 Task: Create a new classic email template for training details in Salesforce.
Action: Key pressed <Key.f11>
Screenshot: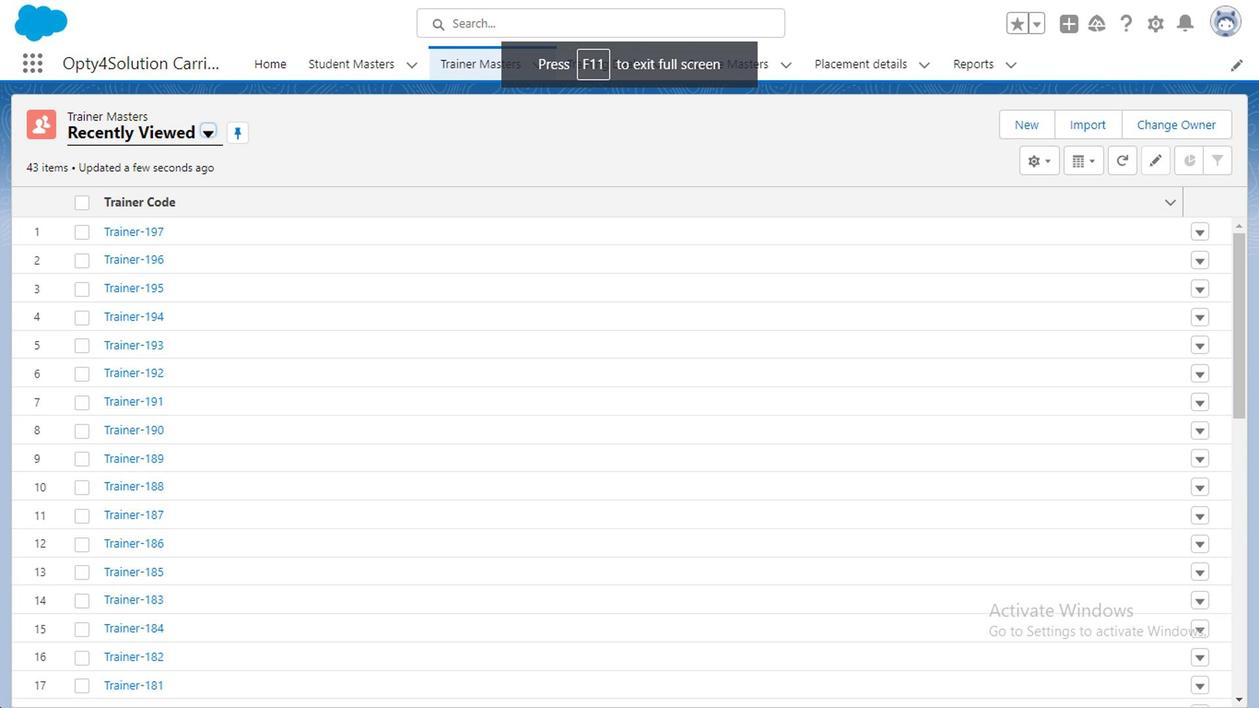 
Action: Mouse moved to (997, 188)
Screenshot: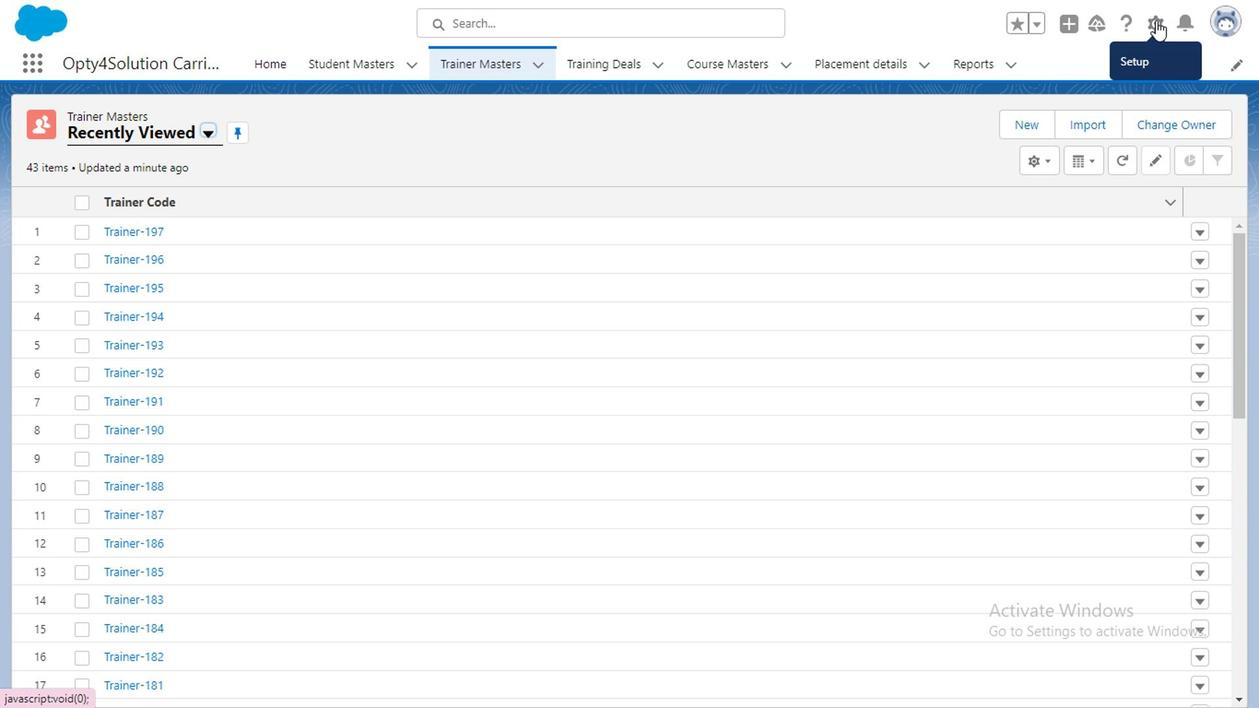 
Action: Mouse pressed left at (997, 188)
Screenshot: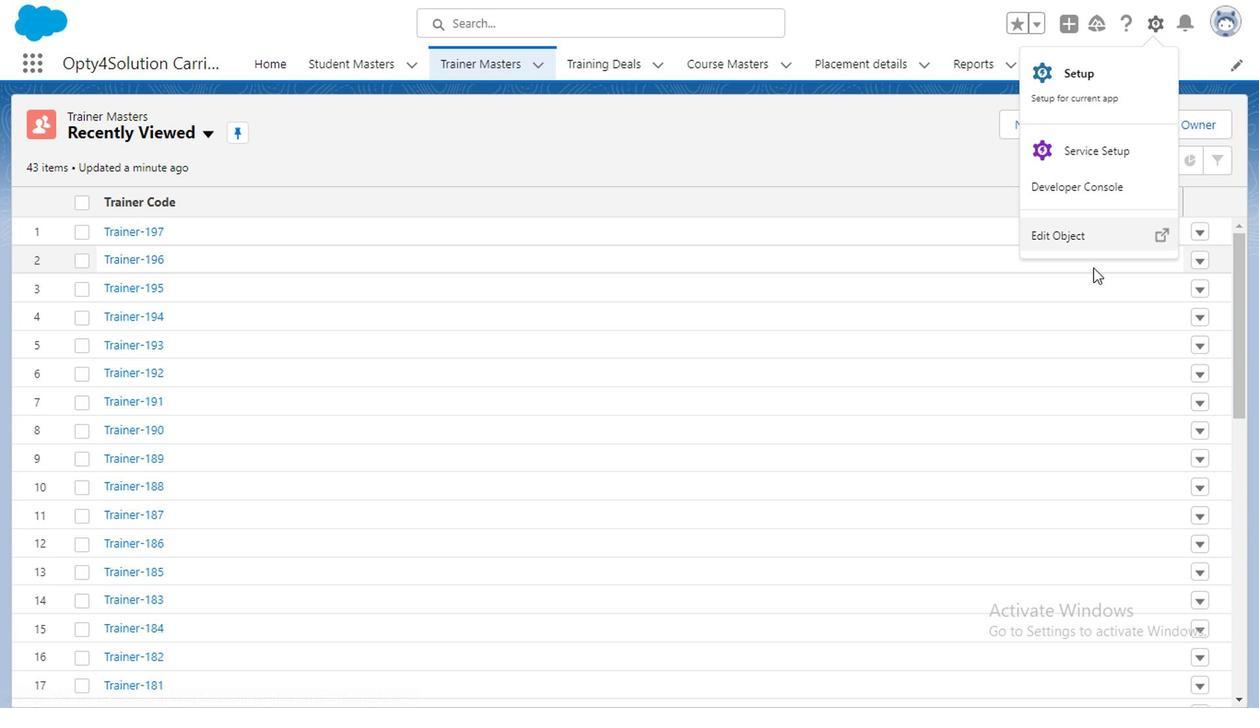 
Action: Mouse moved to (952, 364)
Screenshot: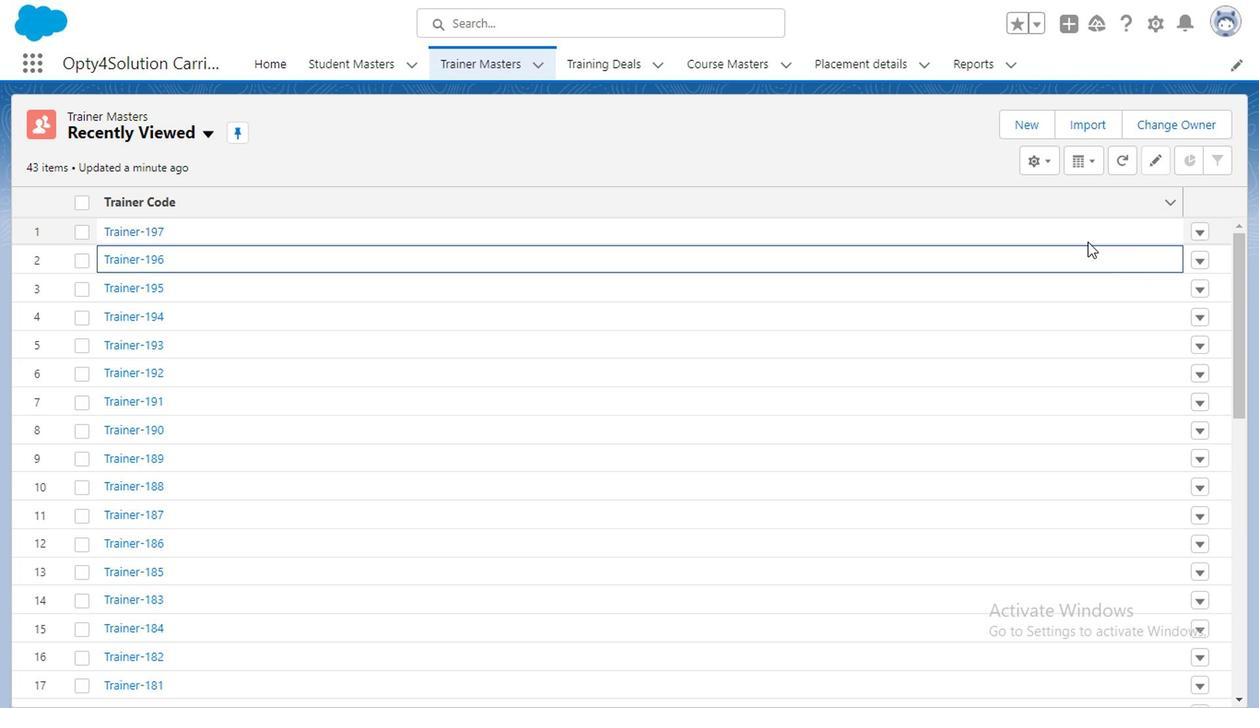 
Action: Mouse pressed left at (952, 364)
Screenshot: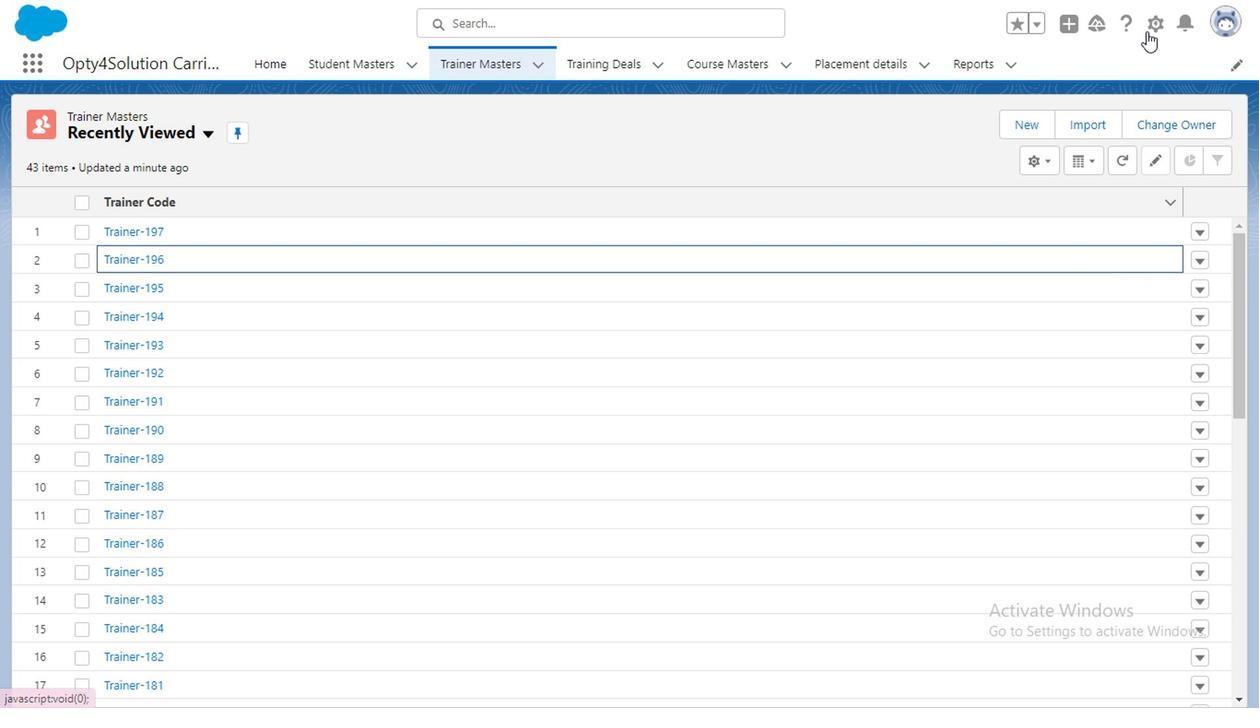 
Action: Mouse moved to (996, 194)
Screenshot: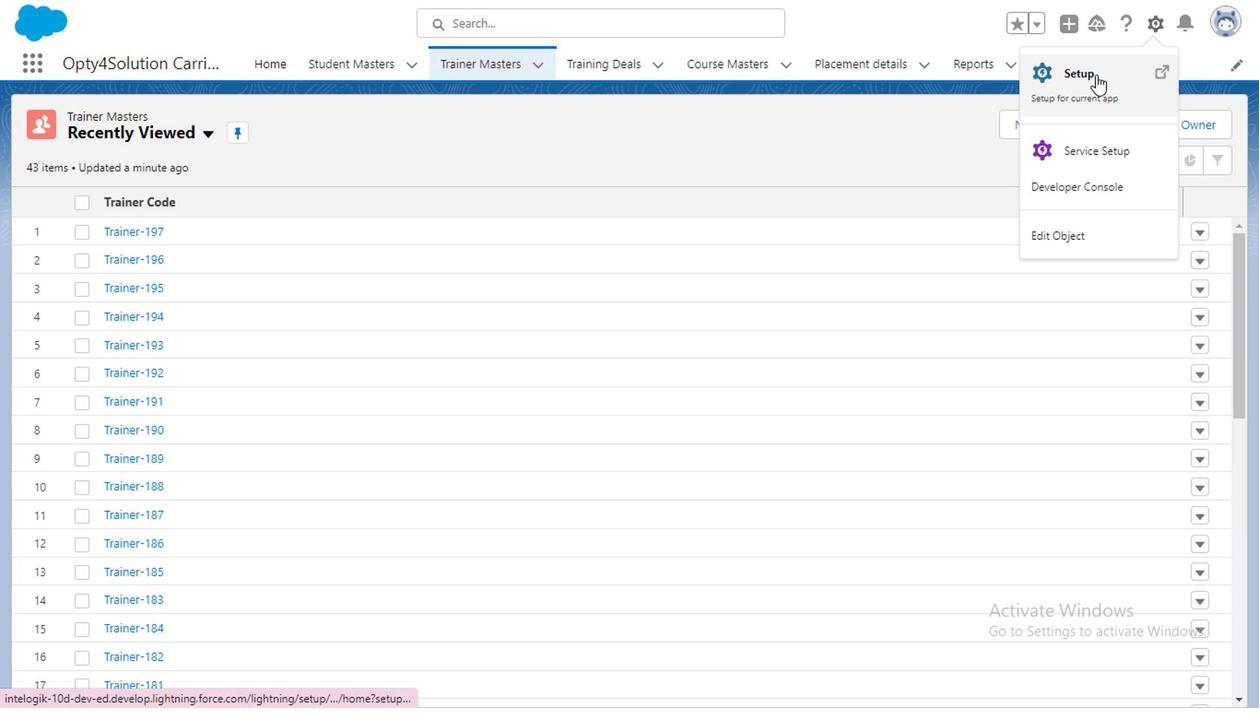 
Action: Mouse pressed left at (996, 194)
Screenshot: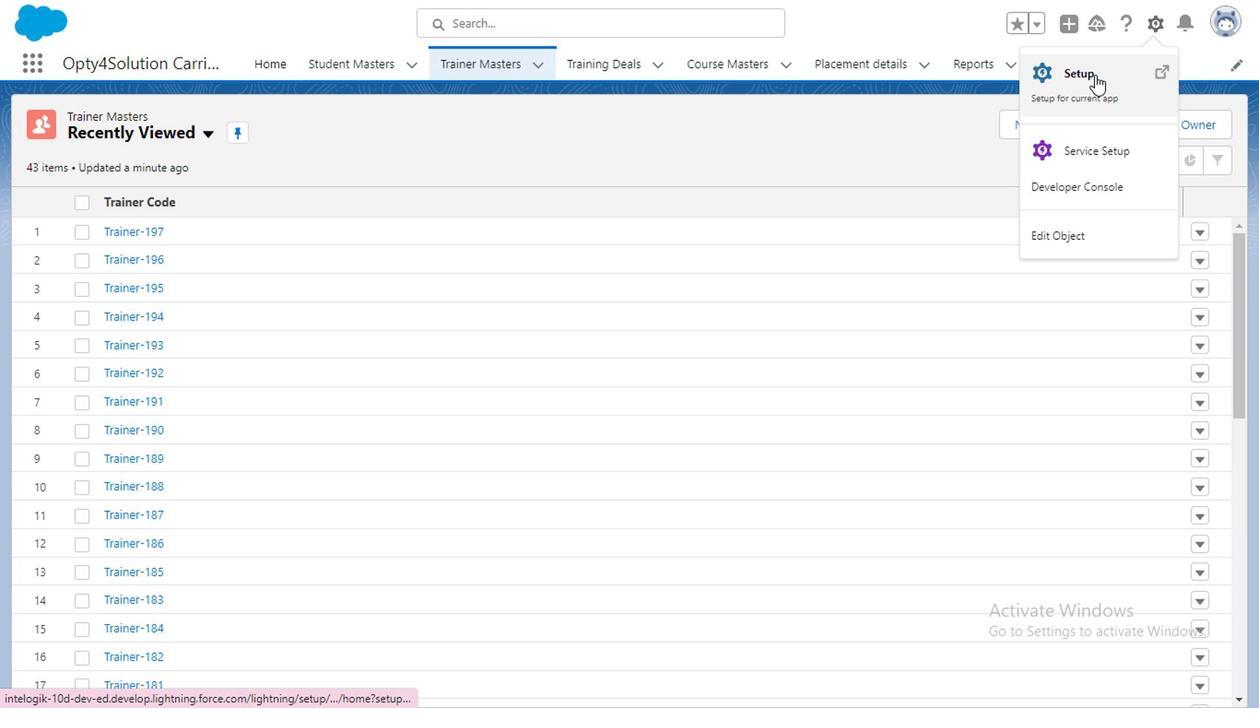 
Action: Mouse moved to (954, 227)
Screenshot: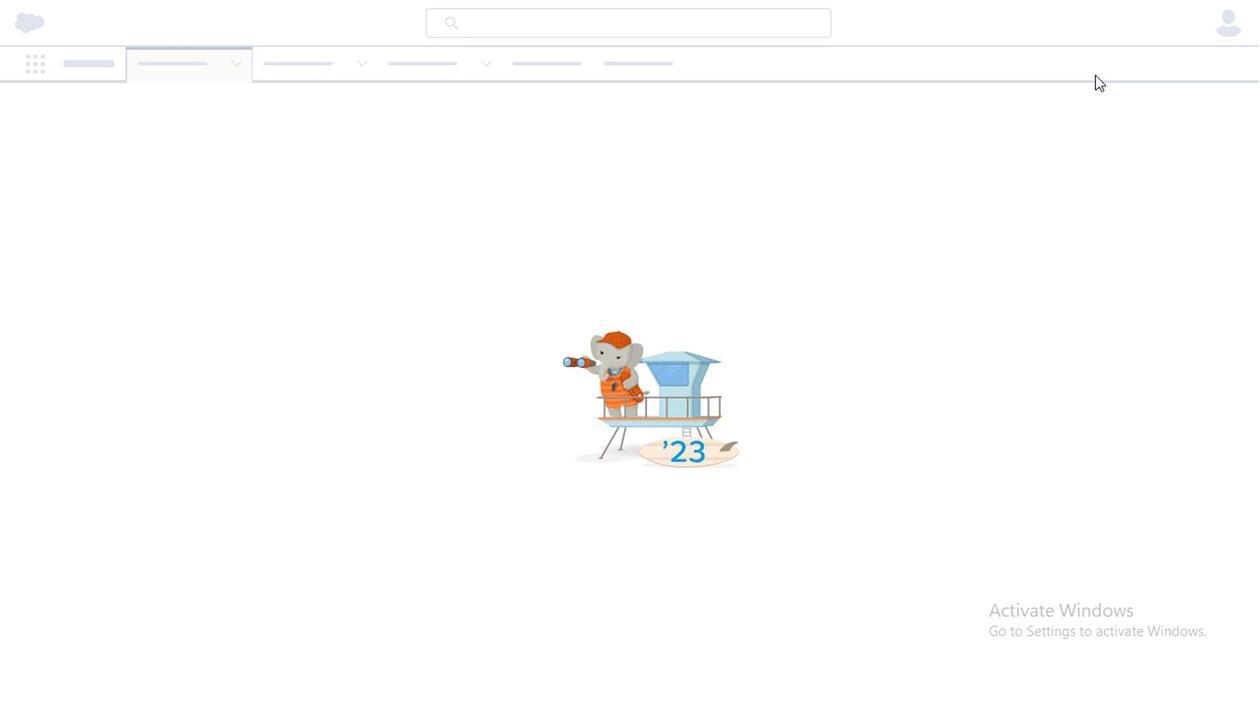 
Action: Mouse pressed left at (954, 227)
Screenshot: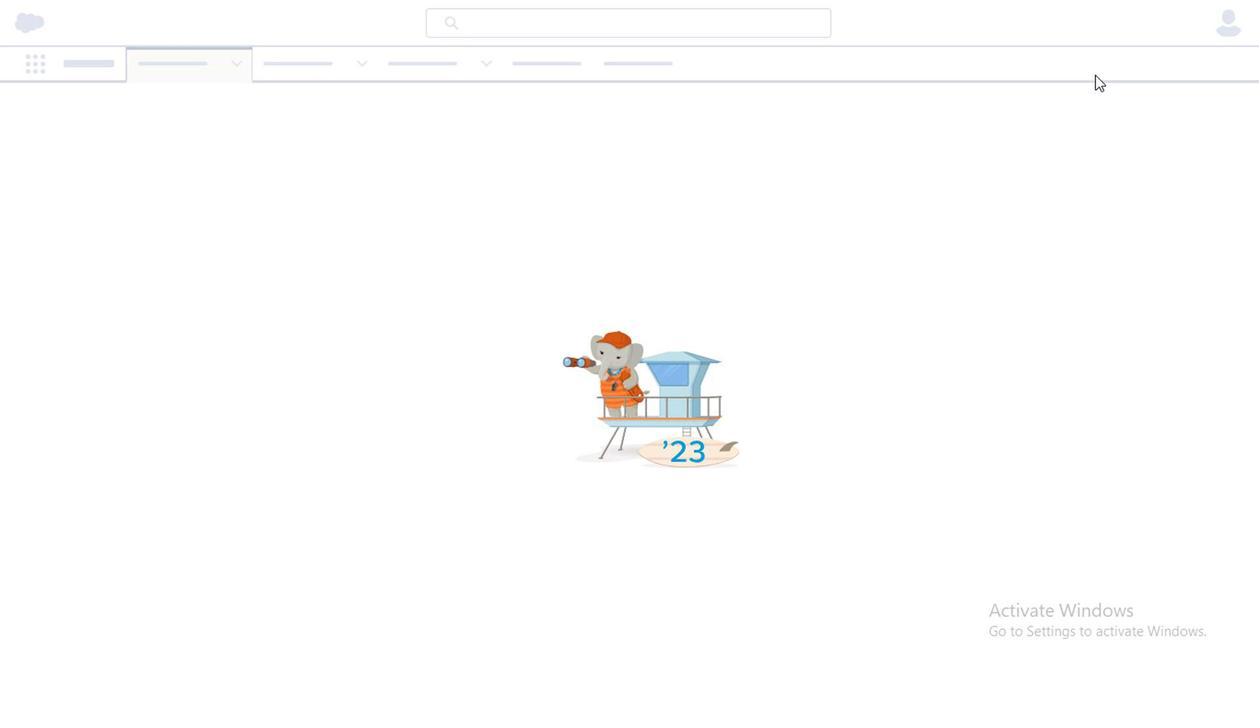 
Action: Mouse moved to (229, 259)
Screenshot: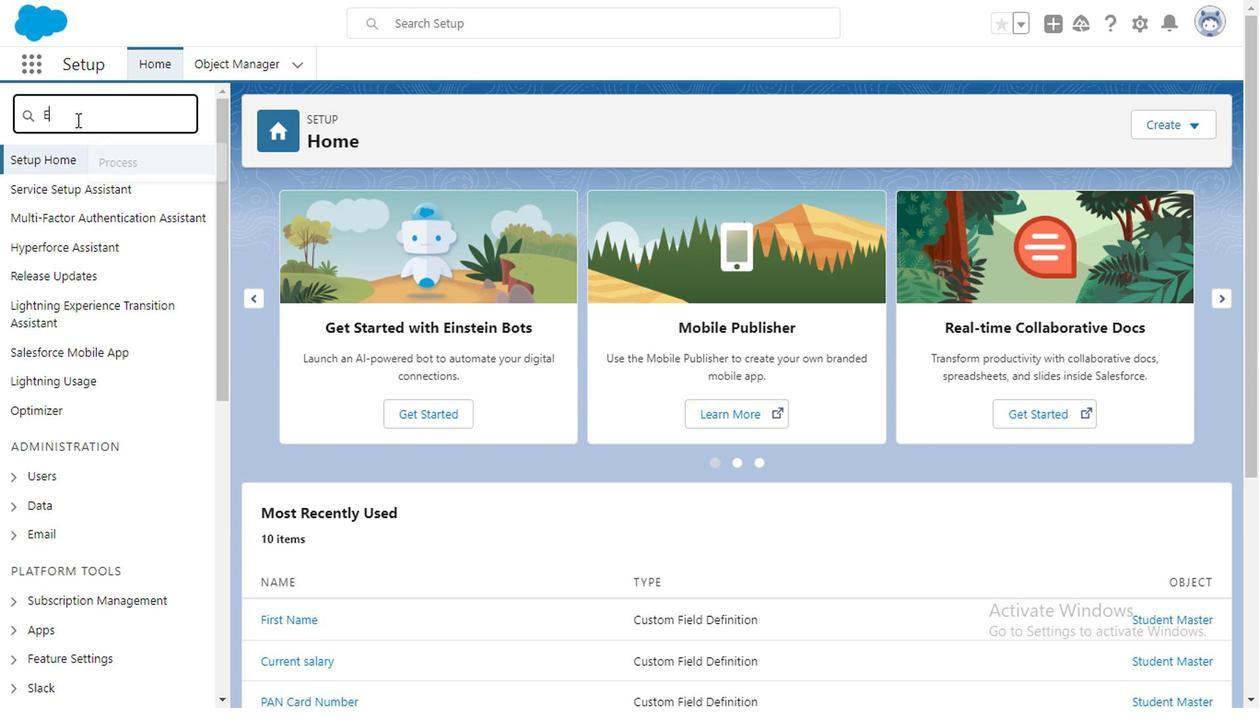 
Action: Mouse pressed left at (229, 259)
Screenshot: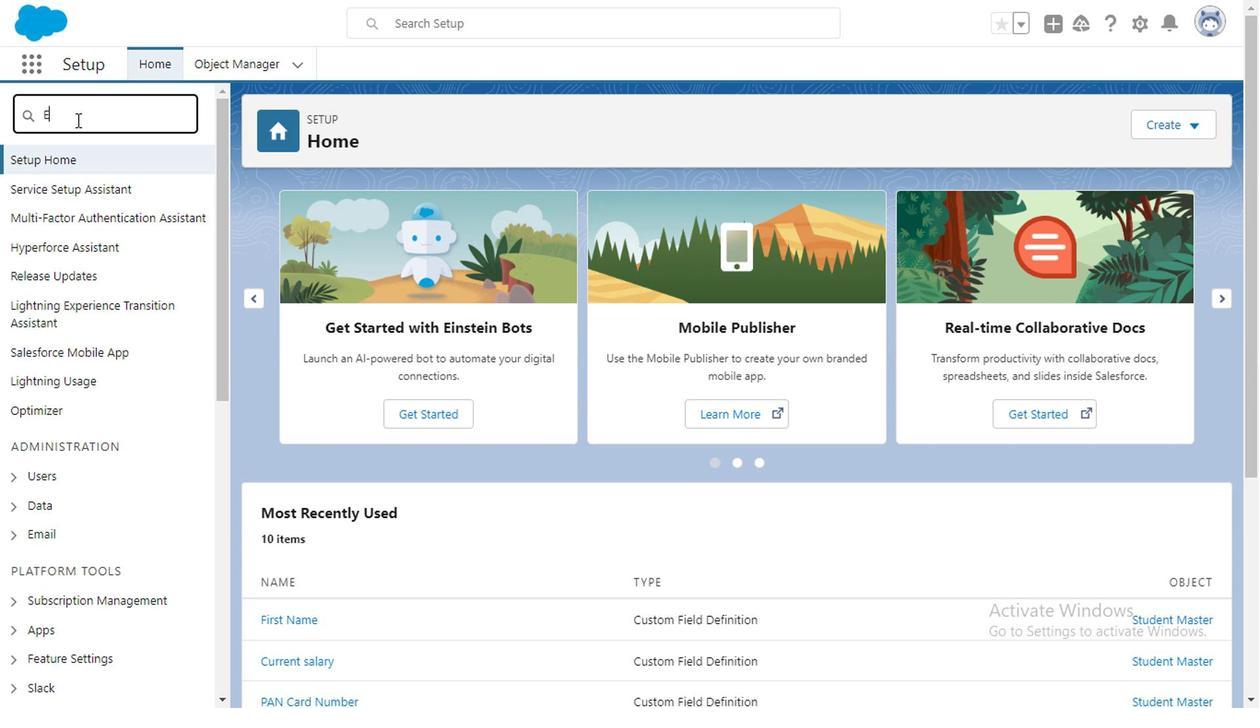 
Action: Key pressed <Key.caps_lock>E<Key.caps_lock>mail<Key.space>te
Screenshot: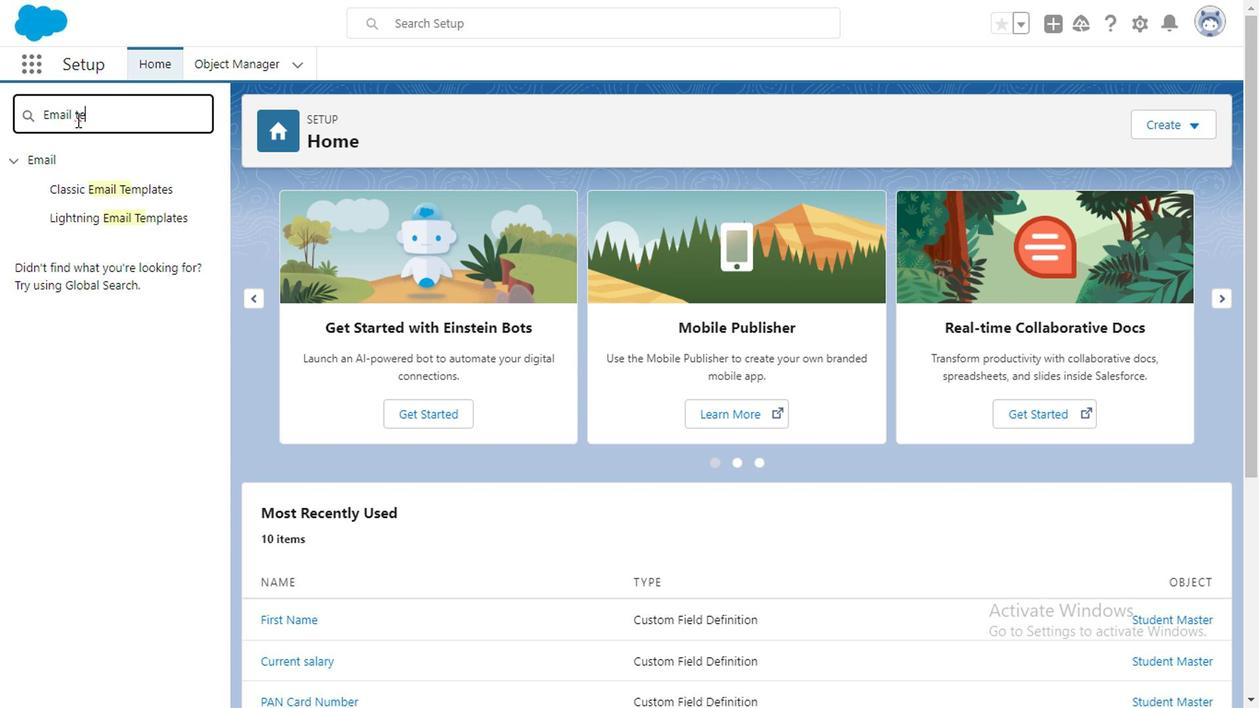 
Action: Mouse moved to (274, 330)
Screenshot: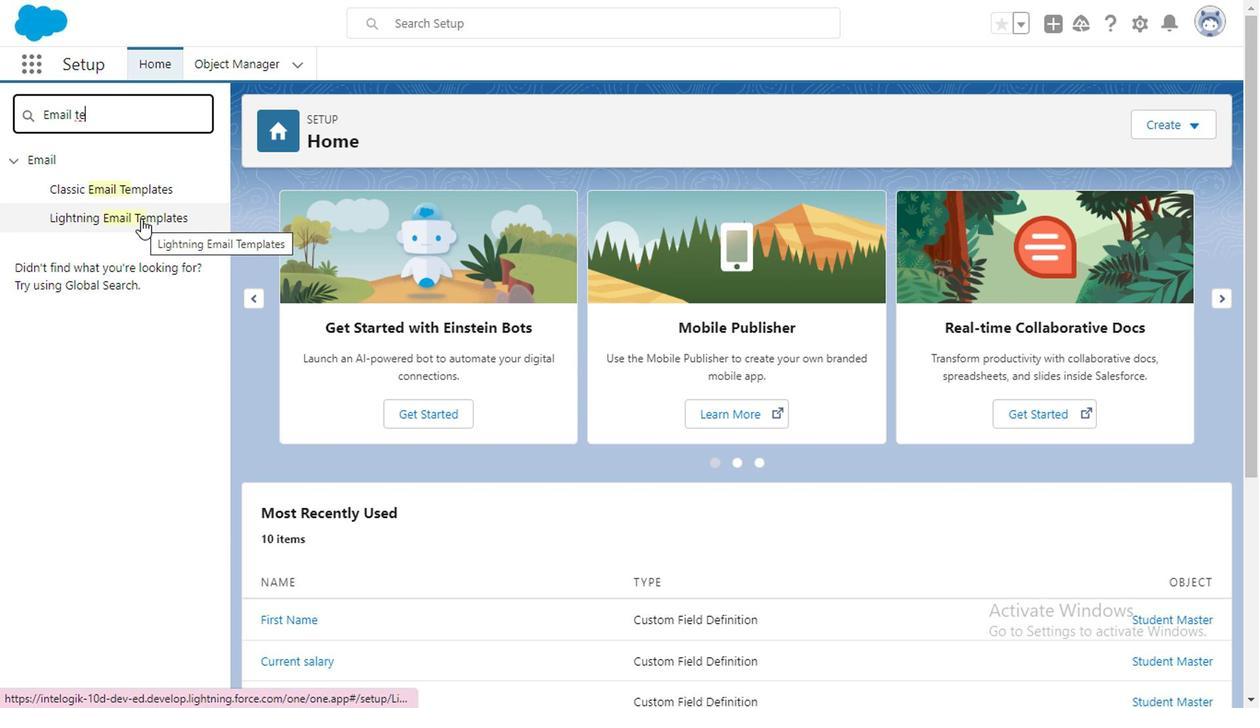 
Action: Mouse pressed left at (274, 330)
Screenshot: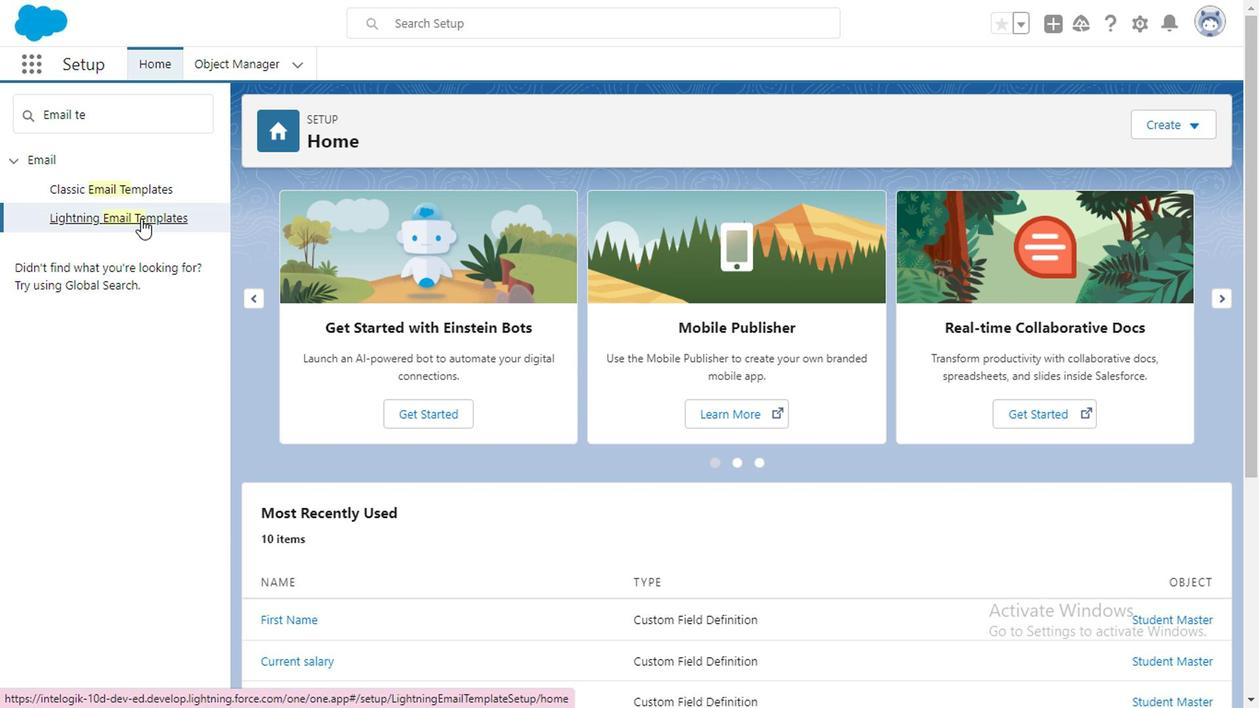 
Action: Mouse moved to (370, 367)
Screenshot: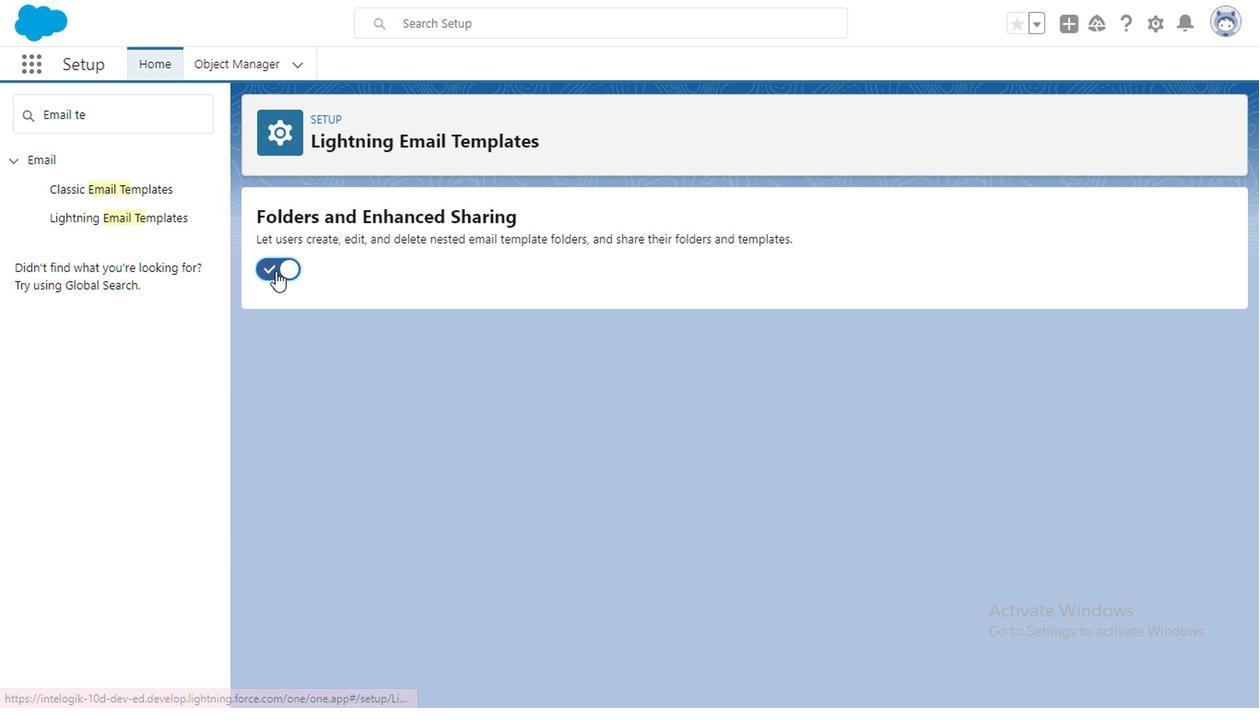 
Action: Mouse pressed left at (370, 367)
Screenshot: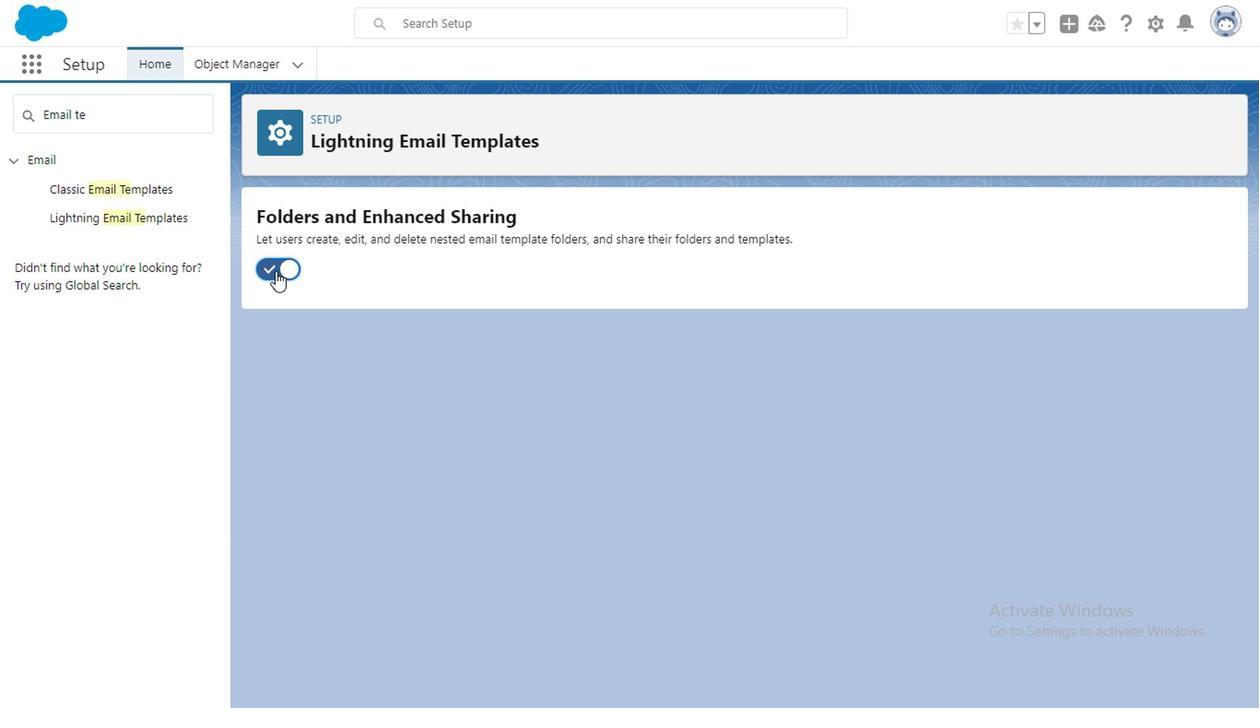 
Action: Mouse moved to (287, 330)
Screenshot: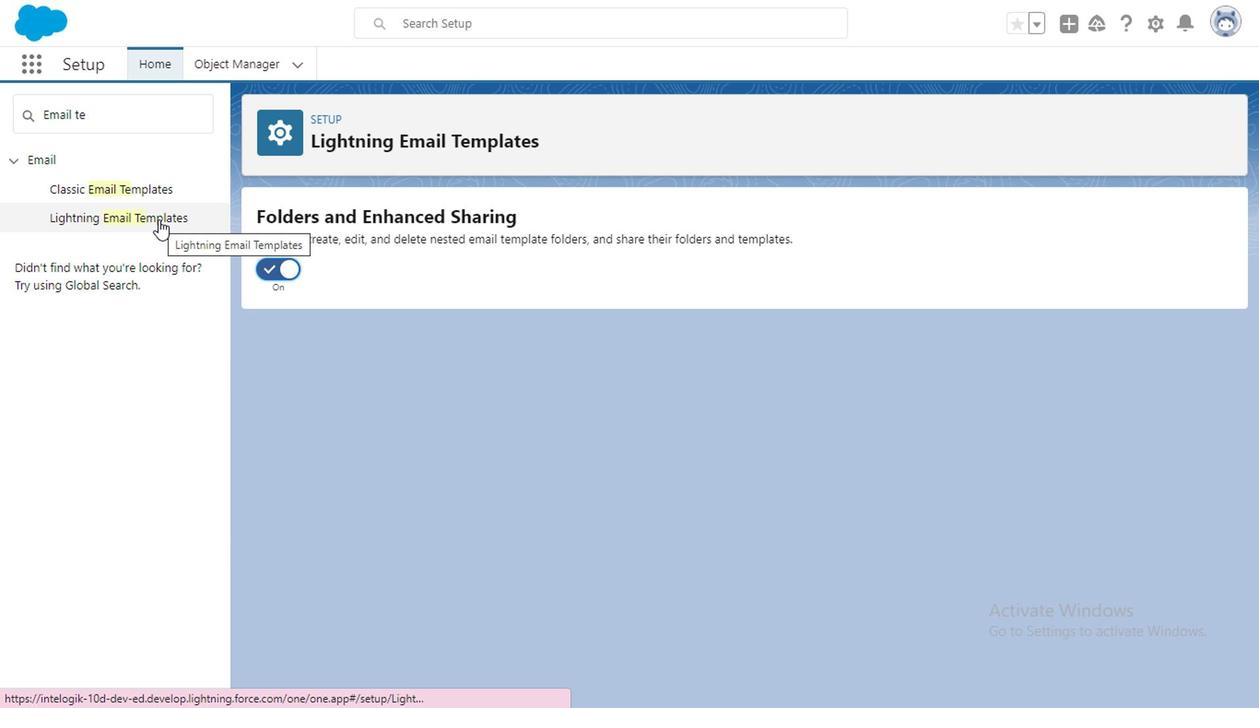 
Action: Mouse pressed left at (287, 330)
Screenshot: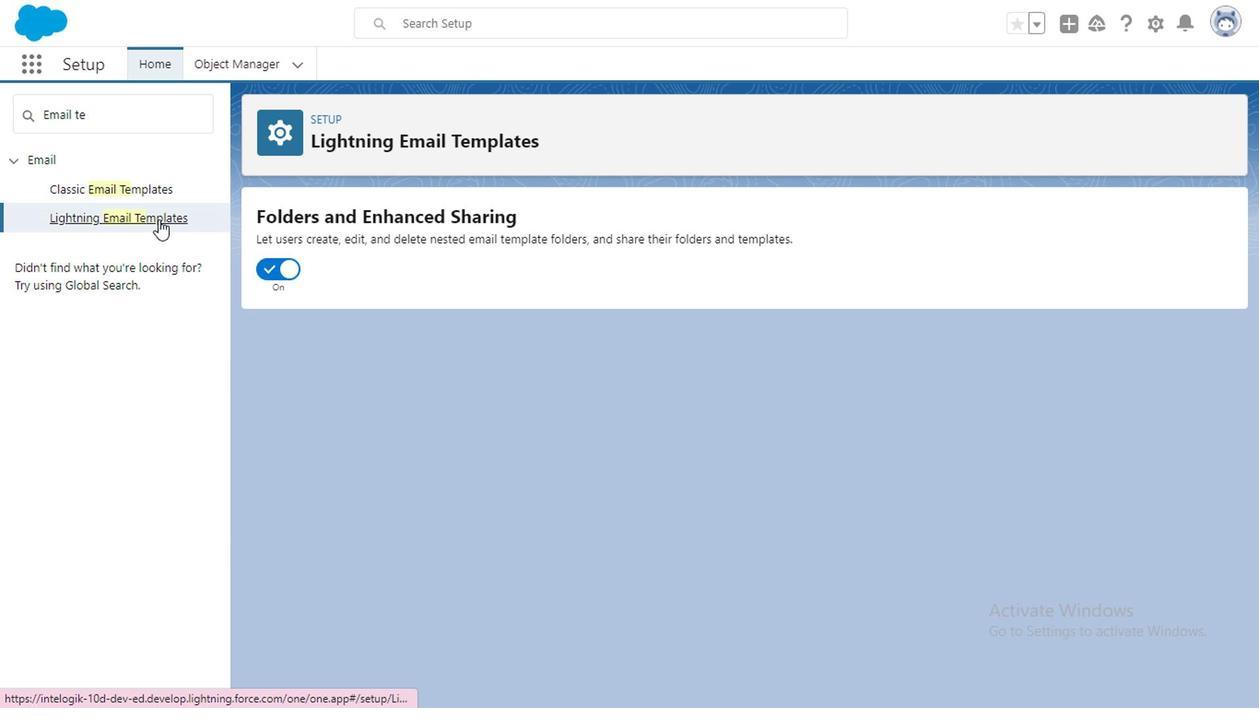 
Action: Mouse pressed left at (287, 330)
Screenshot: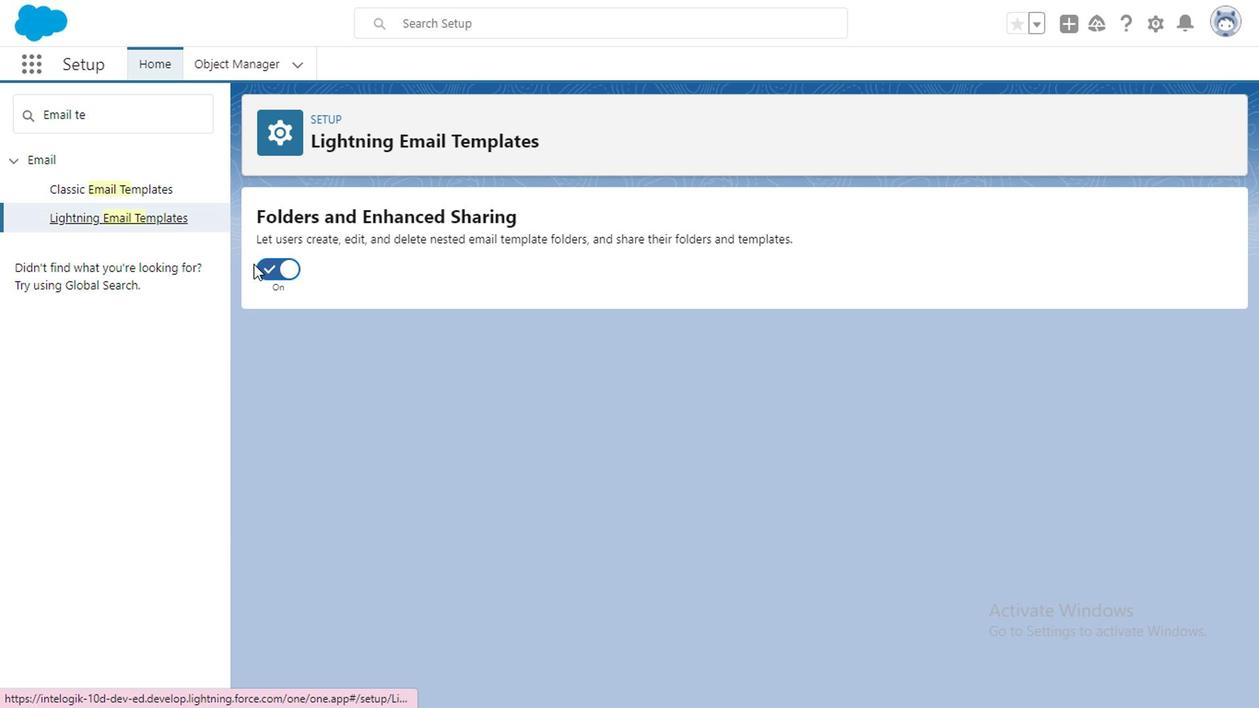 
Action: Mouse pressed left at (287, 330)
Screenshot: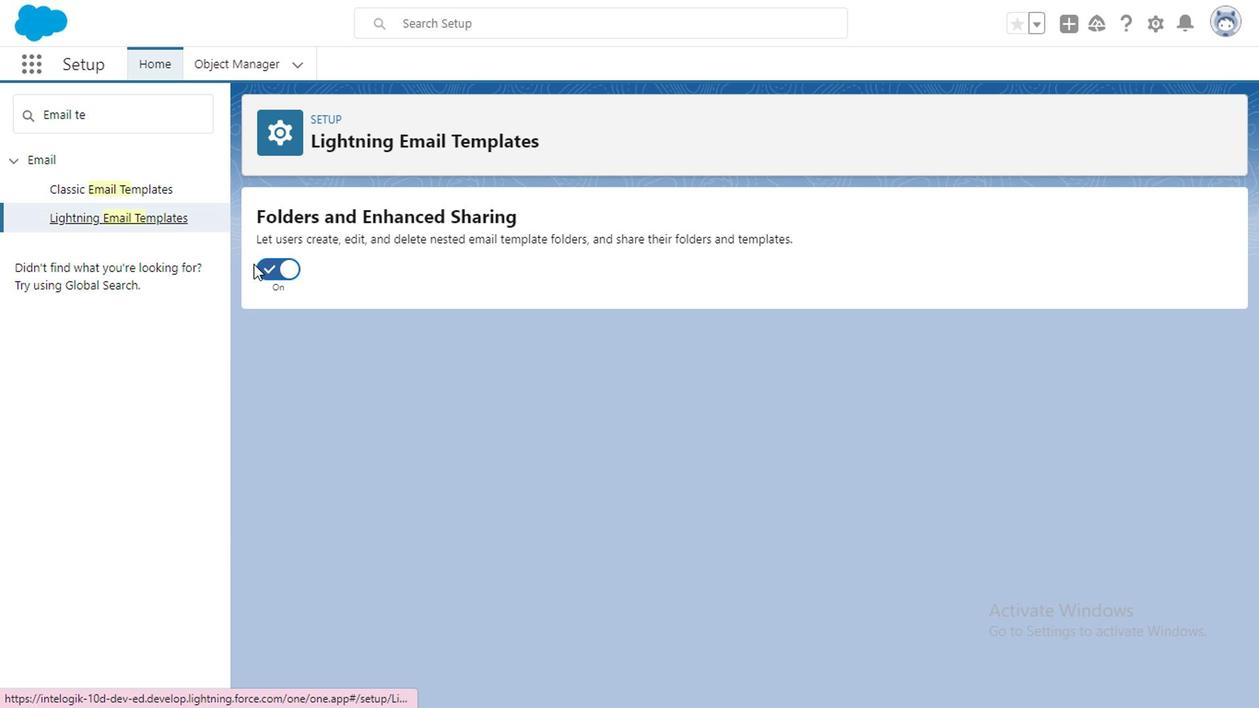 
Action: Mouse moved to (366, 363)
Screenshot: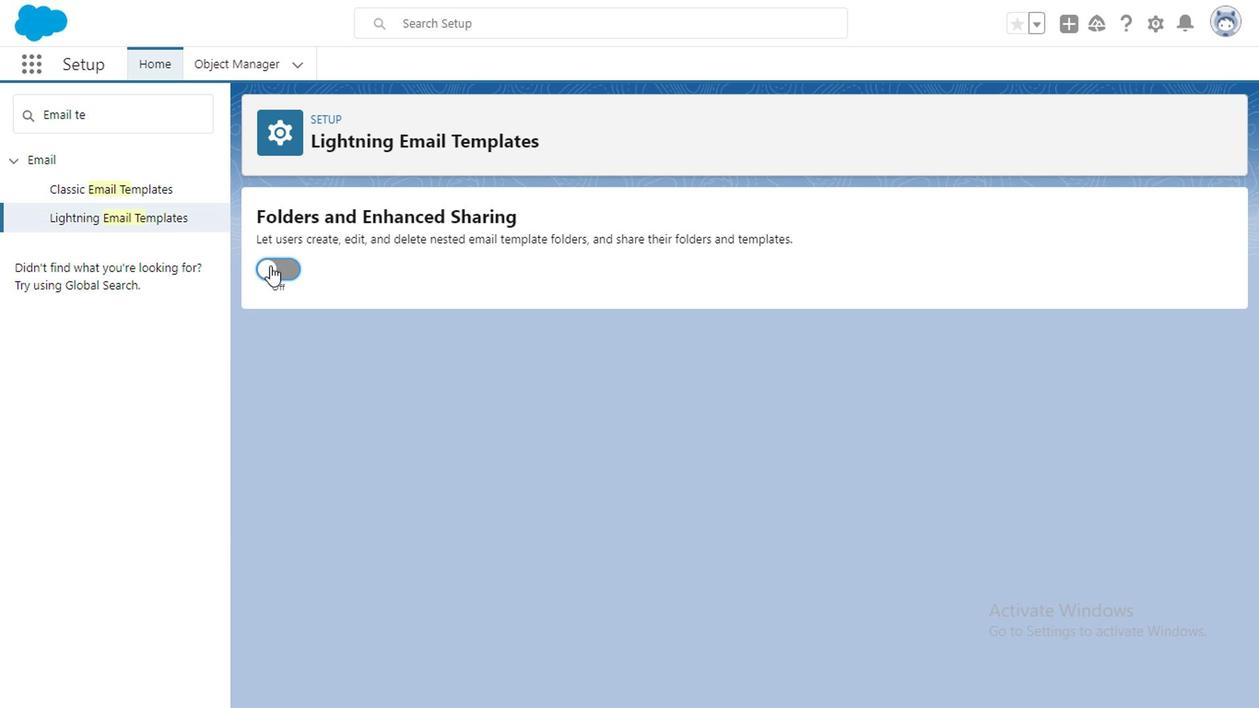 
Action: Mouse pressed left at (366, 363)
Screenshot: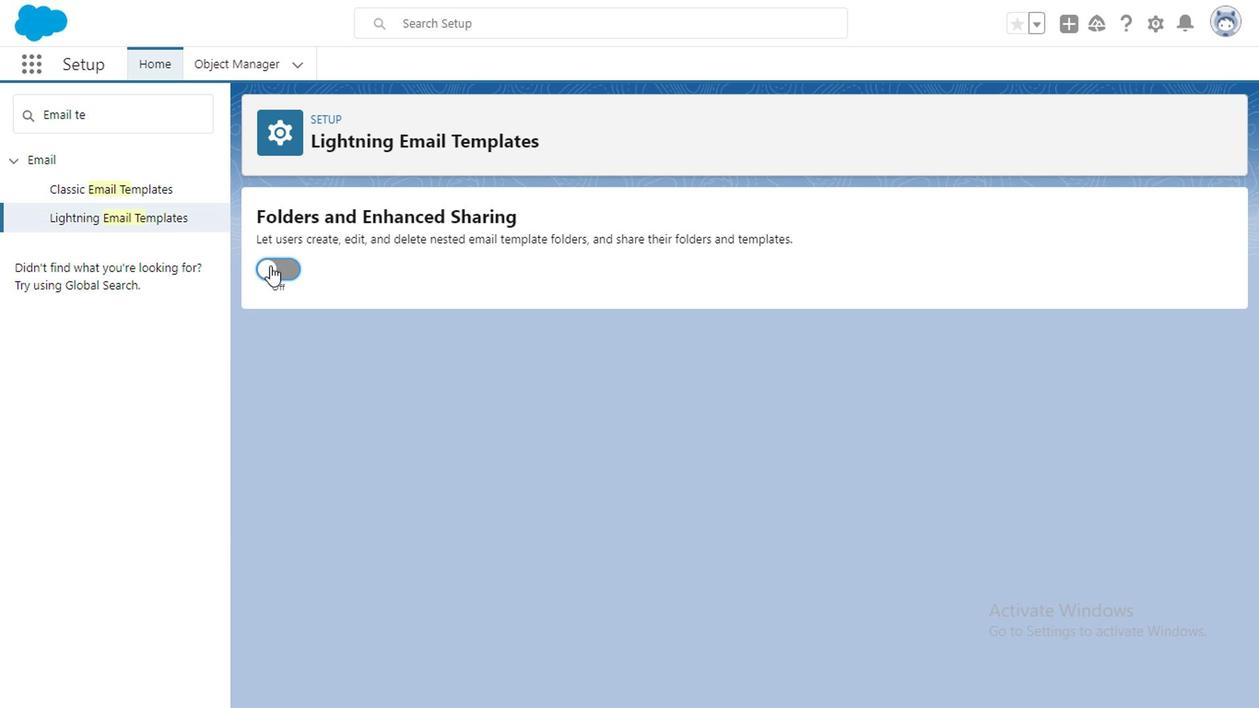 
Action: Mouse pressed left at (366, 363)
Screenshot: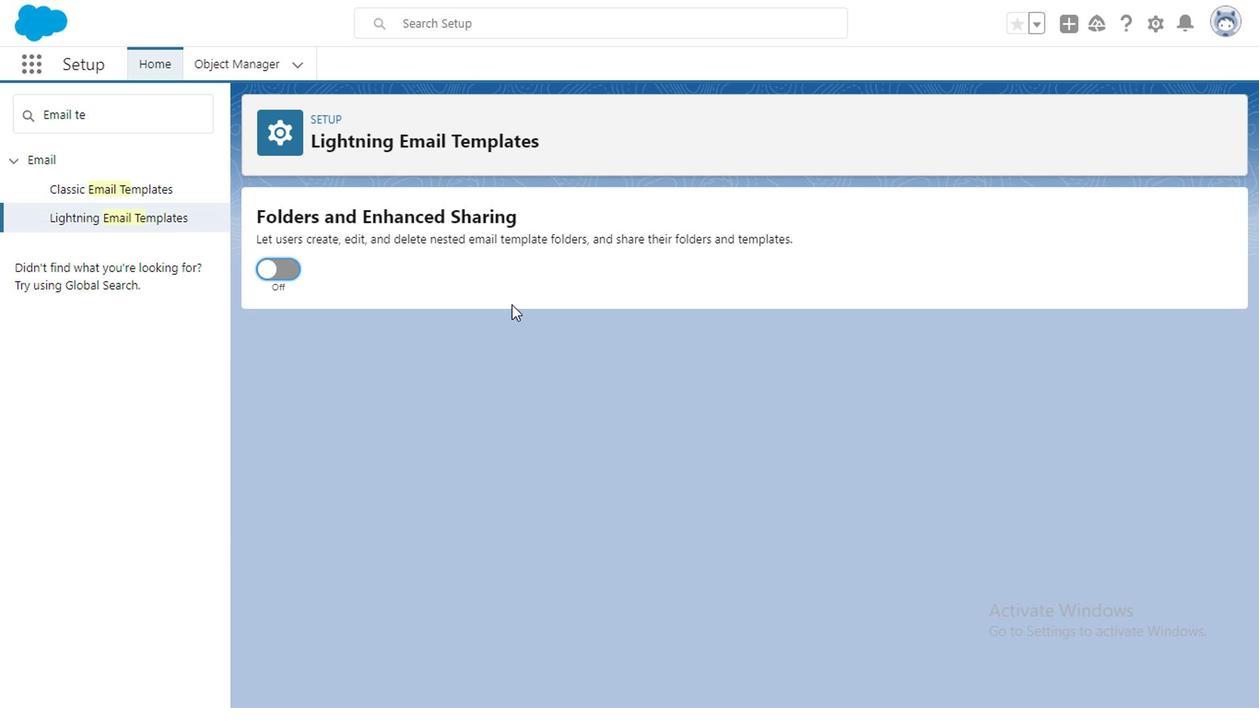 
Action: Mouse pressed left at (366, 363)
Screenshot: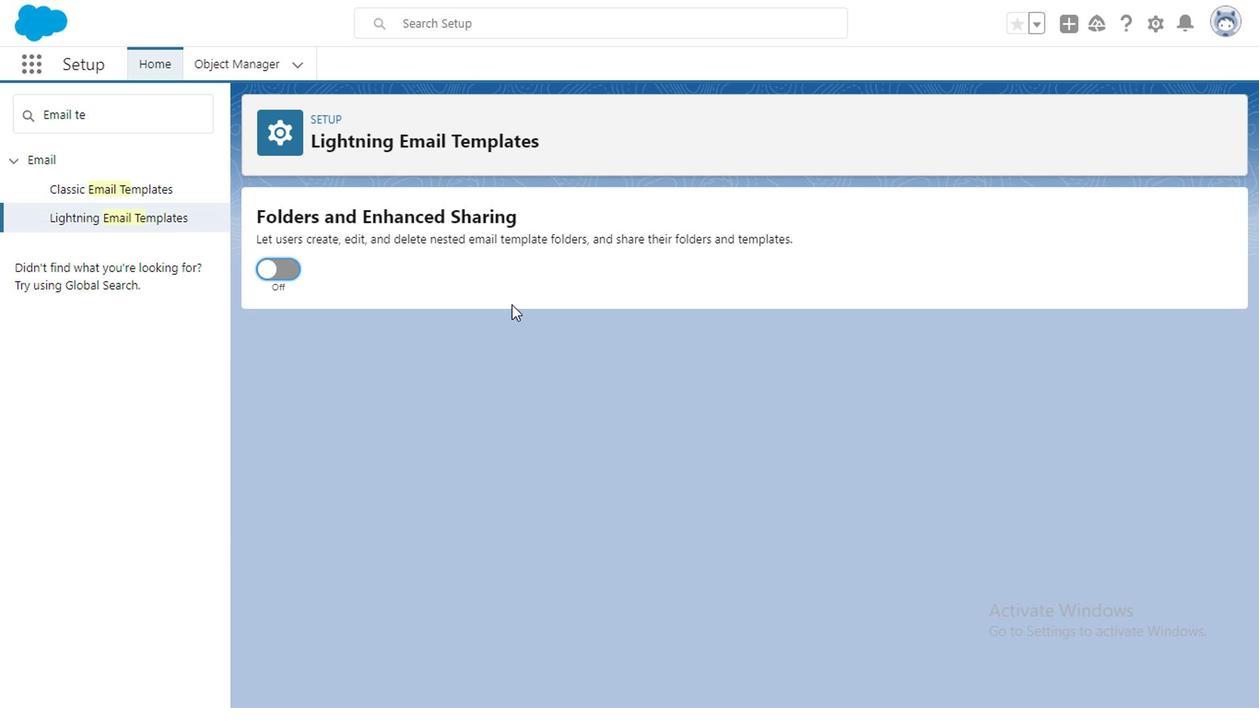
Action: Mouse moved to (284, 305)
Screenshot: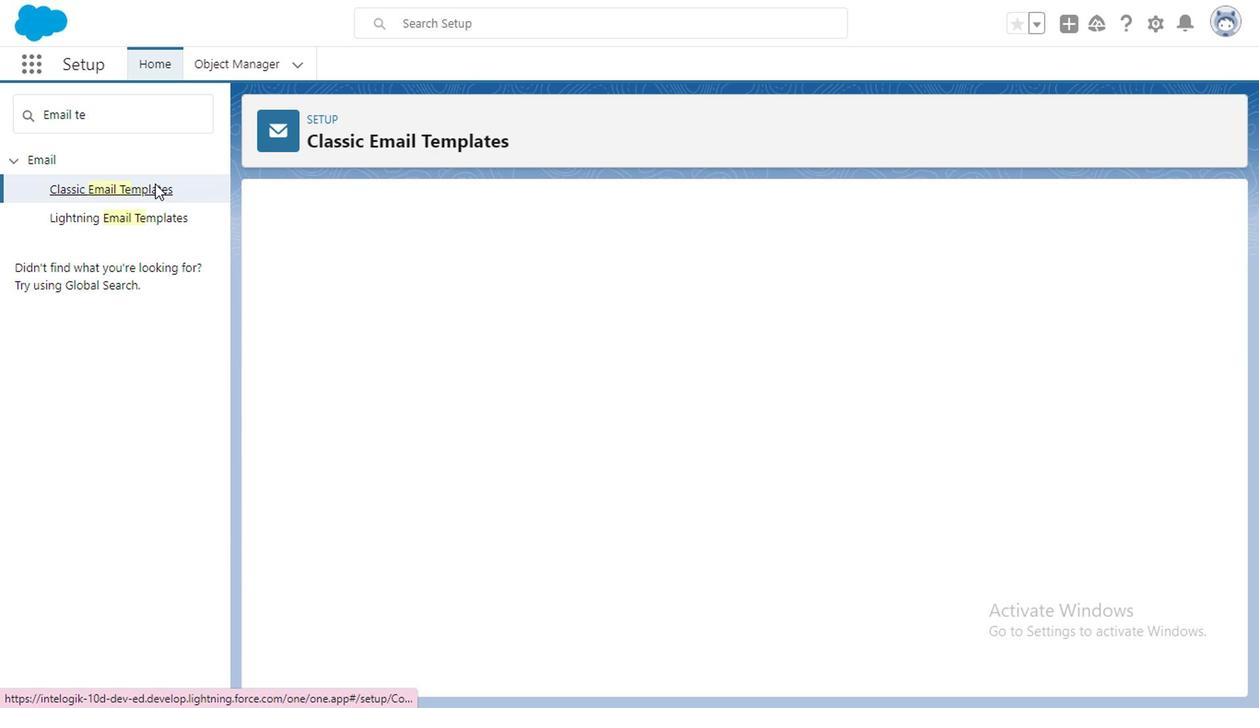 
Action: Mouse pressed left at (284, 305)
Screenshot: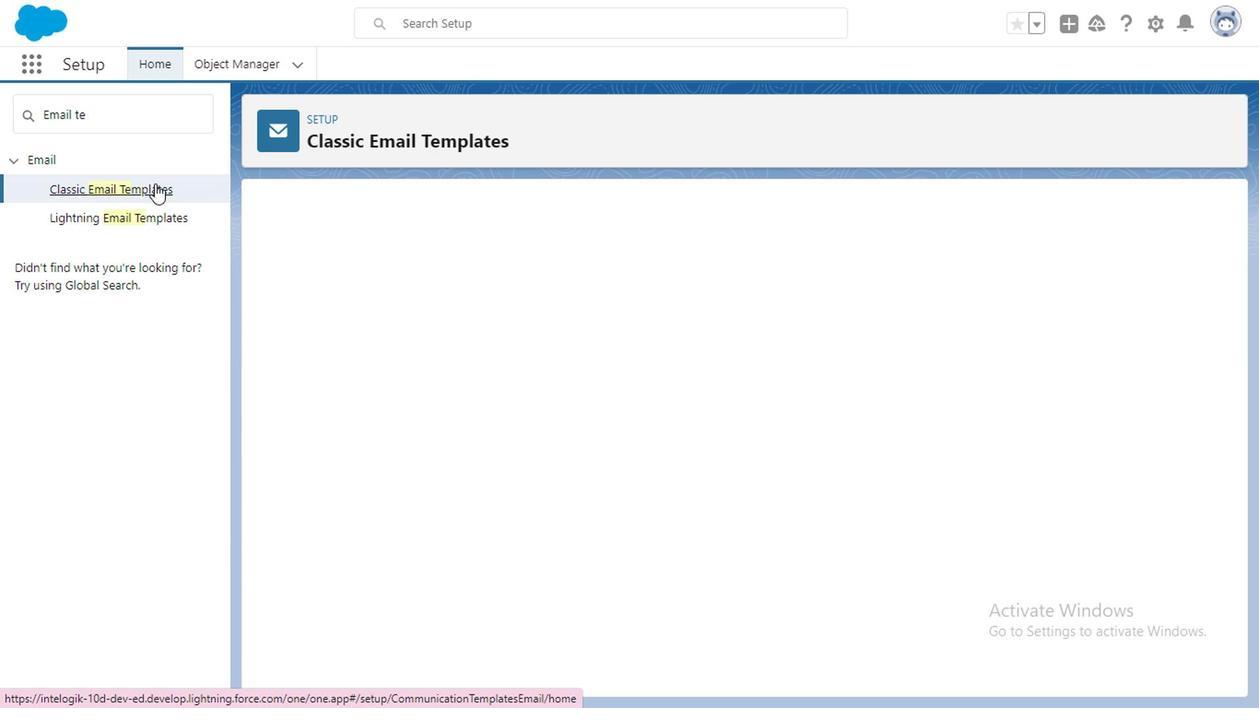 
Action: Mouse moved to (590, 420)
Screenshot: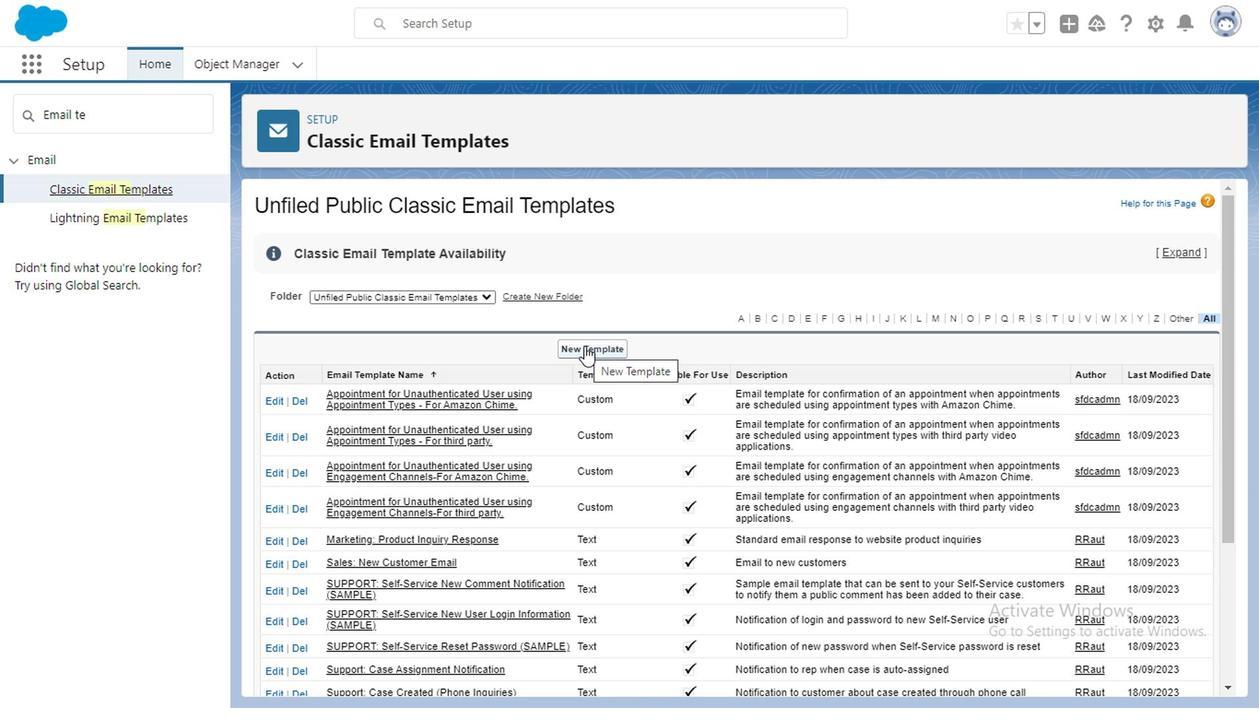 
Action: Mouse pressed left at (590, 420)
Screenshot: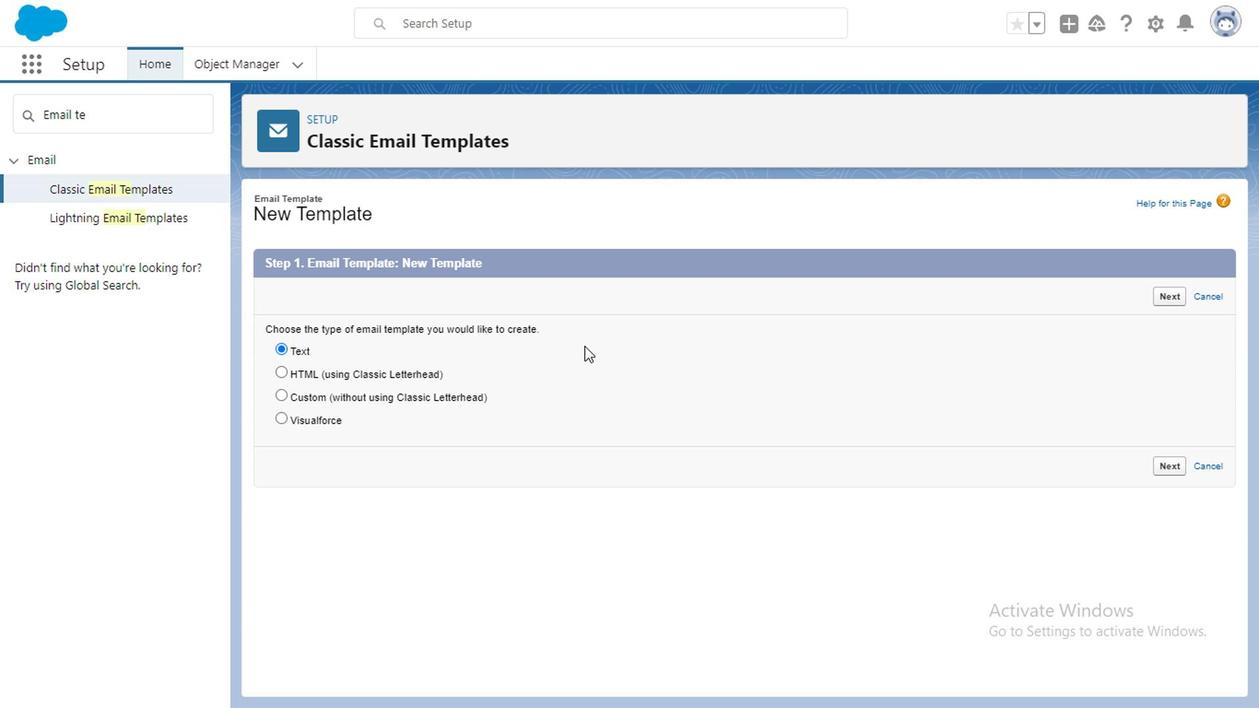
Action: Mouse moved to (1006, 505)
Screenshot: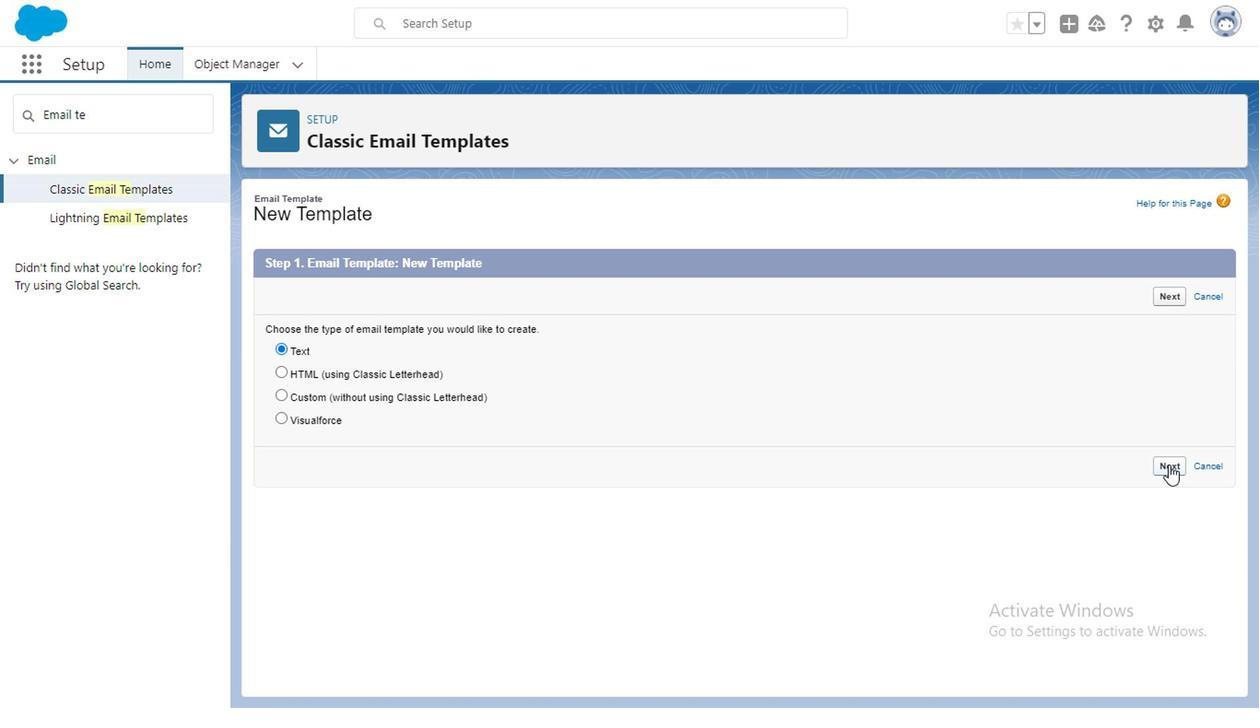 
Action: Mouse pressed left at (1006, 505)
Screenshot: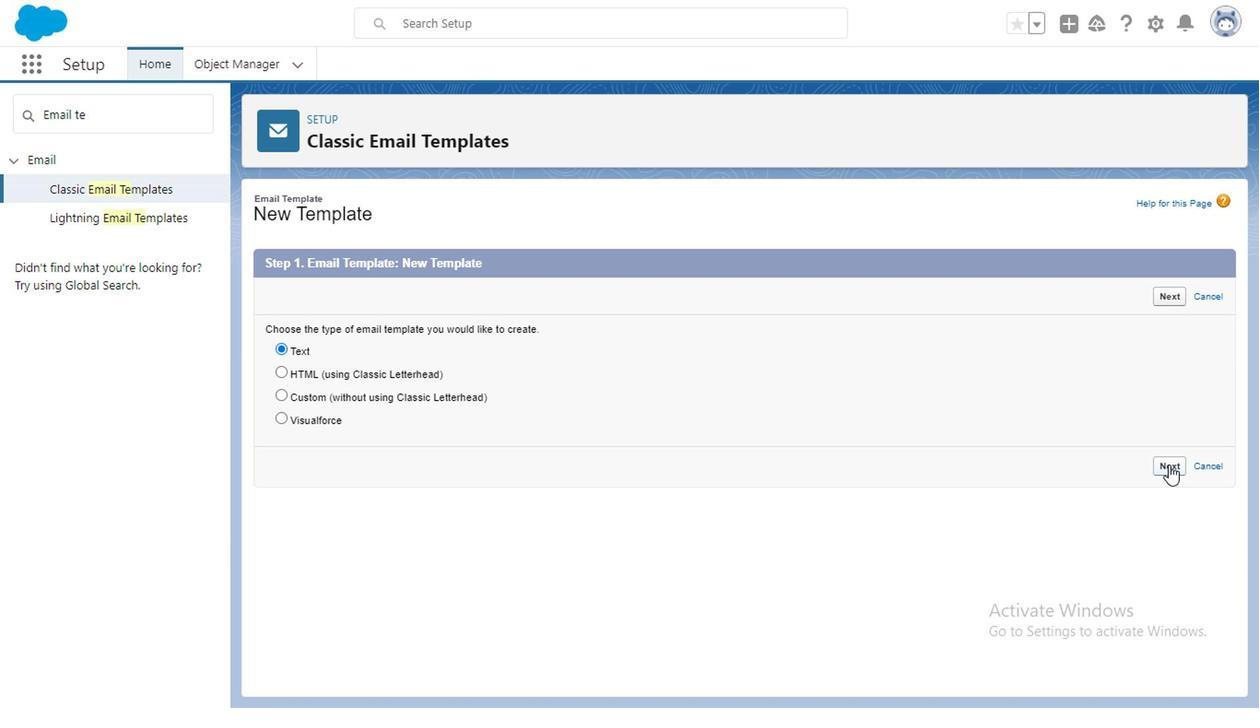 
Action: Mouse moved to (1010, 507)
Screenshot: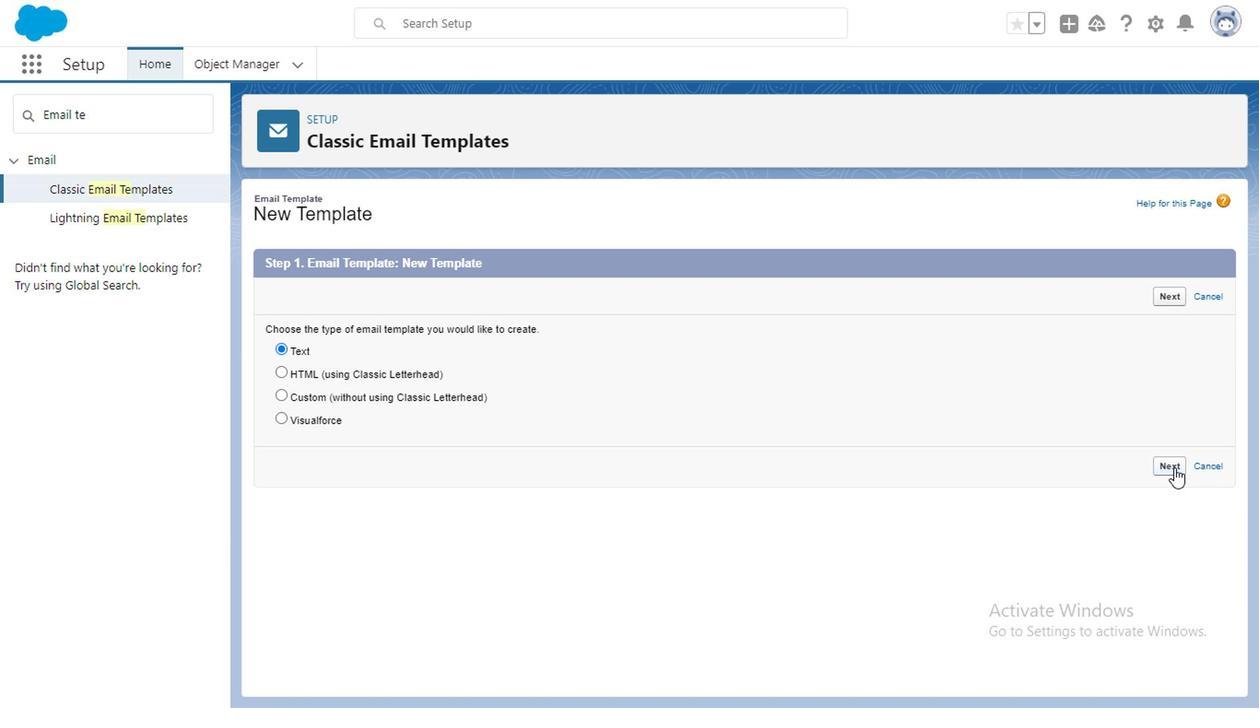 
Action: Mouse pressed left at (1010, 507)
Screenshot: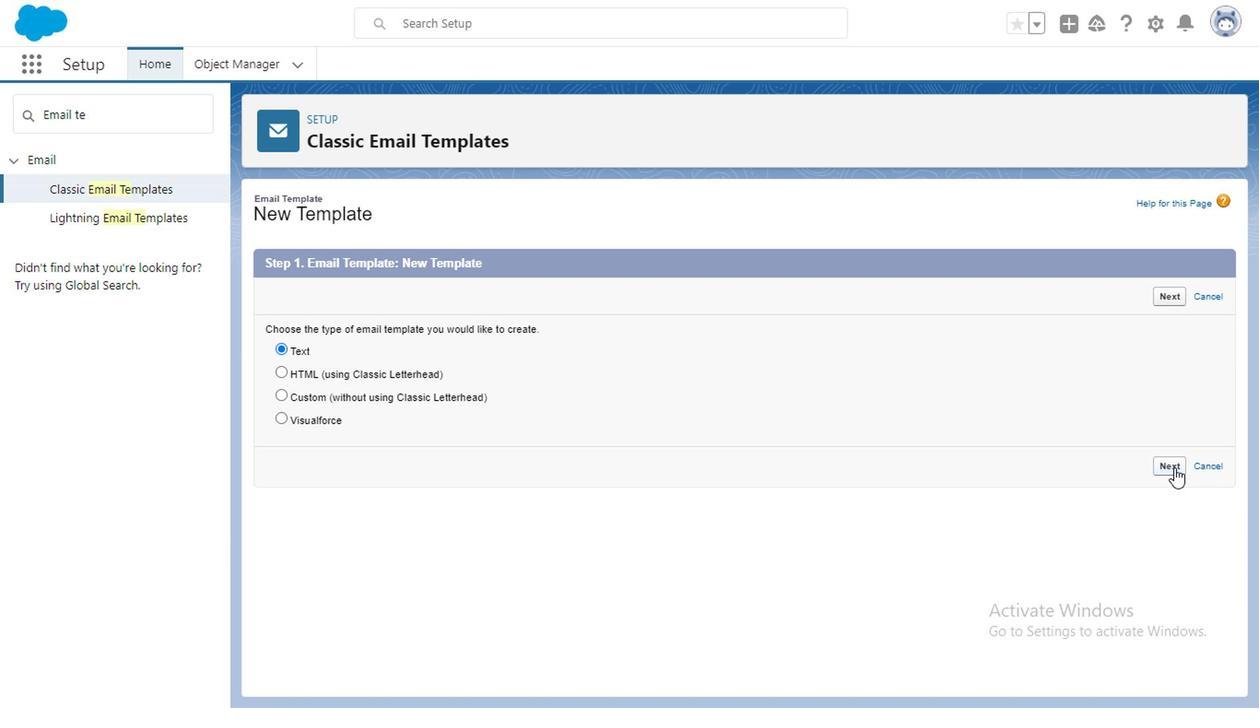 
Action: Mouse moved to (1004, 506)
Screenshot: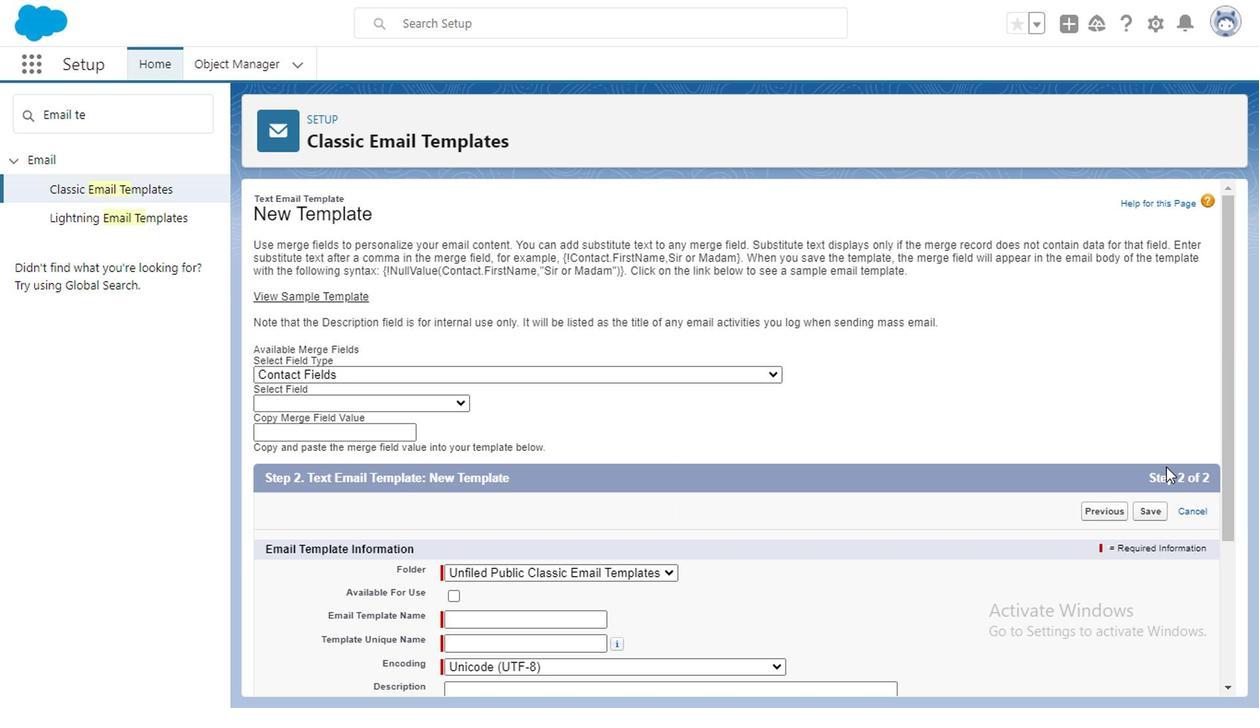 
Action: Mouse pressed left at (1004, 506)
Screenshot: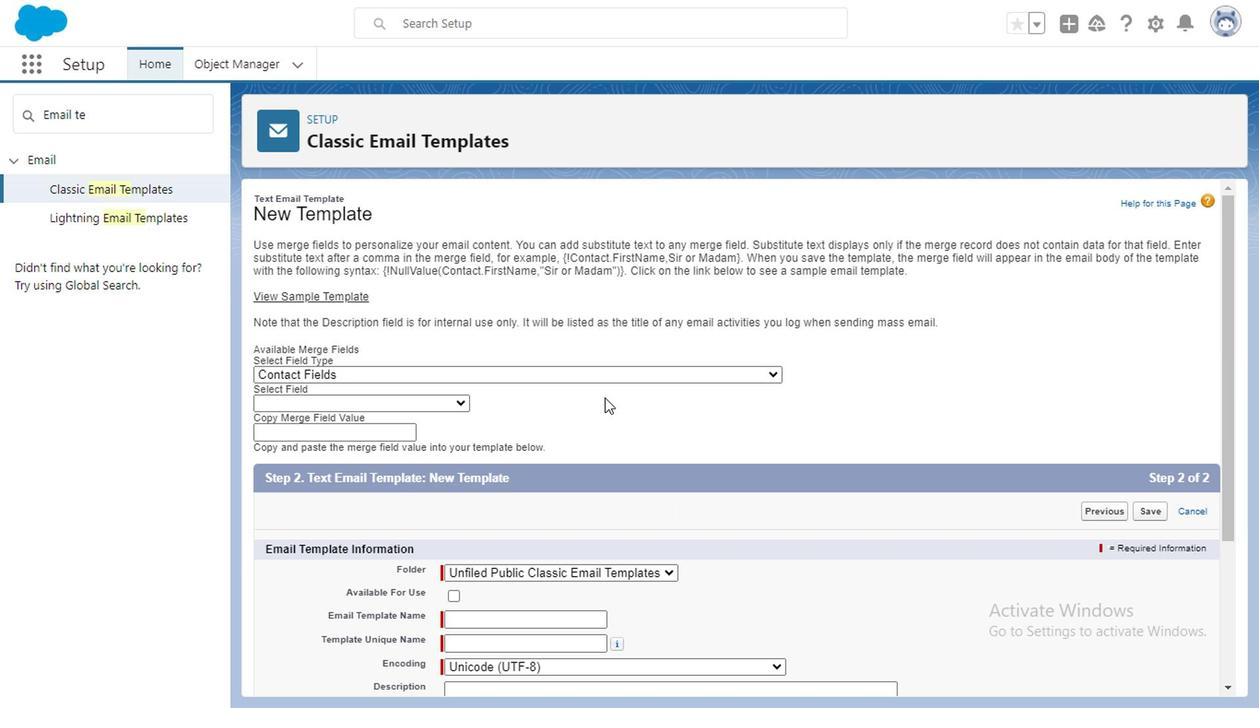 
Action: Mouse moved to (655, 439)
Screenshot: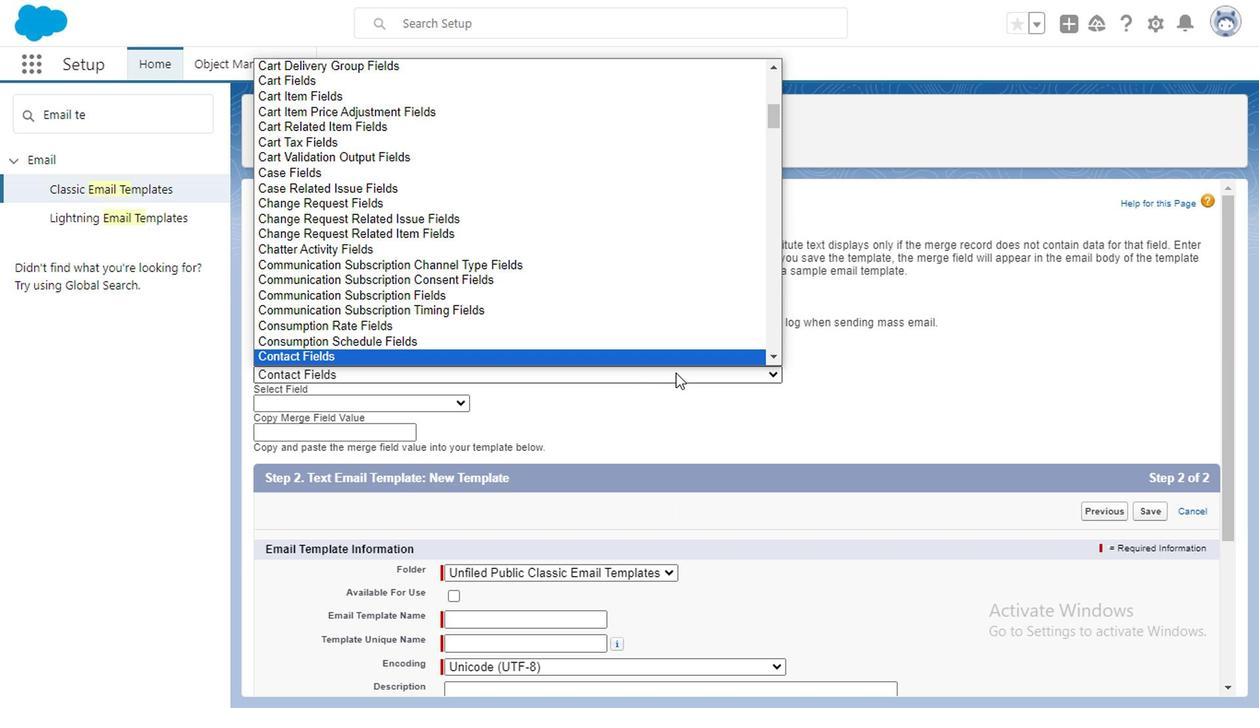 
Action: Mouse pressed left at (655, 439)
Screenshot: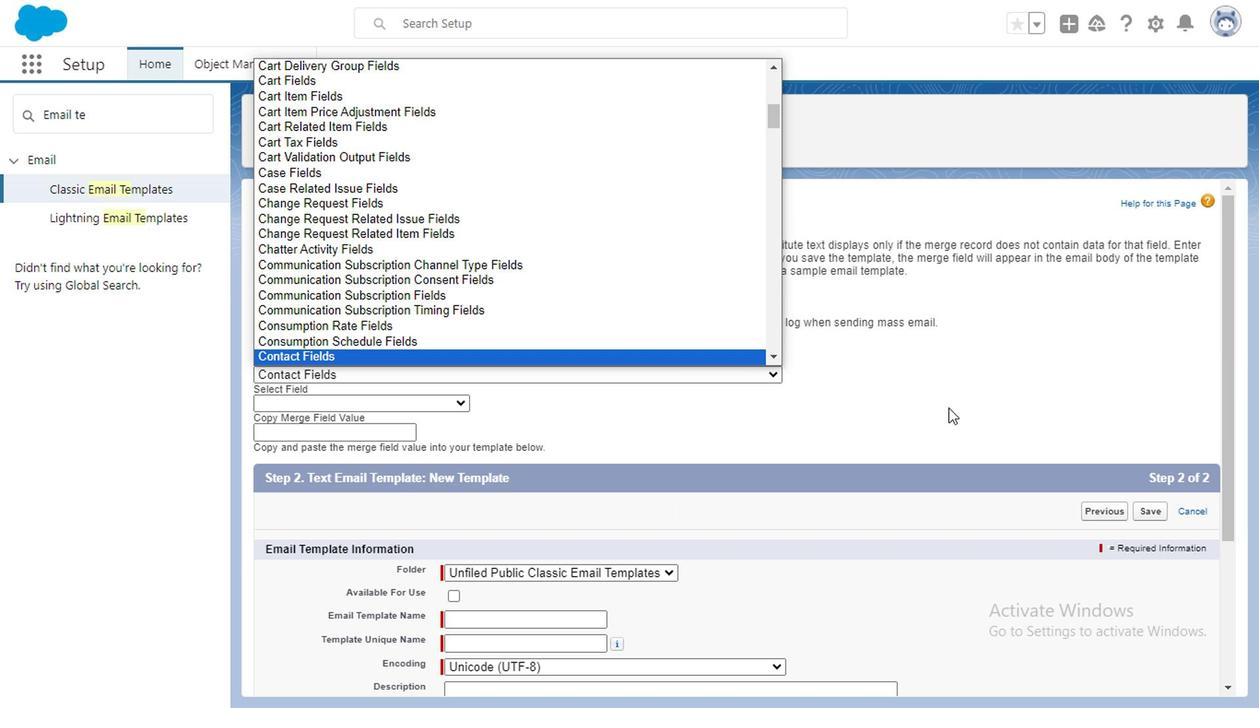 
Action: Mouse moved to (845, 458)
Screenshot: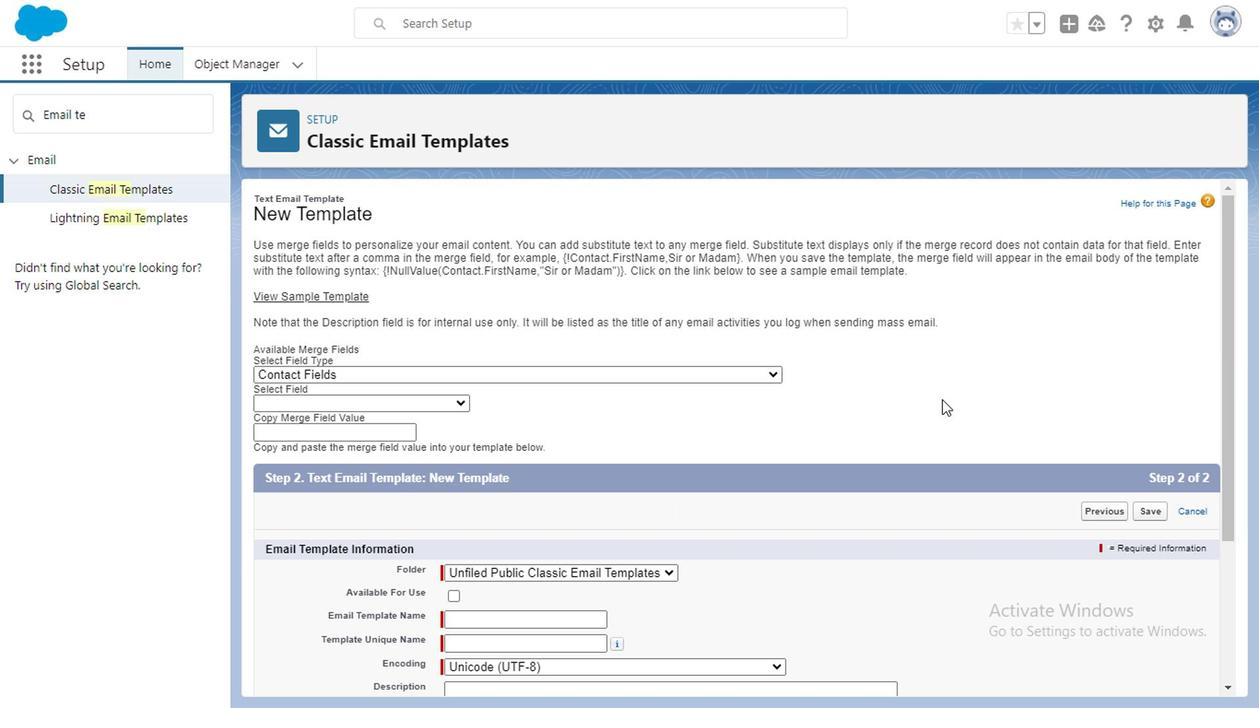 
Action: Mouse pressed left at (845, 458)
Screenshot: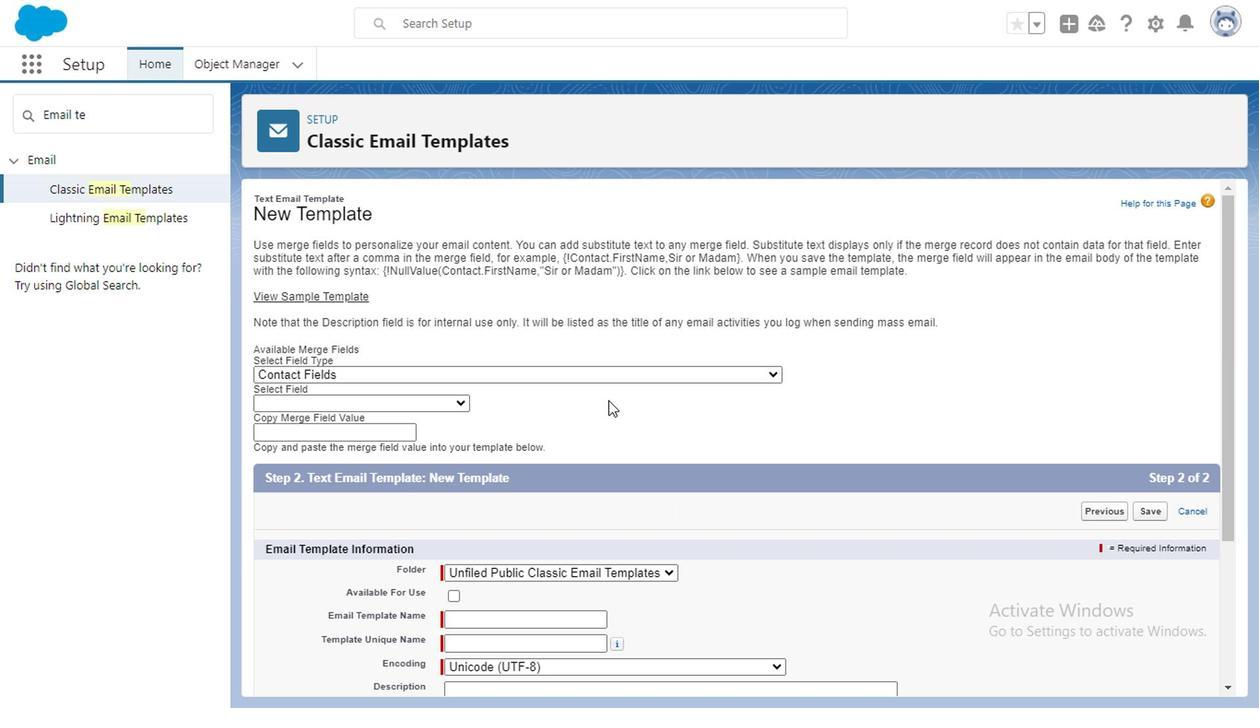 
Action: Mouse moved to (519, 477)
Screenshot: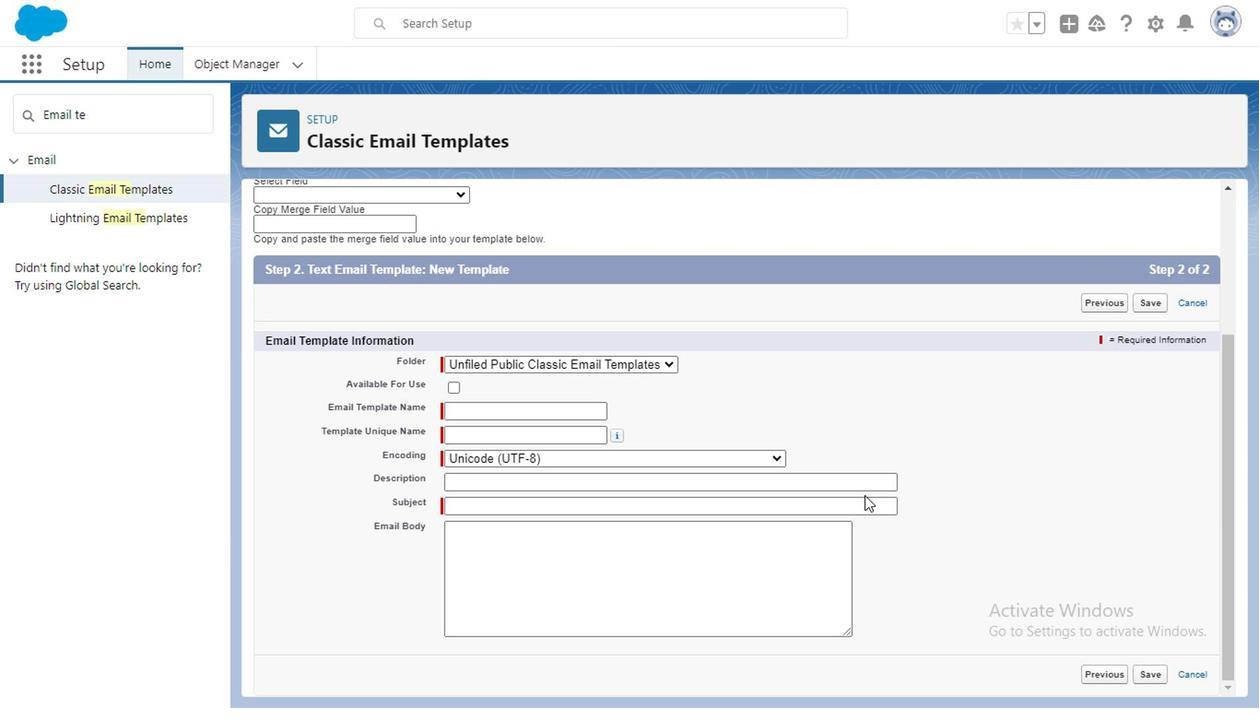 
Action: Mouse scrolled (519, 477) with delta (0, 0)
Screenshot: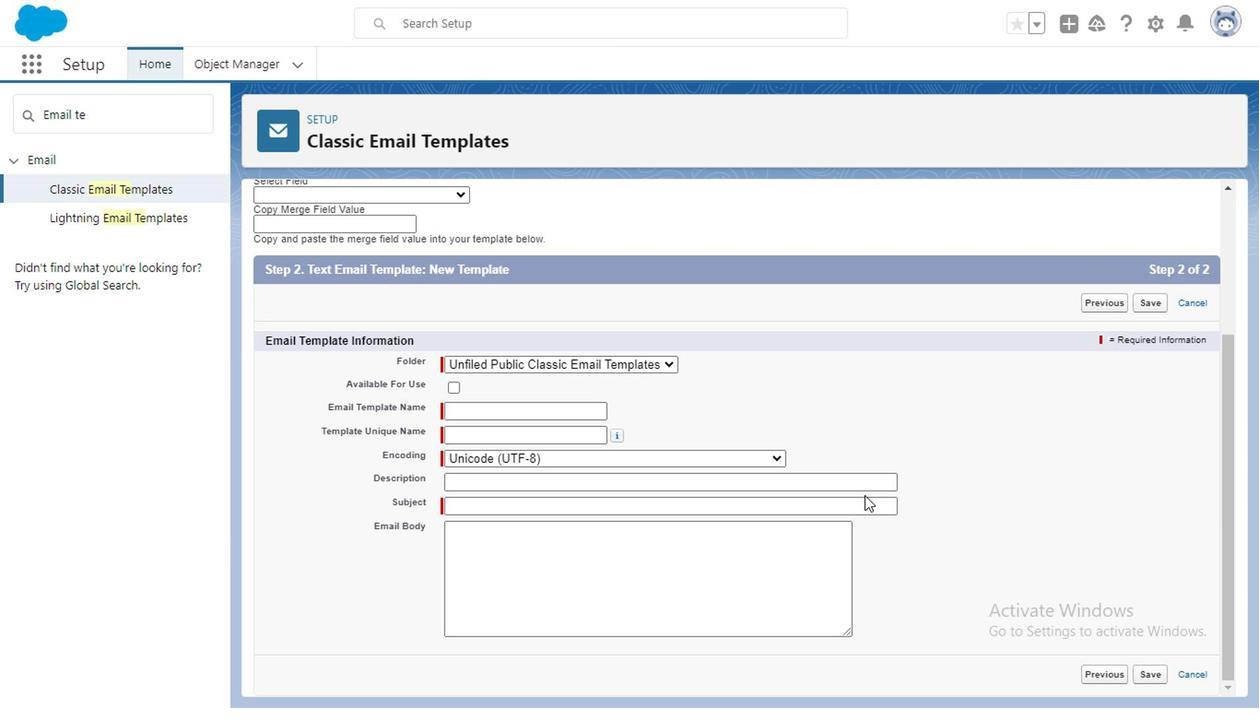 
Action: Mouse moved to (593, 432)
Screenshot: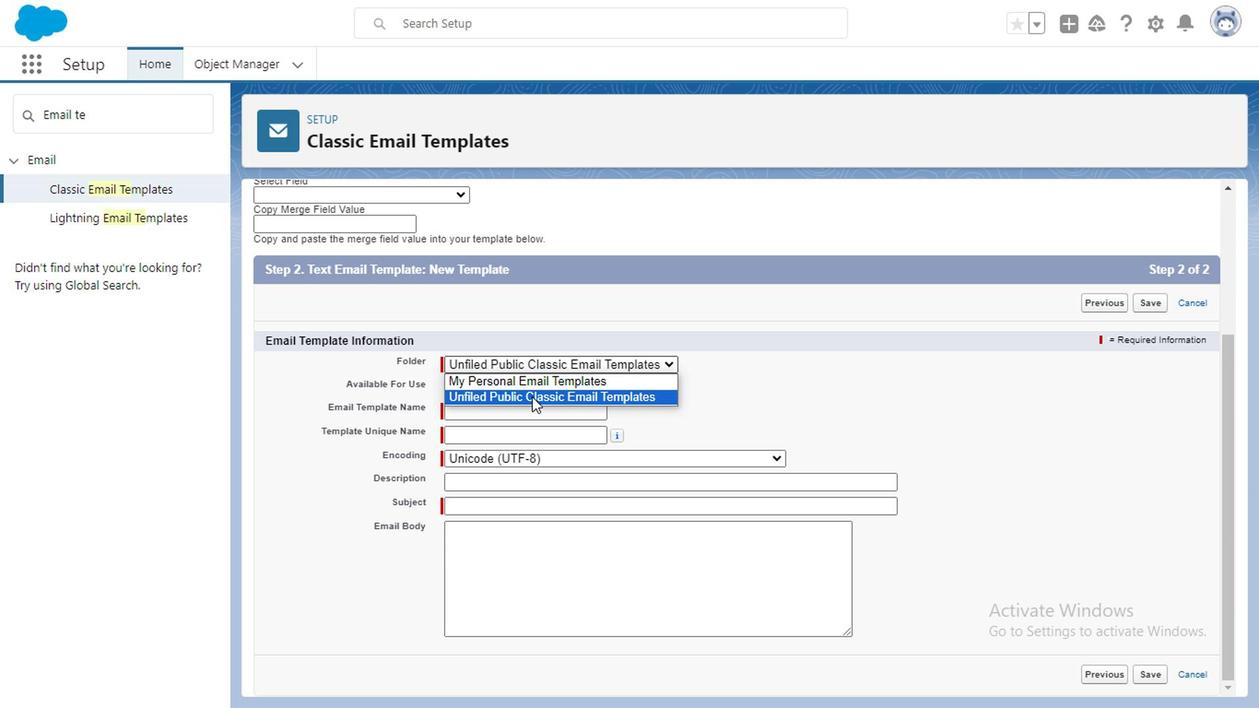 
Action: Mouse pressed left at (593, 432)
Screenshot: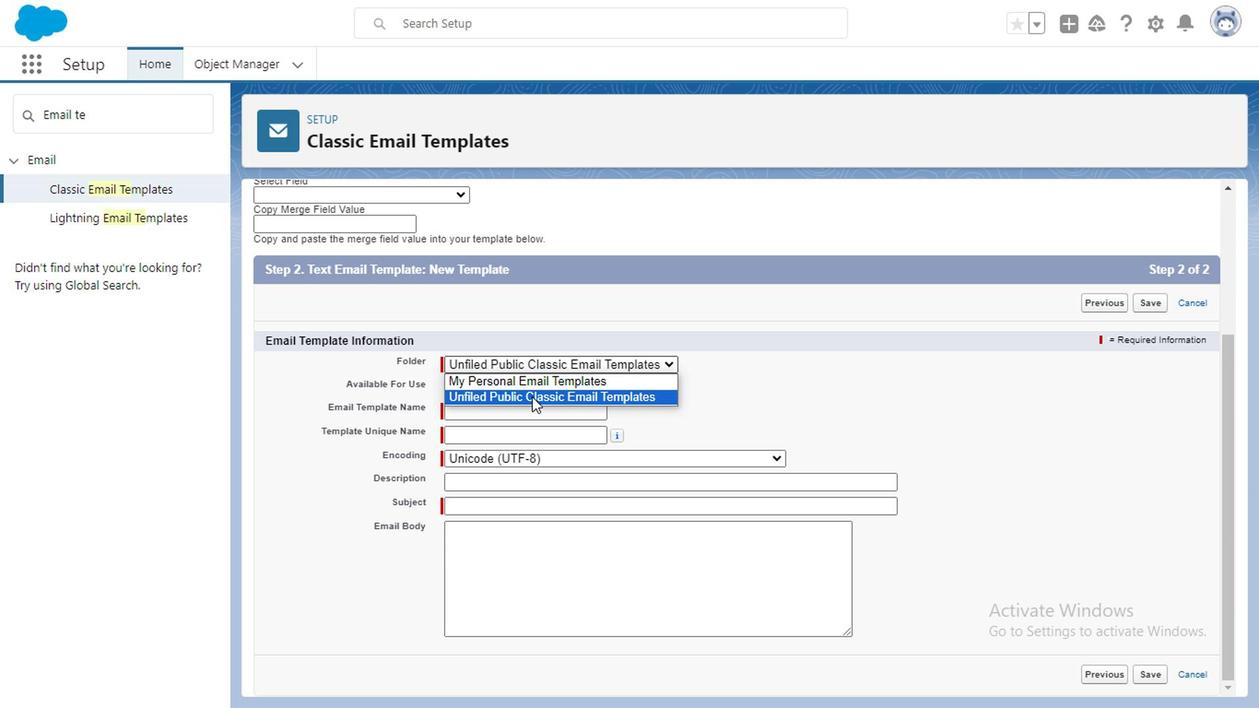 
Action: Mouse moved to (553, 456)
Screenshot: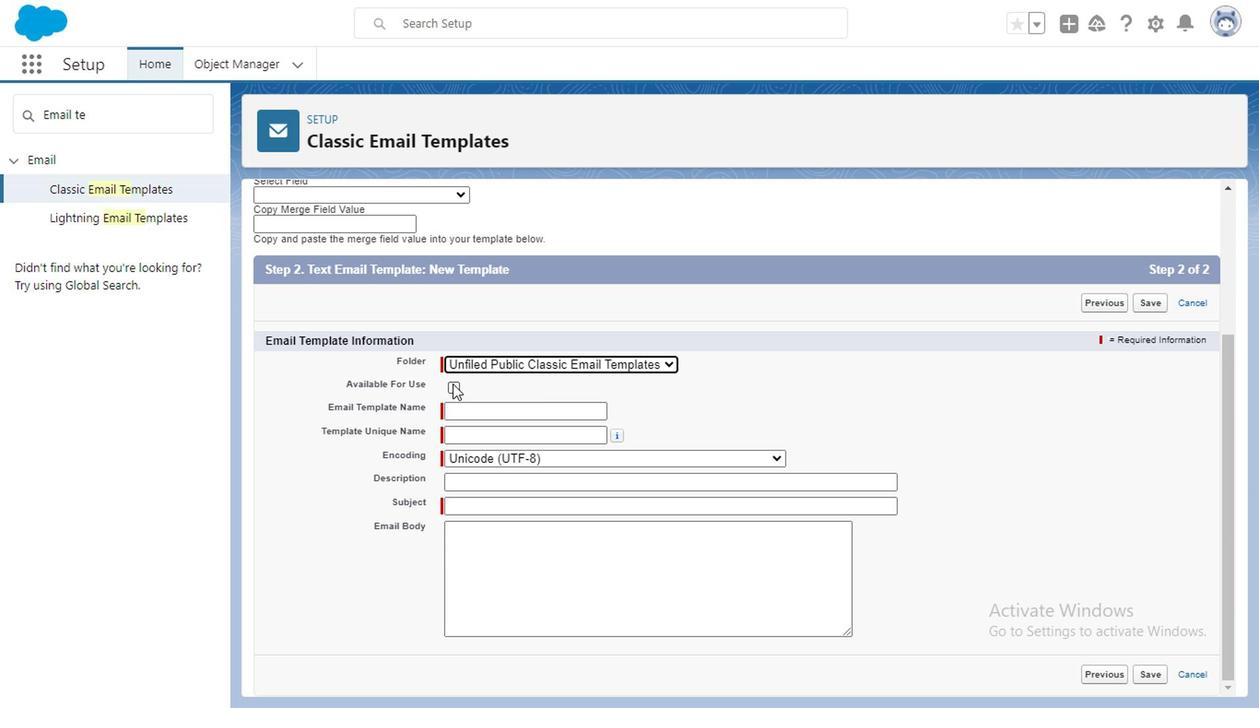 
Action: Mouse pressed left at (553, 456)
Screenshot: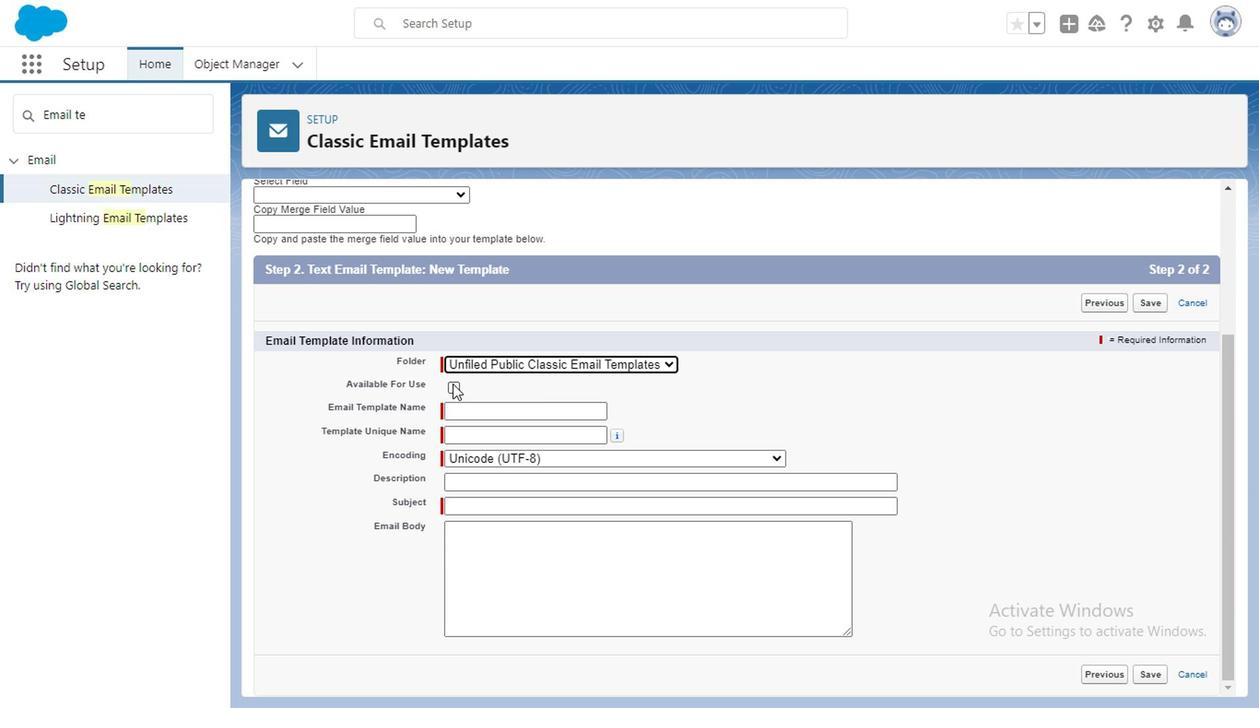 
Action: Mouse moved to (496, 447)
Screenshot: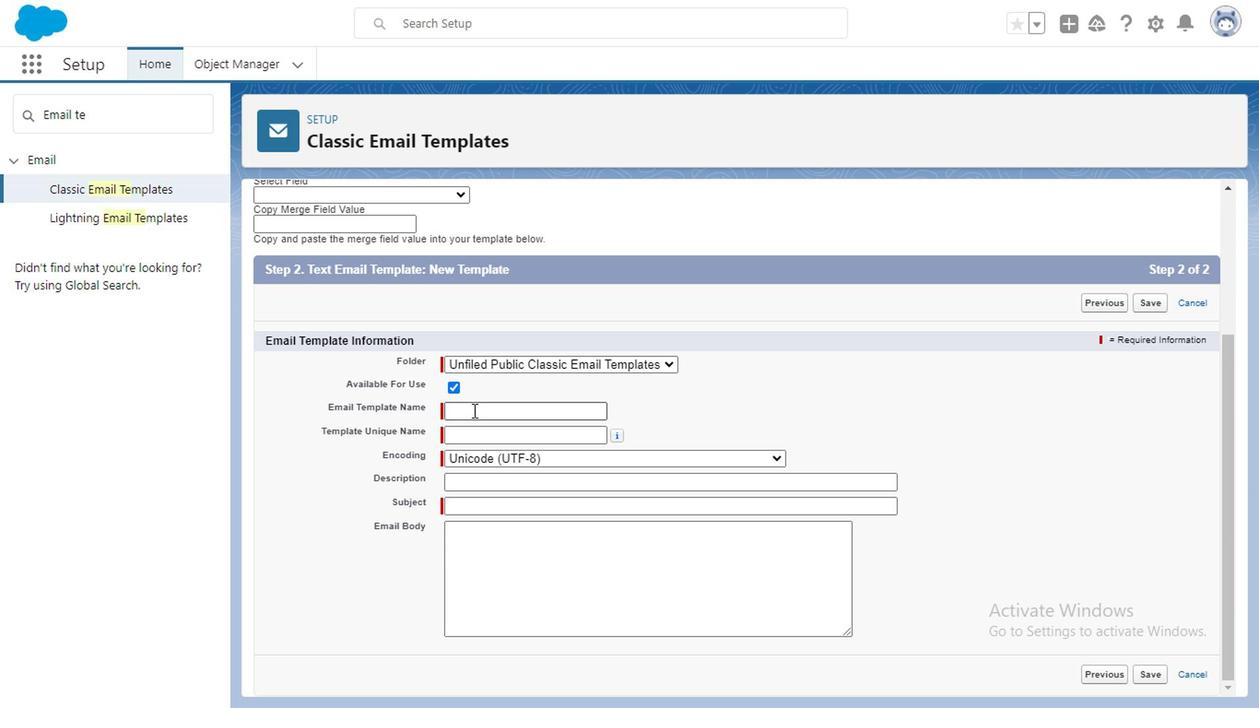 
Action: Mouse pressed left at (496, 447)
Screenshot: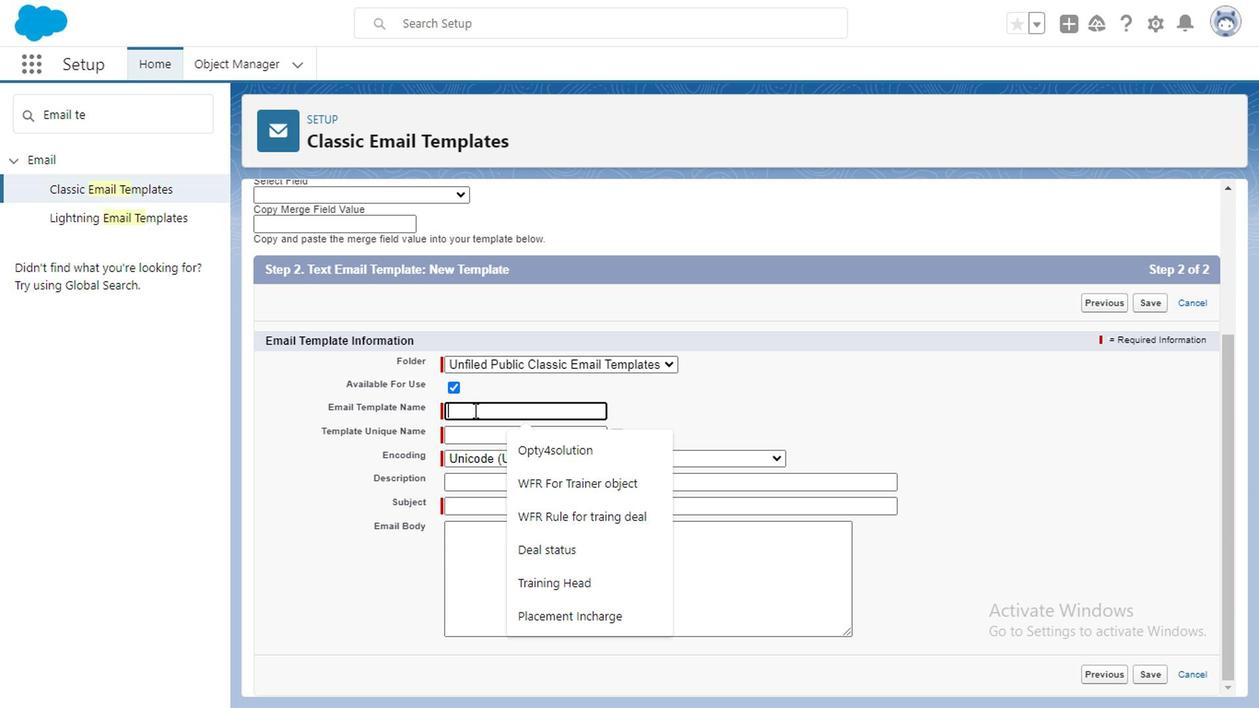 
Action: Mouse moved to (511, 466)
Screenshot: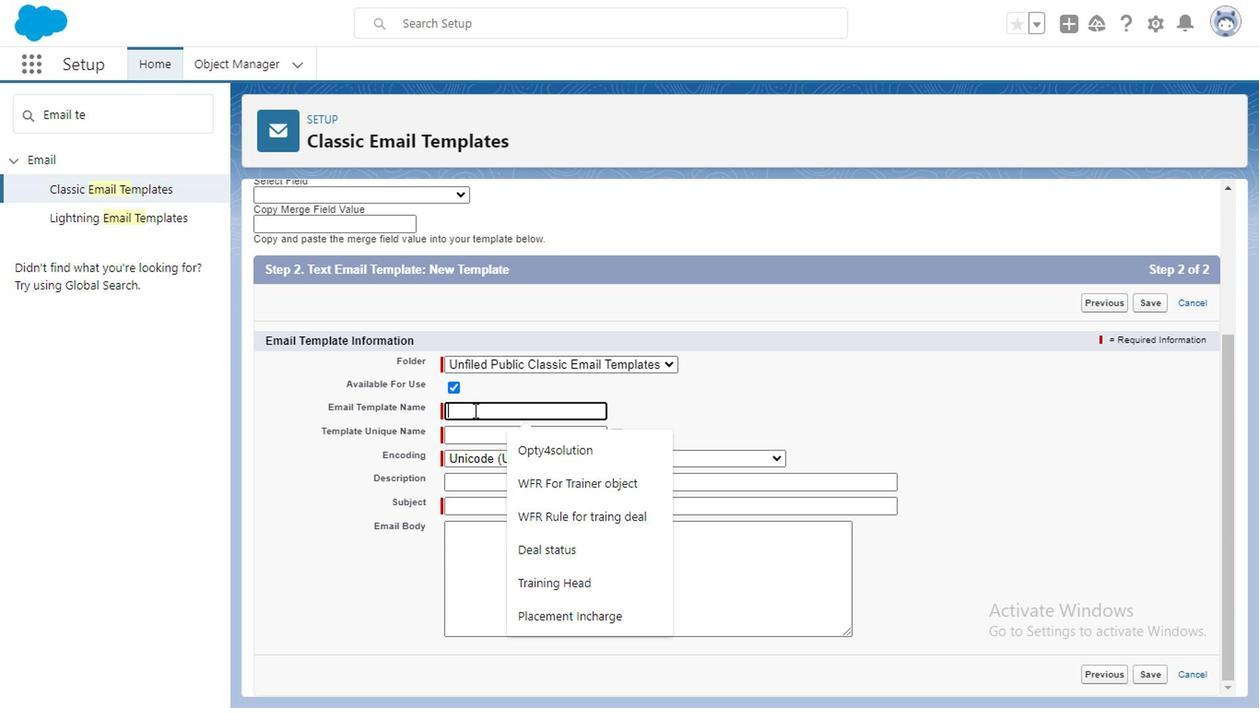 
Action: Mouse pressed left at (511, 466)
Screenshot: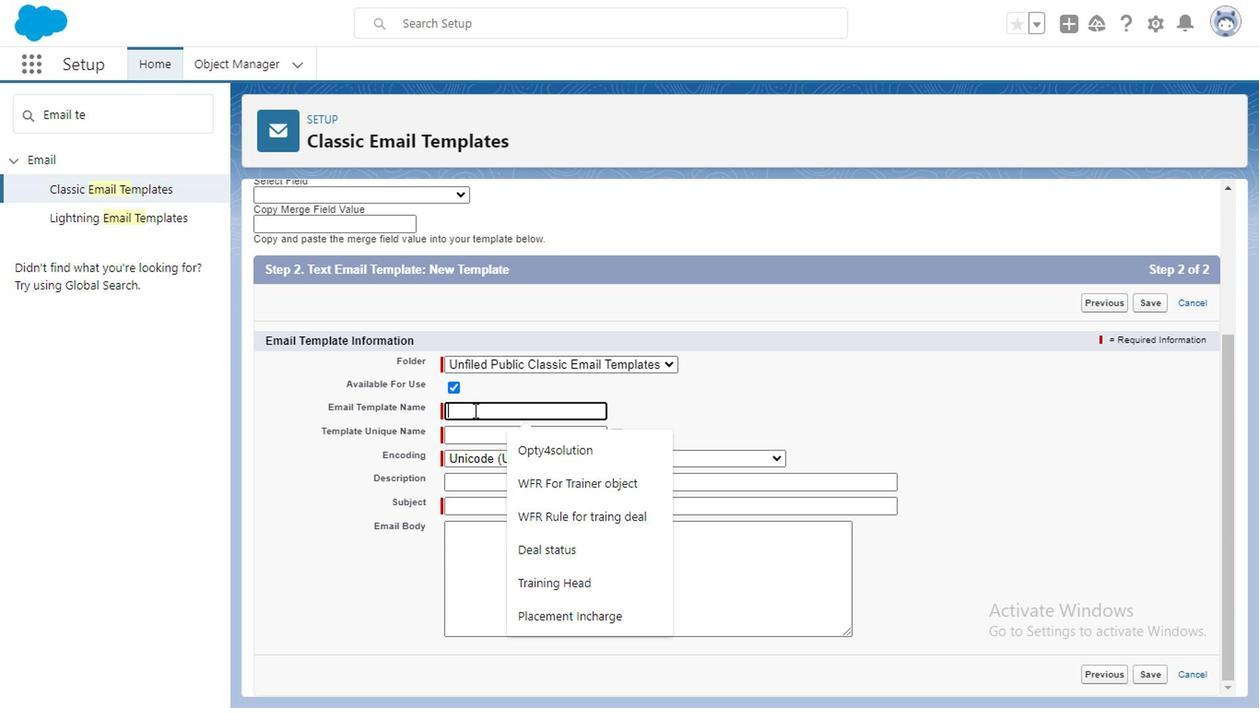 
Action: Mouse moved to (511, 466)
Screenshot: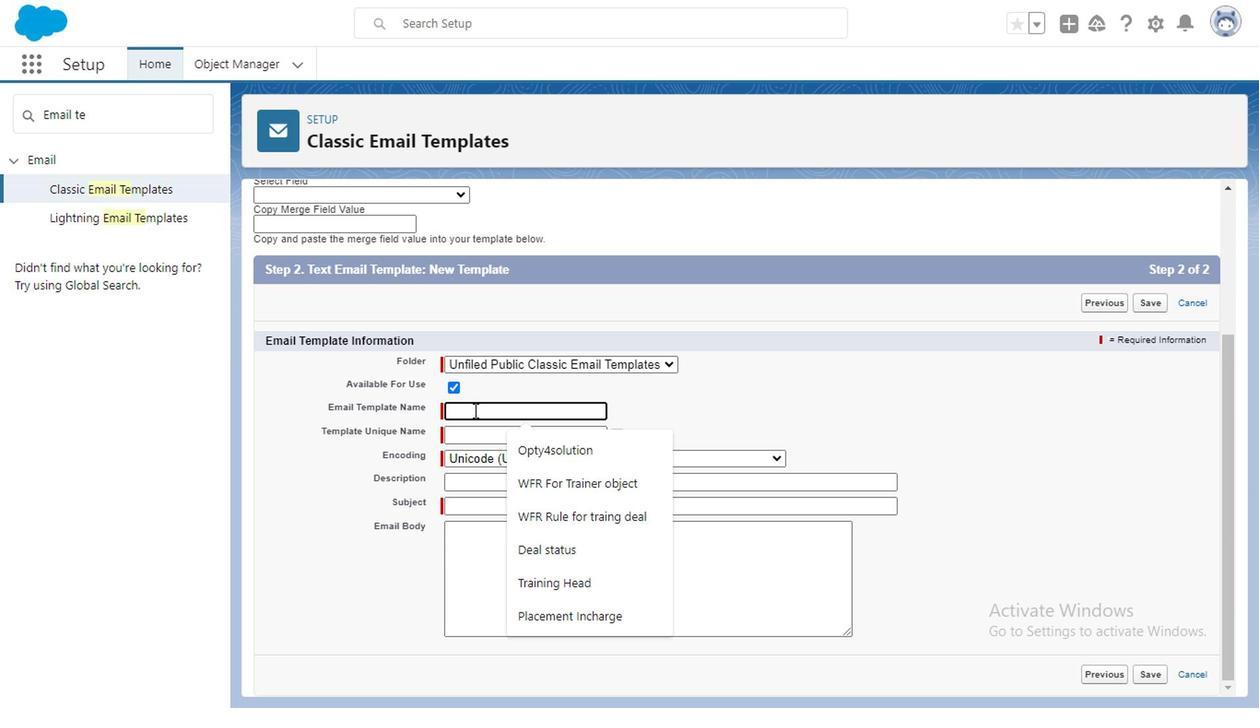 
Action: Mouse pressed left at (511, 466)
Screenshot: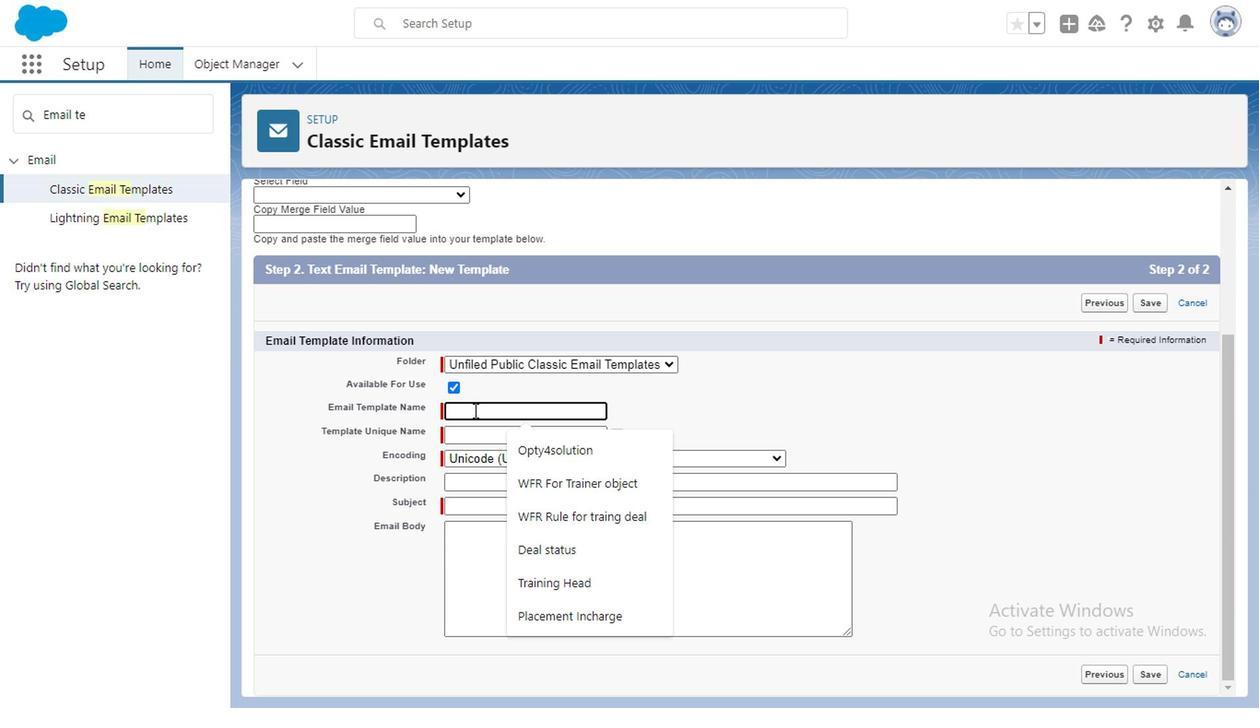 
Action: Key pressed <Key.caps_lock>T<Key.caps_lock>raining<Key.space><Key.caps_lock>D<Key.caps_lock>etails<Key.space><Key.caps_lock>T<Key.caps_lock>emplate
Screenshot: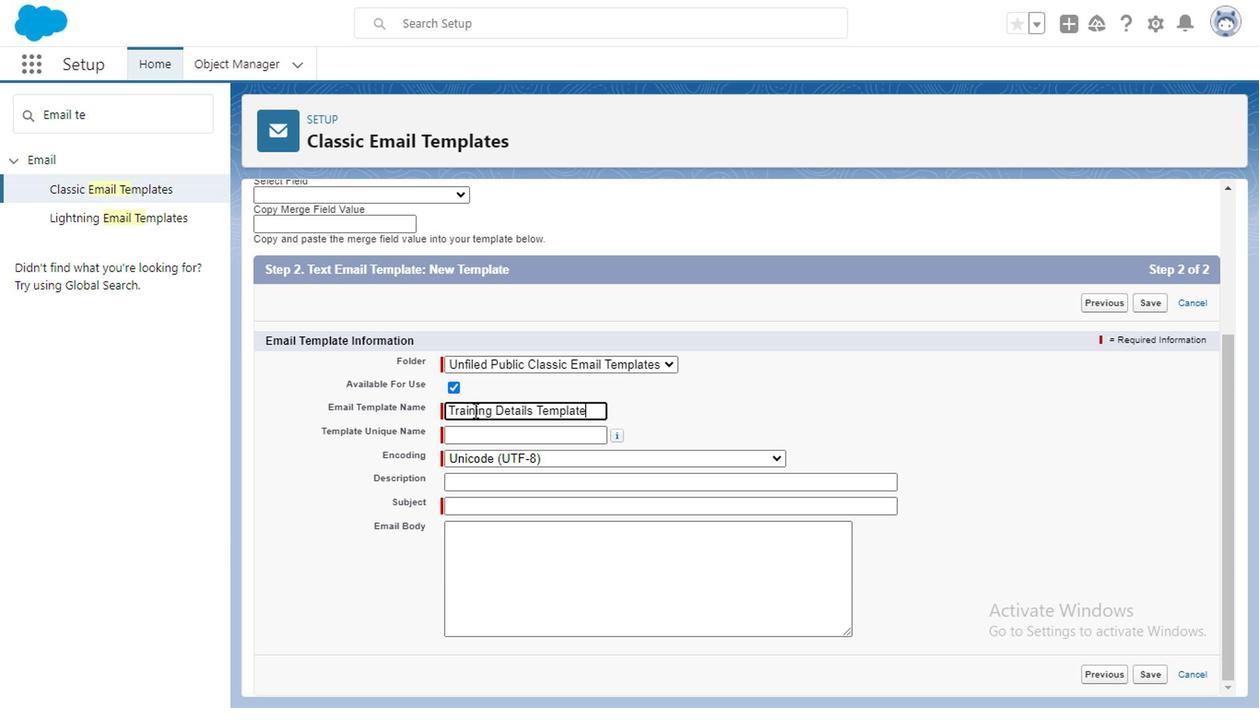 
Action: Mouse moved to (541, 482)
Screenshot: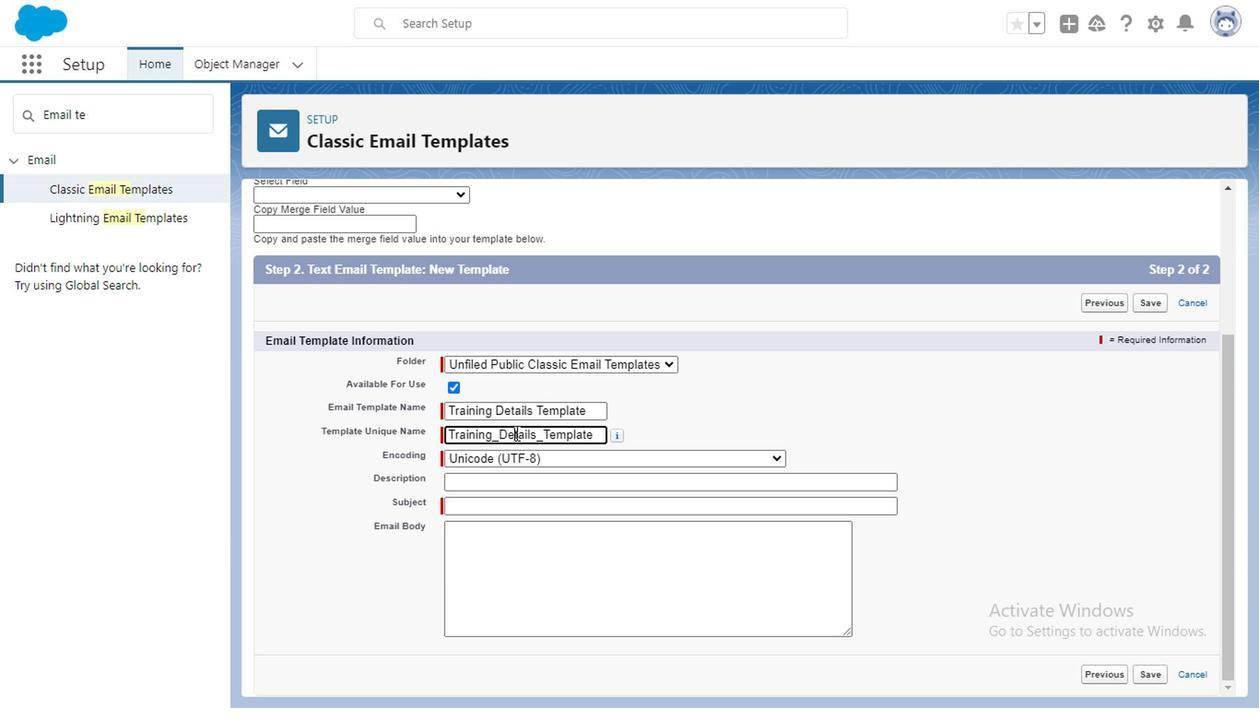 
Action: Mouse pressed left at (541, 482)
Screenshot: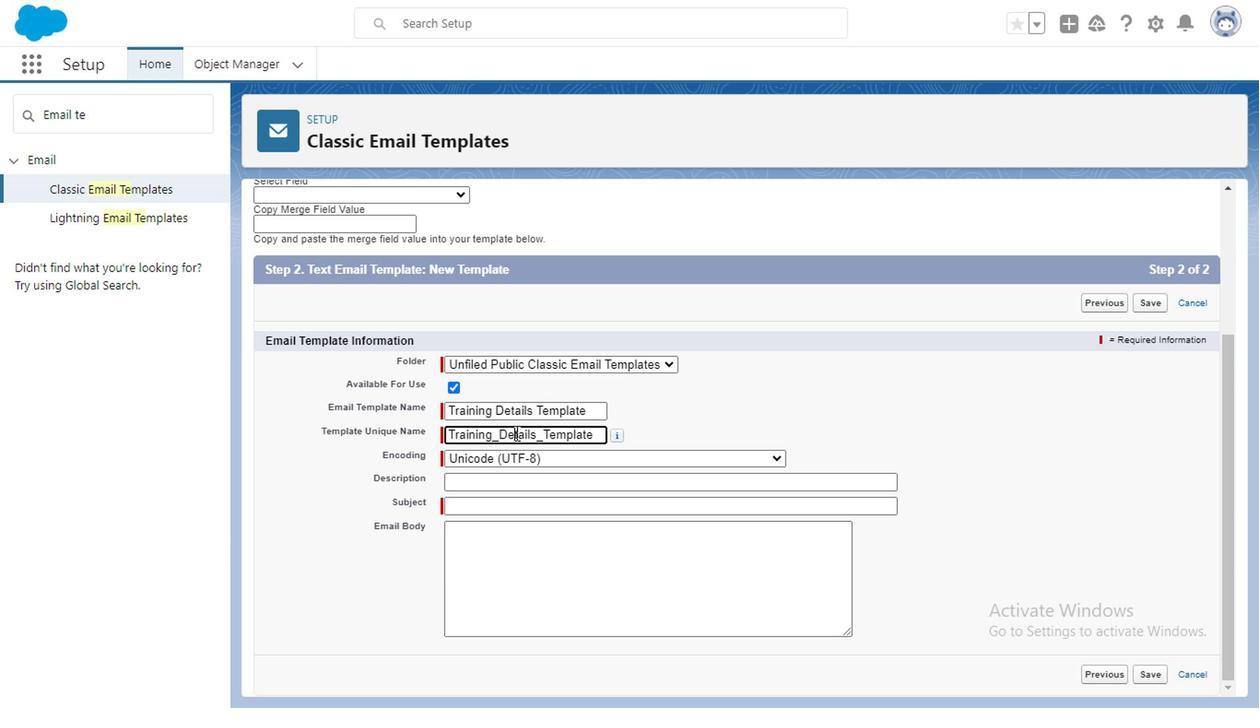 
Action: Mouse moved to (604, 518)
Screenshot: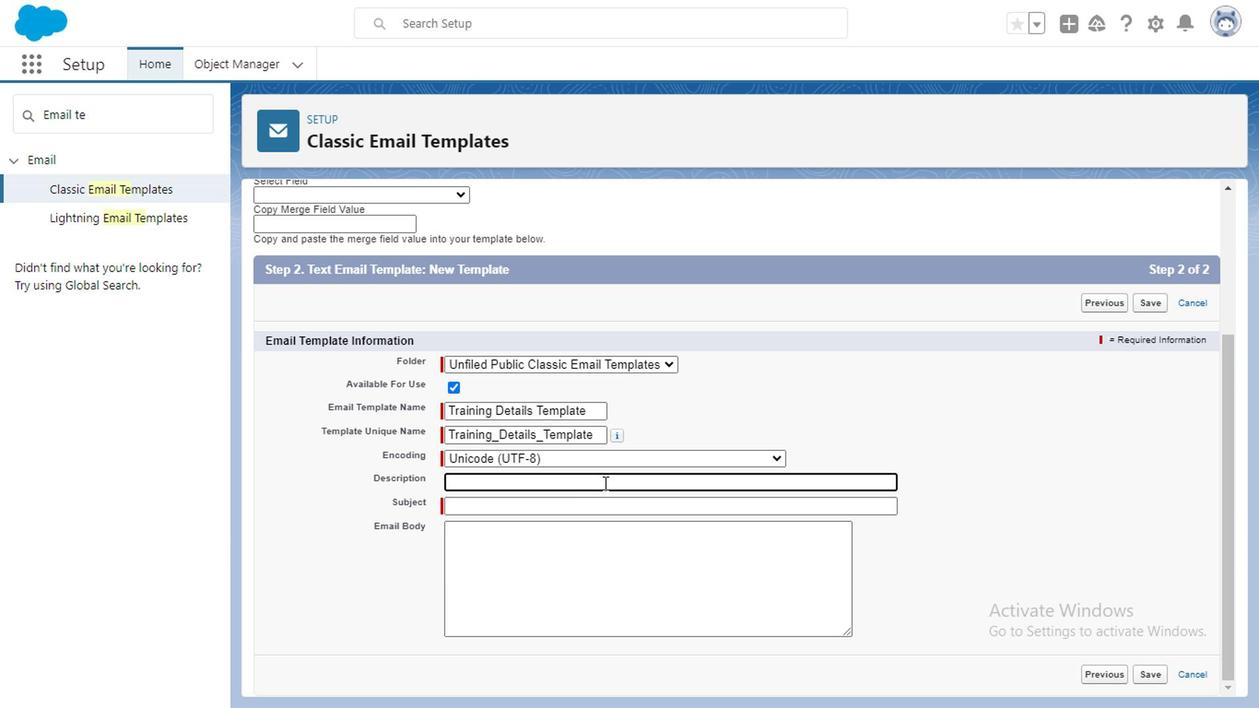 
Action: Mouse pressed left at (604, 518)
Screenshot: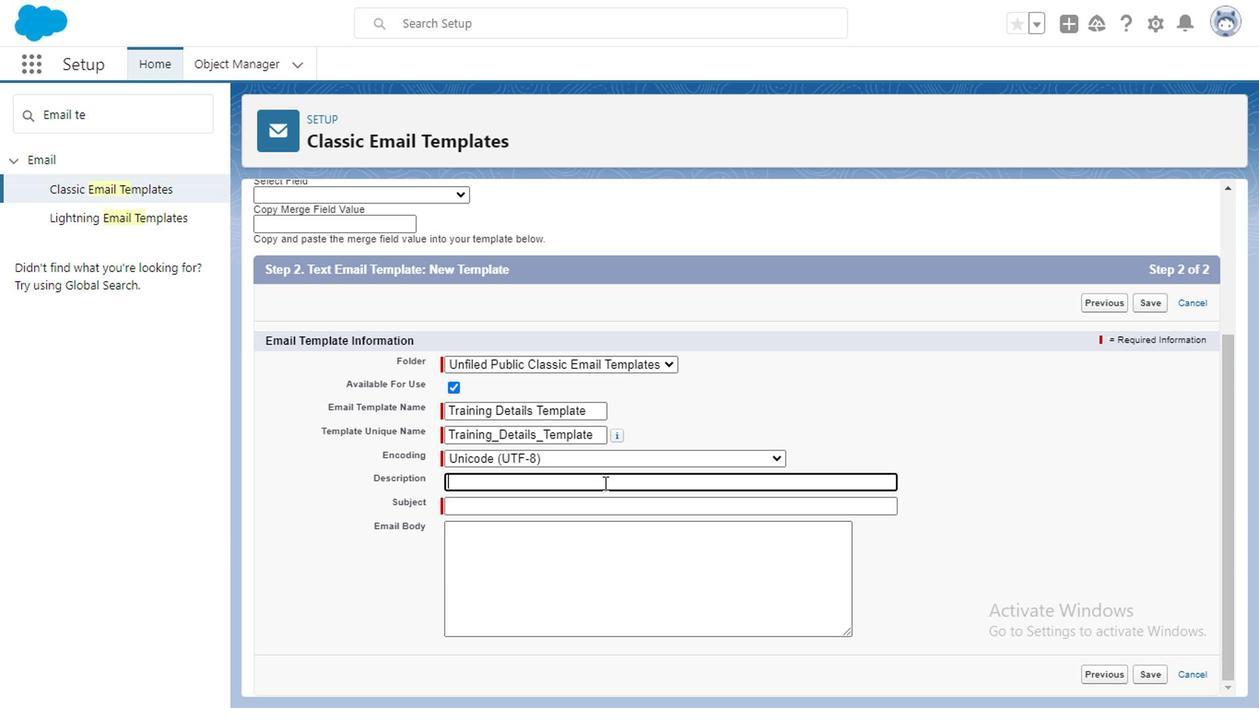 
Action: Mouse moved to (566, 519)
Screenshot: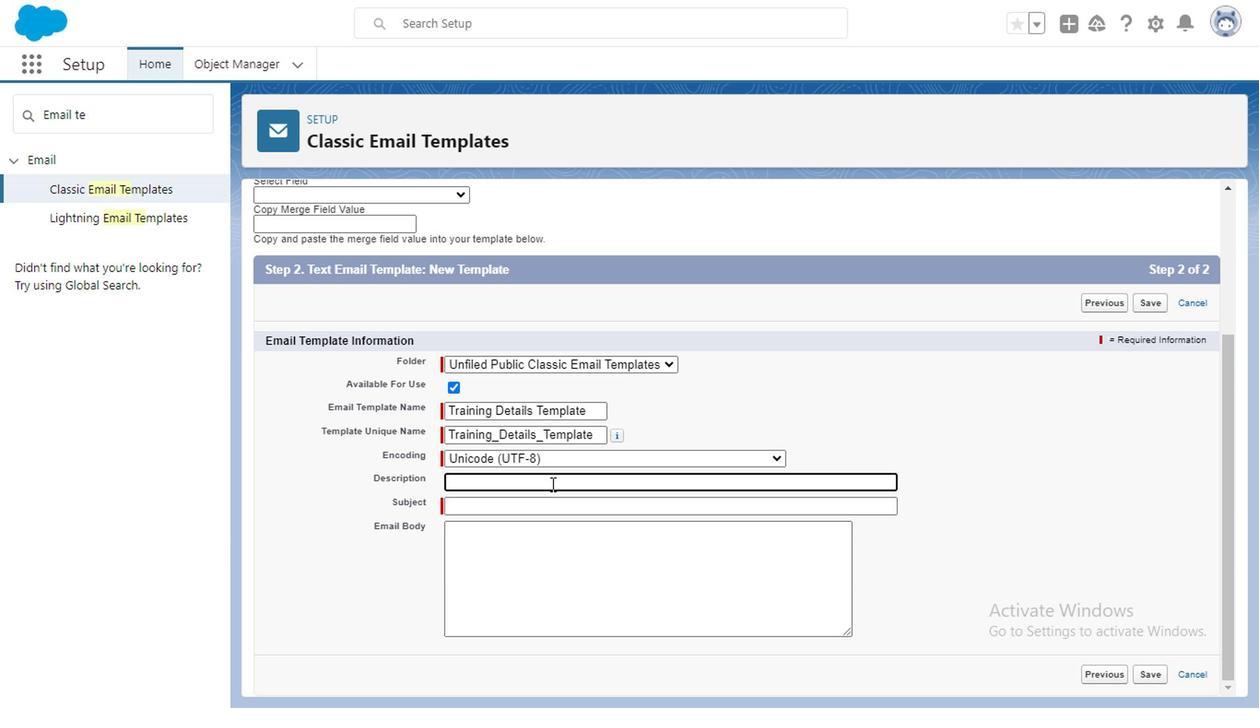 
Action: Mouse pressed left at (566, 519)
Screenshot: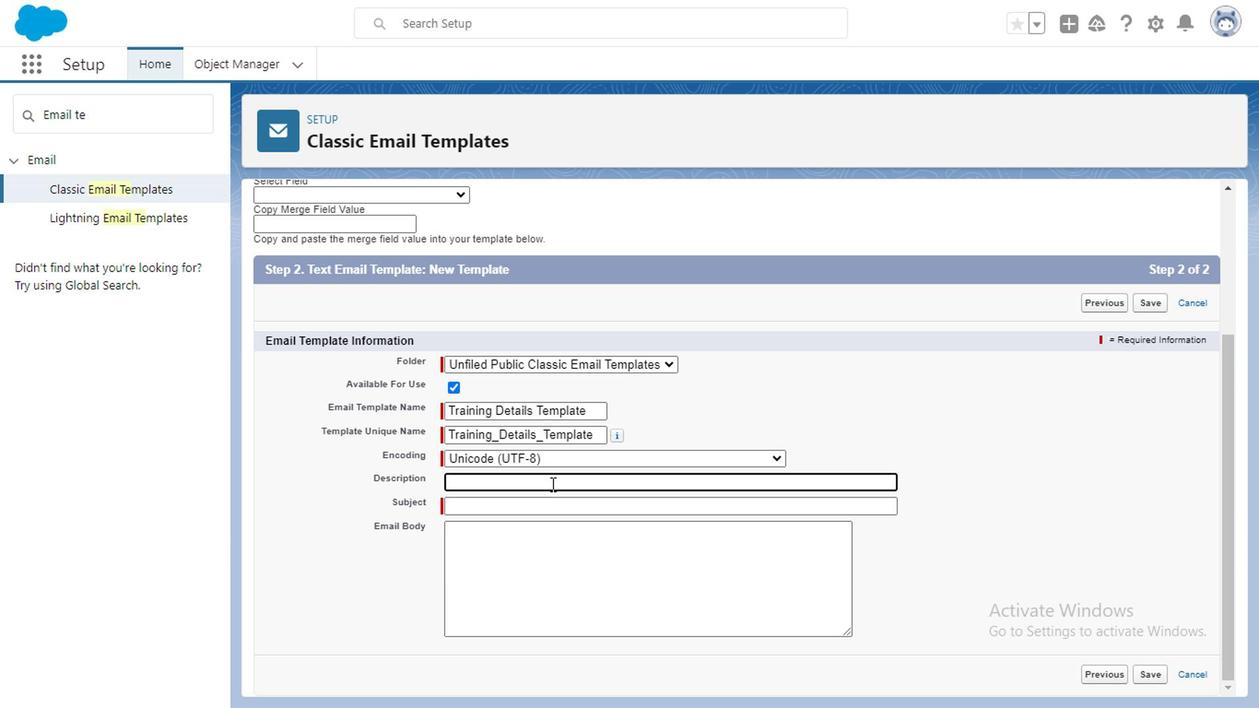 
Action: Key pressed <Key.caps_lock>O<Key.caps_lock>n<Key.backspace><Key.backspace><Key.caps_lock>I<Key.caps_lock>f<Key.space>any<Key.space>student<Key.space>done<Key.space>the<Key.space>registration
Screenshot: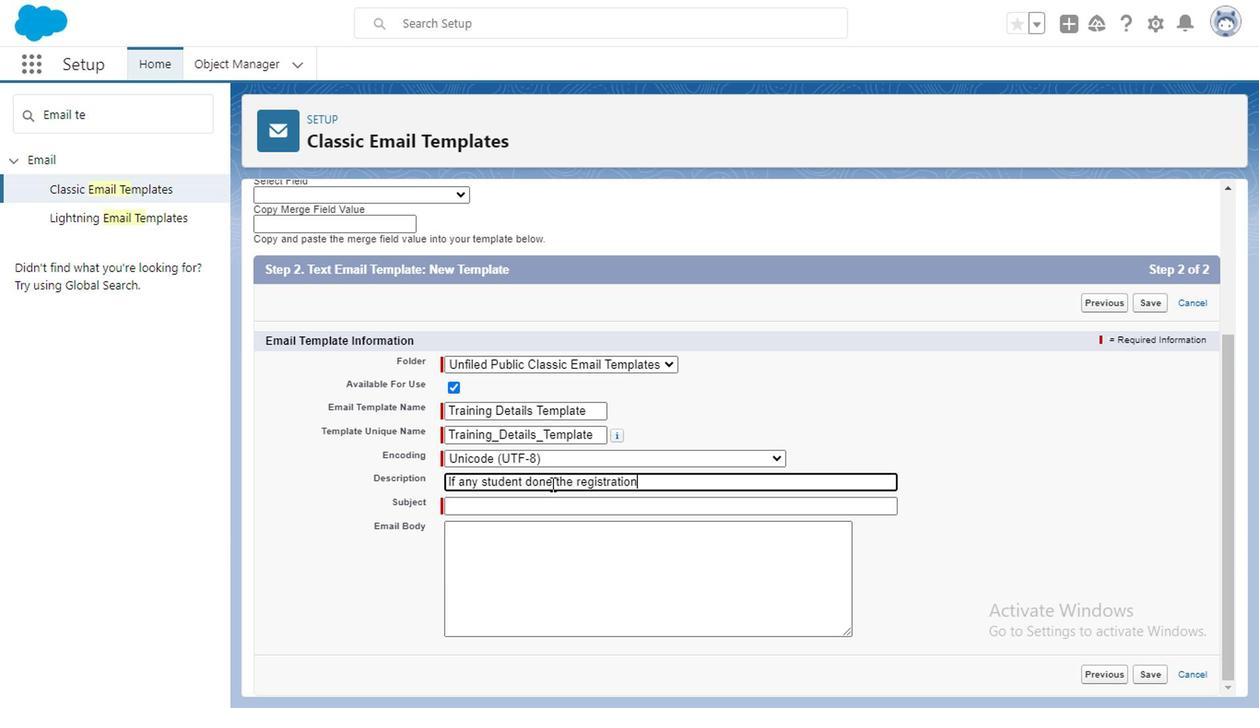 
Action: Mouse moved to (627, 515)
Screenshot: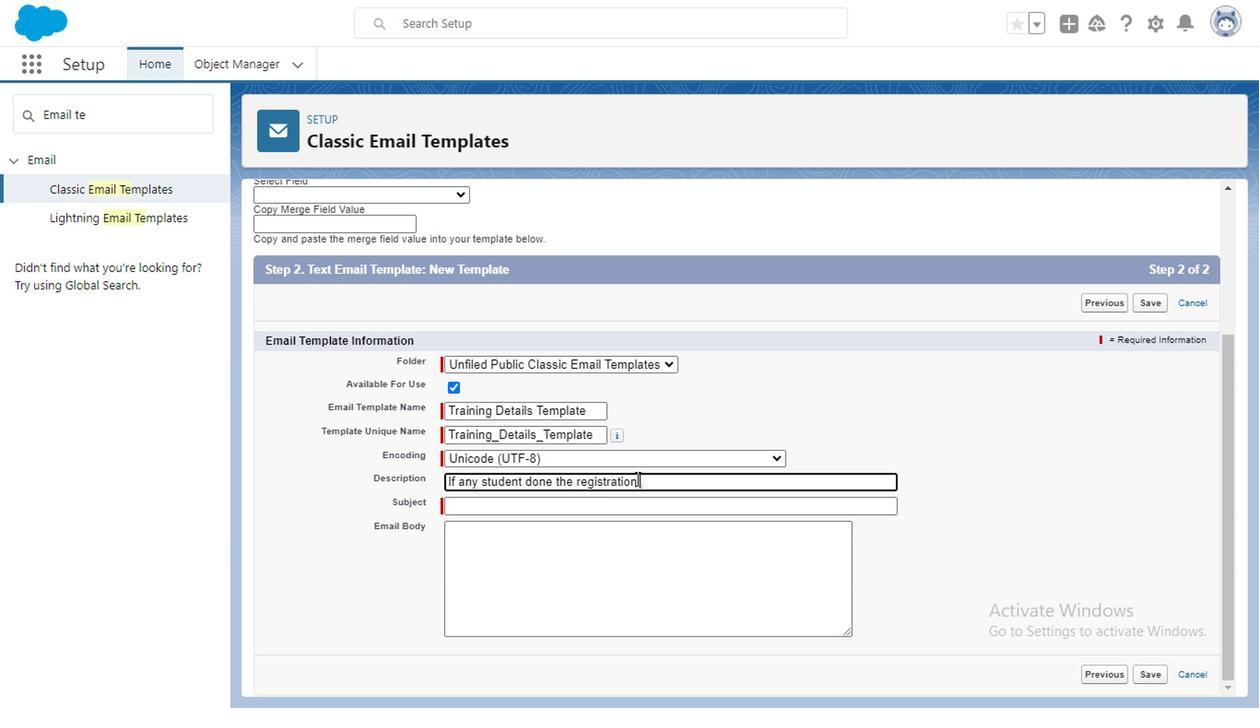
Action: Key pressed <Key.space>w<Key.backspace>this<Key.space>email<Key.space>template<Key.space>will<Key.space><Key.backspace><Key.backspace><Key.backspace><Key.backspace><Key.backspace>
Screenshot: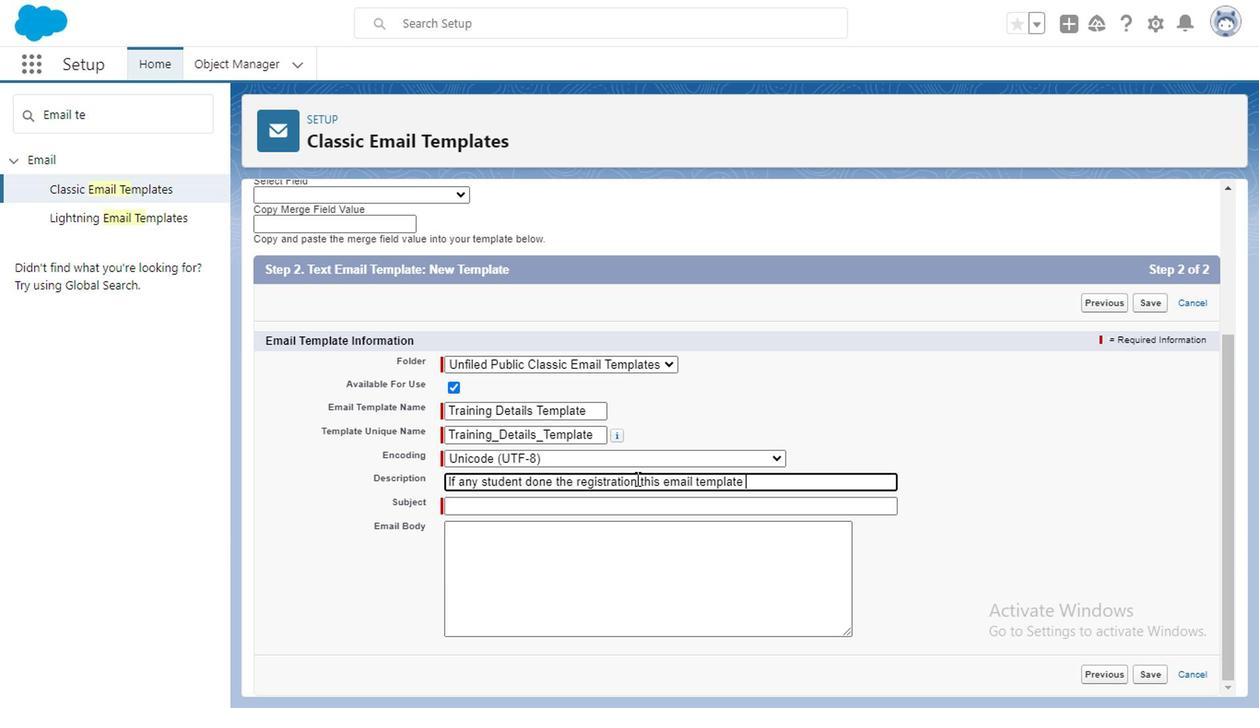 
Action: Mouse moved to (631, 515)
Screenshot: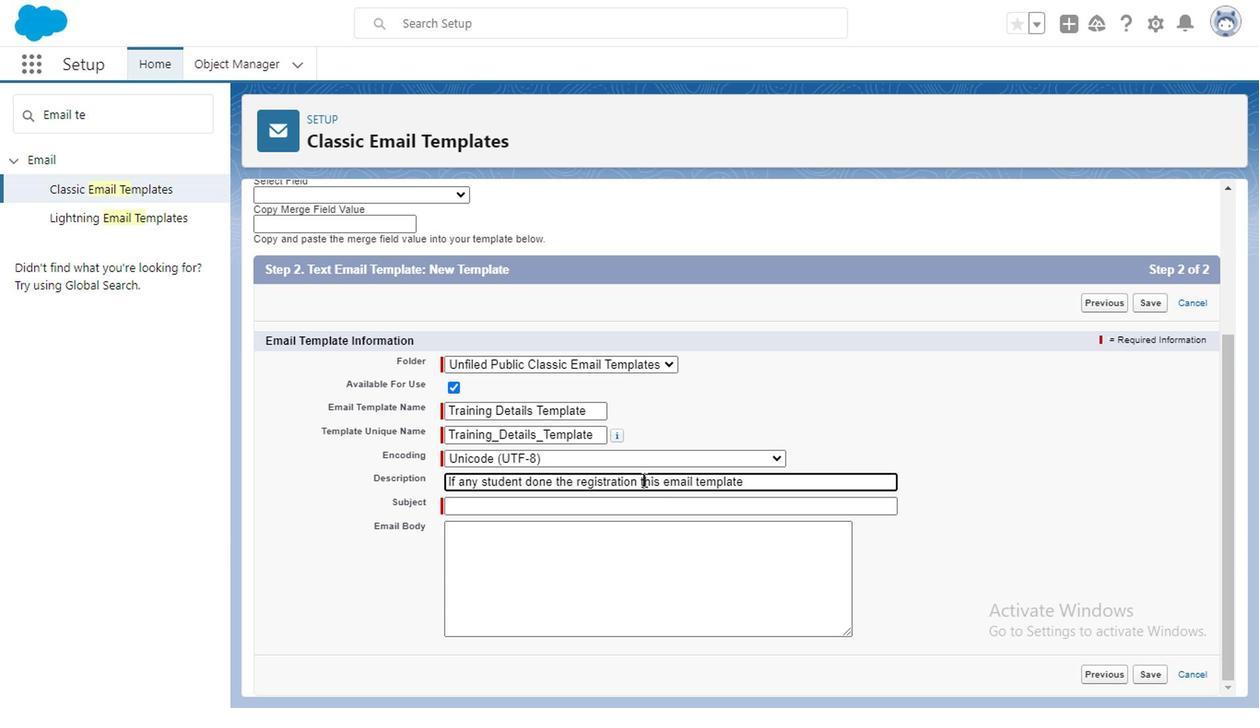 
Action: Mouse pressed left at (631, 515)
Screenshot: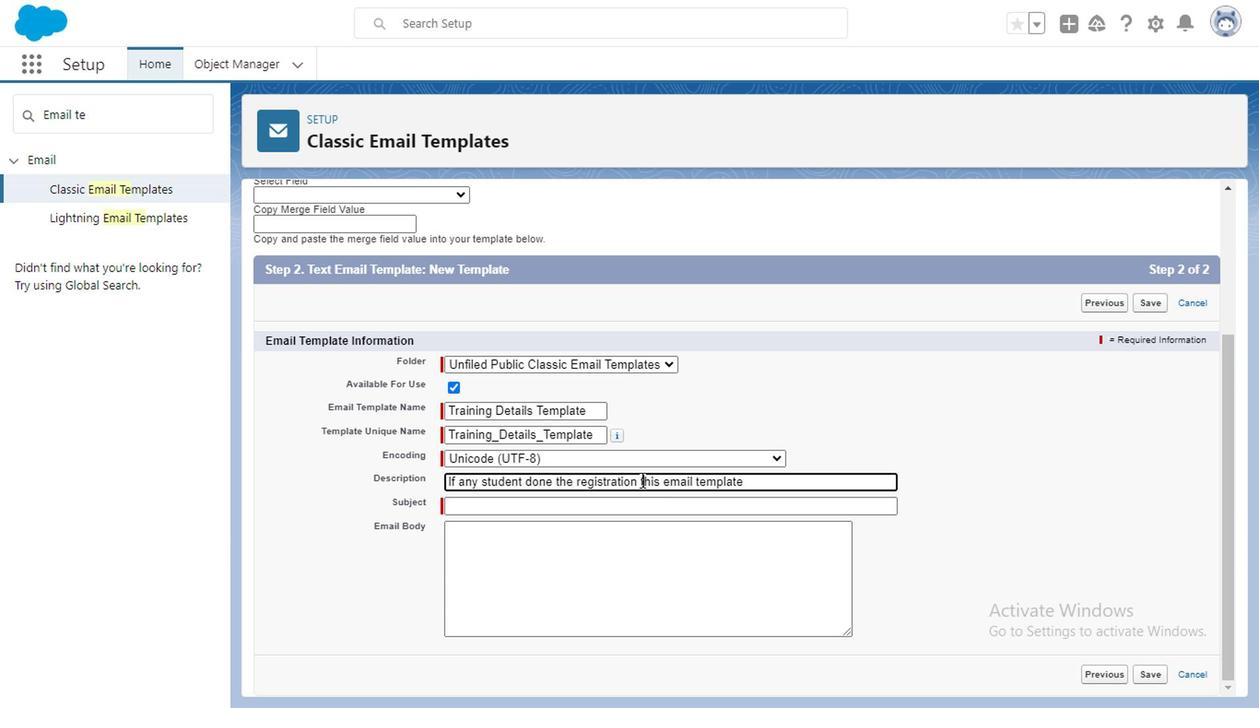 
Action: Mouse moved to (630, 516)
Screenshot: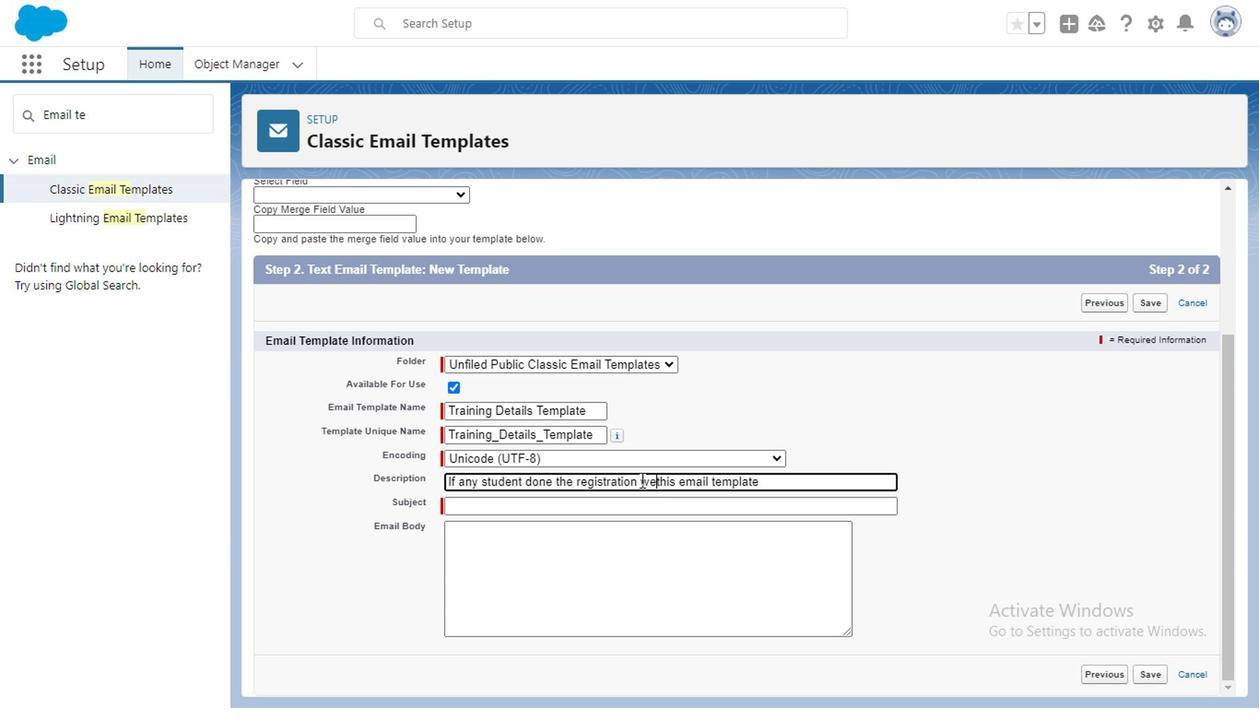 
Action: Mouse pressed left at (630, 516)
Screenshot: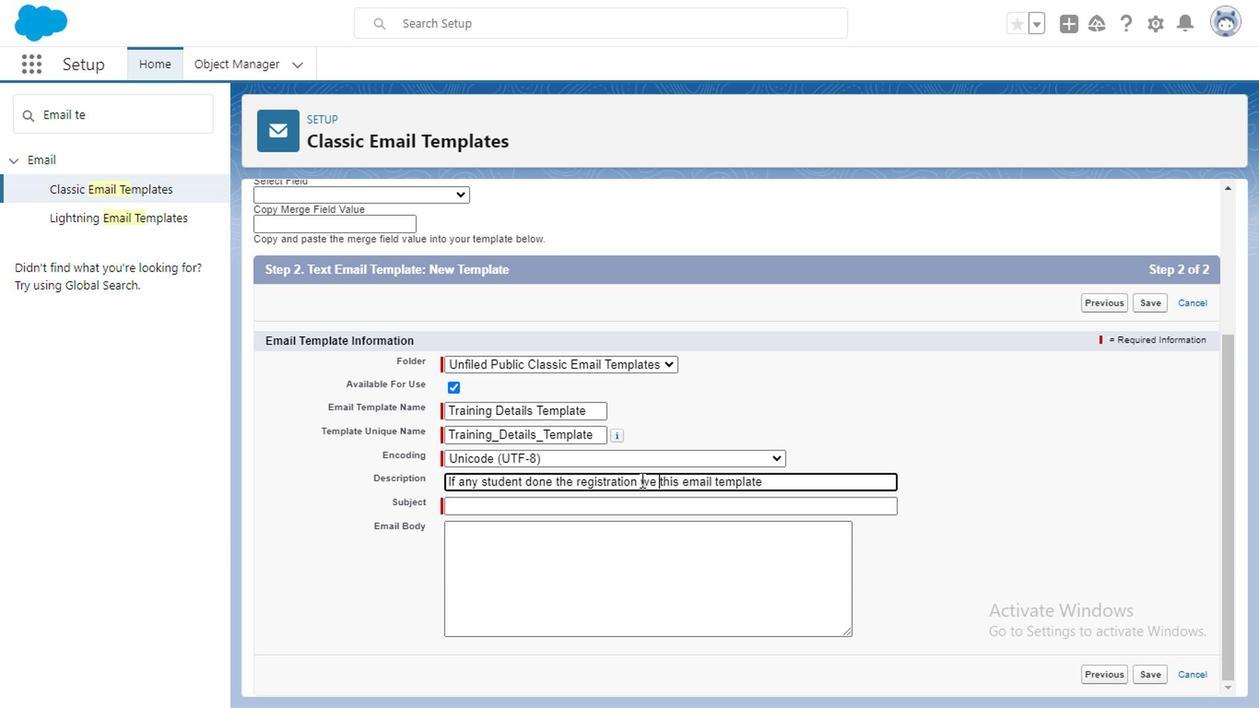 
Action: Key pressed we<Key.space>will<Key.space>use<Key.space>
Screenshot: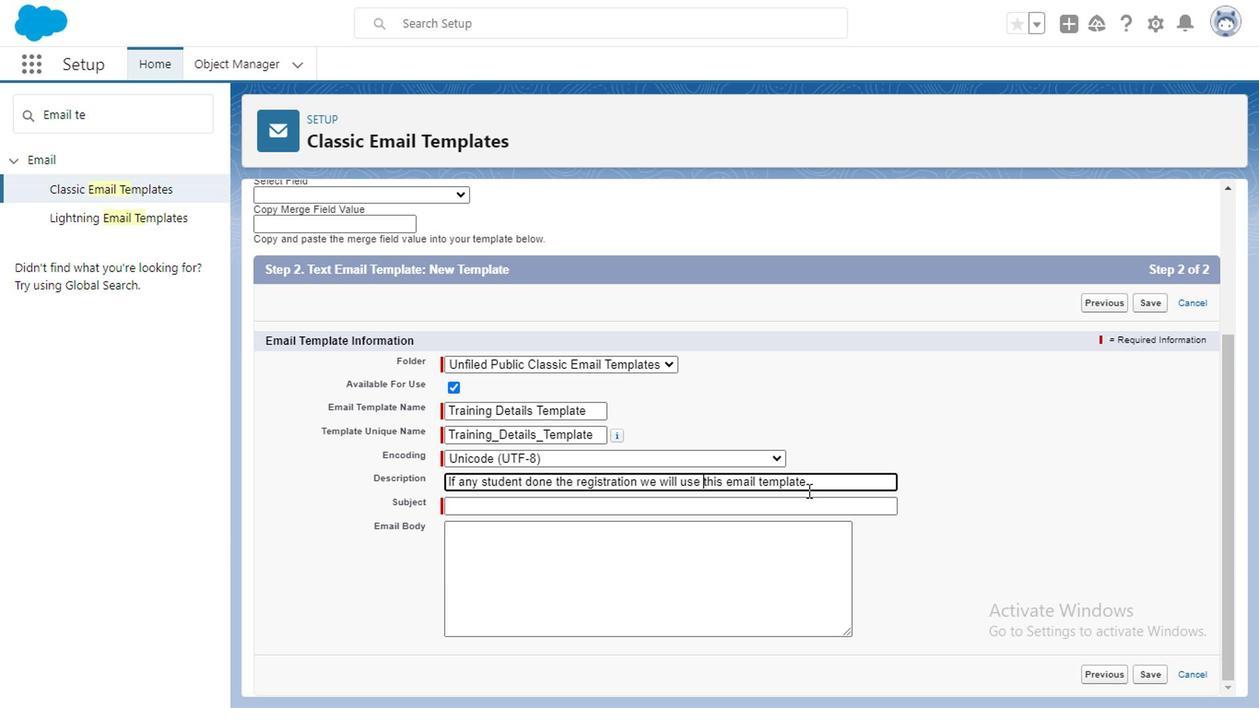 
Action: Mouse moved to (753, 519)
Screenshot: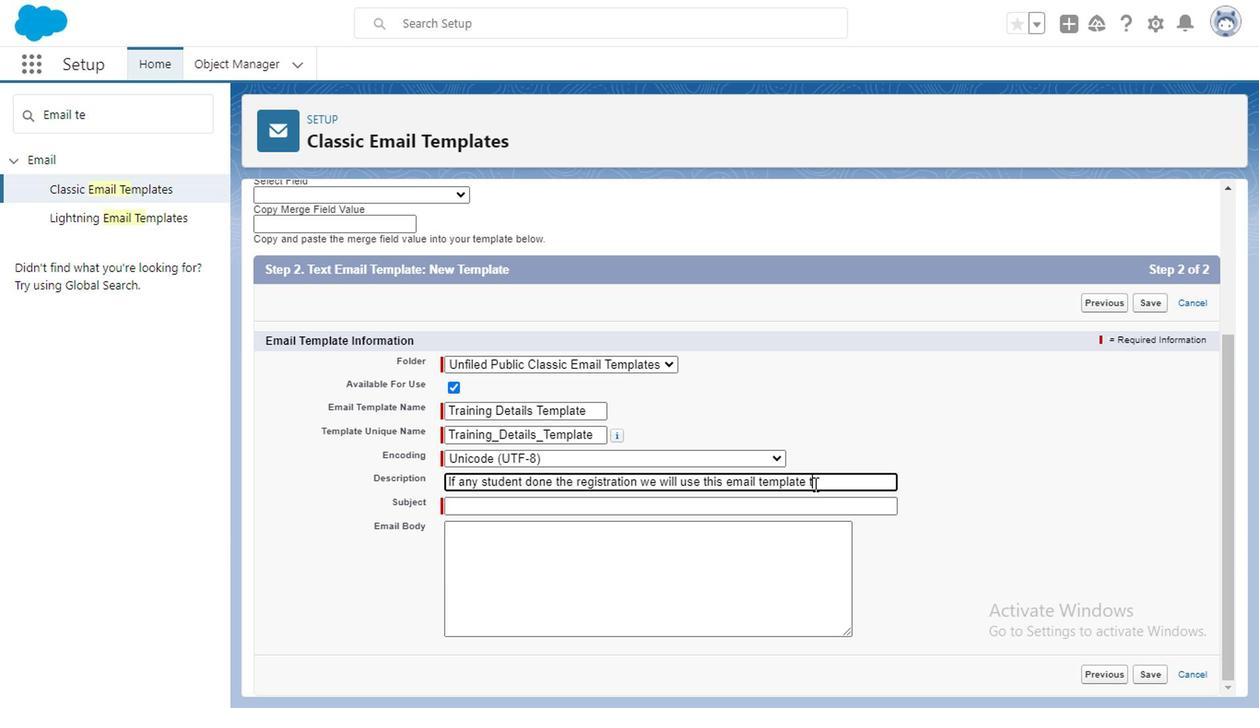 
Action: Mouse pressed left at (753, 519)
Screenshot: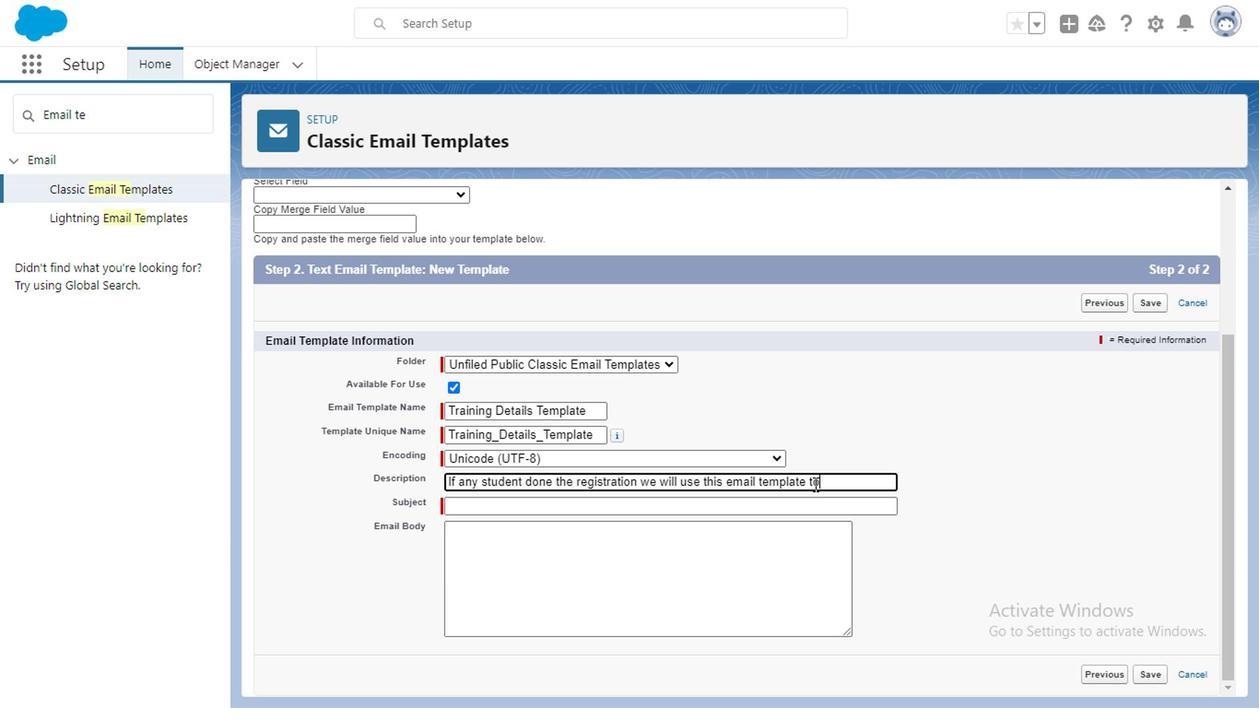 
Action: Key pressed to<Key.space>send<Key.space>
Screenshot: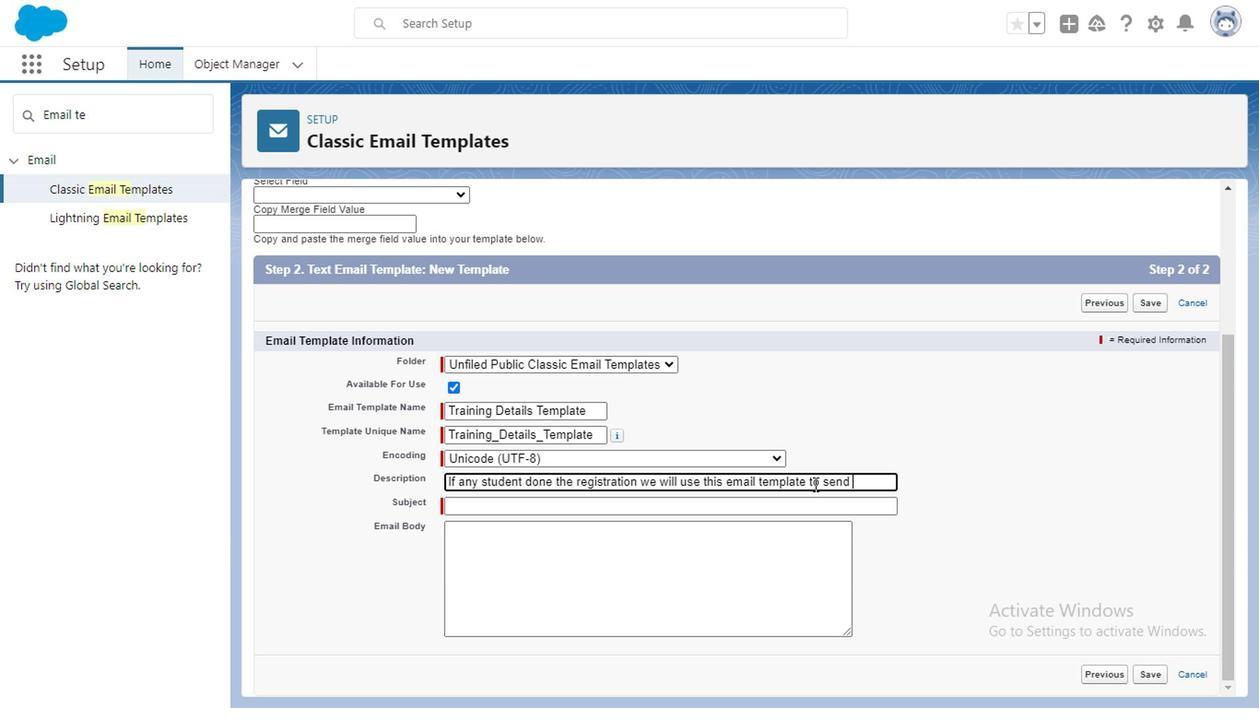 
Action: Mouse moved to (794, 529)
Screenshot: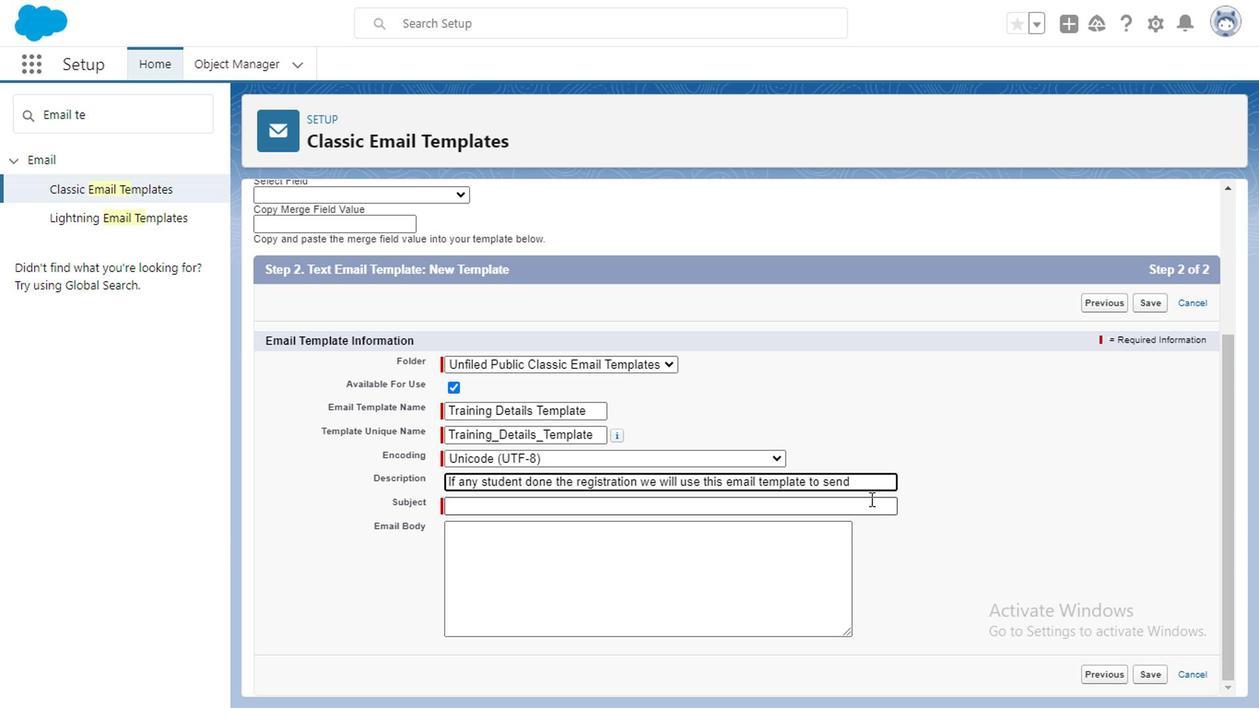
Action: Key pressed automatic<Key.space>mail
Screenshot: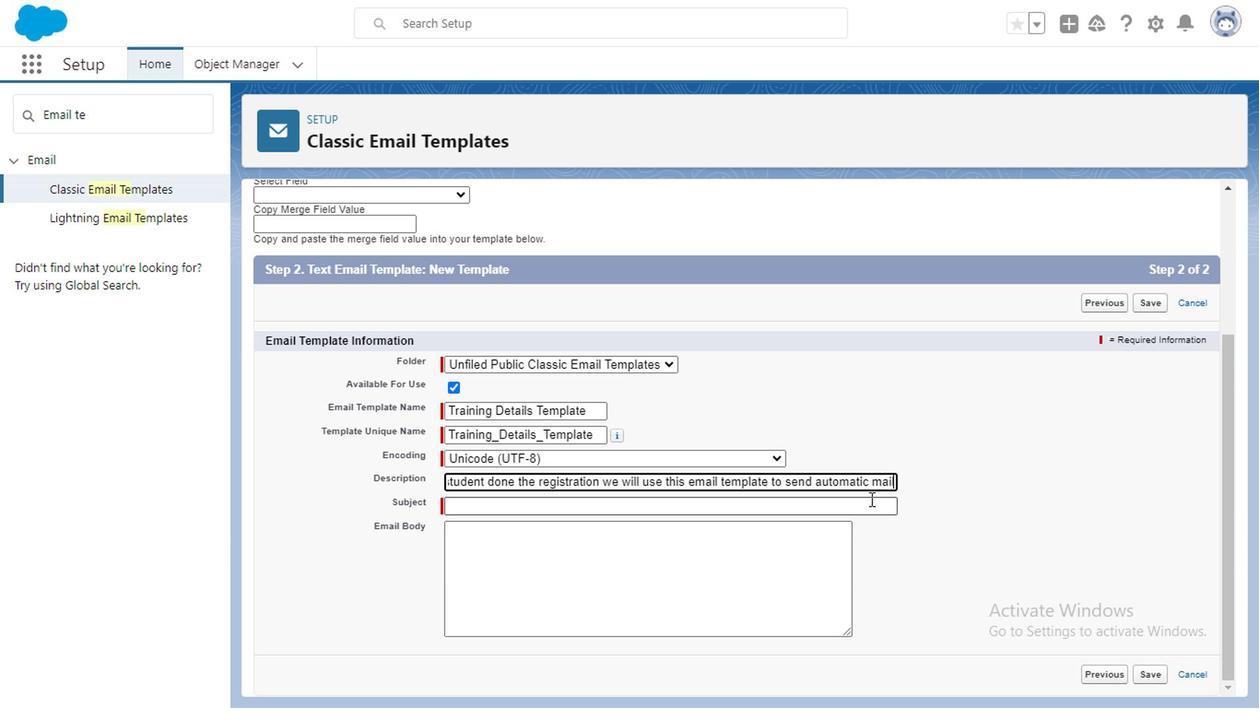 
Action: Mouse moved to (663, 534)
Screenshot: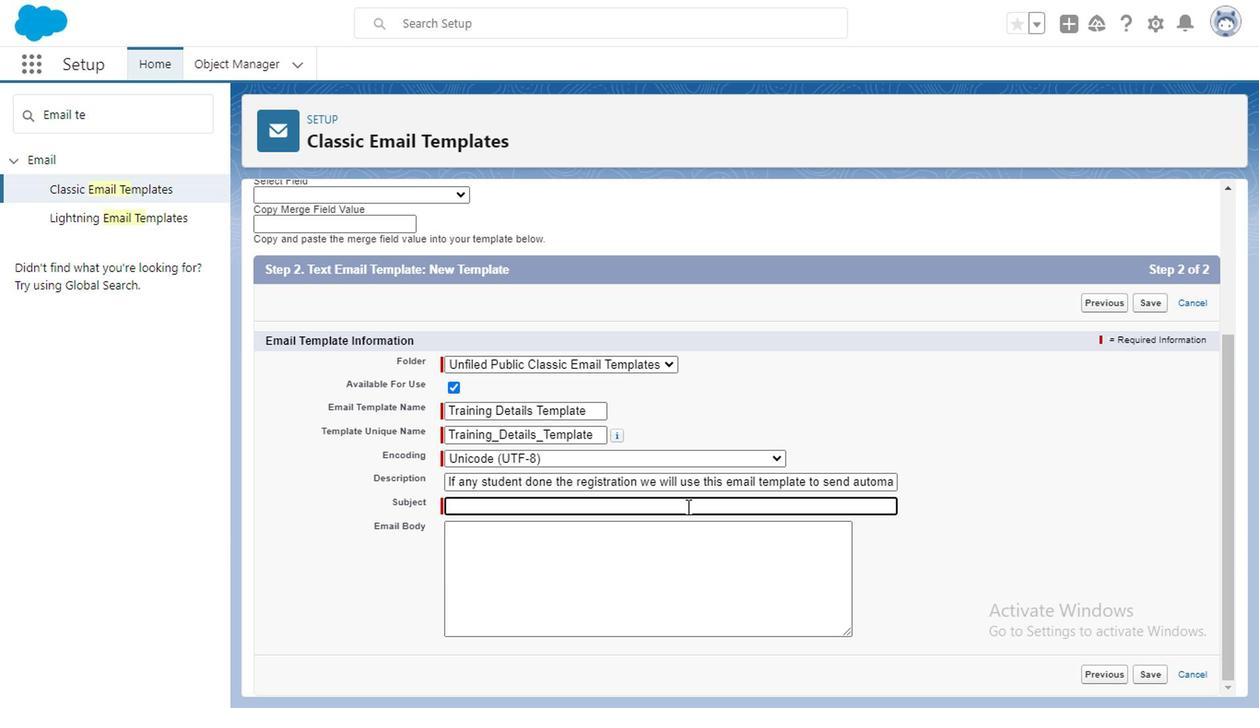 
Action: Mouse pressed left at (663, 534)
Screenshot: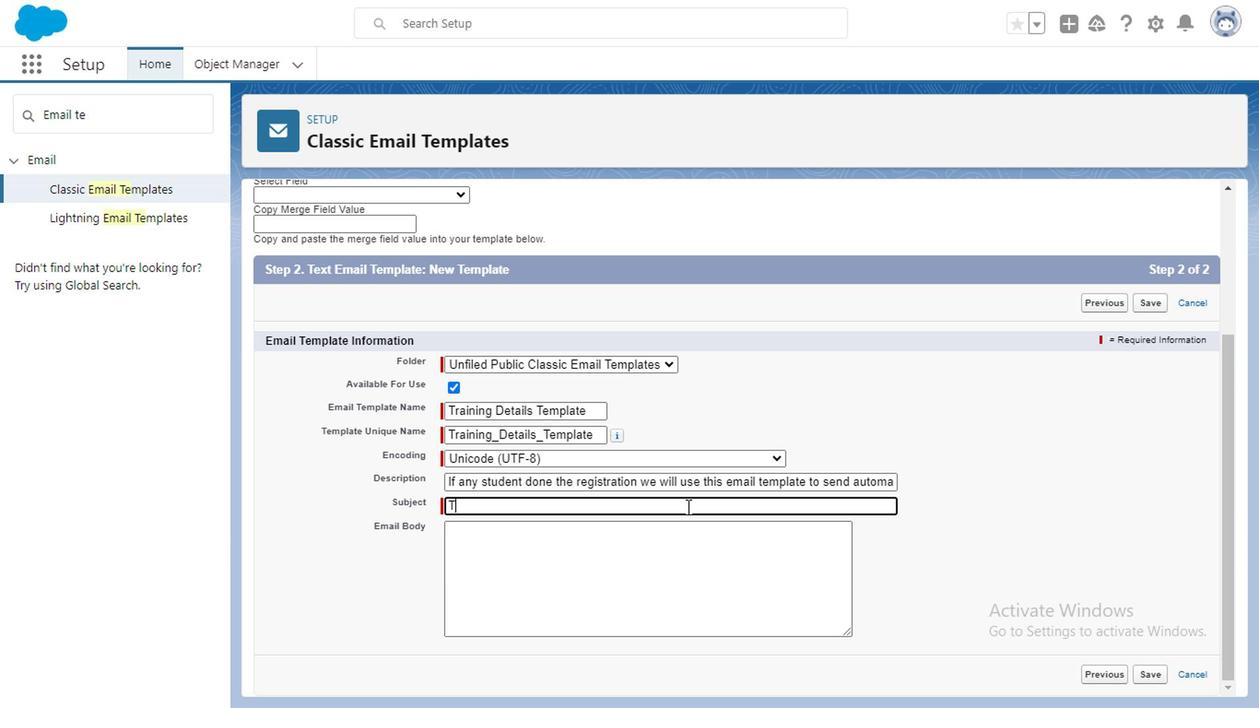 
Action: Key pressed <Key.caps_lock>T<Key.caps_lock>raining<Key.space>details
Screenshot: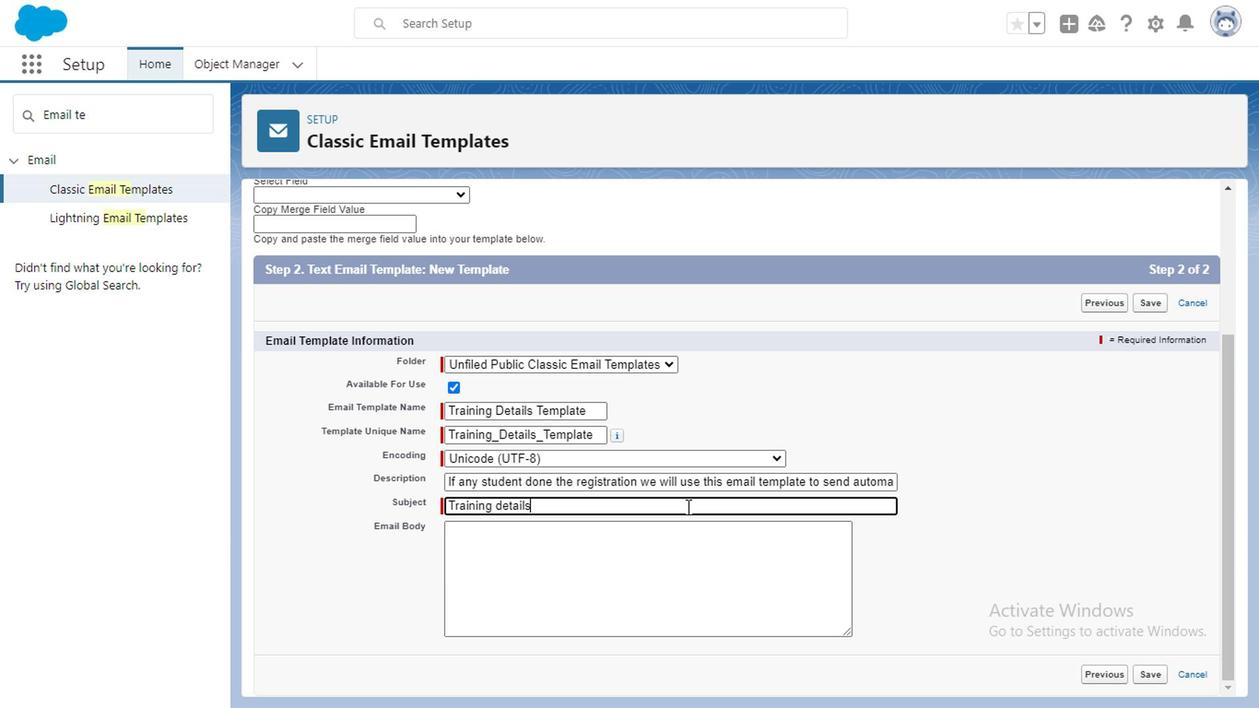 
Action: Mouse moved to (580, 570)
Screenshot: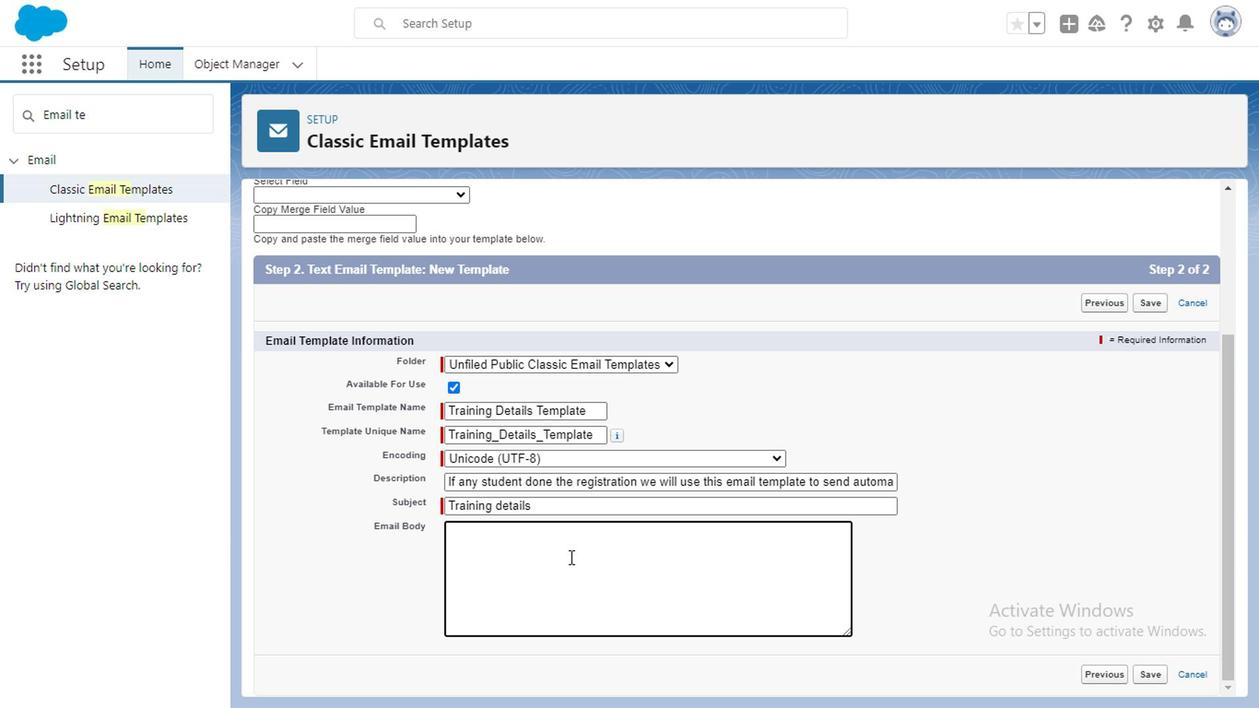 
Action: Mouse pressed left at (580, 570)
Screenshot: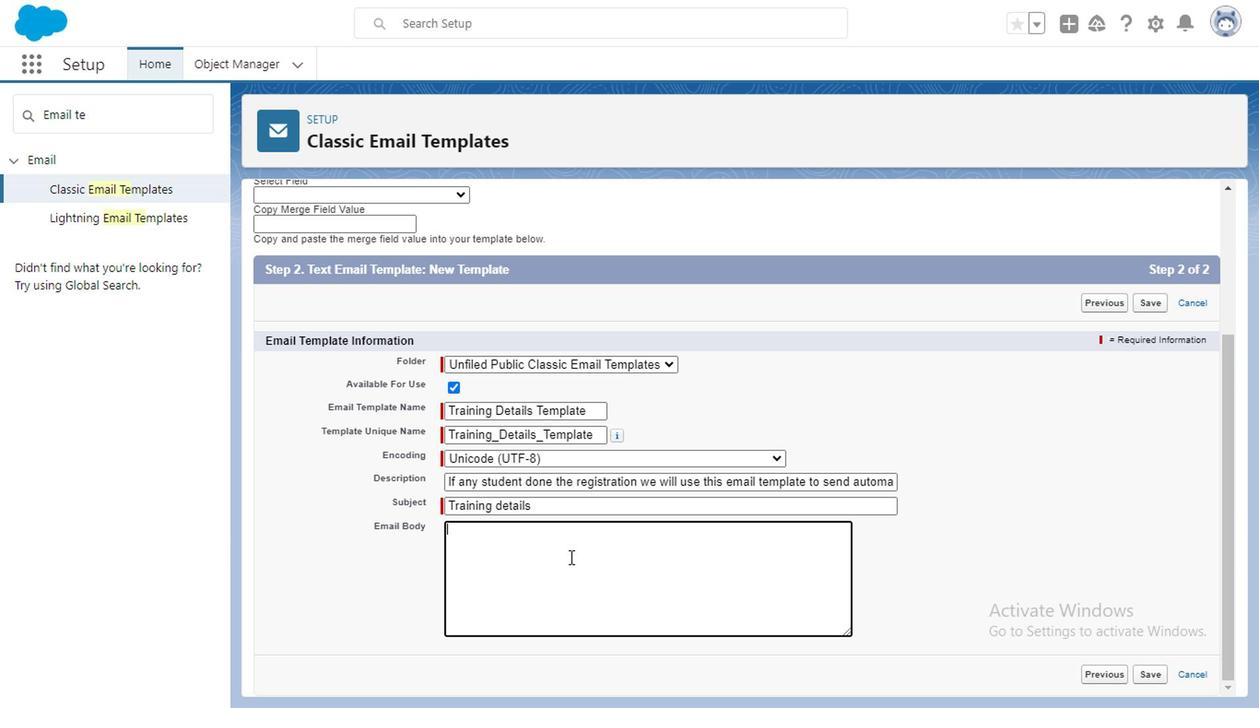 
Action: Mouse moved to (558, 566)
Screenshot: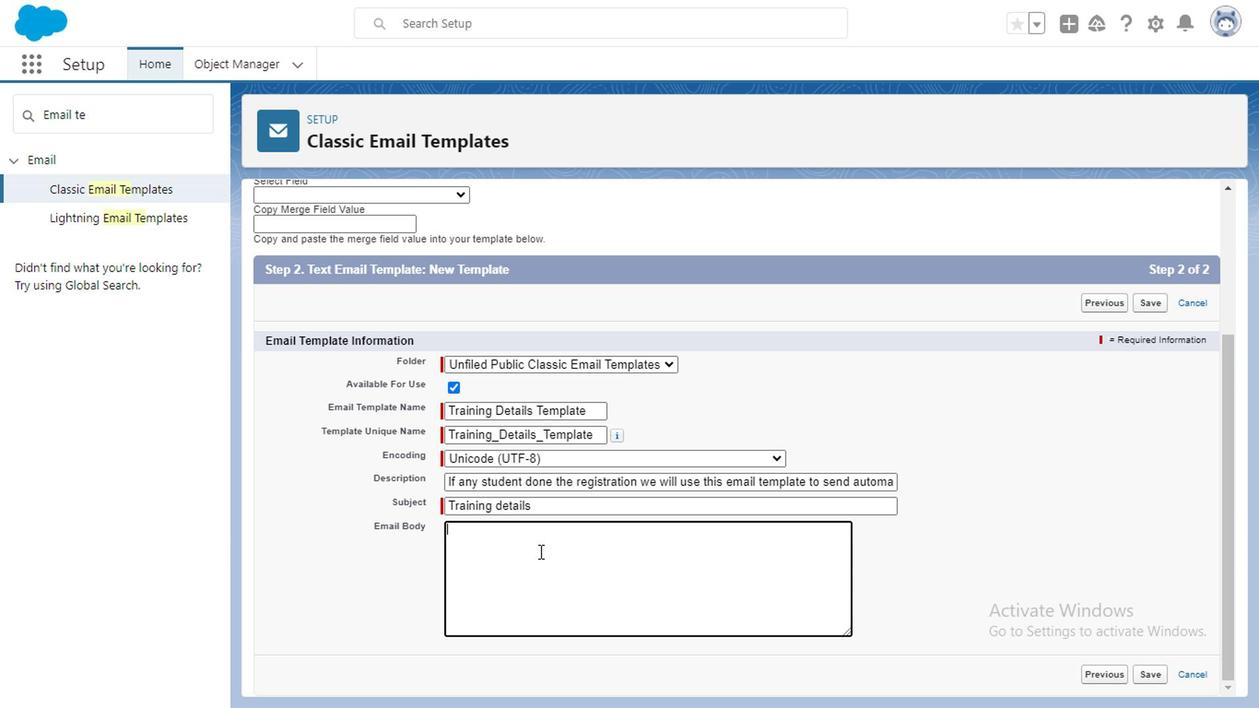 
Action: Mouse pressed left at (558, 566)
Screenshot: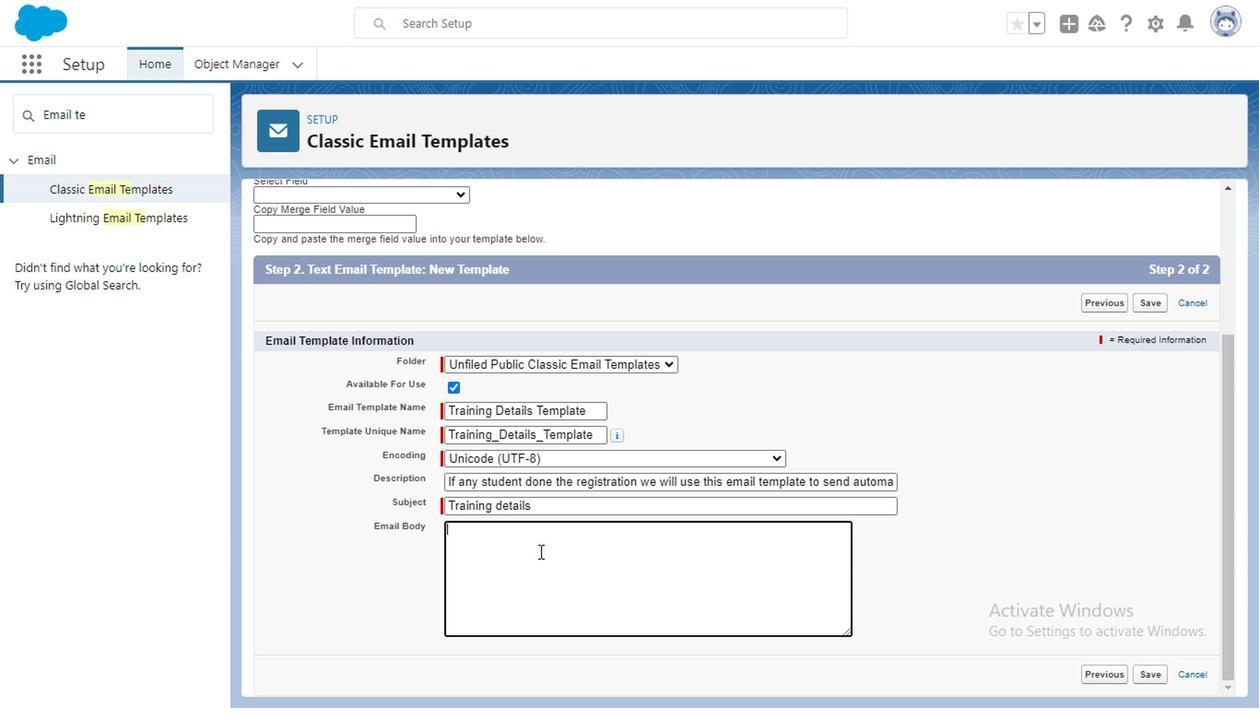 
Action: Key pressed <Key.caps_lock>HI<Key.space><Key.backspace><Key.backspace><Key.caps_lock>eloo<Key.backspace><Key.backspace><Key.backspace><Key.backspace>i<Key.space><Key.caps_lock>D<Key.caps_lock>ear<Key.space>....<Key.enter><Key.caps_lock>G<Key.caps_lock>reetjing<Key.backspace><Key.backspace><Key.backspace><Key.backspace><Key.backspace><Key.backspace>ething<Key.space>from<Key.space><Key.caps_lock>O<Key.caps_lock>pty4<Key.caps_lock>S<Key.caps_lock>olution.c<Key.backspace><Key.backspace><Key.space><Key.caps_lock>O<Key.caps_lock>nline<Key.space><Key.caps_lock>T<Key.caps_lock>raining<Key.space>
Screenshot: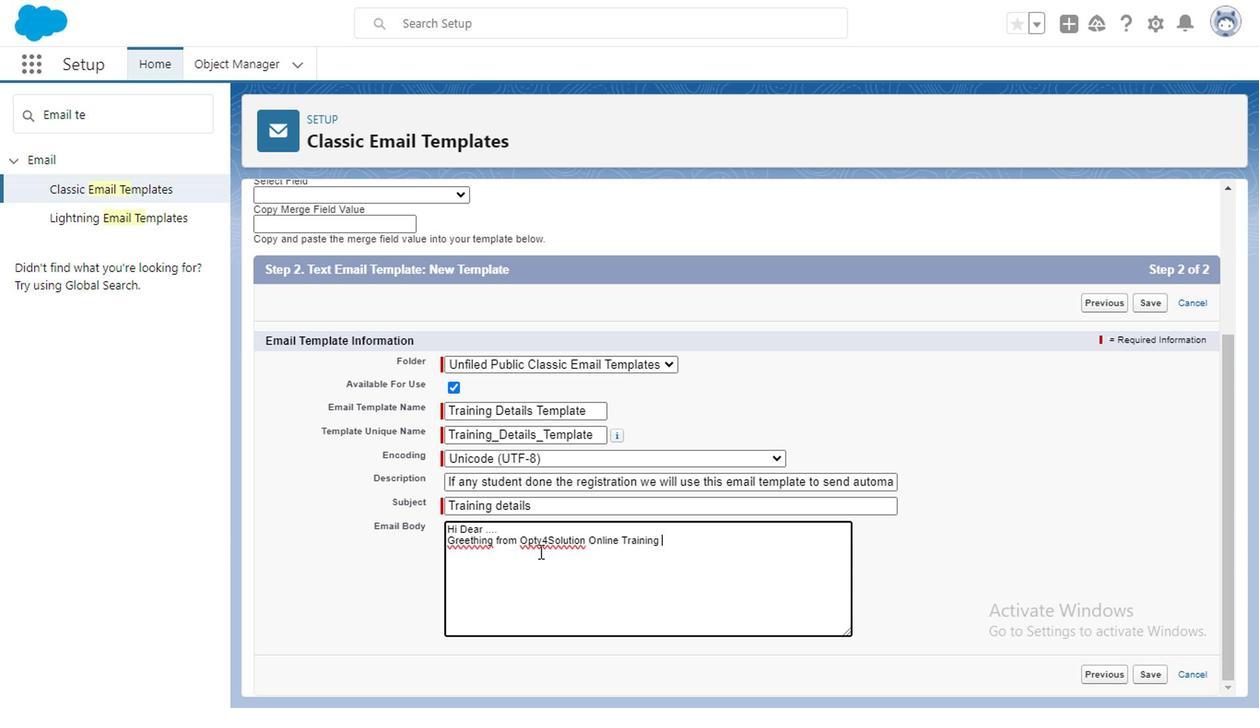 
Action: Mouse moved to (543, 559)
Screenshot: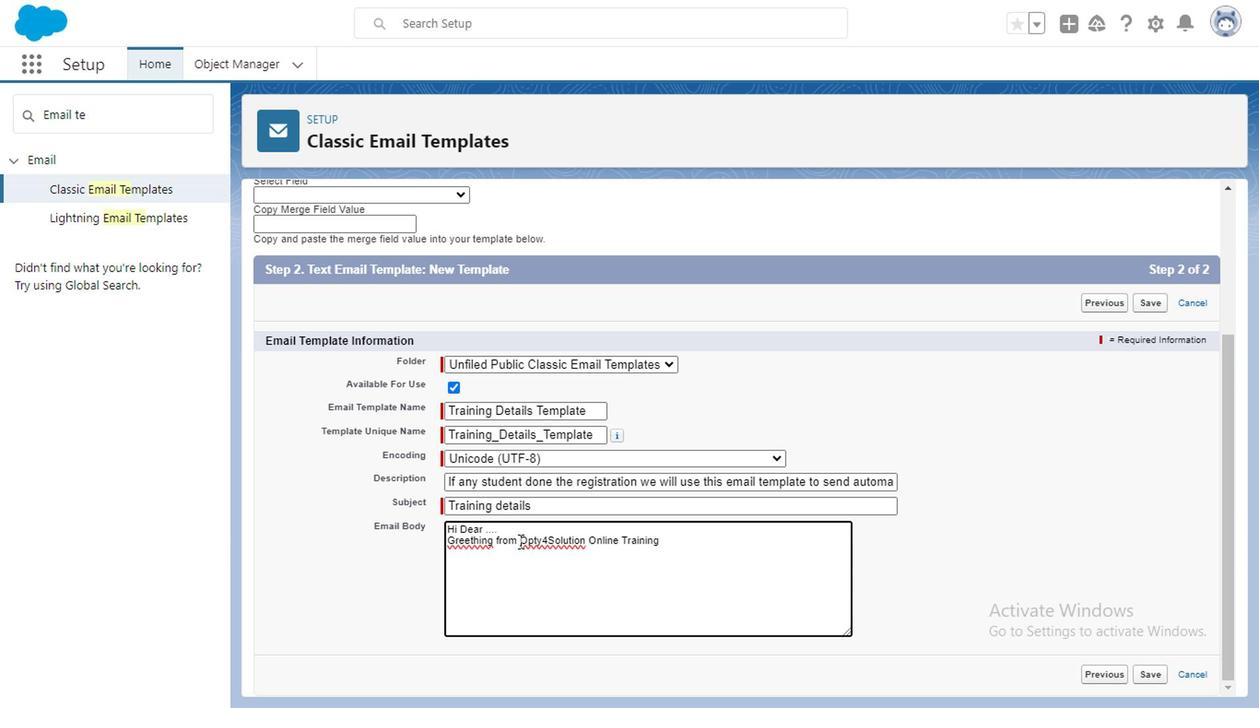 
Action: Mouse pressed left at (543, 559)
Screenshot: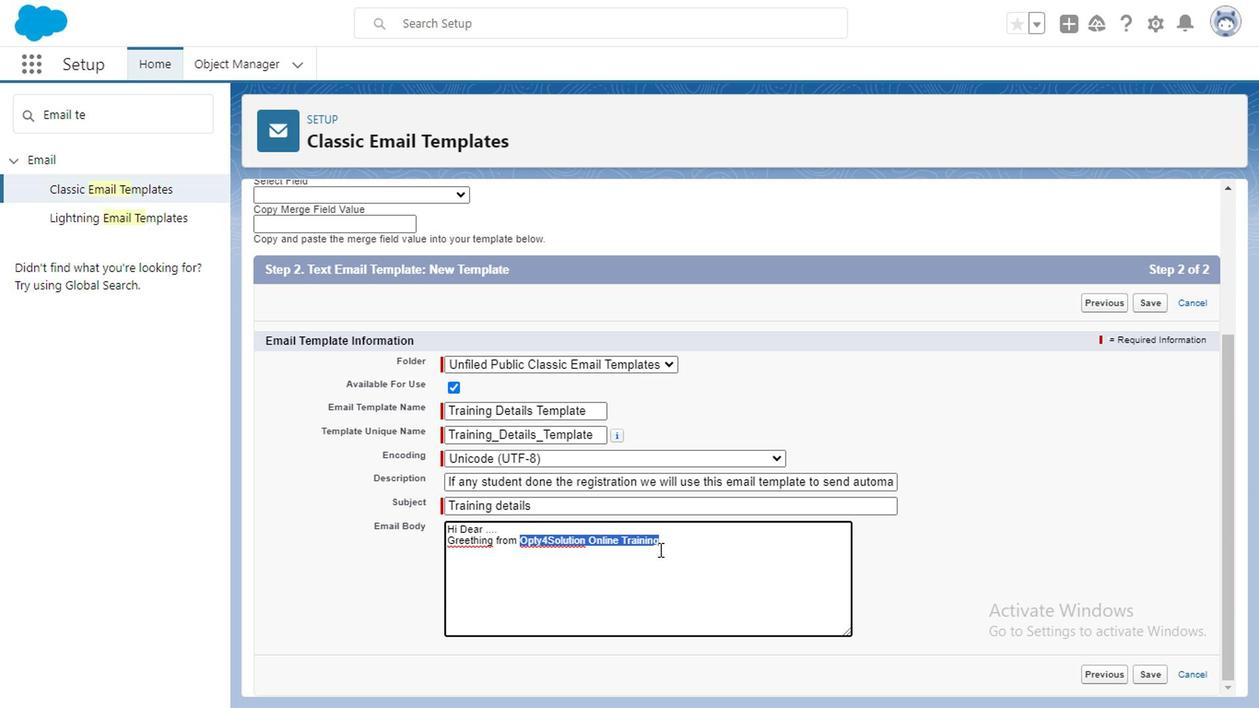 
Action: Mouse moved to (1049, 620)
Screenshot: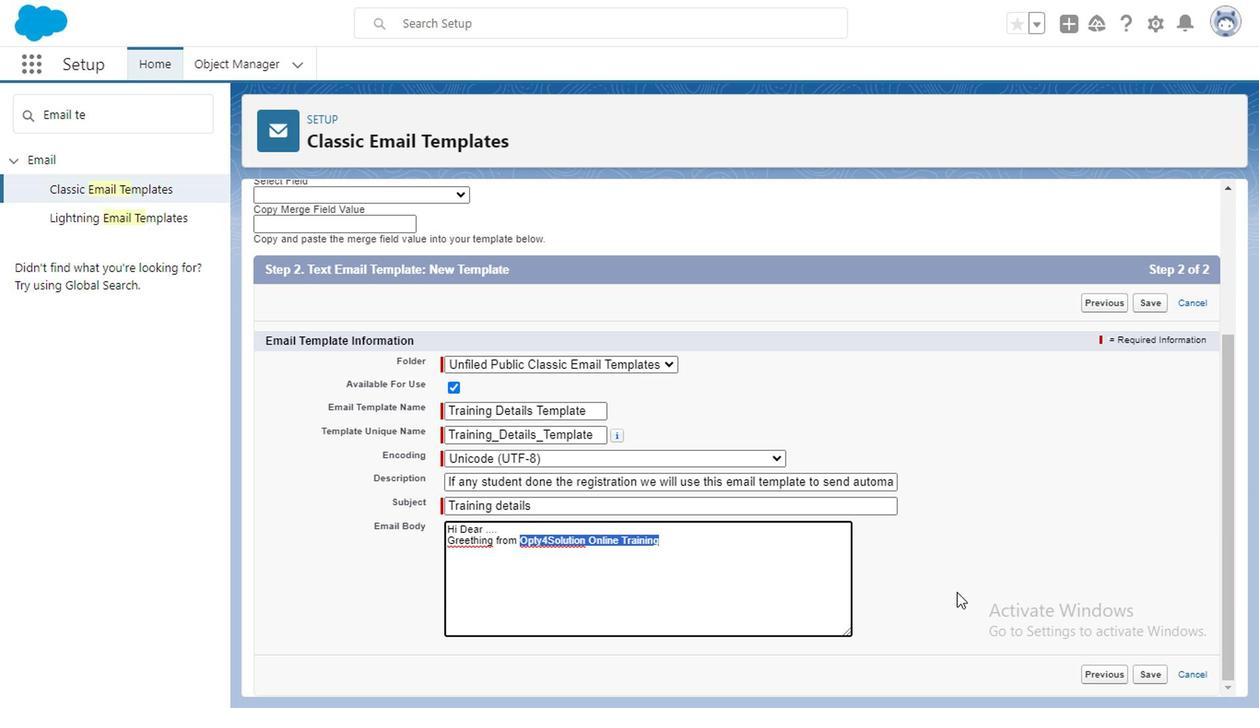 
Action: Mouse pressed left at (1049, 620)
Screenshot: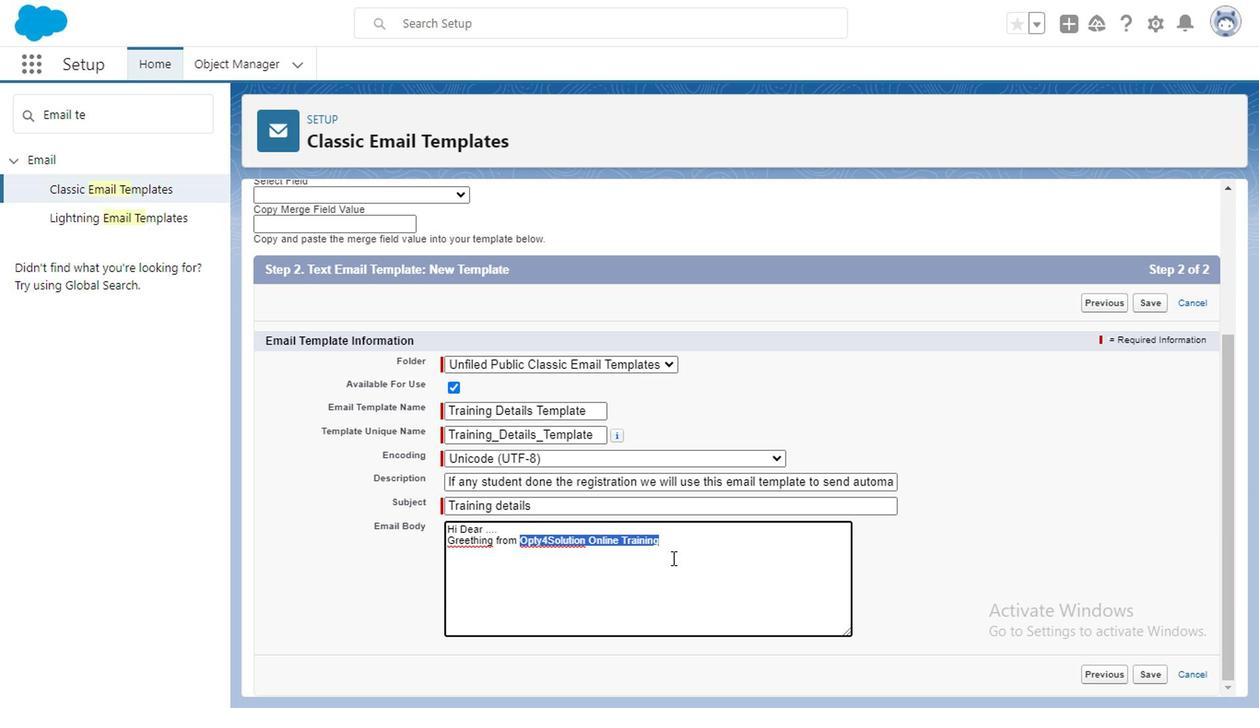 
Action: Mouse moved to (601, 556)
Screenshot: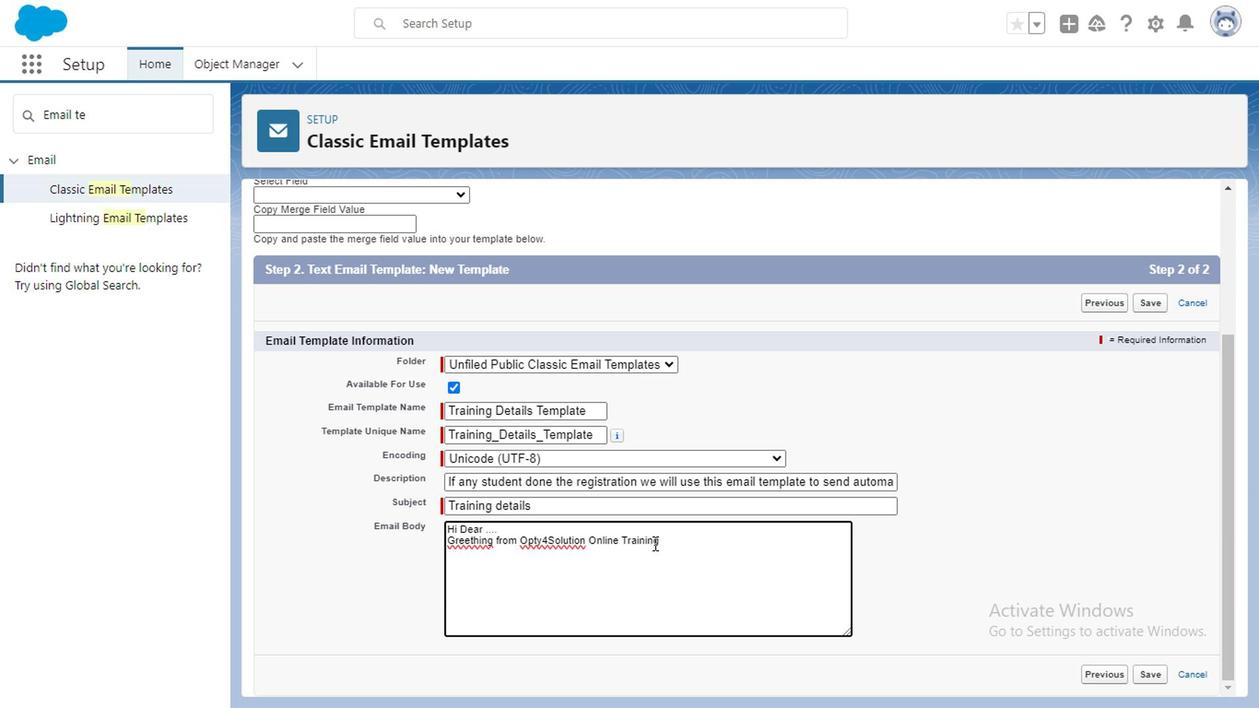 
Action: Mouse pressed left at (601, 556)
Screenshot: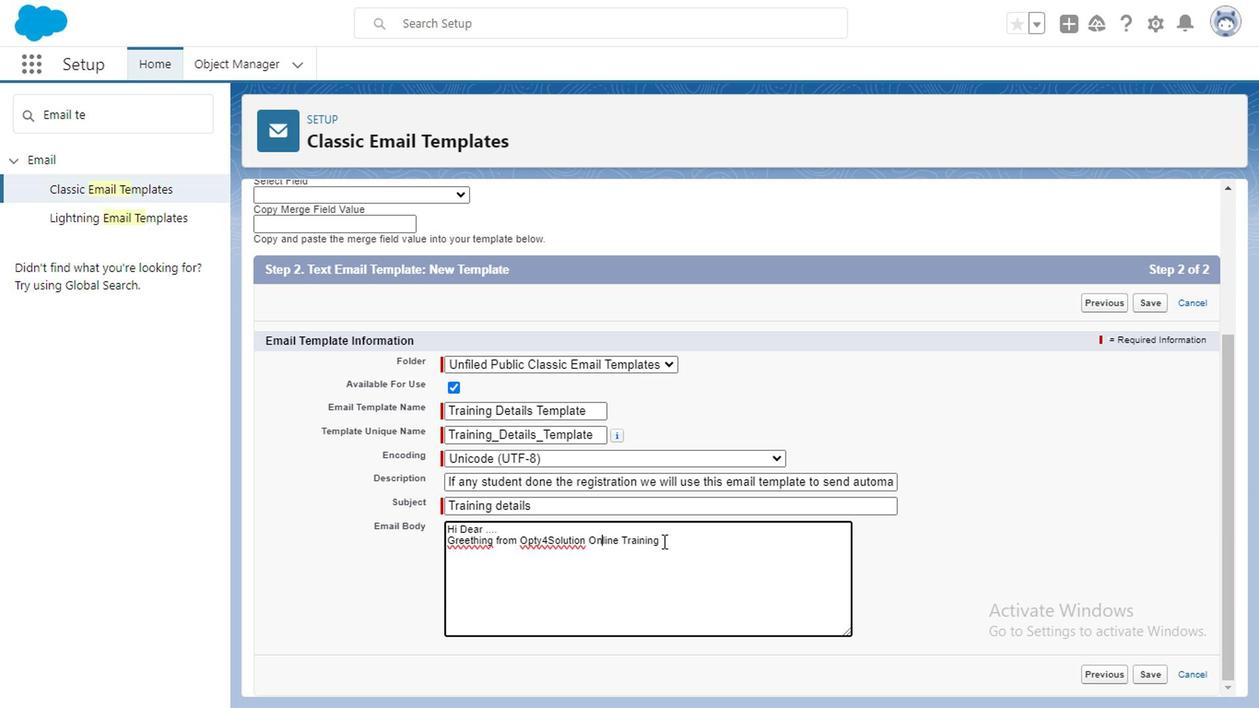 
Action: Mouse moved to (646, 559)
Screenshot: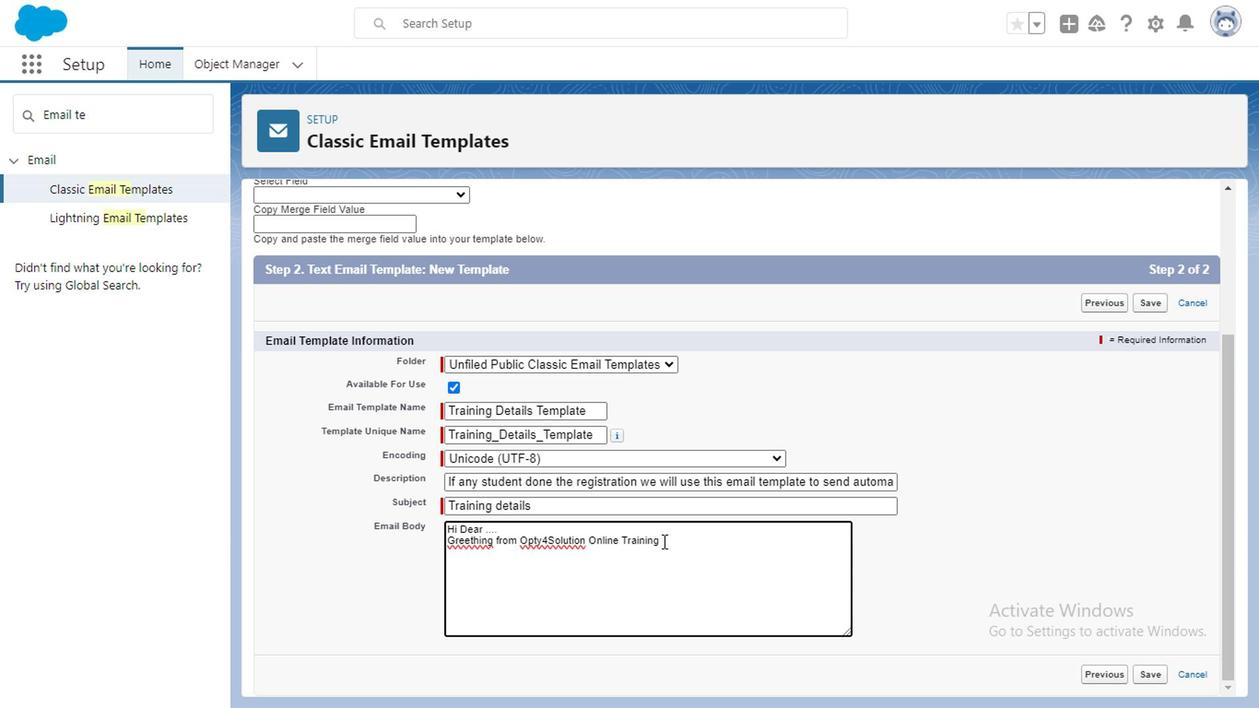 
Action: Mouse pressed left at (646, 559)
Screenshot: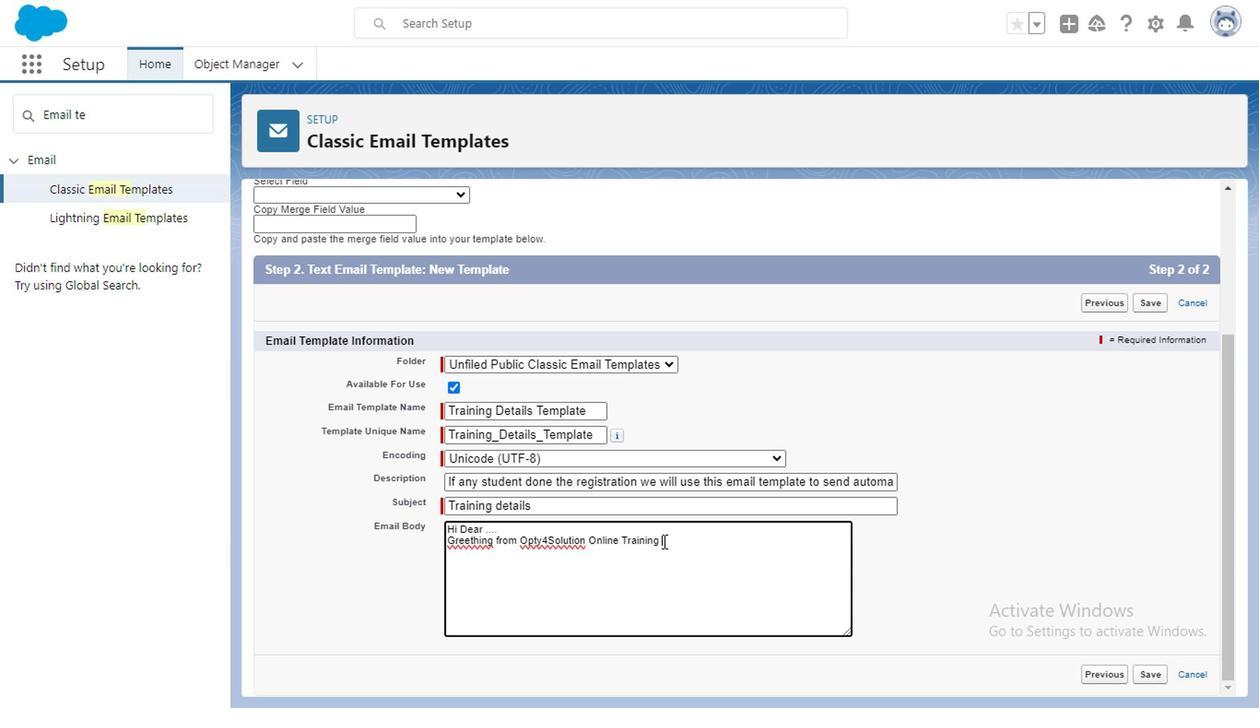 
Action: Key pressed <Key.backspace>s<Key.enter><Key.caps_lock>W<Key.caps_lock>e<Key.space>are<Key.space>starting<Key.space>a<Key.space>new<Key.space>
Screenshot: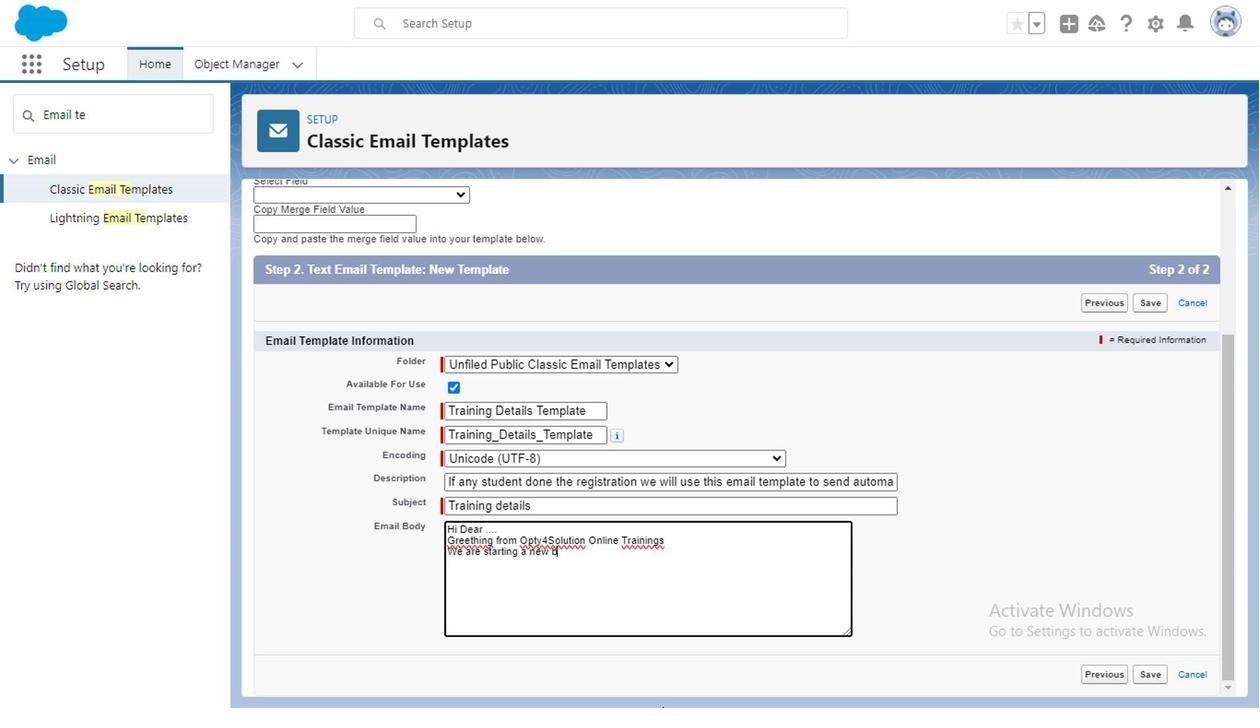 
Action: Mouse moved to (643, 567)
Screenshot: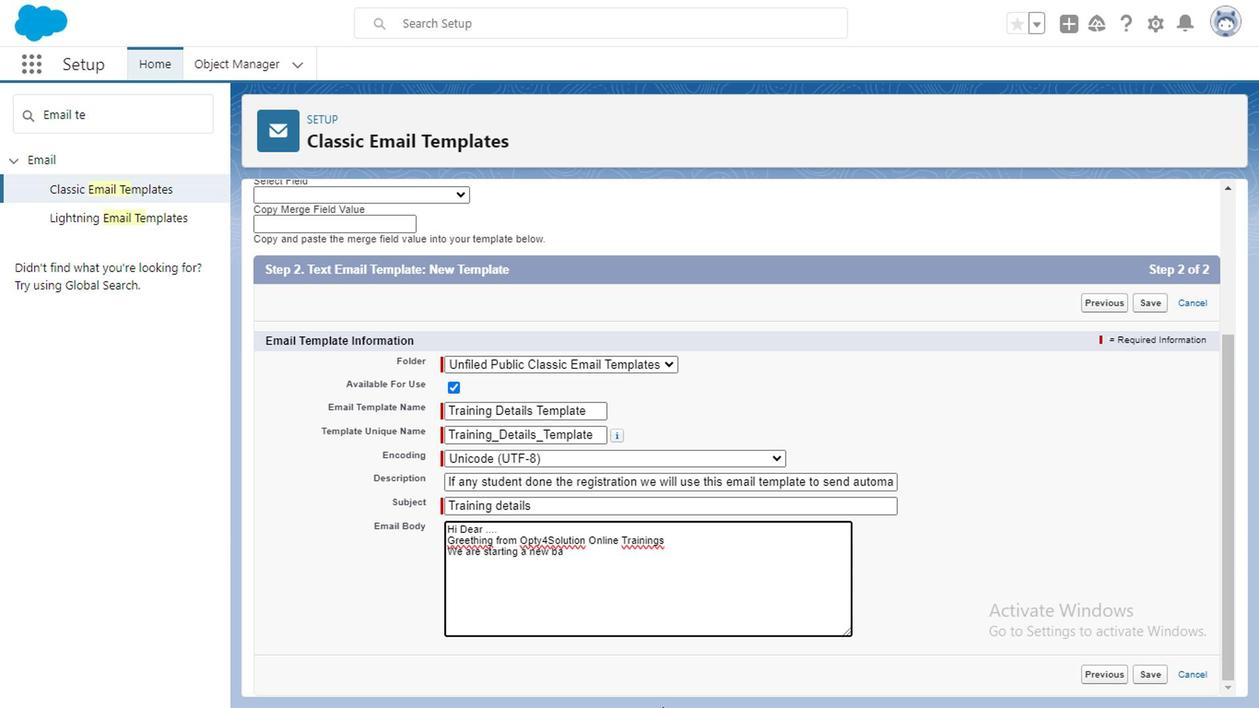 
Action: Key pressed b
Screenshot: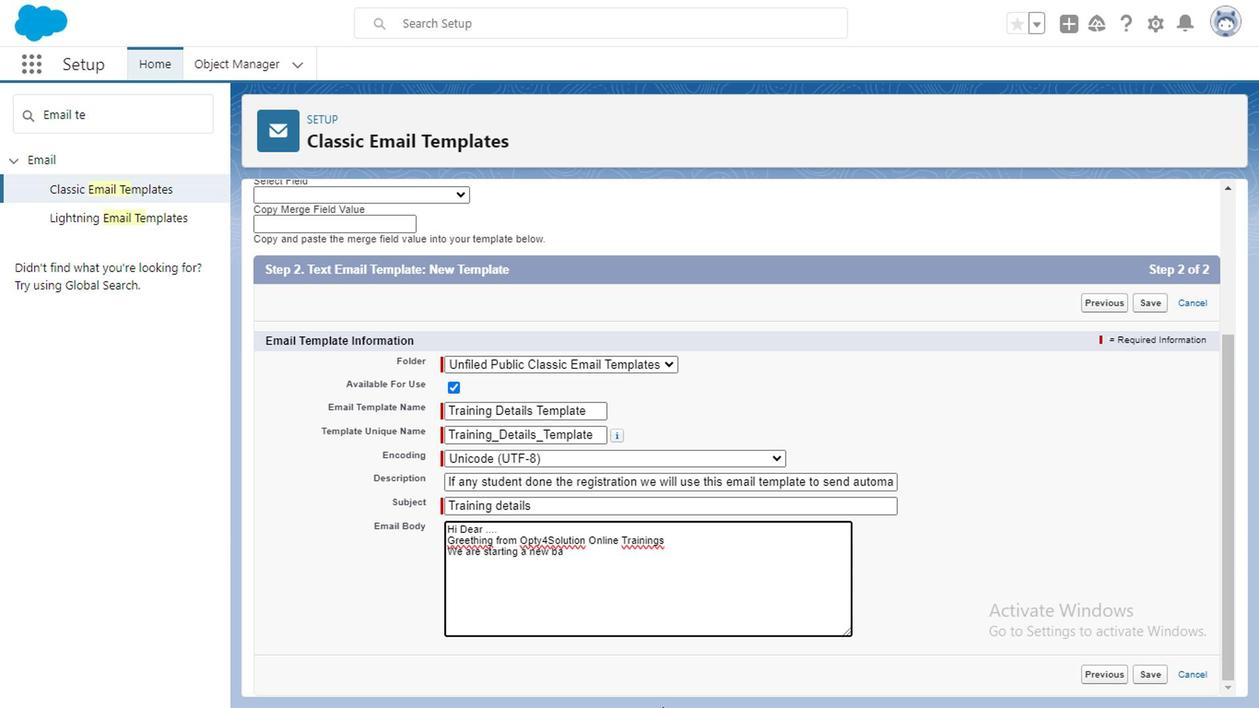 
Action: Mouse moved to (646, 678)
Screenshot: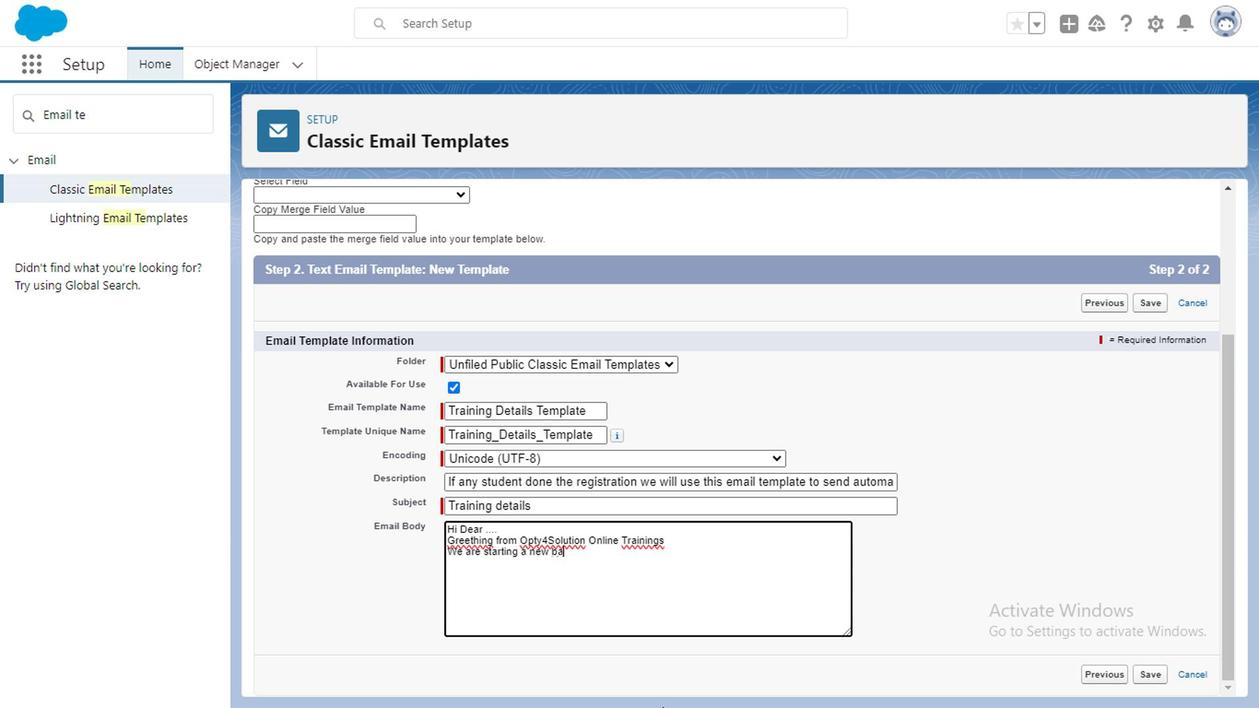 
Action: Key pressed atch<Key.space>on<Key.space><Key.shift>#<Key.space><Key.caps_lock>S<Key.caps_lock>alesforce<Key.space><Key.shift><Key.shift><Key.shift><Key.shift><Key.shift><Key.shift><Key.shift><Key.shift><Key.shift><Key.shift><Key.shift><Key.shift><Key.shift><Key.shift><Key.shift><Key.shift><Key.shift><Key.shift><Key.shift><Key.shift><Key.shift><Key.shift><Key.shift><Key.shift><Key.shift><Key.shift><Key.shift><Key.shift><Key.shift><Key.shift><Key.shift><Key.shift><Key.shift><Key.shift><Key.shift><Key.shift><Key.shift><Key.shift><Key.shift><Key.shift><Key.shift><Key.shift><Key.shift><Key.shift><Key.shift><Key.shift><Key.shift><Key.shift><Key.shift><Key.shift><Key.shift><Key.shift><Key.shift><Key.shift><Key.shift><Key.shift><Key.shift><Key.shift><Key.shift><Key.shift><Key.shift><Key.shift><Key.shift><Key.shift><Key.shift><Key.shift><Key.shift><Key.shift><Key.shift><Key.shift><Key.shift><Key.shift><Key.shift><Key.shift><Key.shift><Key.shift><Key.shift><Key.shift><Key.shift><Key.shift><Key.shift><Key.shift><Key.shift><Key.shift><Key.shift><Key.shift><Key.shift><Key.shift><Key.shift><Key.shift><Key.shift>&<Key.space><Key.caps_lock>J<Key.caps_lock>ava<Key.space><Key.caps_lock>D<Key.caps_lock>evlopment<Key.space><Key.space>in<Key.space><Key.backspace><Key.backspace><Key.backspace>training<Key.space>in<Key.space>online<Key.space>mode<Key.space><Key.enter><Key.enter><Key.caps_lock>NEW<Key.space>BATCH<Key.space>START<Key.space>FROM<Key.enter>25-10-2023<Key.enter><Key.space>TIME<Key.shift_r>:<Key.space><Key.shift>@9<Key.space><Key.backspace><Key.backspace><Key.space>9<Key.space>AMIST
Screenshot: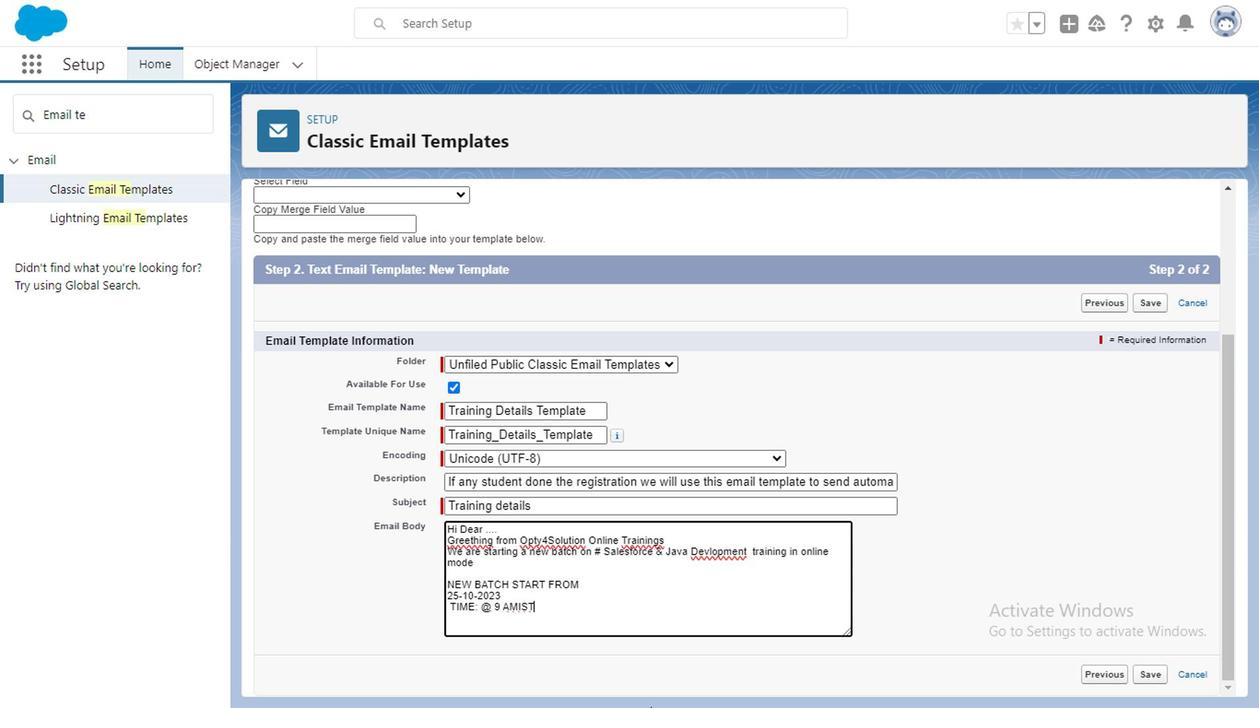 
Action: Mouse moved to (606, 664)
Screenshot: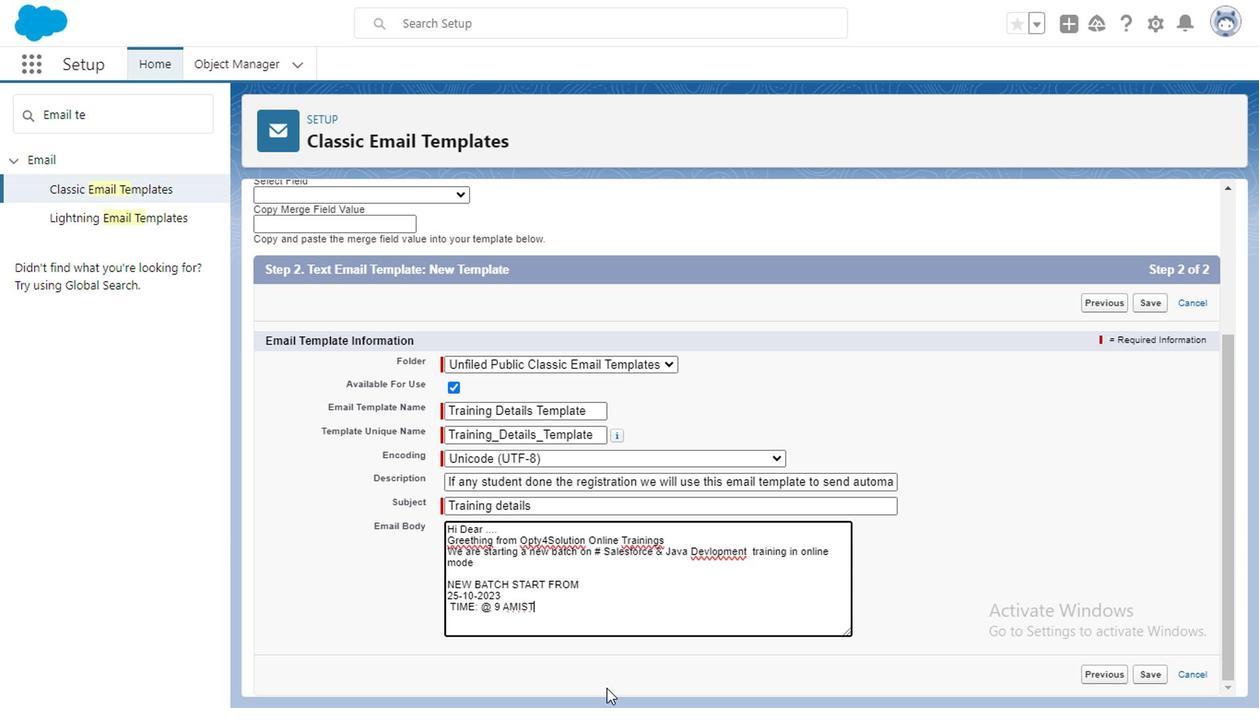 
Action: Key pressed <Key.backspace><Key.backspace><Key.backspace><Key.space>TIME<Key.enter>R<Key.caps_lock>eal<Key.space><Key.caps_lock>T<Key.caps_lock>ime<Key.space><Key.caps_lock>O<Key.caps_lock>riented<Key.space><Key.caps_lock>T<Key.caps_lock>raining<Key.space><Key.caps_lock>L<Key.caps_lock>ive<Key.space><Key.caps_lock>T<Key.caps_lock>raining<Key.space><Key.caps_lock>S<Key.caps_lock>ession<Key.enter><Key.enter><Key.caps_lock>R<Key.caps_lock>ecorded<Key.space><Key.caps_lock>S<Key.caps_lock>ession<Key.space>provided<Key.enter><Key.enter><Key.caps_lock>F<Key.caps_lock>or<Key.space>m<Key.backspace><Key.caps_lock>M<Key.caps_lock>ore<Key.space>details<Key.space><Key.caps_lock>C<Key.caps_lock>ontact<Key.space>us<Key.space><Key.shift_r>+917972337023
Screenshot: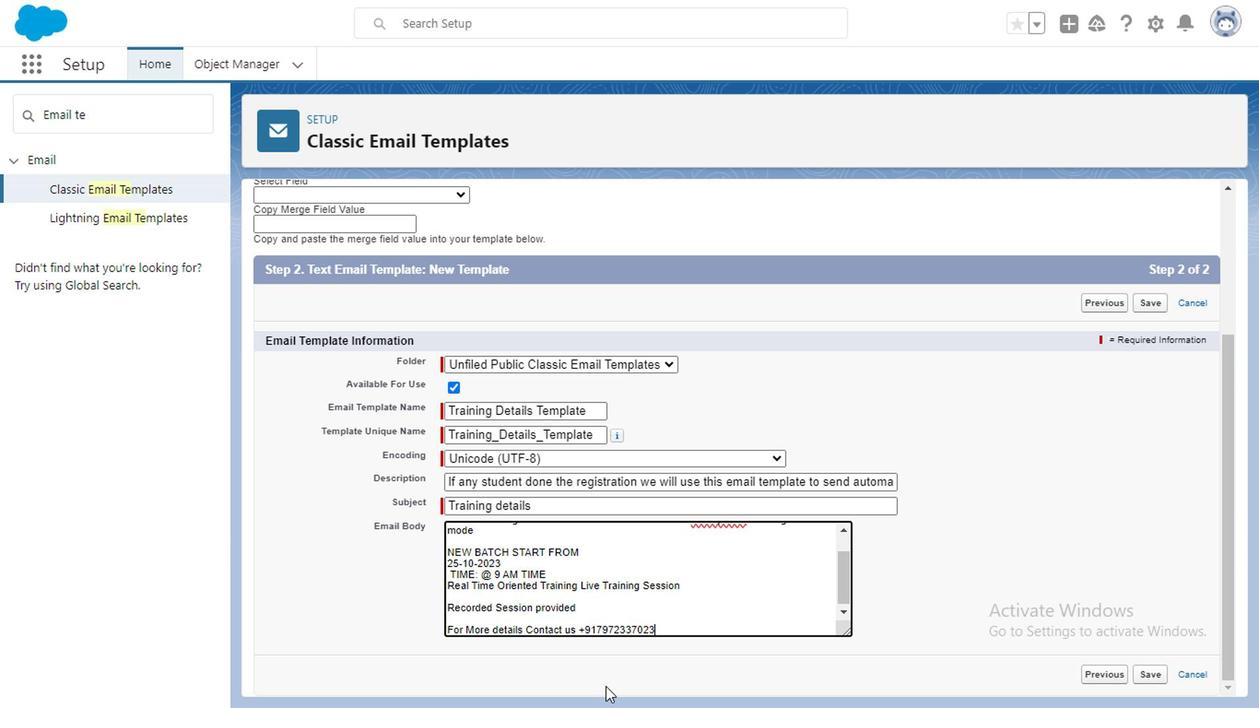 
Action: Mouse moved to (664, 592)
Screenshot: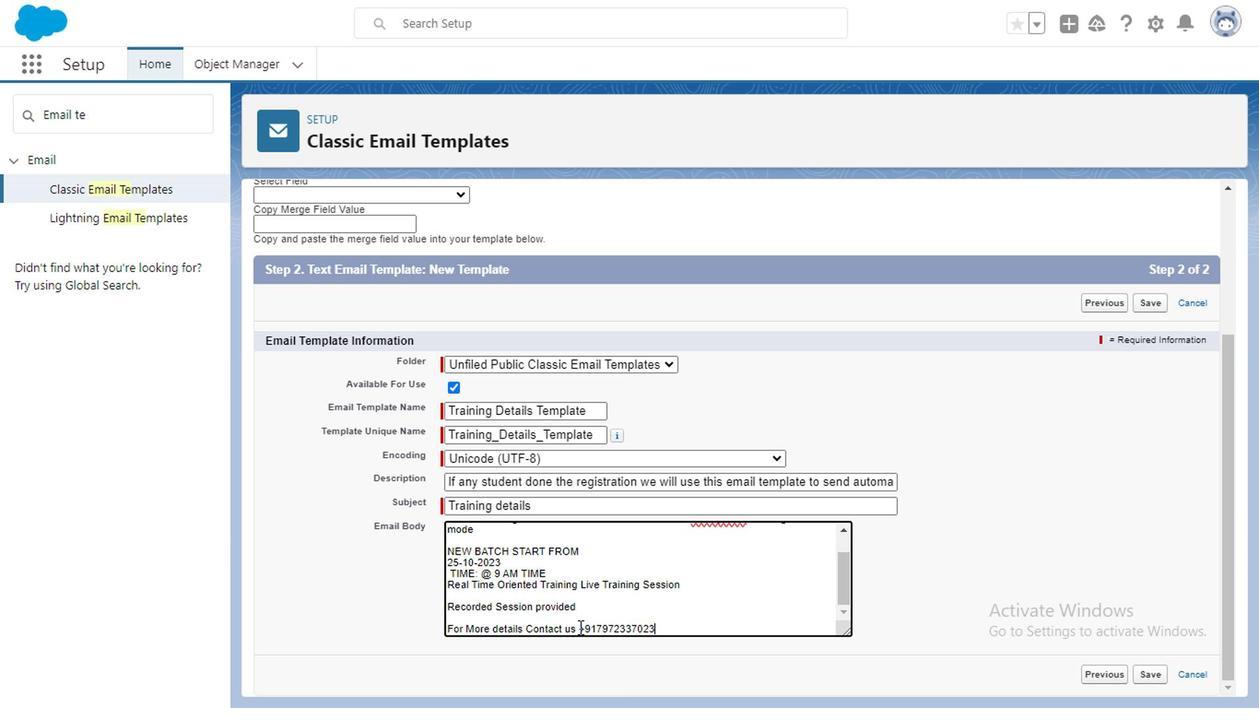 
Action: Mouse scrolled (664, 591) with delta (0, 0)
Screenshot: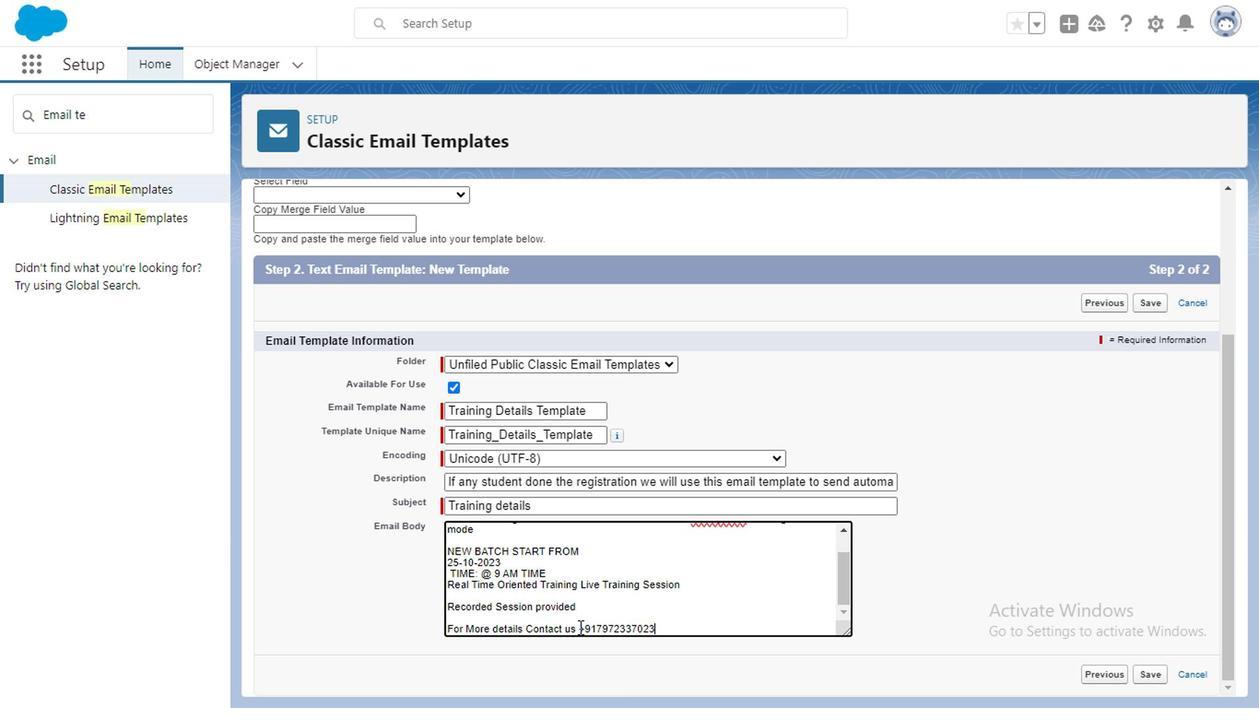 
Action: Mouse moved to (585, 622)
Screenshot: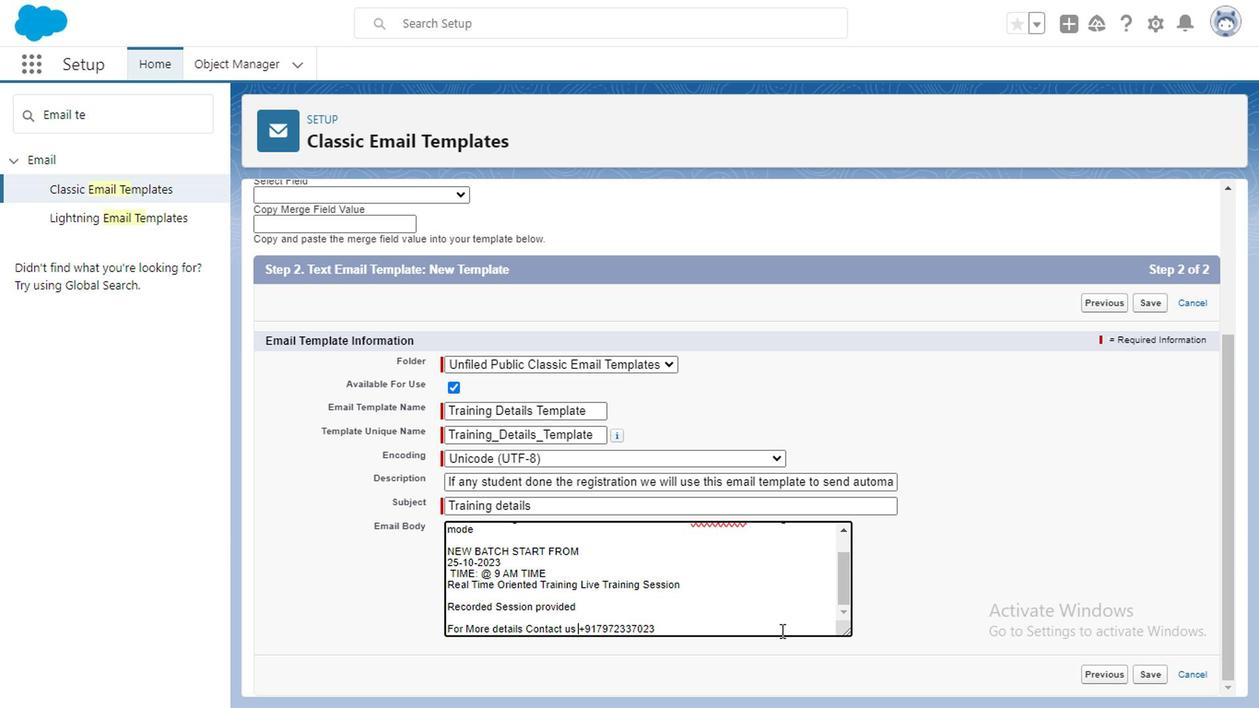 
Action: Mouse pressed left at (585, 622)
Screenshot: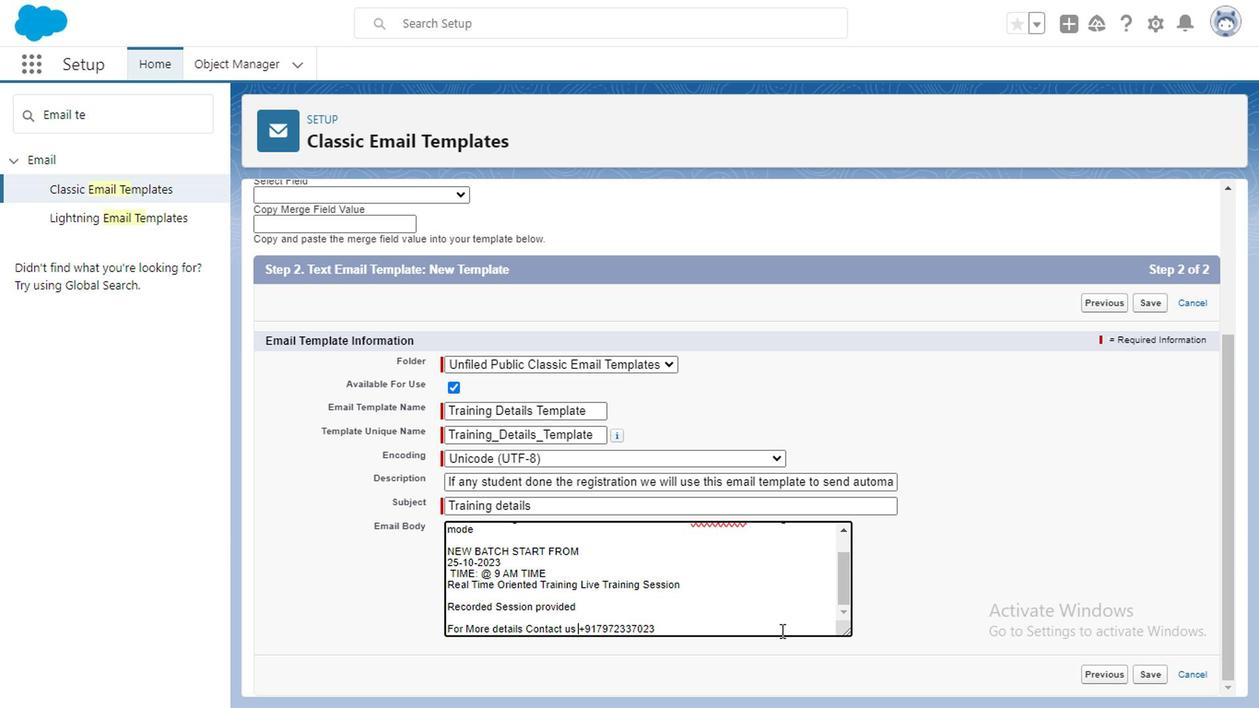 
Action: Mouse moved to (730, 623)
Screenshot: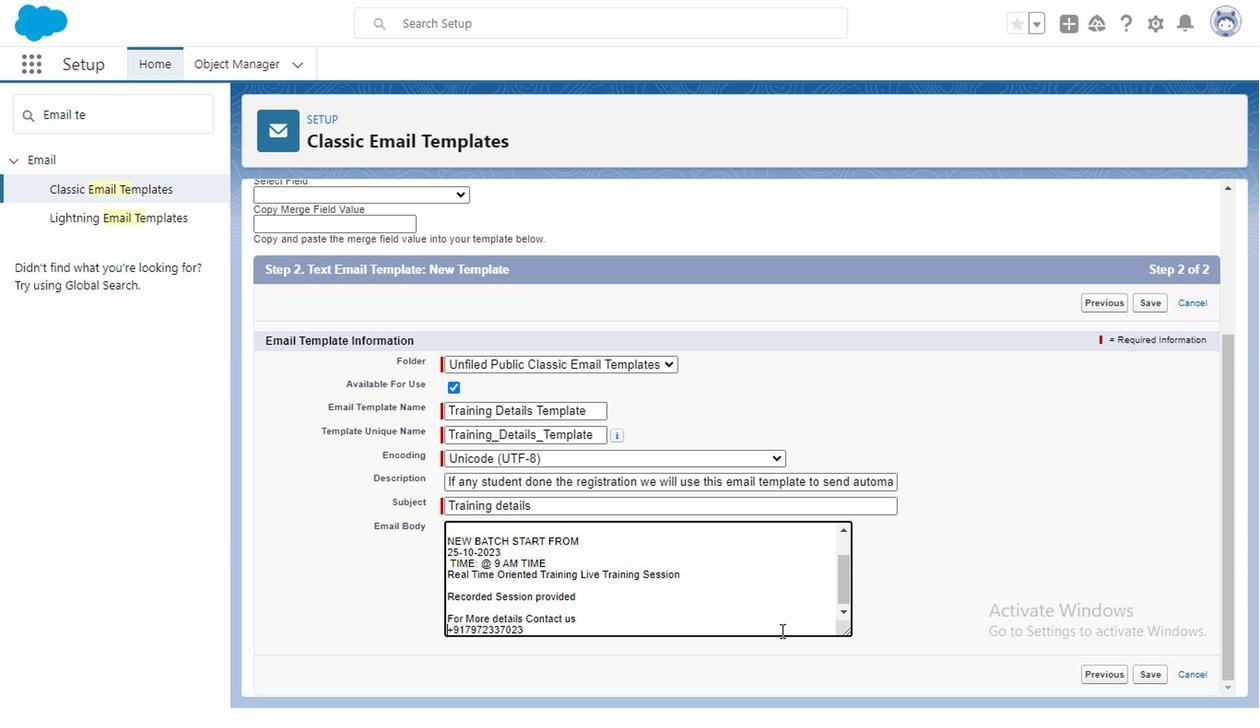 
Action: Key pressed <Key.enter>
Screenshot: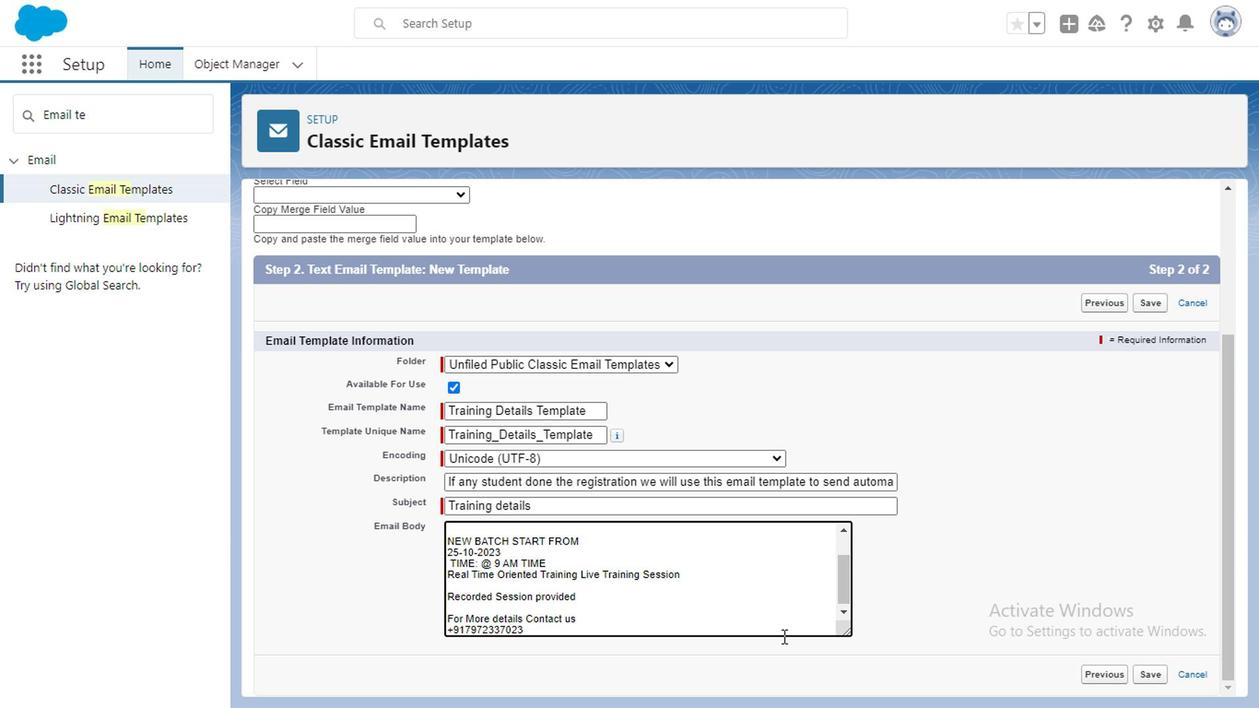 
Action: Mouse moved to (593, 614)
Screenshot: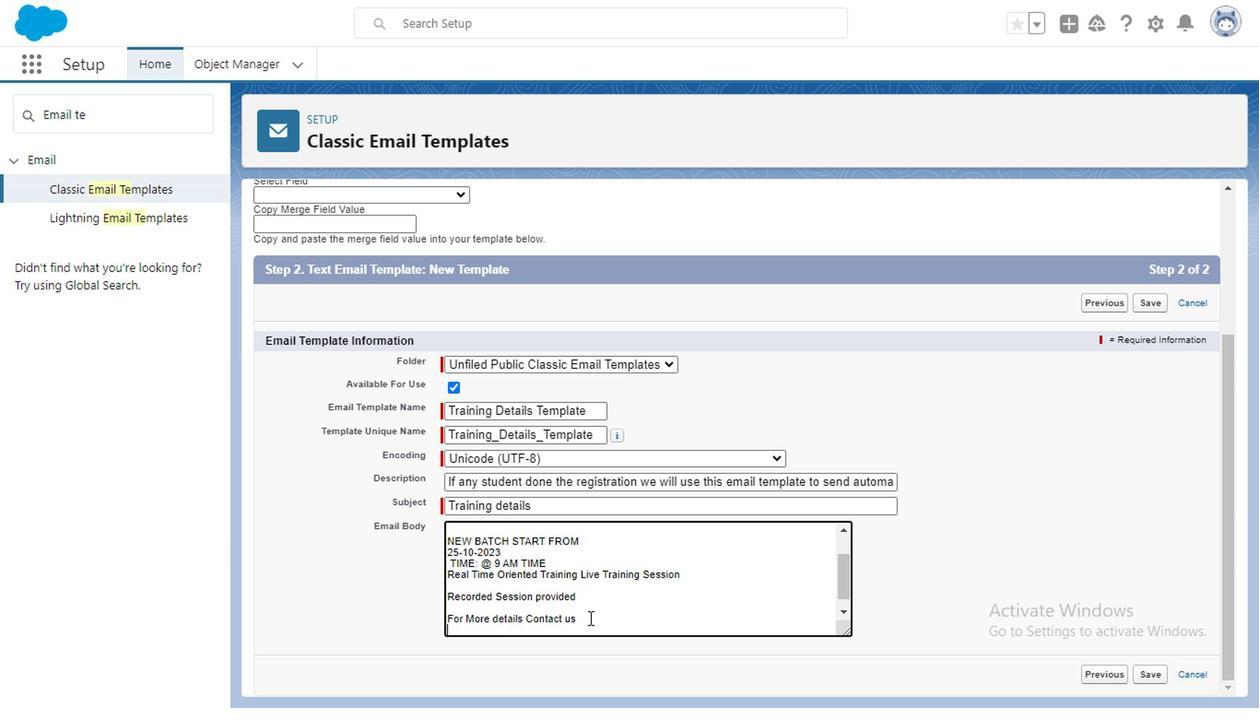 
Action: Mouse pressed left at (593, 614)
Screenshot: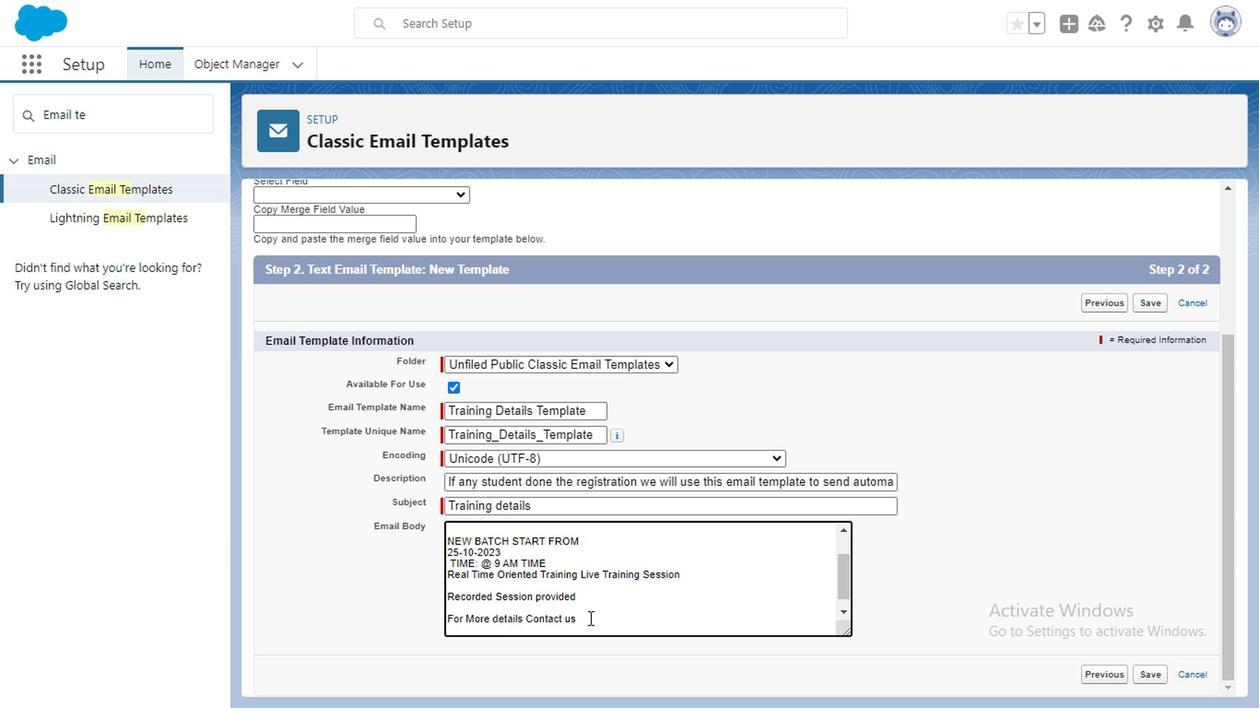 
Action: Key pressed <Key.enter>
Screenshot: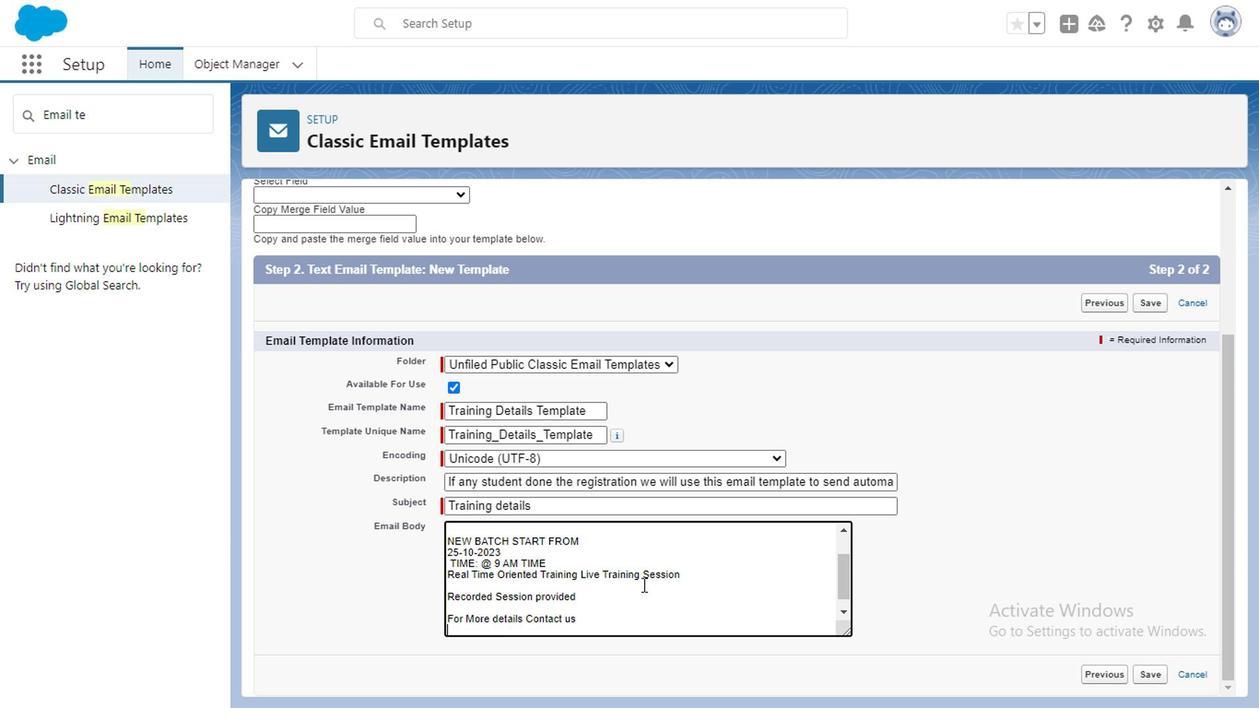 
Action: Mouse moved to (773, 584)
Screenshot: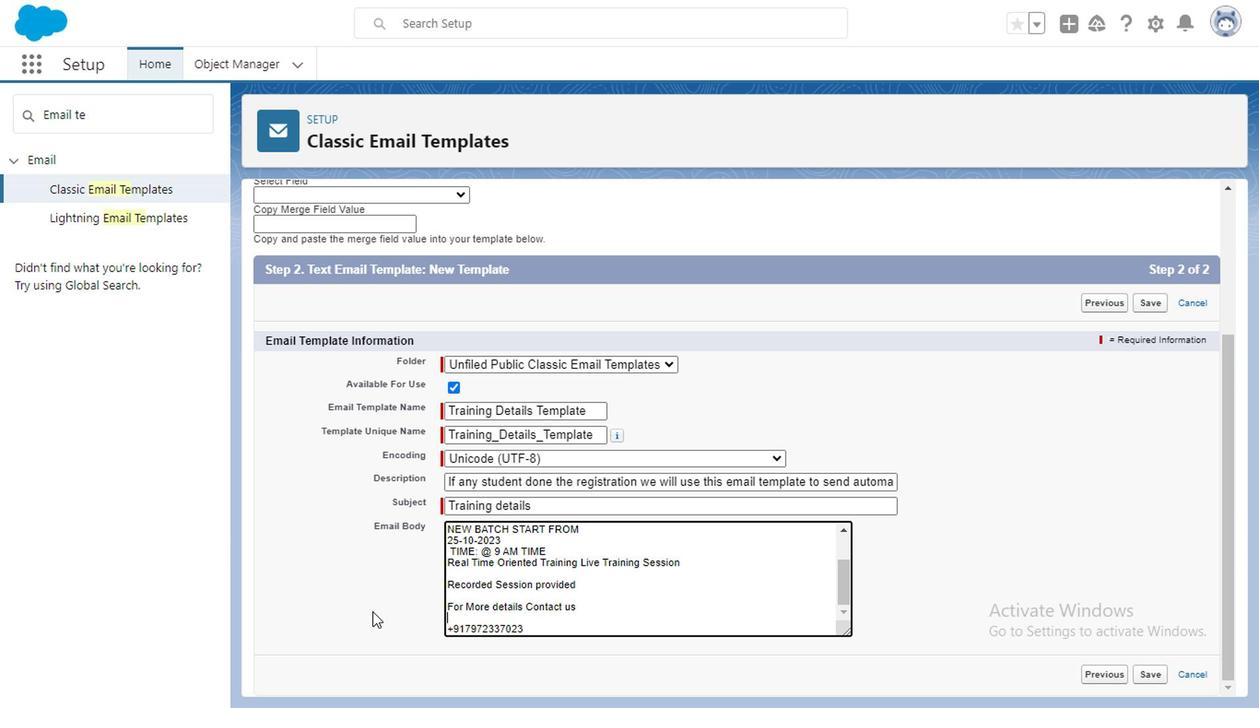 
Action: Mouse pressed left at (773, 584)
Screenshot: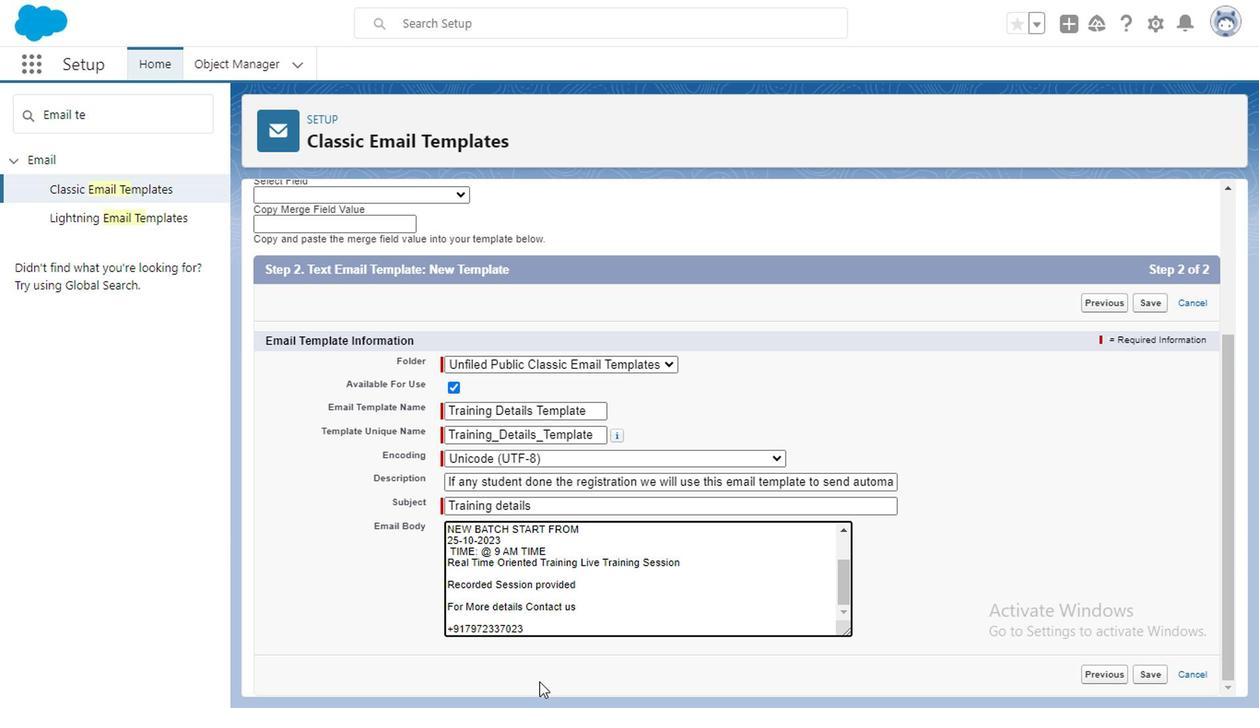 
Action: Mouse moved to (558, 659)
Screenshot: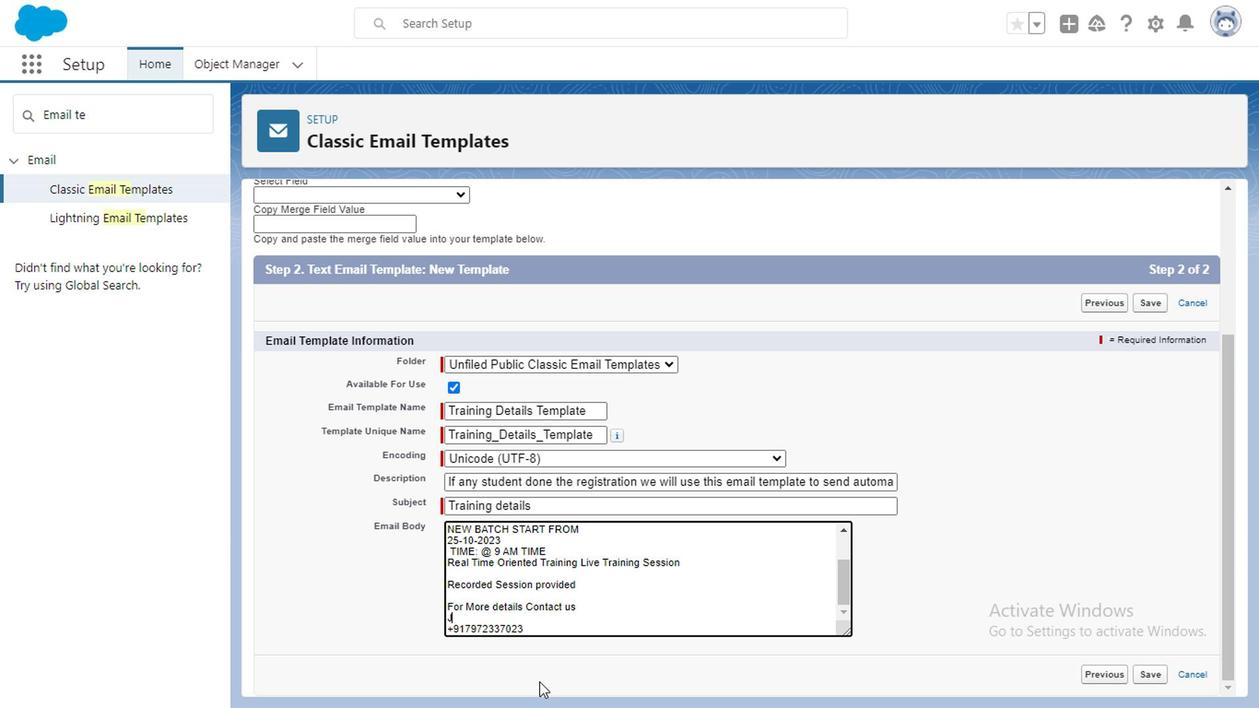 
Action: Key pressed <Key.caps_lock>J<Key.caps_lock>ohn<Key.backspace><Key.backspace><Key.backspace><Key.backspace><Key.caps_lock>JOHN
Screenshot: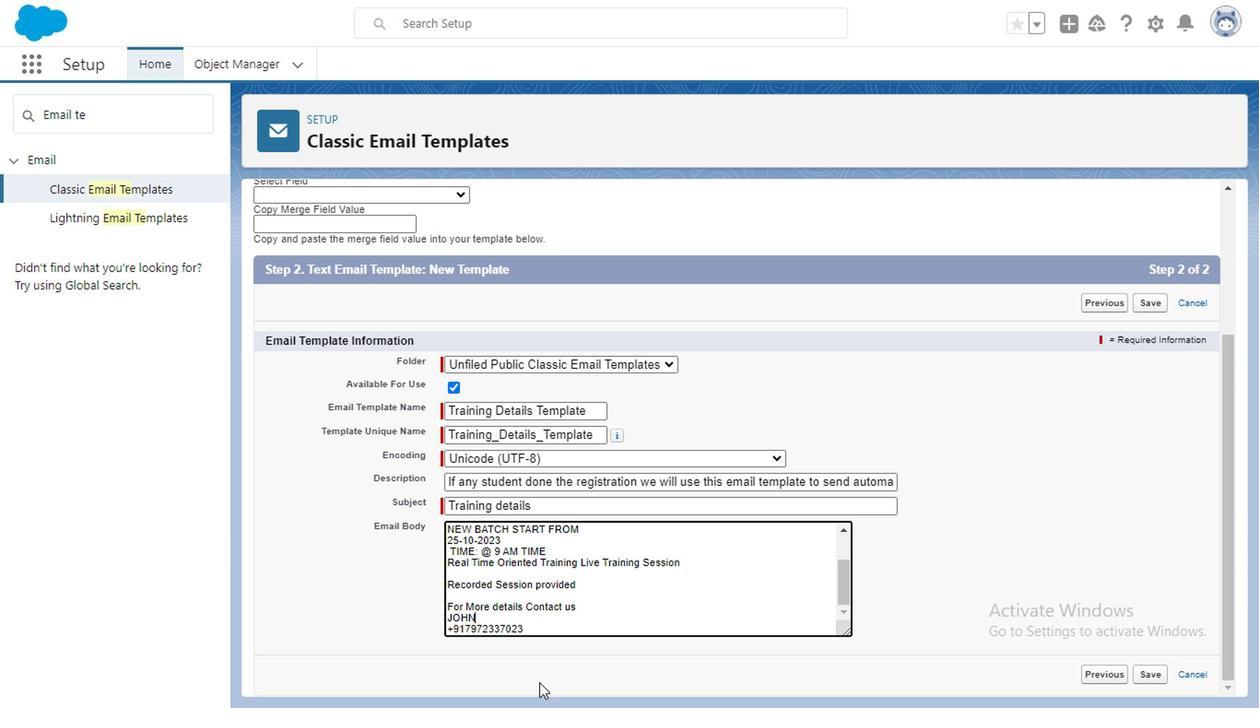 
Action: Mouse moved to (778, 585)
Screenshot: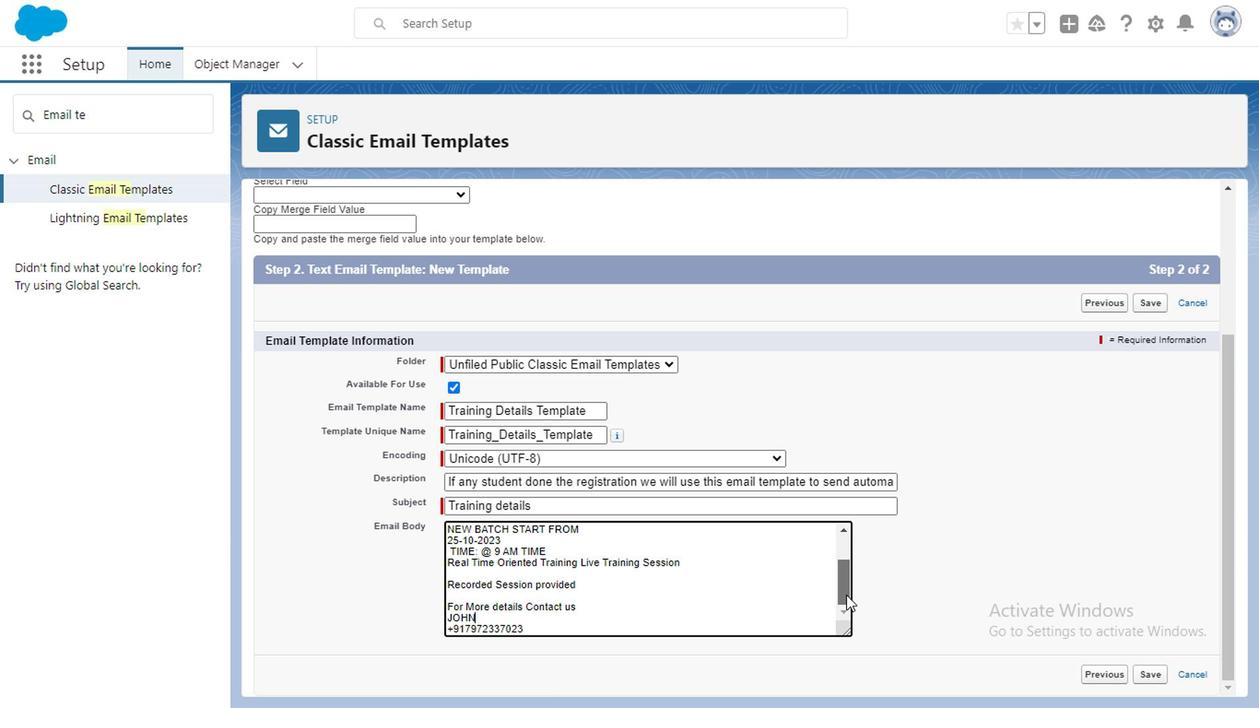 
Action: Mouse pressed left at (778, 585)
Screenshot: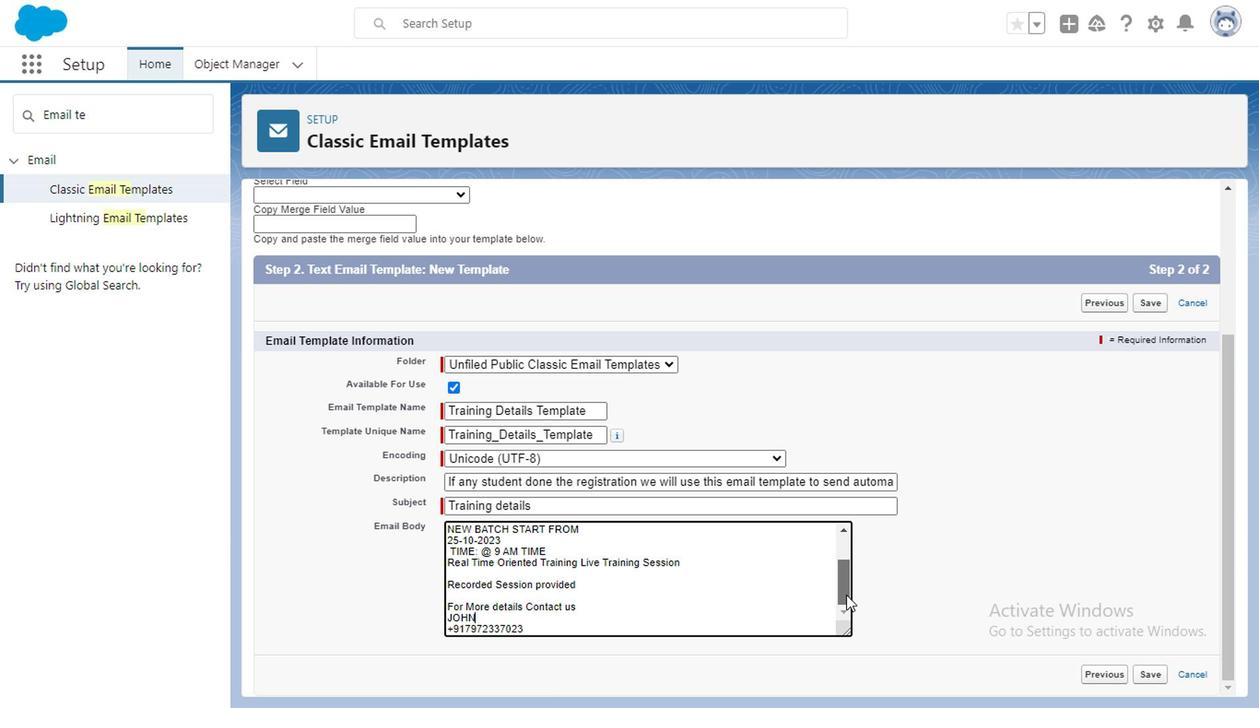 
Action: Mouse moved to (776, 597)
Screenshot: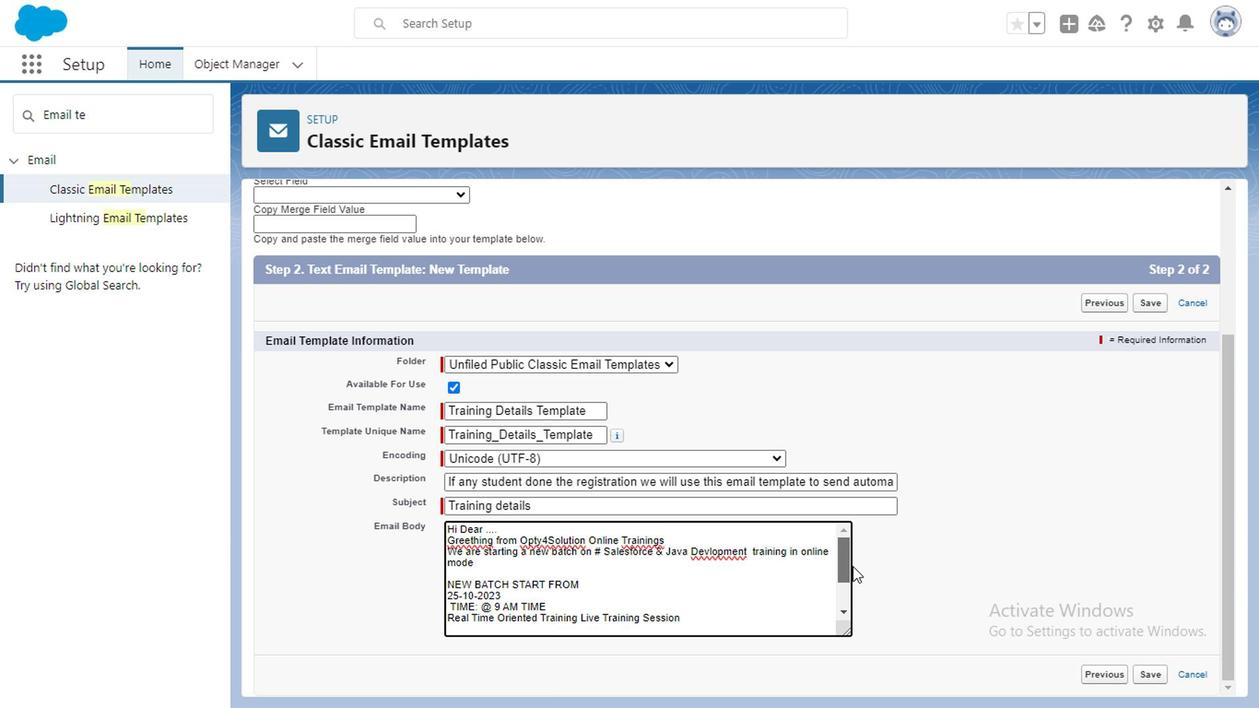 
Action: Mouse pressed left at (776, 597)
Screenshot: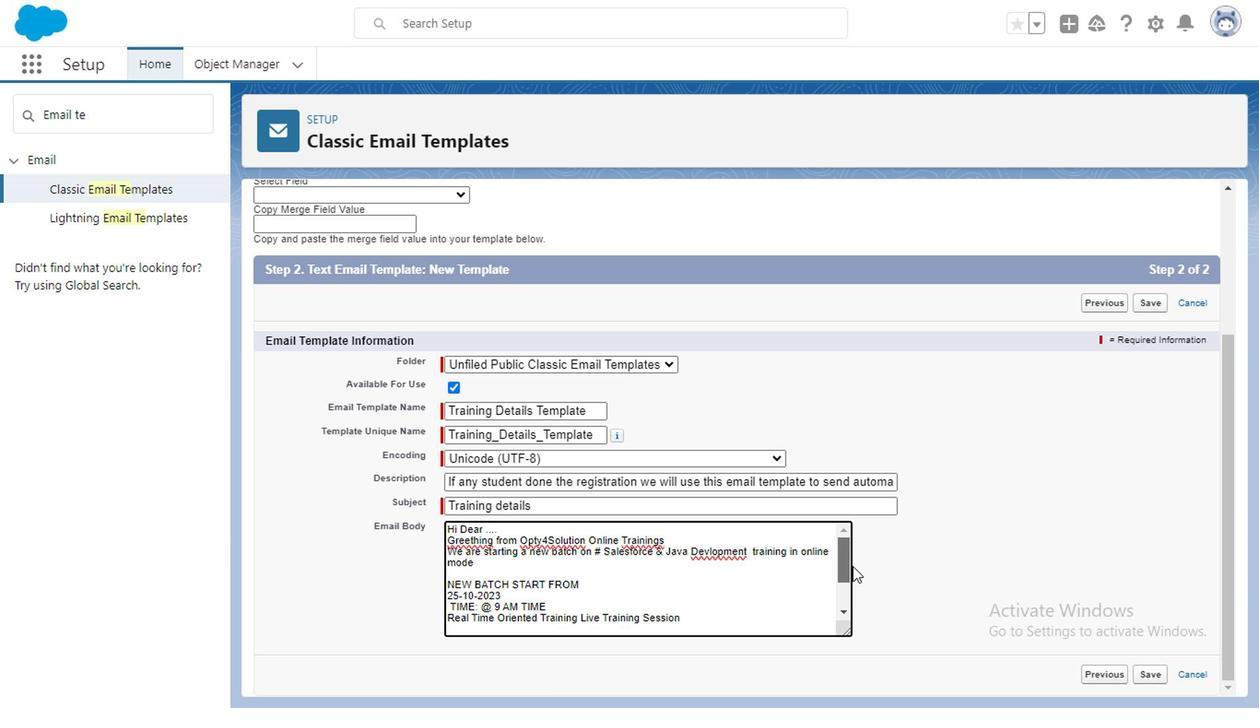 
Action: Mouse moved to (770, 581)
Screenshot: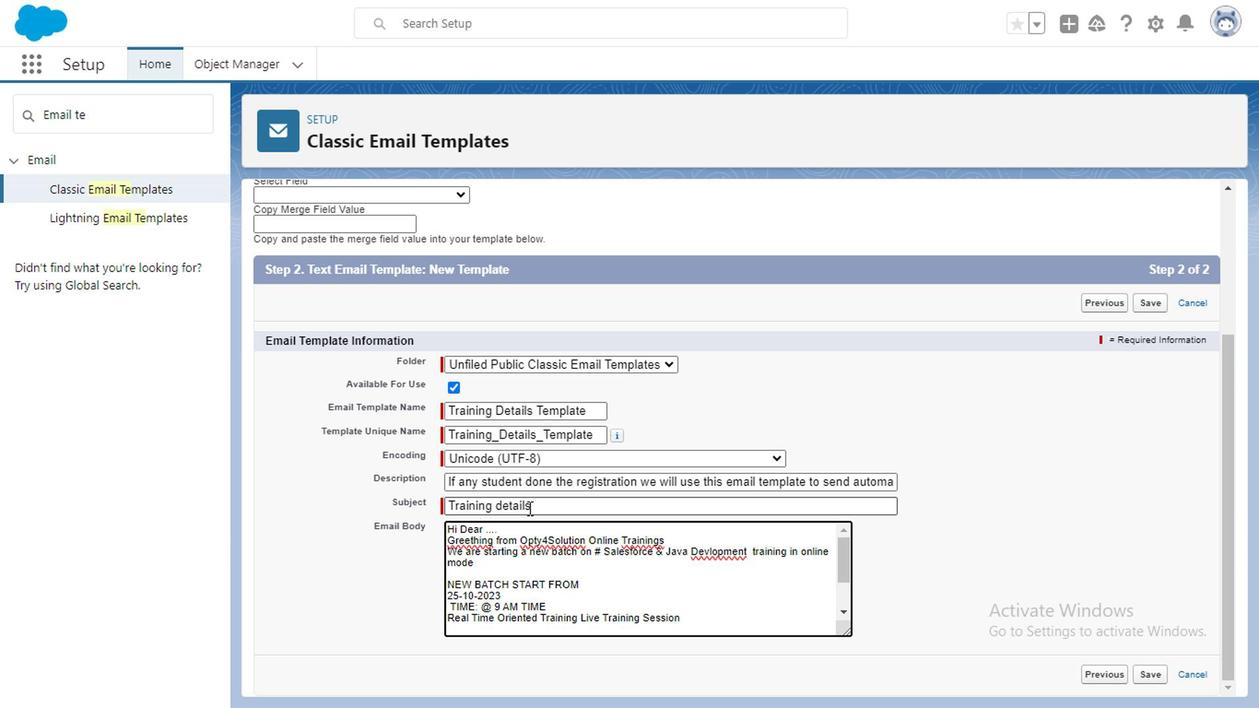 
Action: Mouse pressed left at (770, 581)
Screenshot: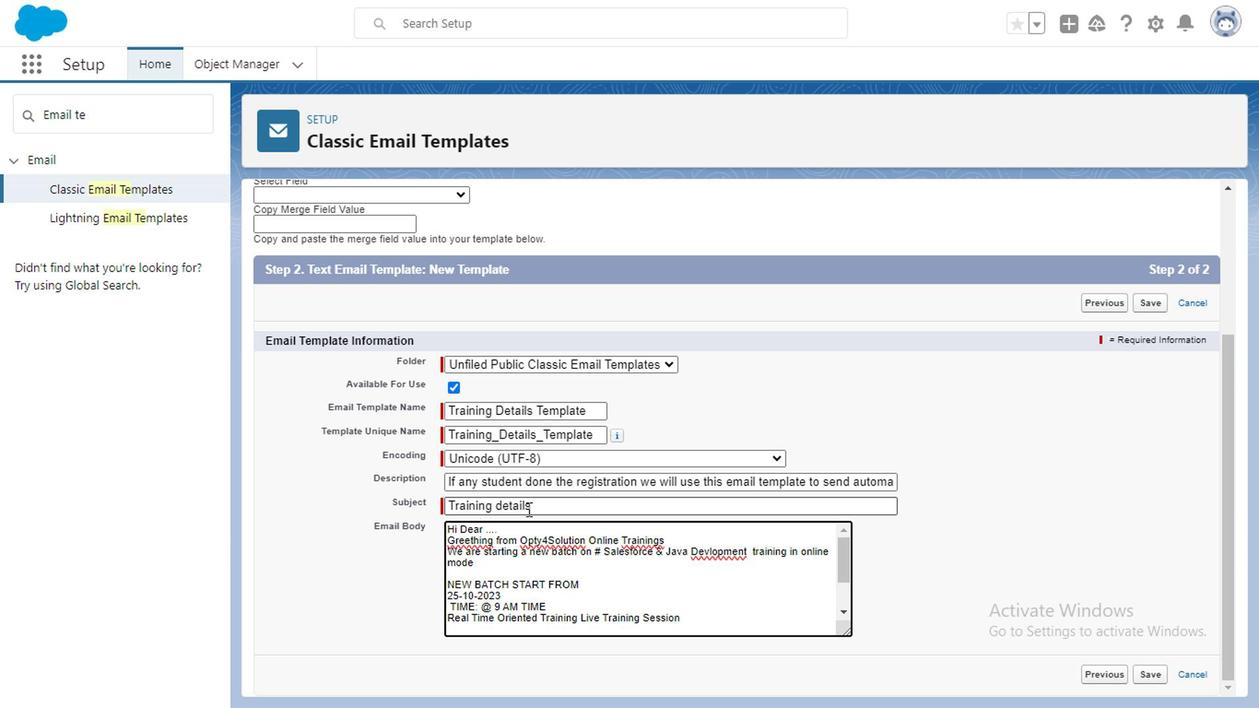 
Action: Mouse moved to (530, 551)
Screenshot: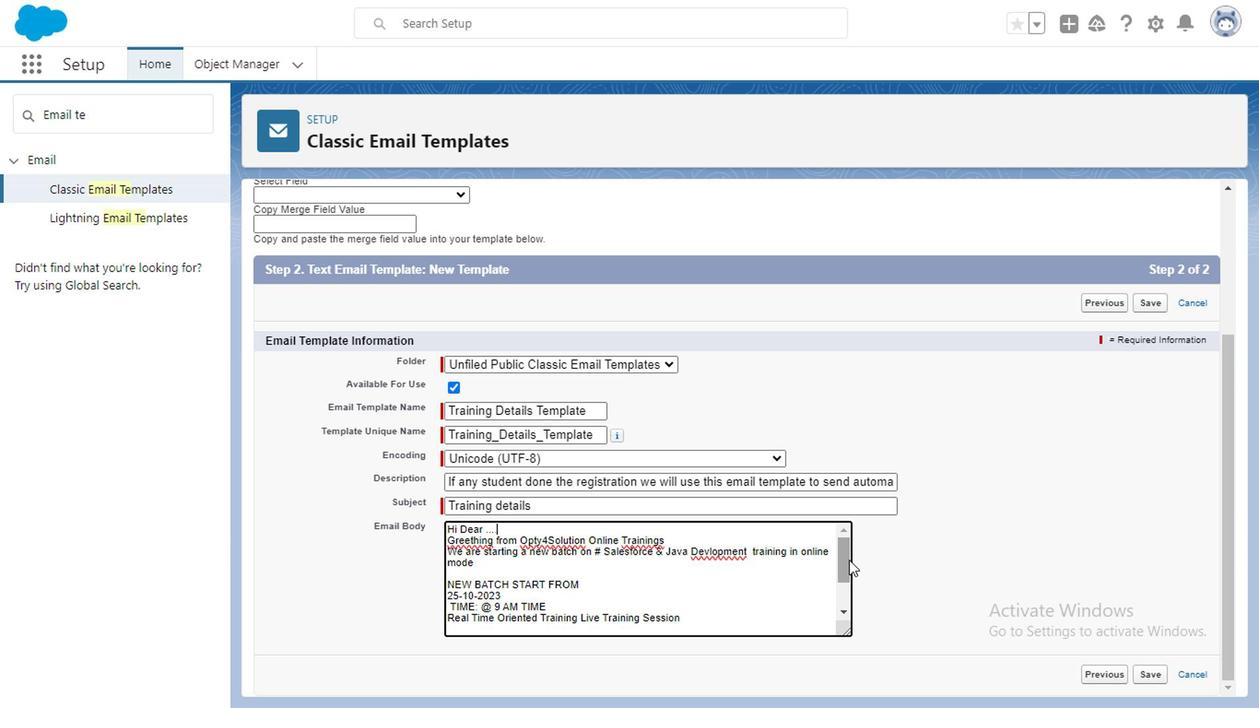 
Action: Mouse pressed left at (530, 551)
Screenshot: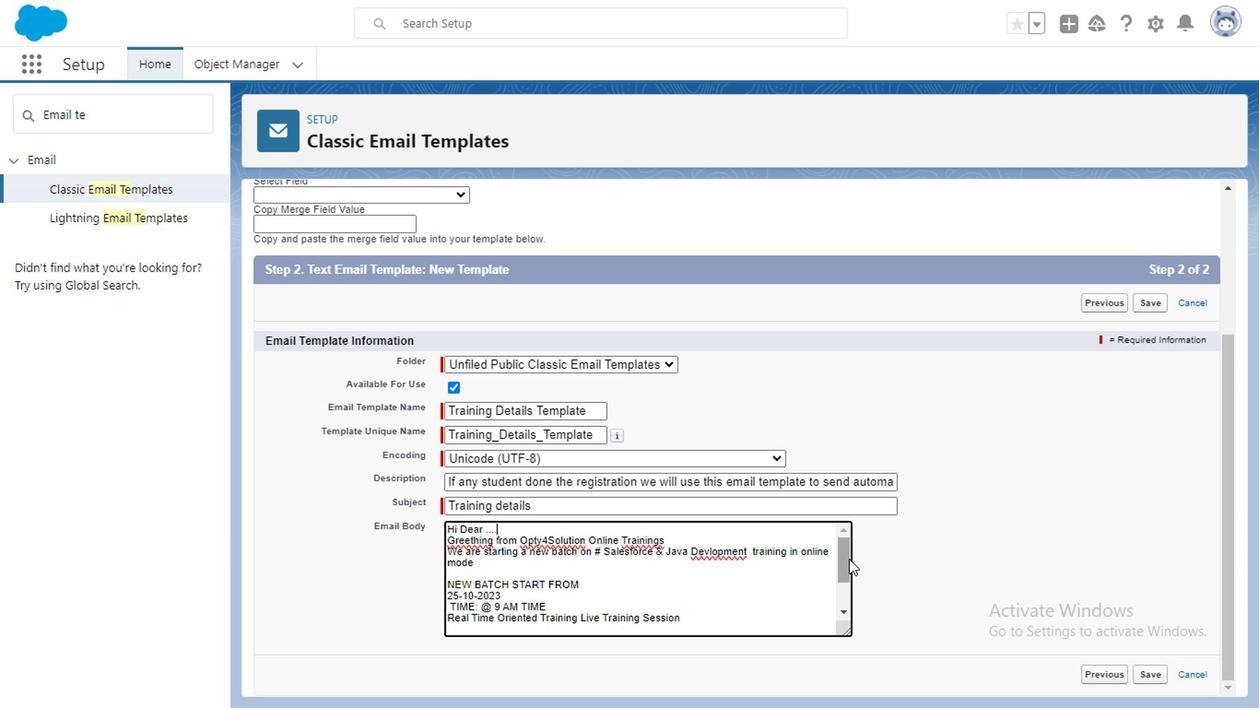 
Action: Mouse moved to (778, 572)
Screenshot: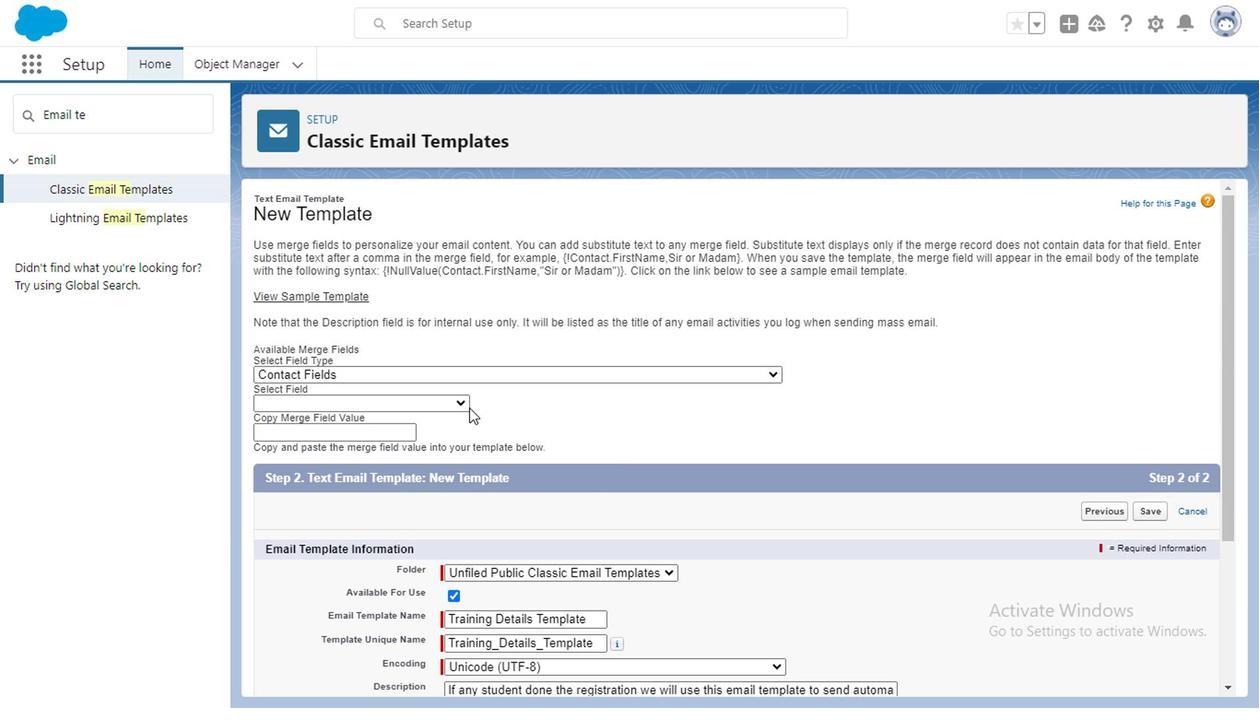 
Action: Mouse pressed left at (778, 572)
Screenshot: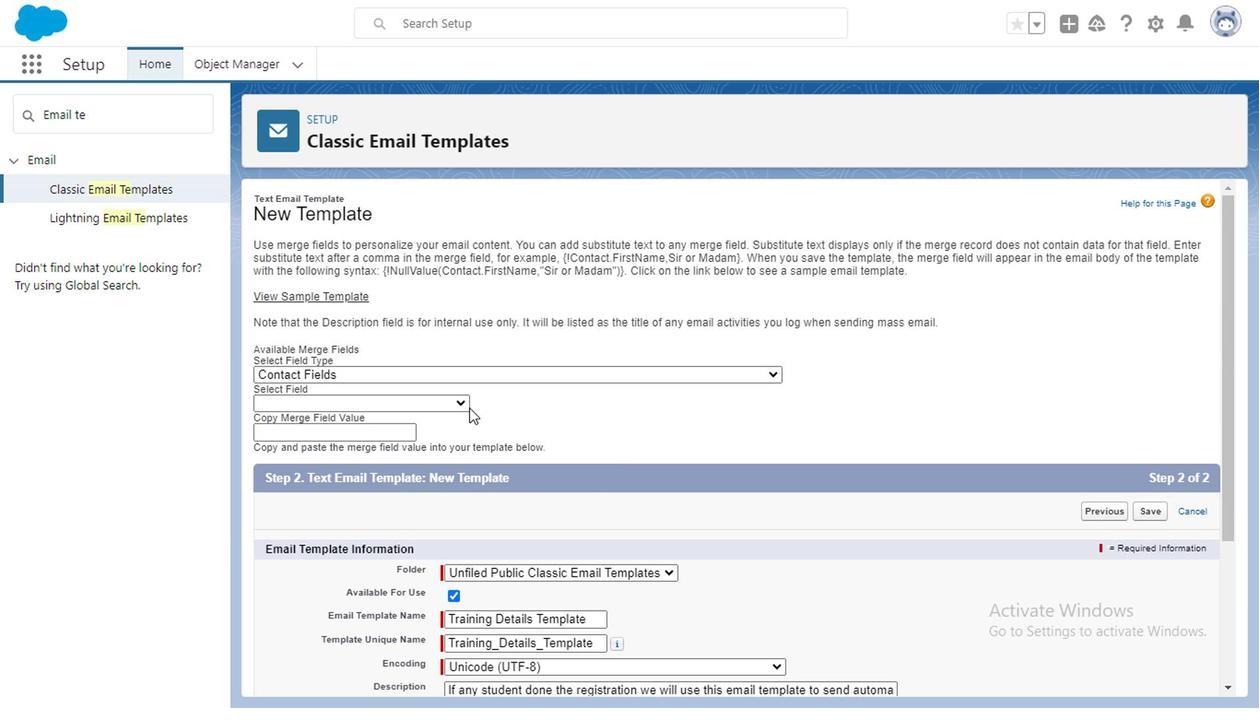 
Action: Mouse moved to (606, 501)
Screenshot: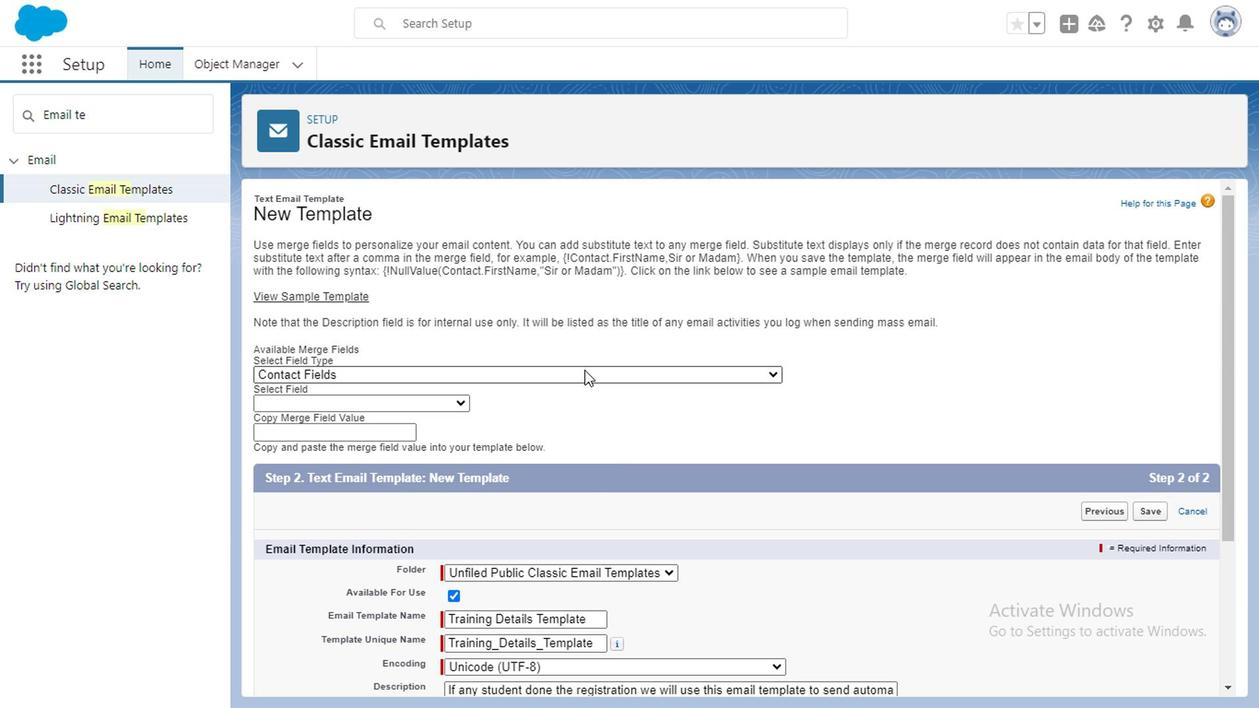 
Action: Mouse scrolled (606, 501) with delta (0, 0)
Screenshot: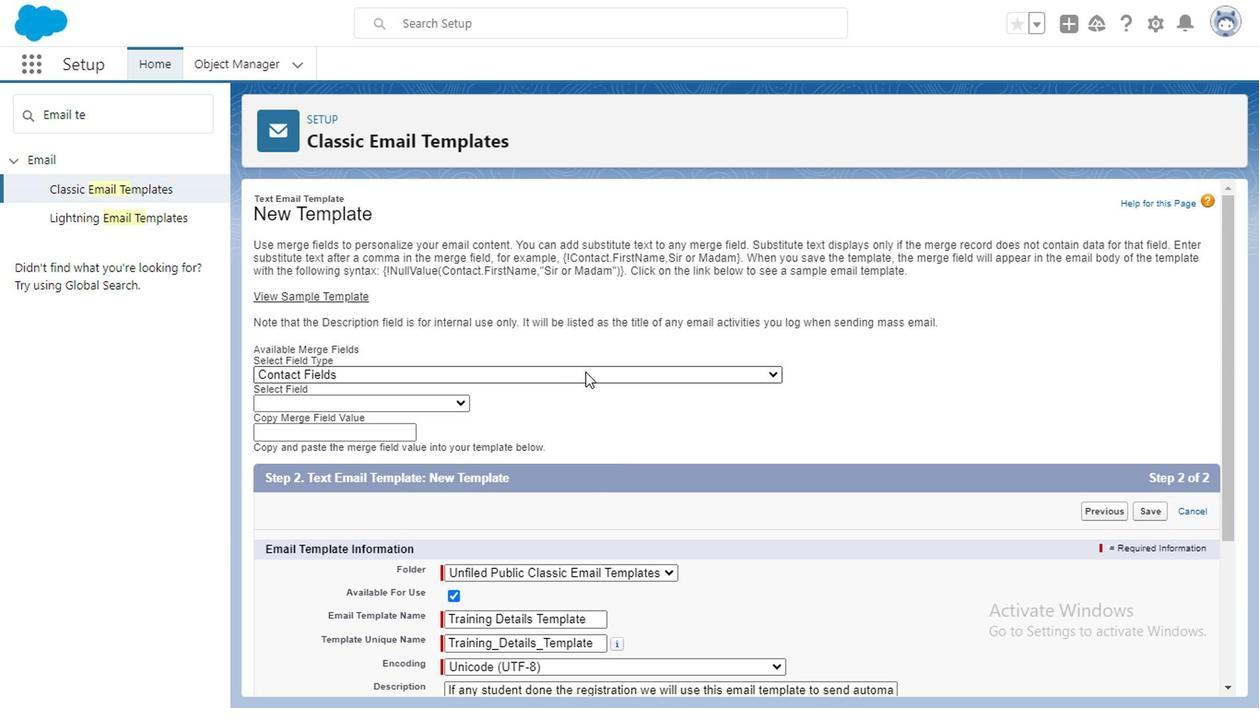 
Action: Mouse moved to (591, 438)
Screenshot: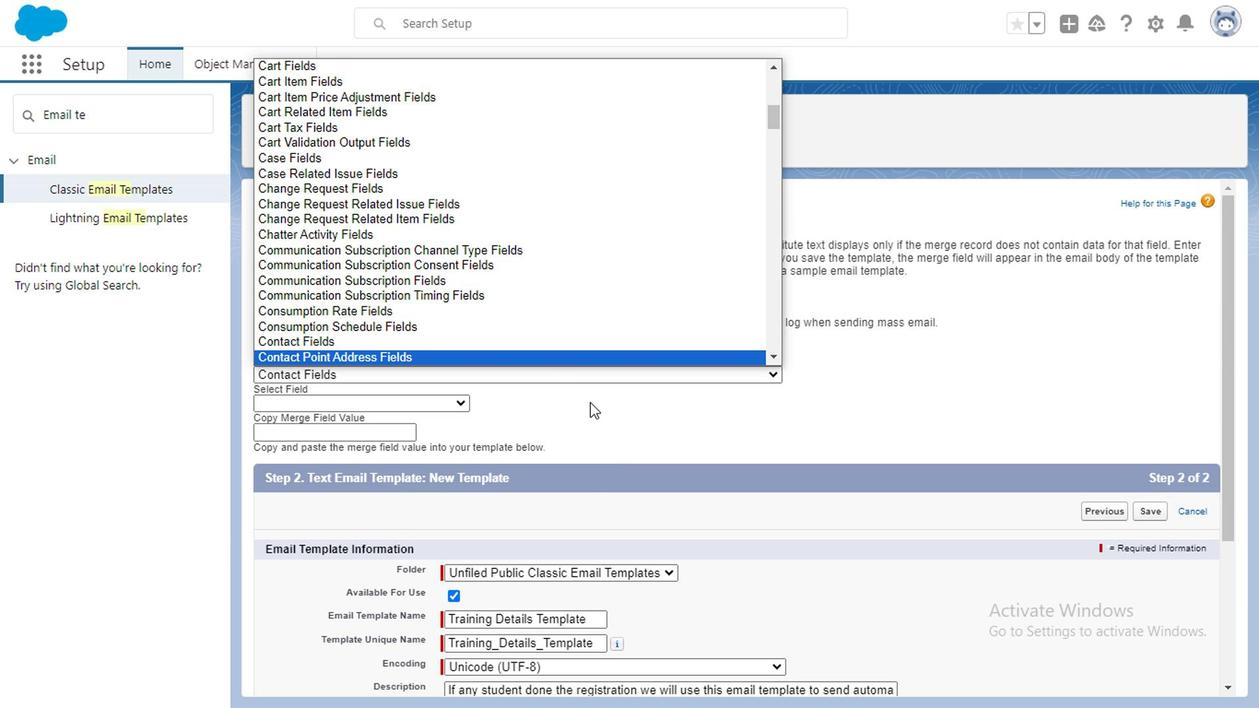 
Action: Mouse pressed left at (591, 438)
Screenshot: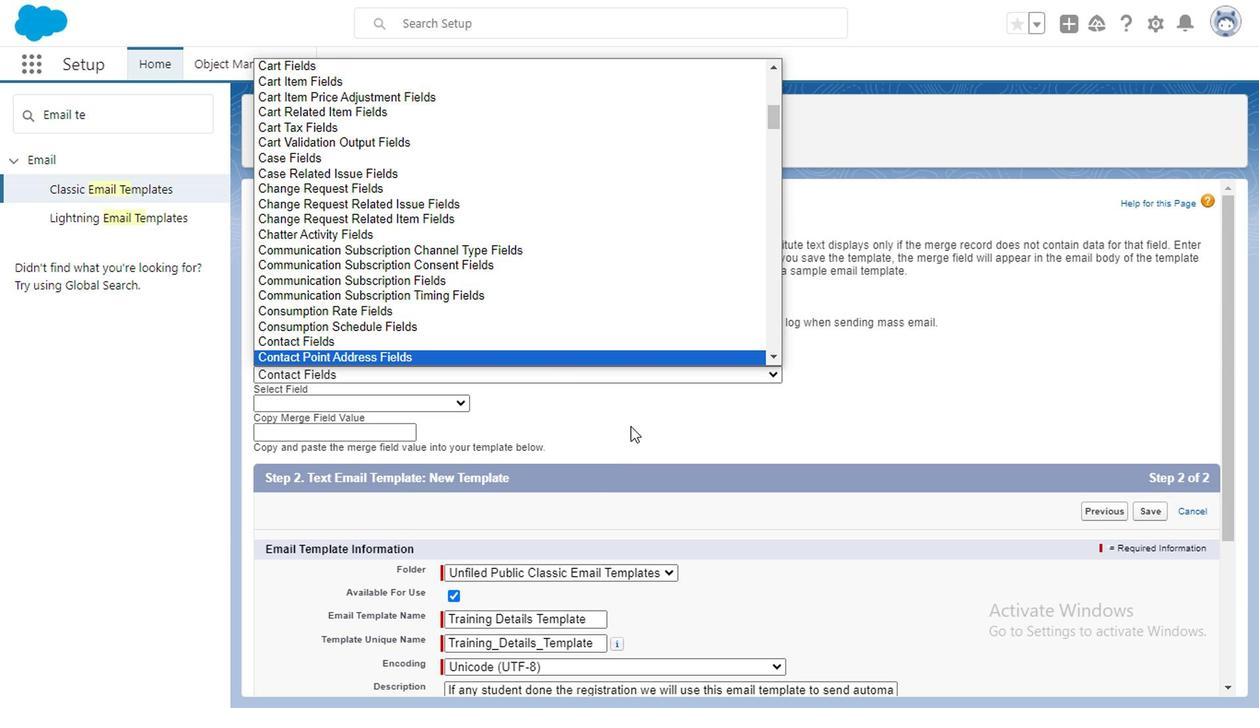 
Action: Mouse moved to (594, 469)
Screenshot: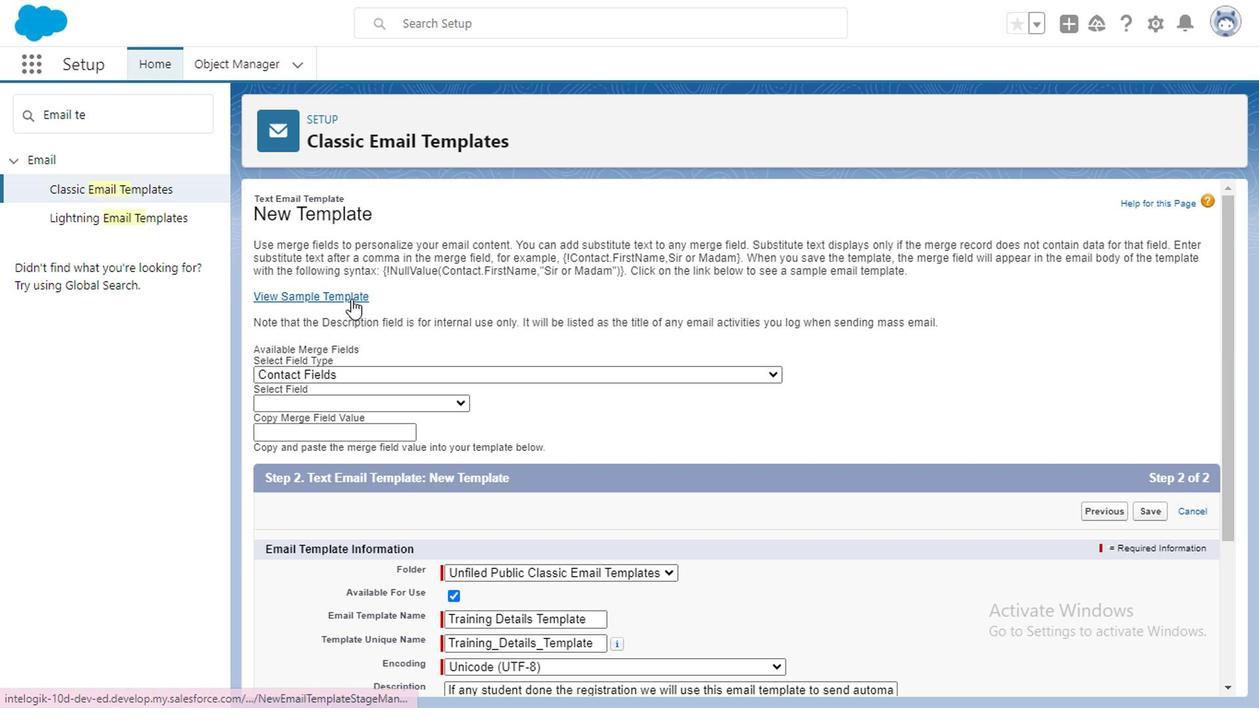 
Action: Mouse pressed left at (594, 469)
Screenshot: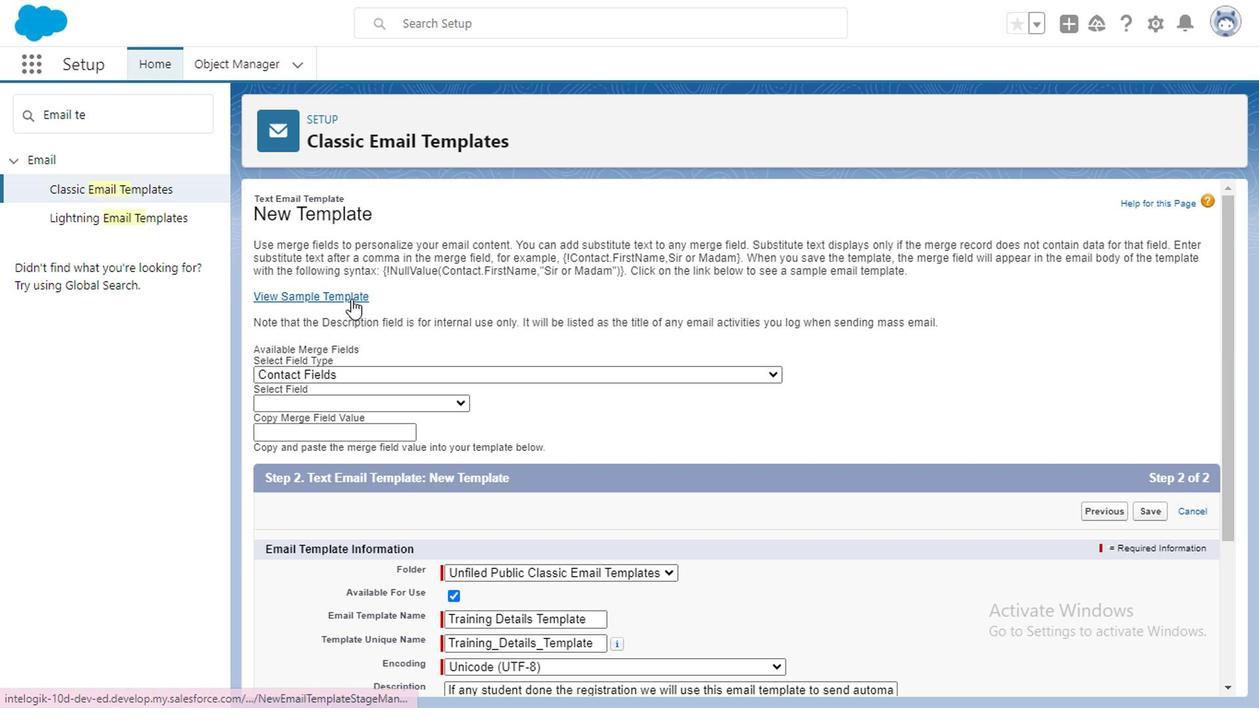 
Action: Mouse moved to (574, 395)
Screenshot: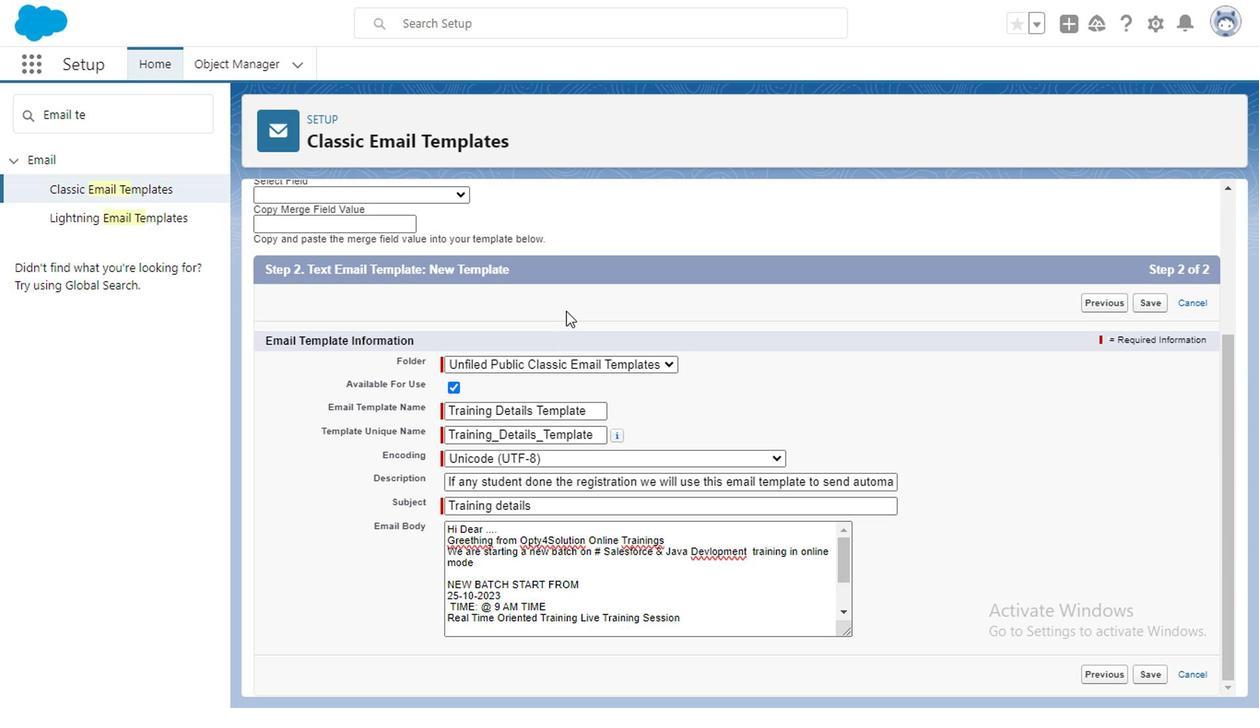 
Action: Mouse scrolled (574, 394) with delta (0, 0)
Screenshot: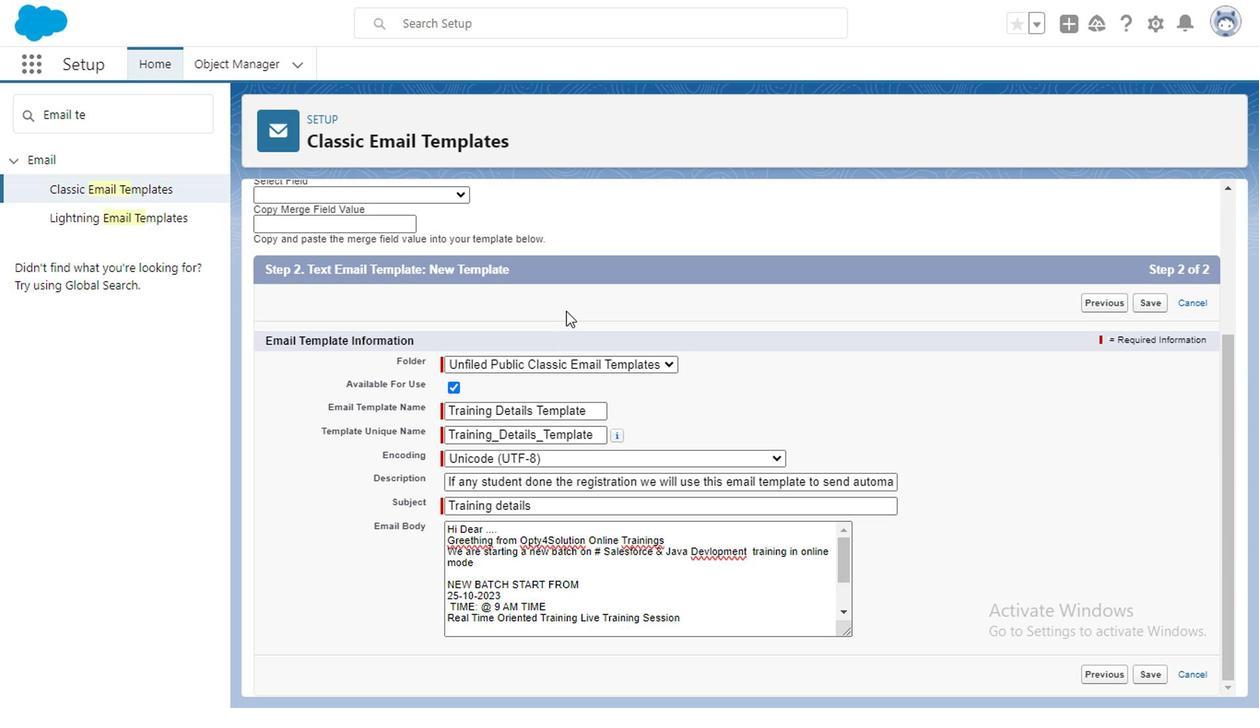 
Action: Mouse moved to (577, 395)
Screenshot: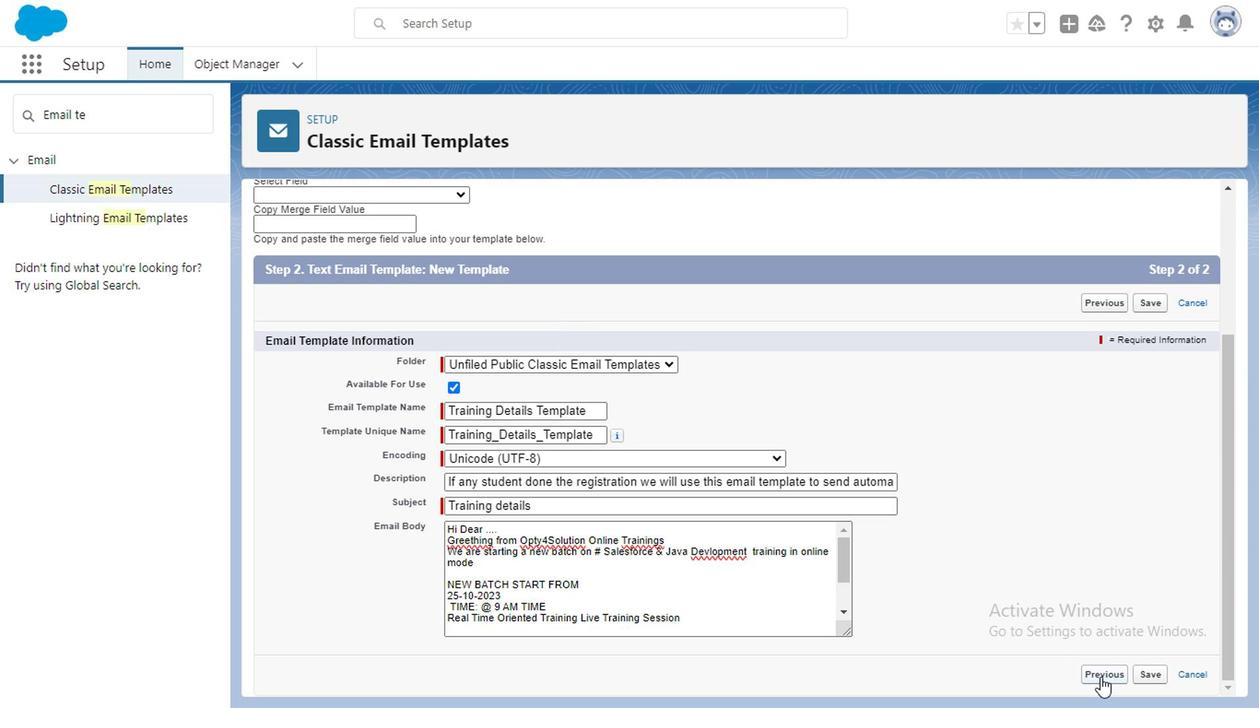 
Action: Mouse scrolled (577, 395) with delta (0, 0)
Screenshot: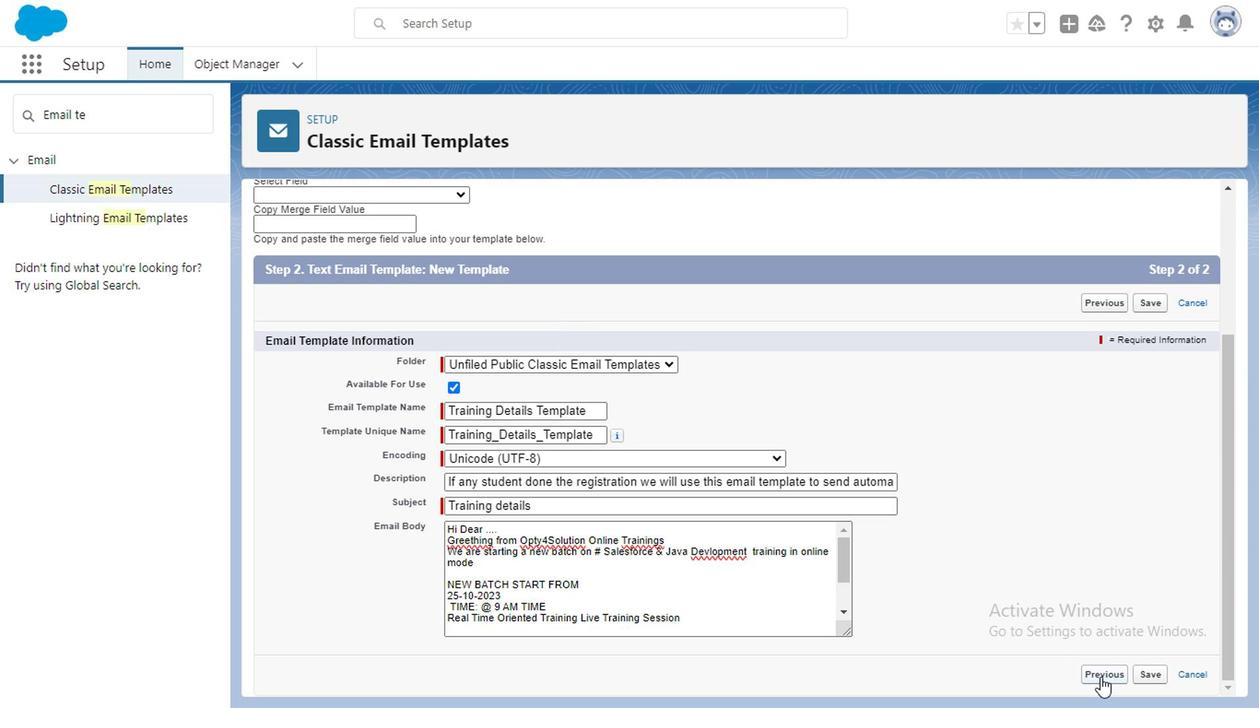 
Action: Mouse moved to (958, 655)
Screenshot: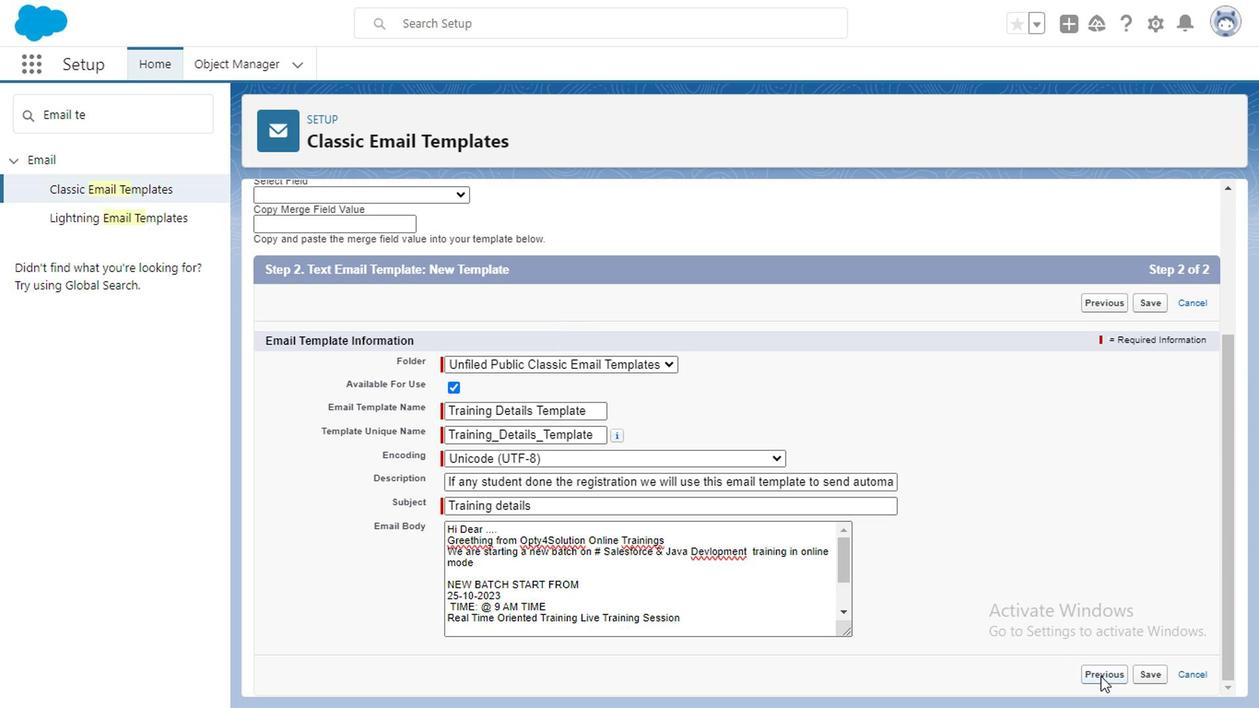 
Action: Mouse pressed left at (958, 655)
Screenshot: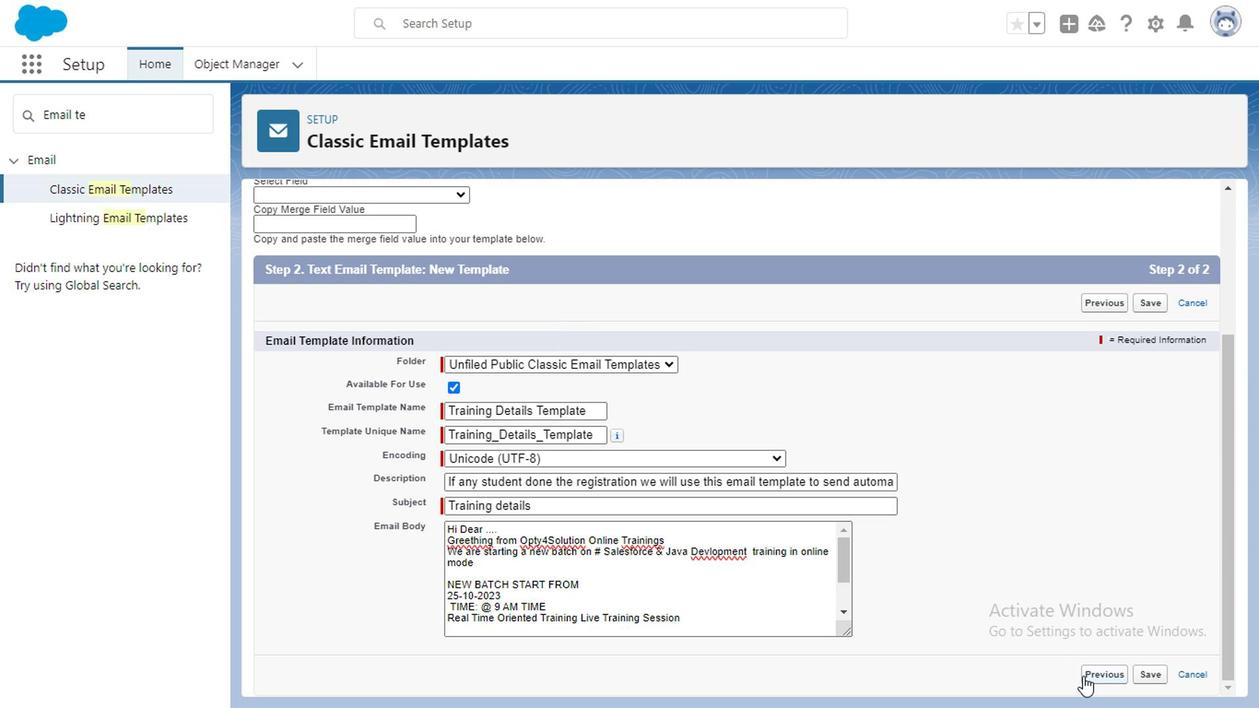 
Action: Mouse moved to (1008, 503)
Screenshot: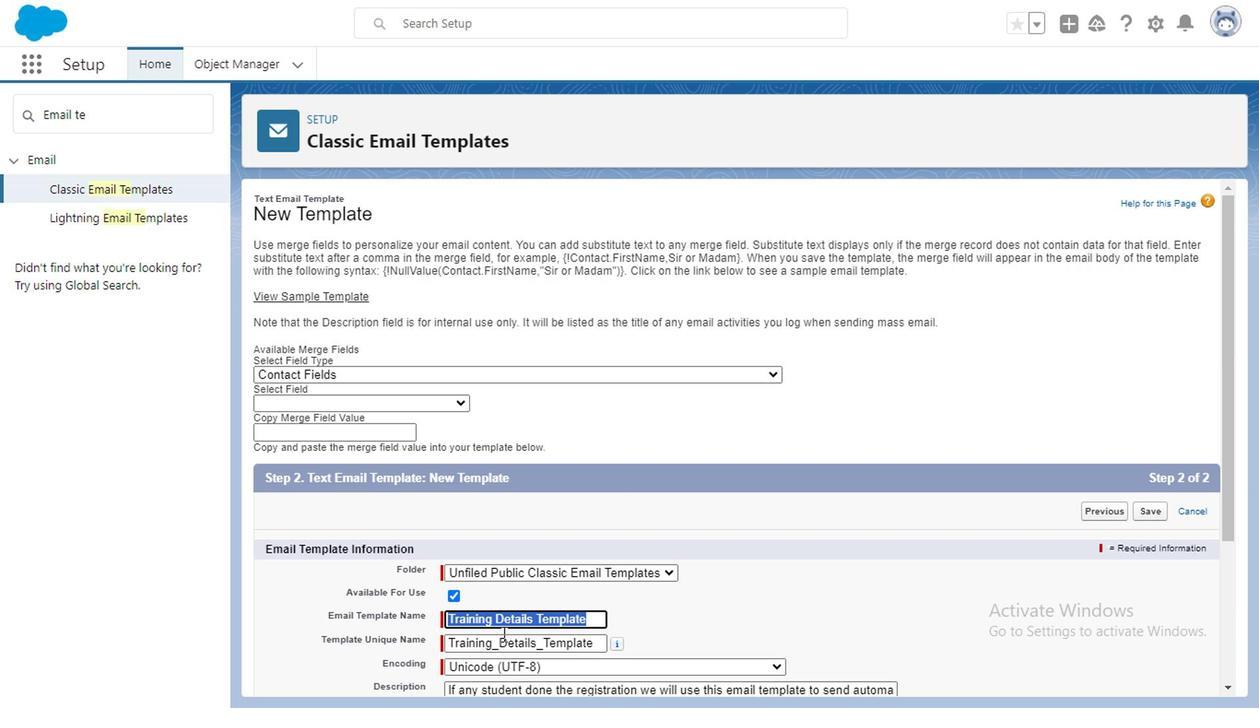 
Action: Mouse pressed left at (1008, 503)
Screenshot: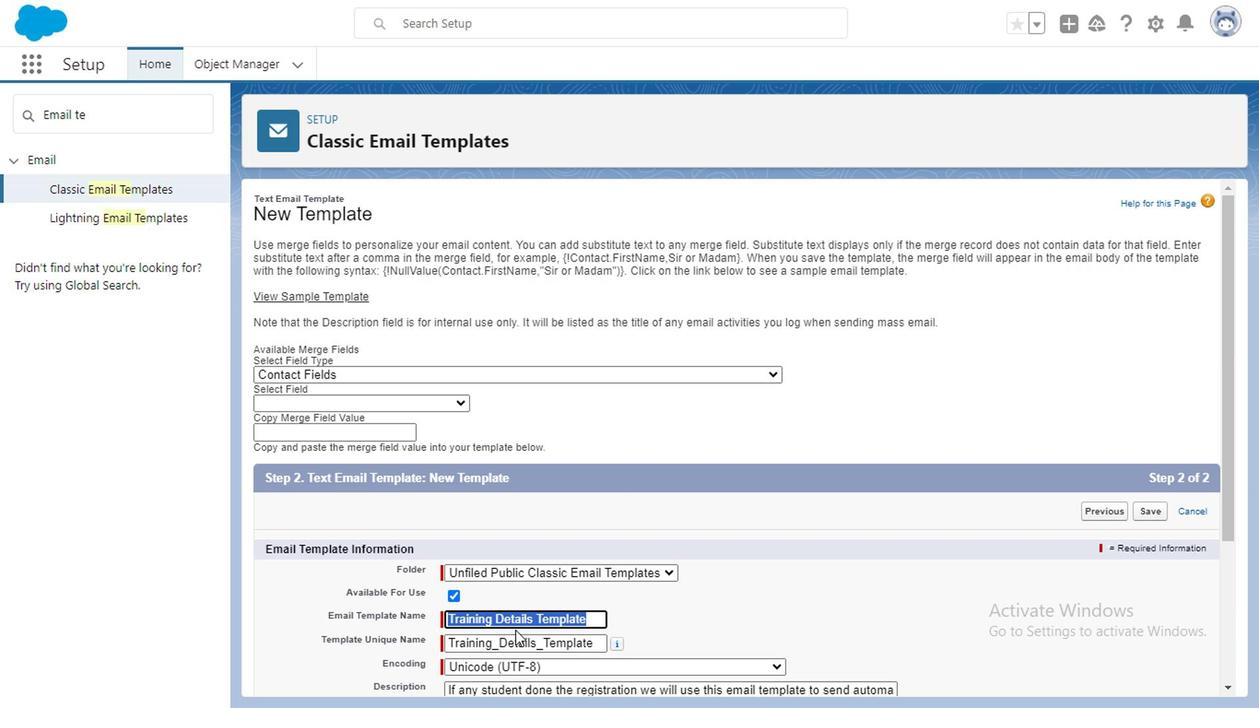 
Action: Mouse moved to (557, 560)
Screenshot: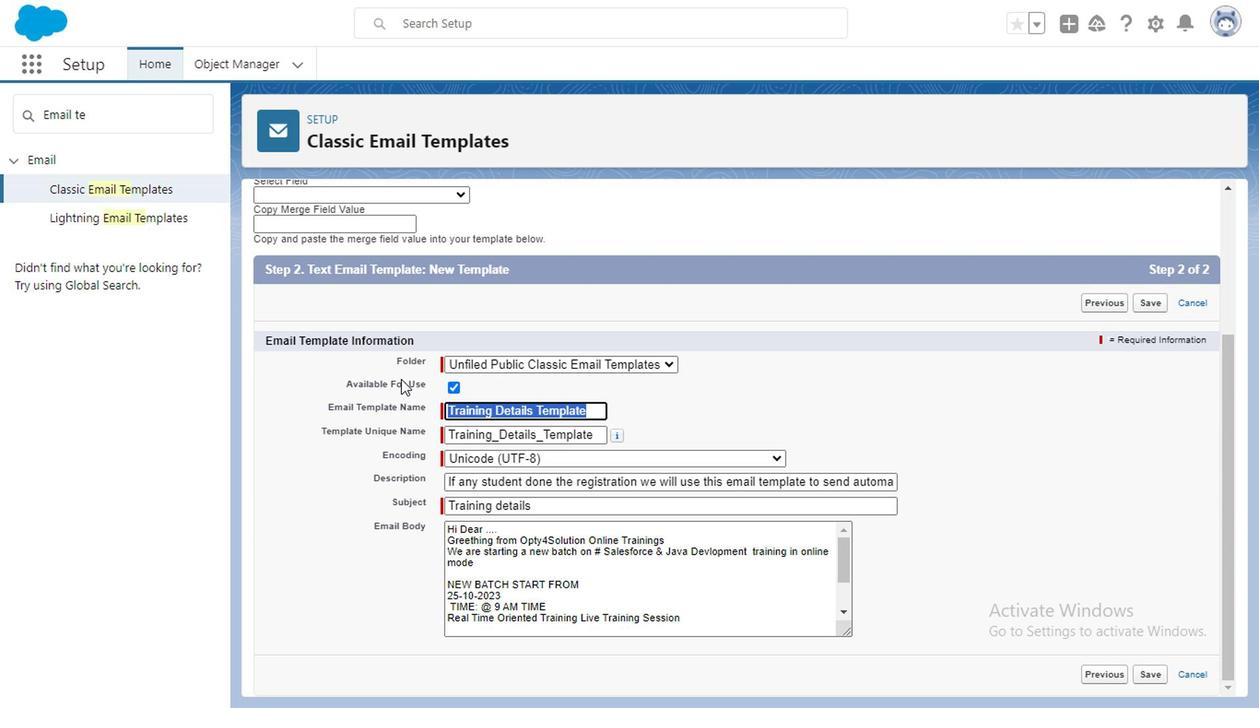 
Action: Mouse scrolled (557, 559) with delta (0, 0)
Screenshot: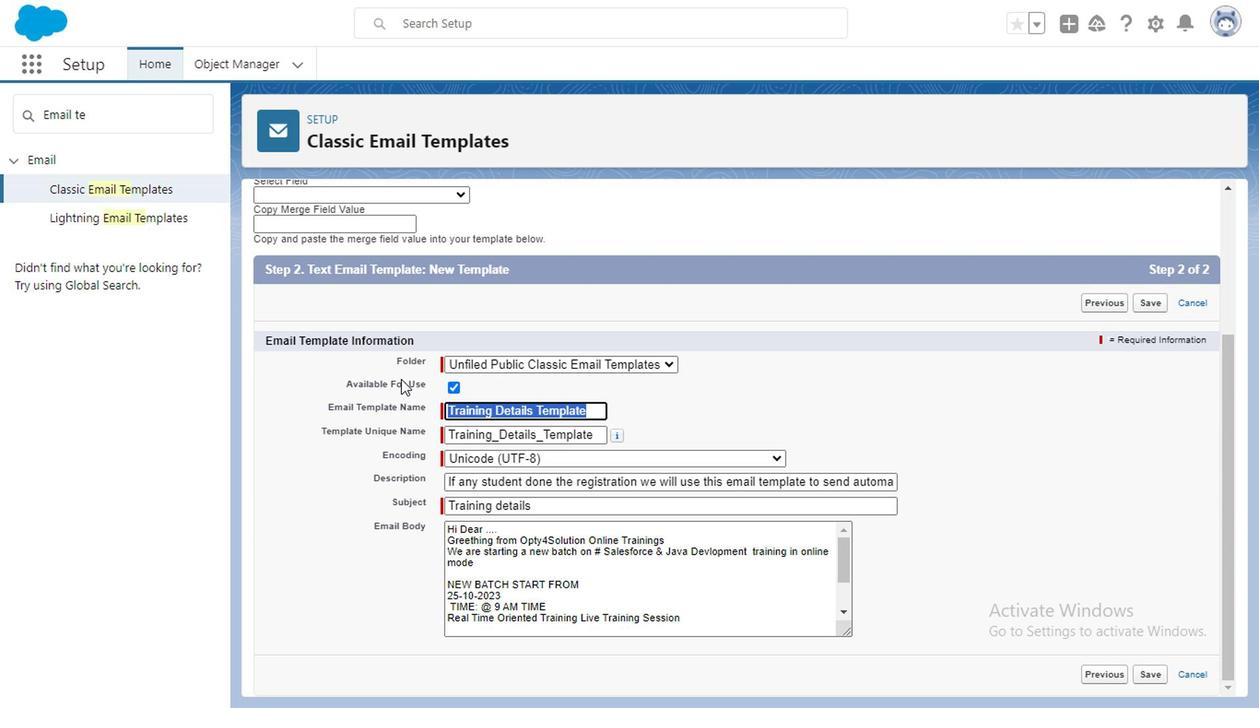
Action: Mouse moved to (647, 530)
Screenshot: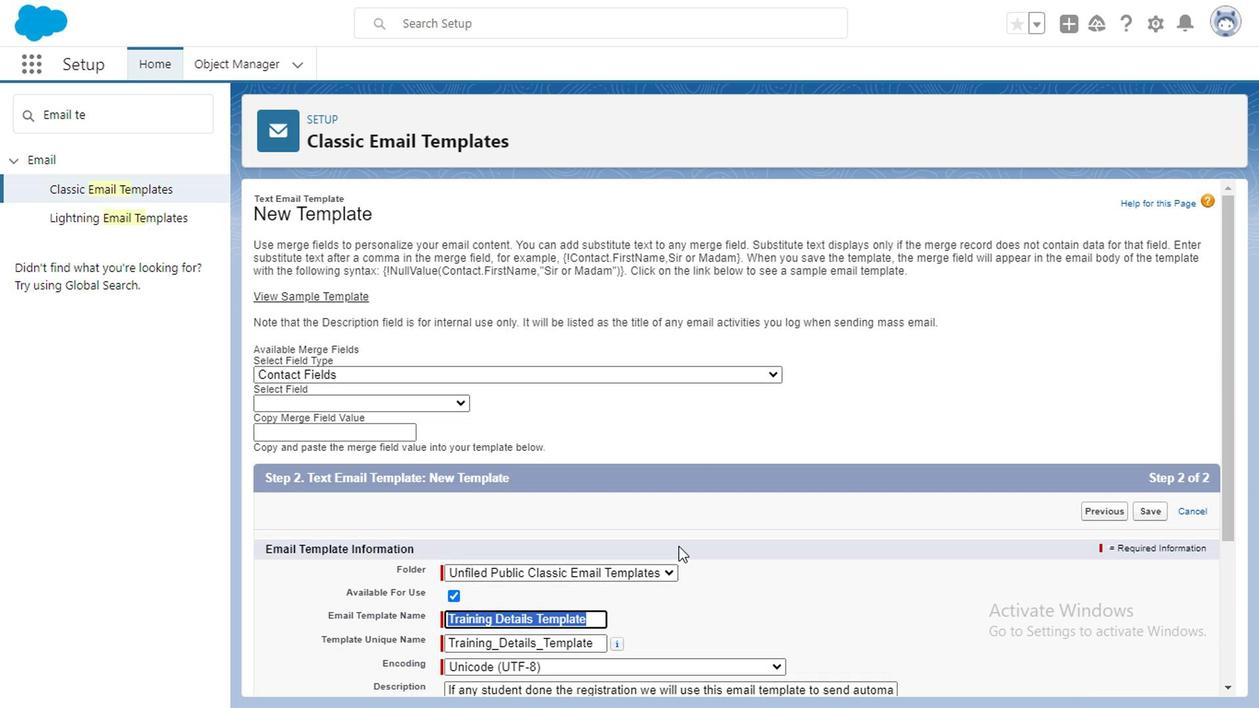 
Action: Mouse scrolled (647, 529) with delta (0, 0)
Screenshot: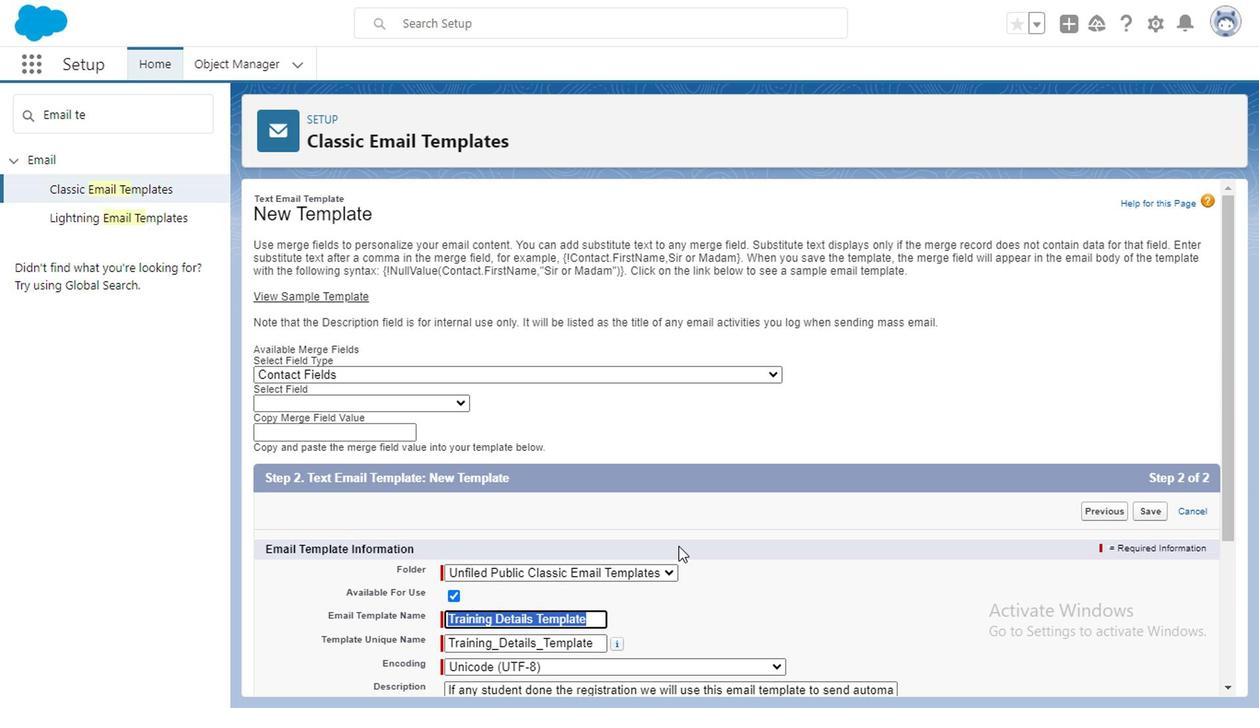 
Action: Mouse moved to (657, 563)
Screenshot: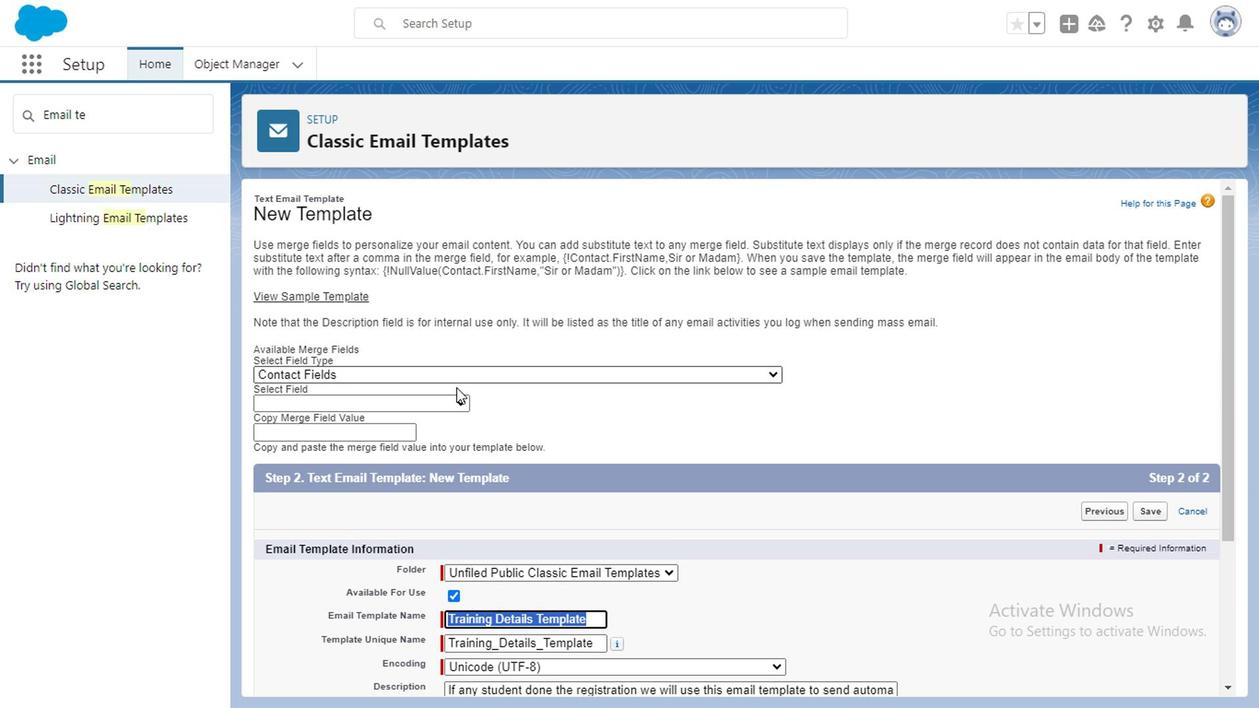 
Action: Mouse scrolled (657, 564) with delta (0, 0)
Screenshot: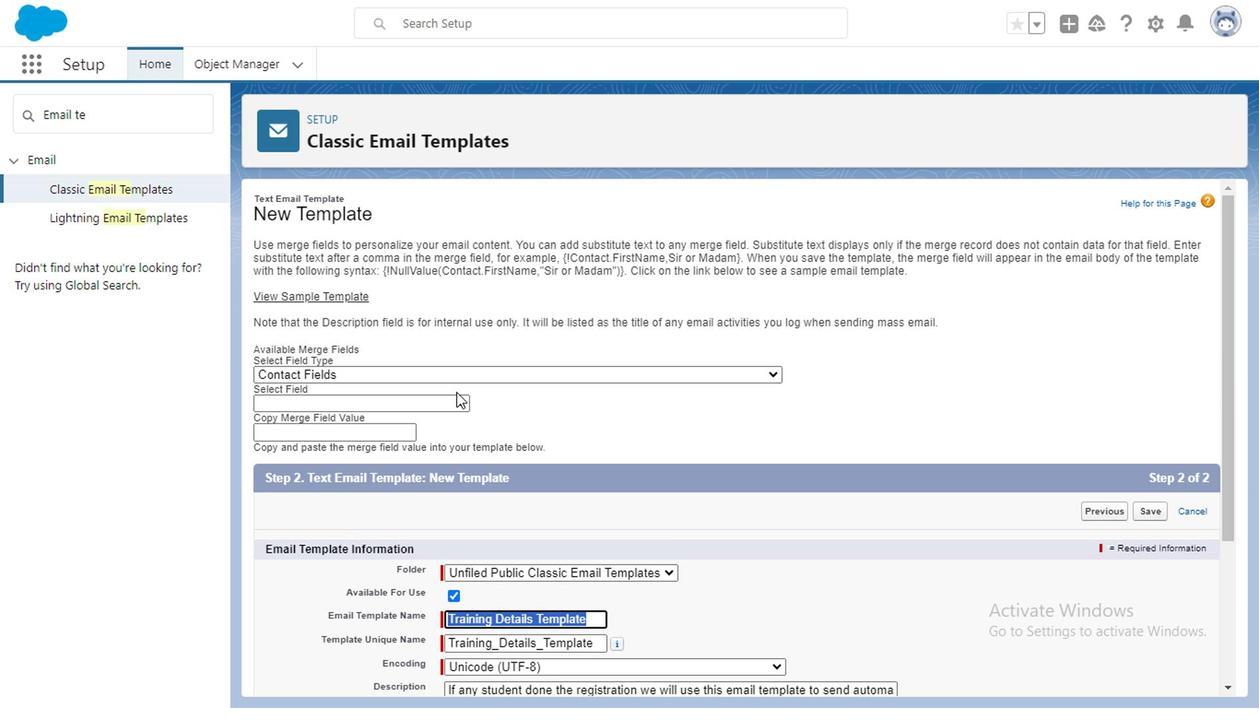 
Action: Mouse moved to (483, 440)
Screenshot: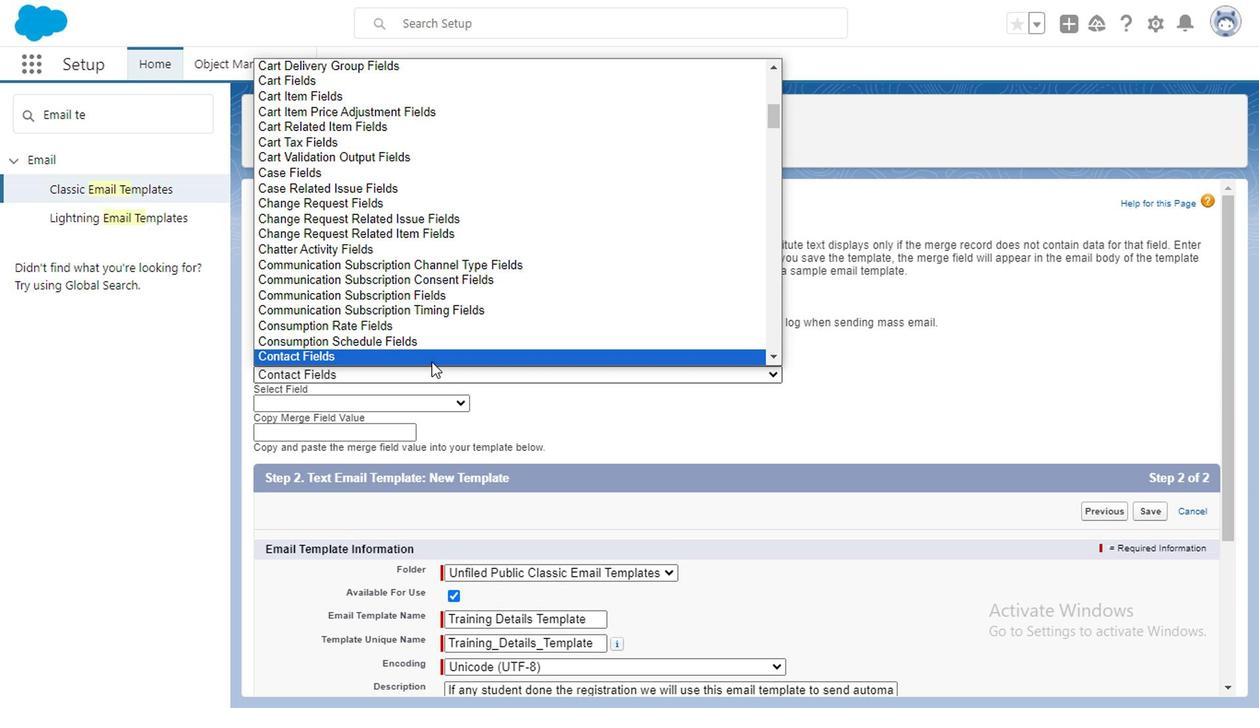 
Action: Mouse pressed left at (483, 440)
Screenshot: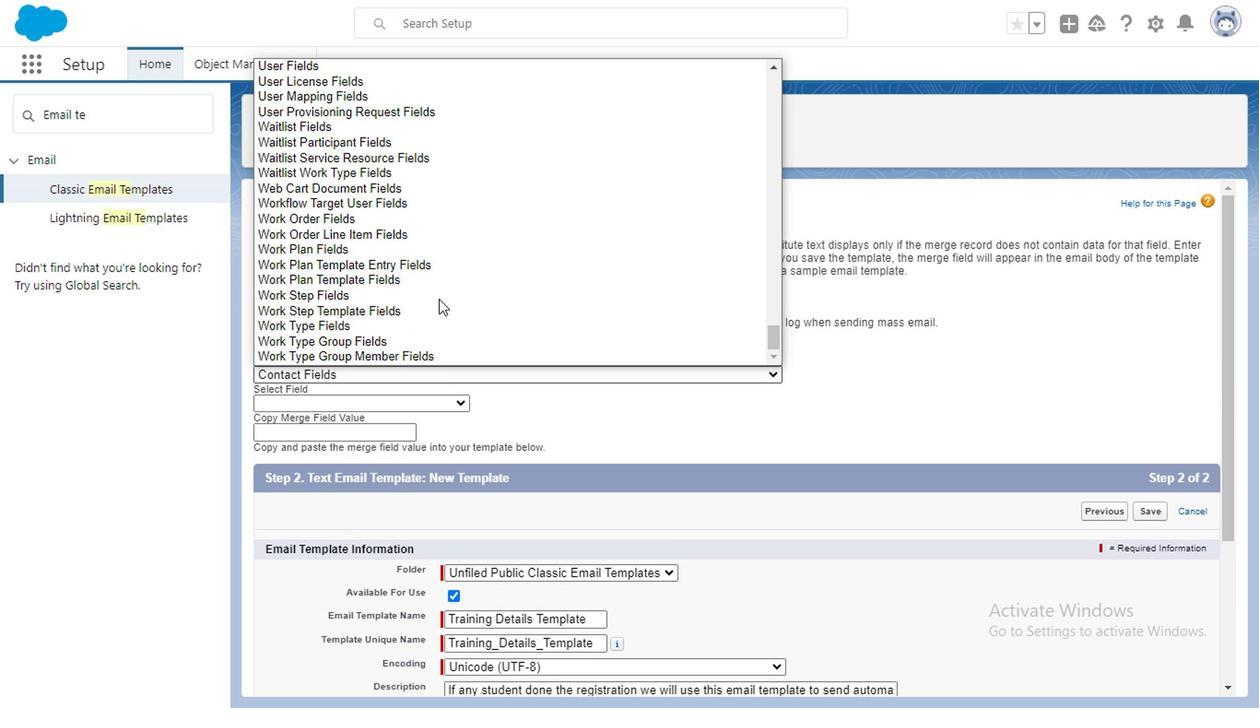 
Action: Mouse moved to (486, 387)
Screenshot: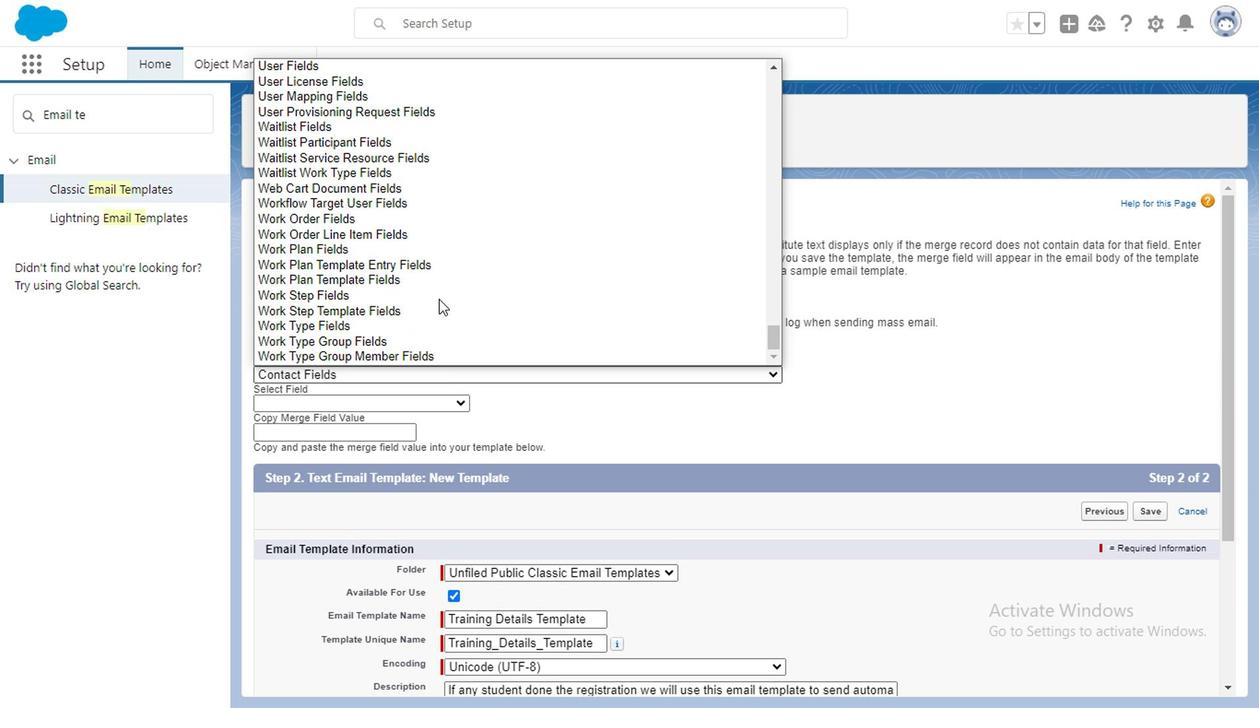 
Action: Mouse scrolled (486, 386) with delta (0, 0)
Screenshot: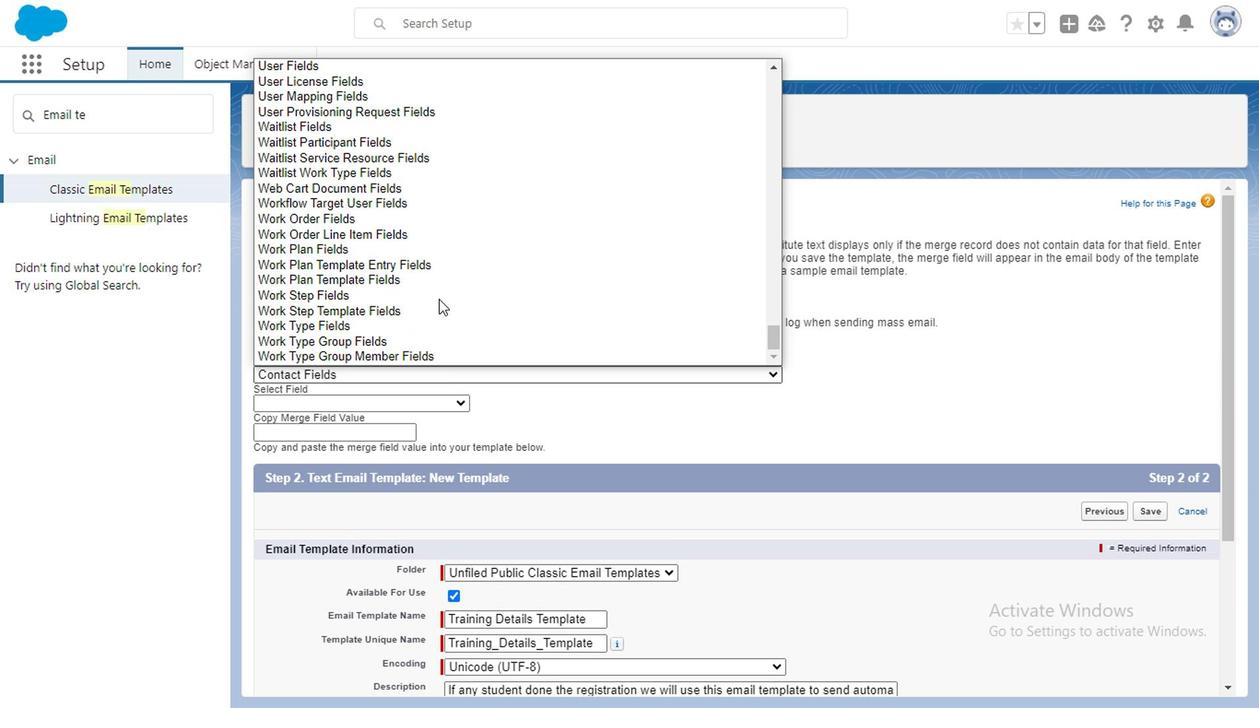
Action: Mouse scrolled (486, 386) with delta (0, 0)
Screenshot: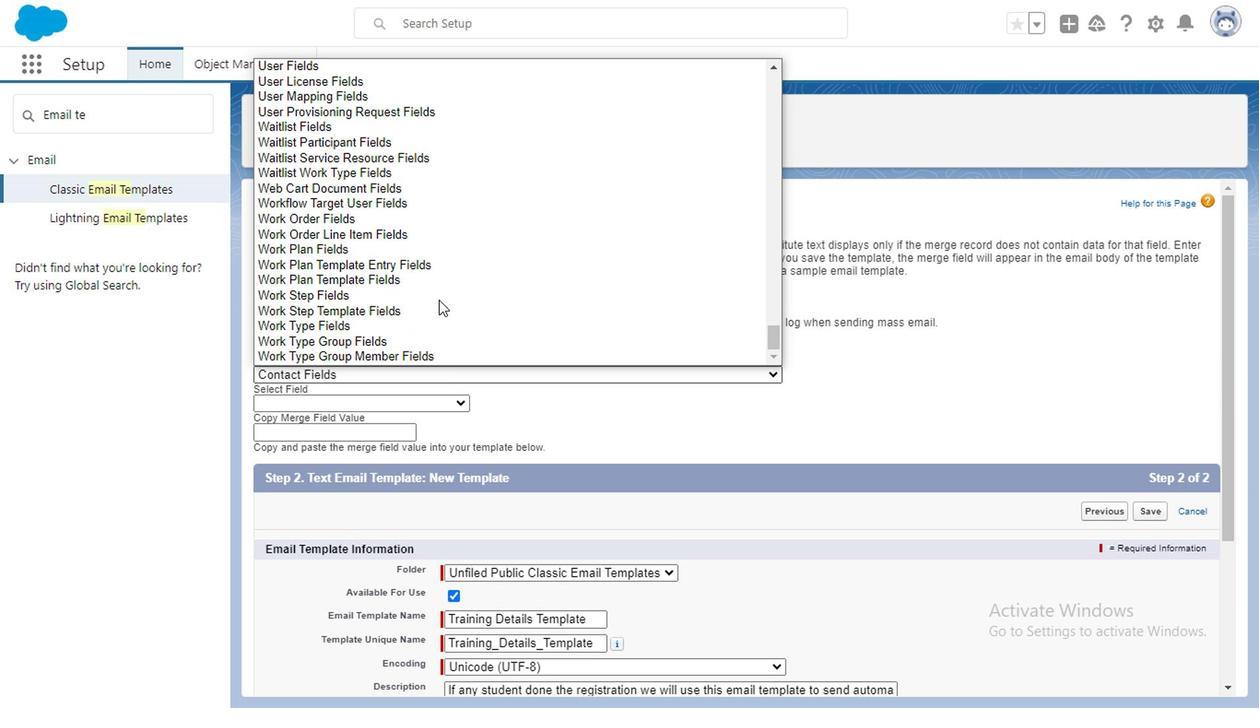 
Action: Mouse scrolled (486, 386) with delta (0, 0)
Screenshot: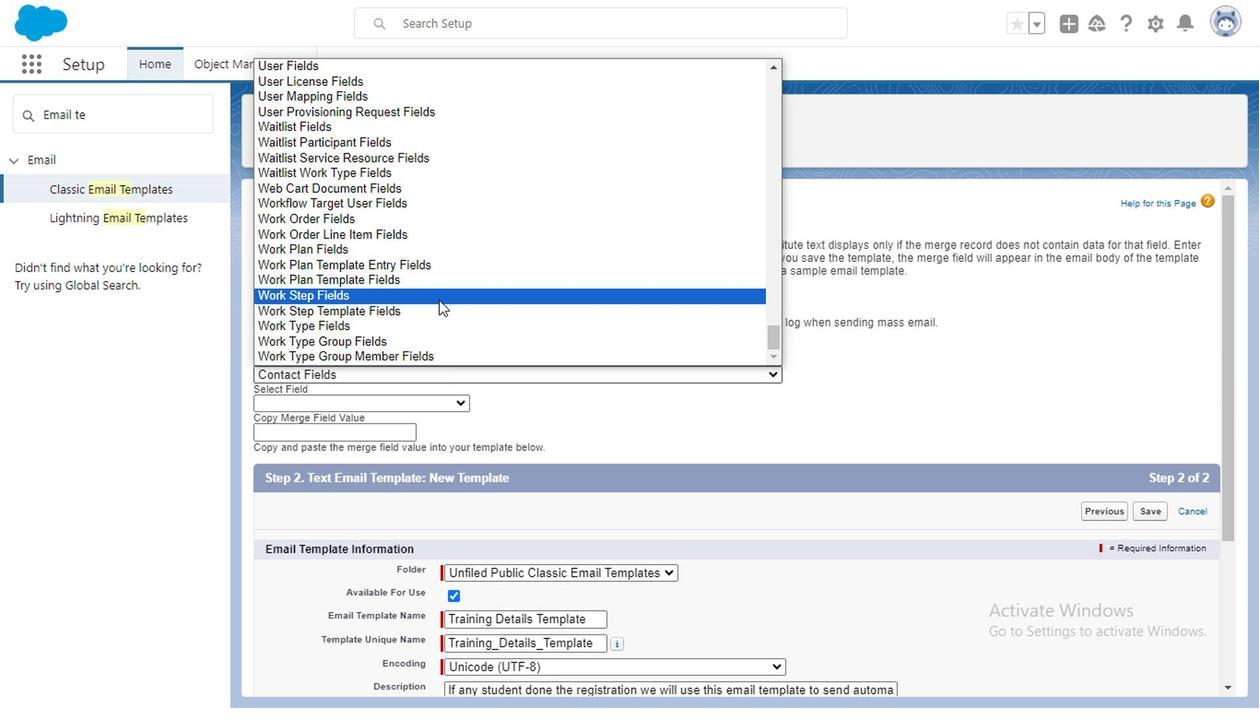 
Action: Mouse scrolled (486, 386) with delta (0, 0)
Screenshot: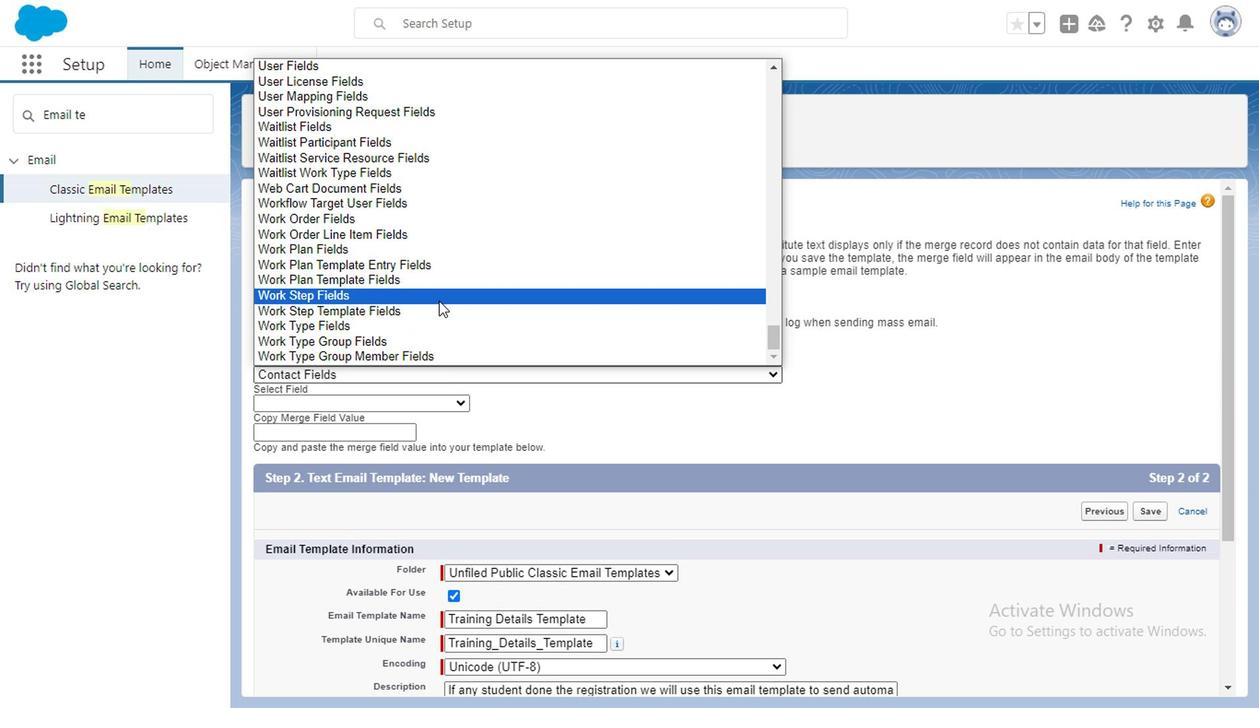 
Action: Mouse scrolled (486, 386) with delta (0, 0)
Screenshot: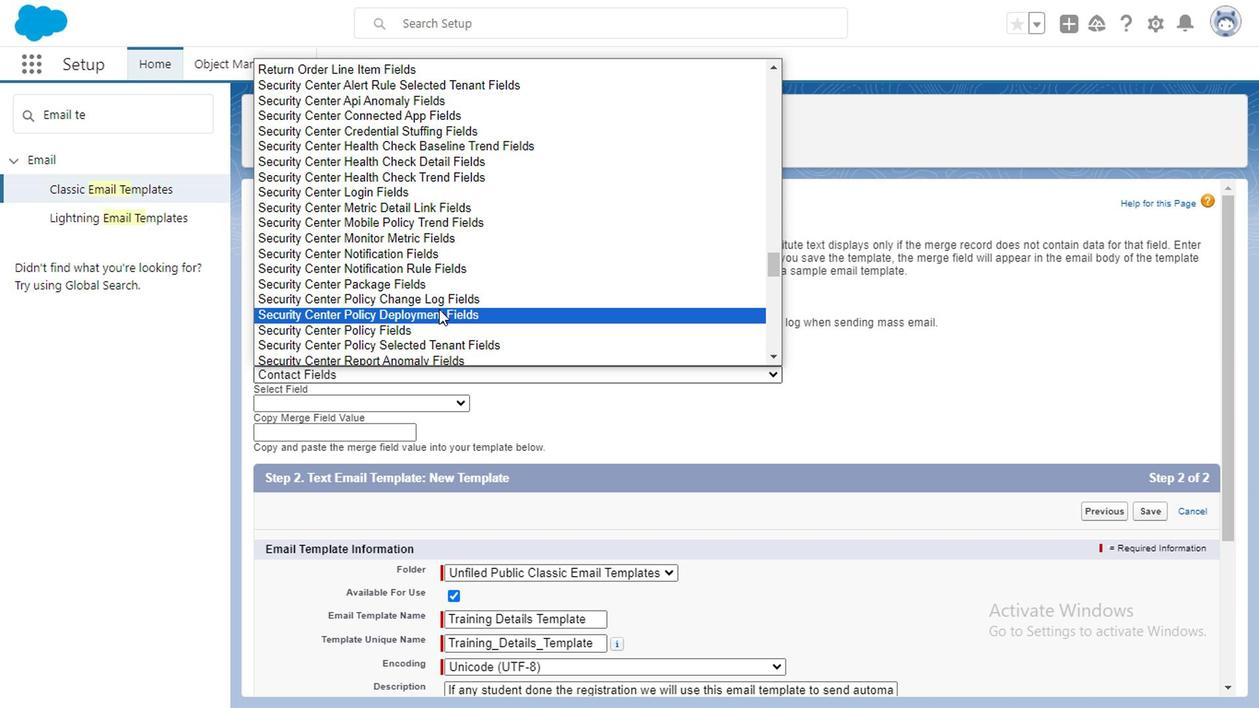 
Action: Mouse scrolled (486, 386) with delta (0, 0)
Screenshot: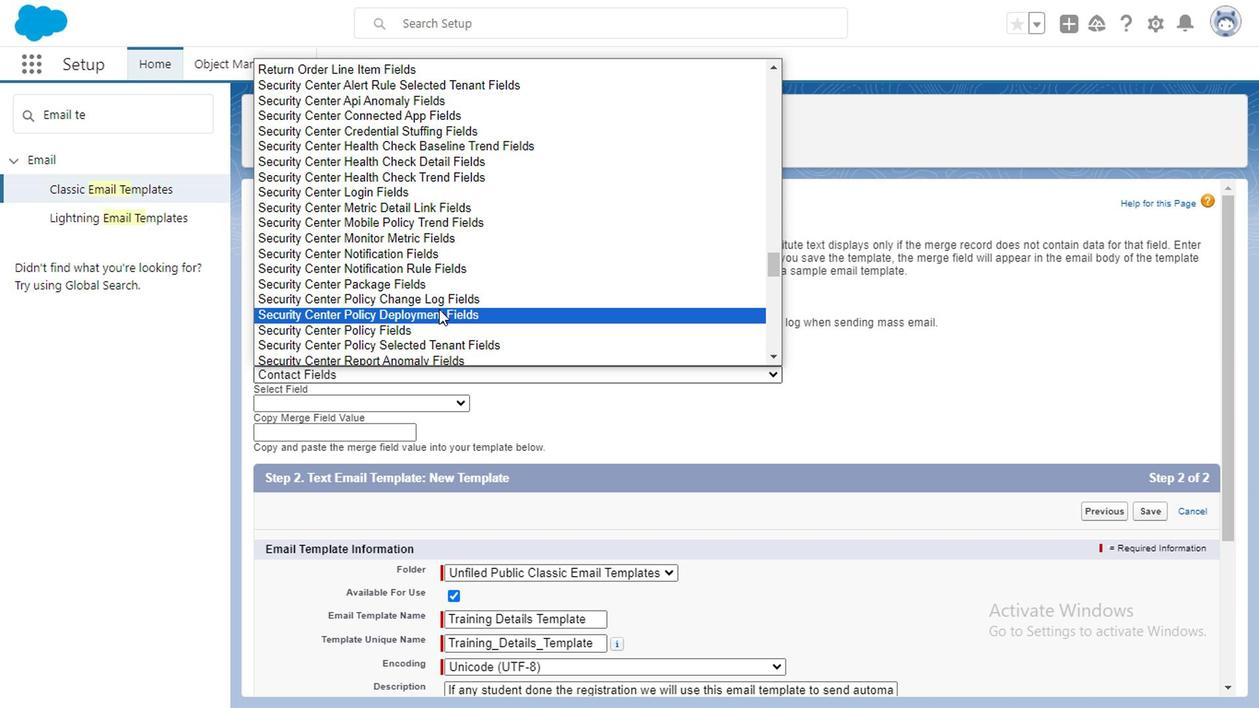 
Action: Mouse scrolled (486, 386) with delta (0, 0)
Screenshot: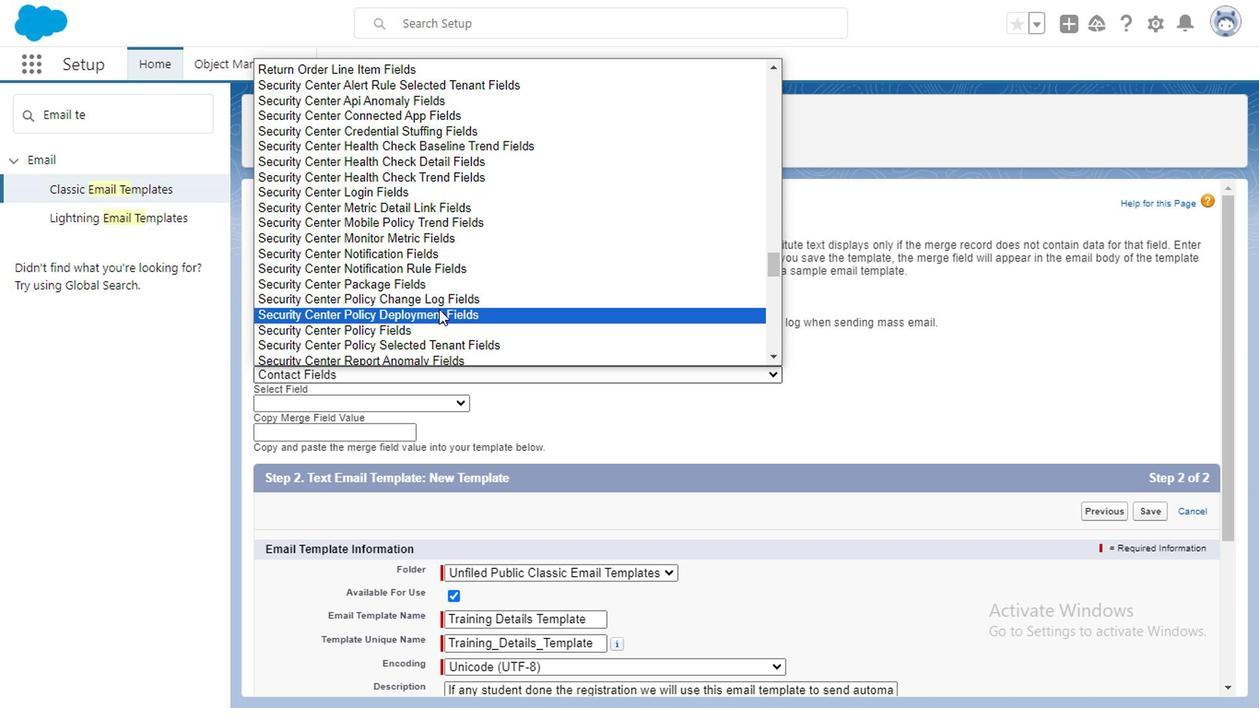 
Action: Mouse moved to (486, 387)
Screenshot: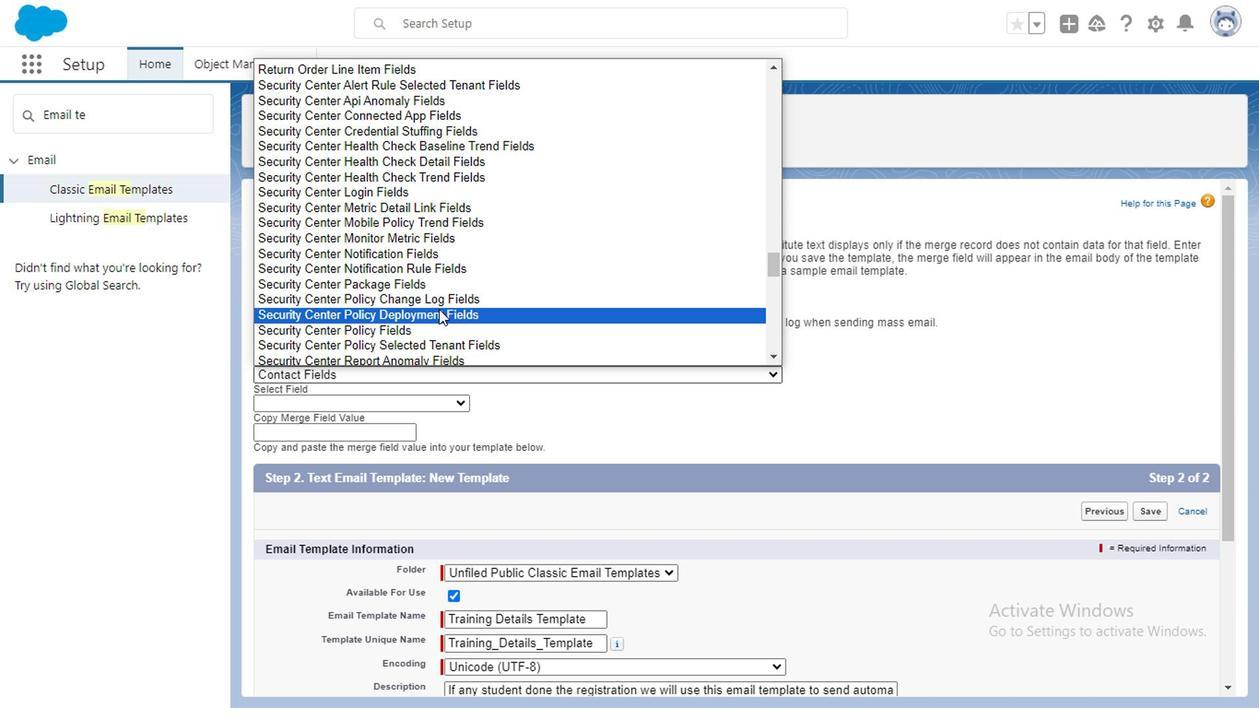
Action: Mouse scrolled (486, 386) with delta (0, 0)
Screenshot: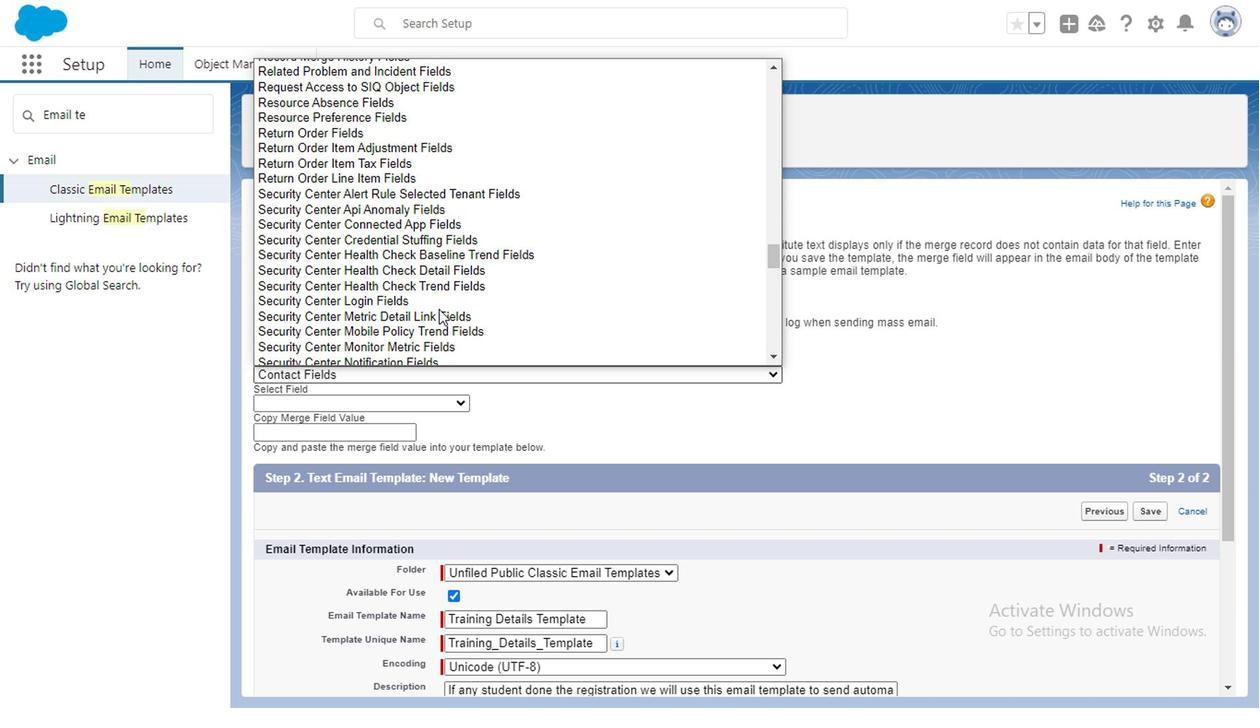 
Action: Mouse moved to (486, 387)
Screenshot: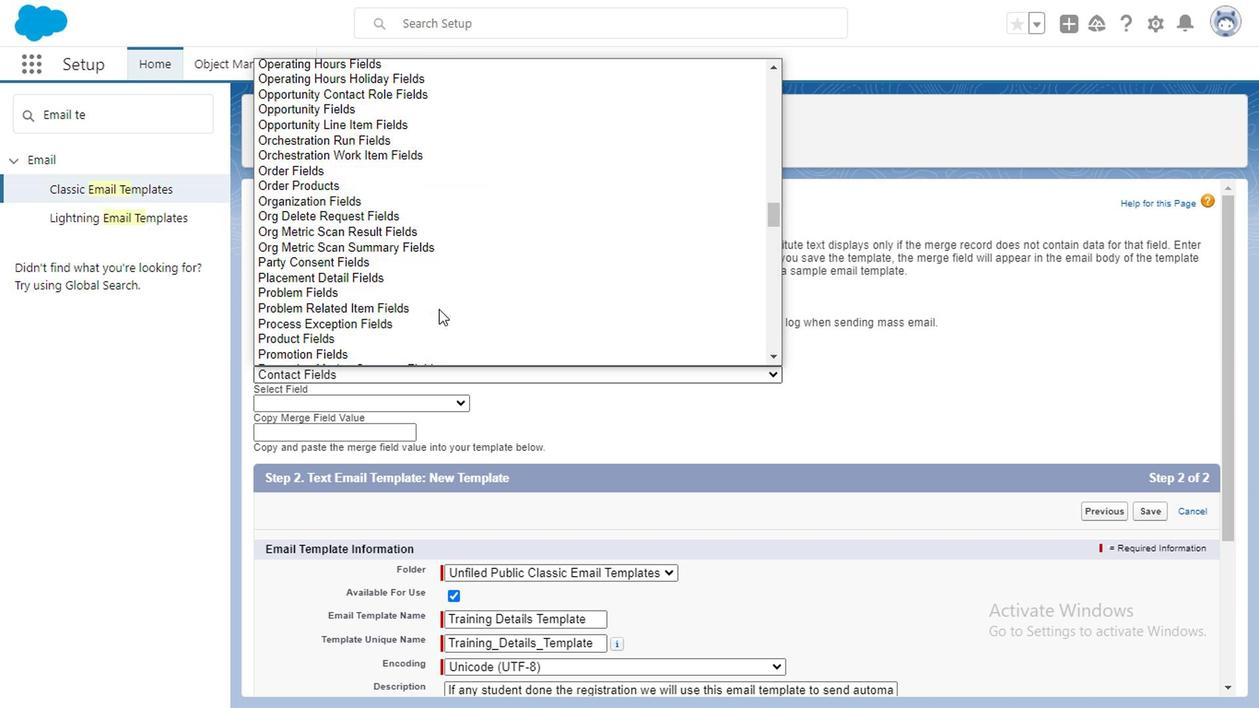 
Action: Mouse scrolled (486, 386) with delta (0, 0)
Screenshot: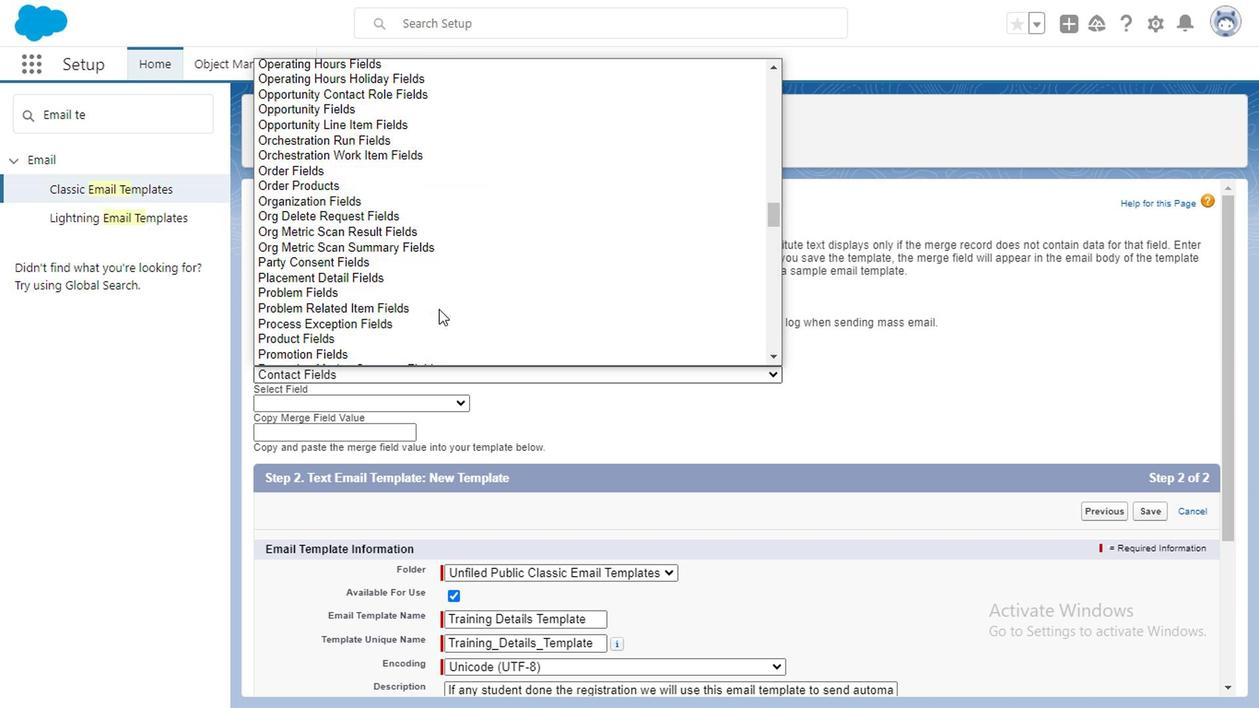 
Action: Mouse scrolled (486, 386) with delta (0, 0)
Screenshot: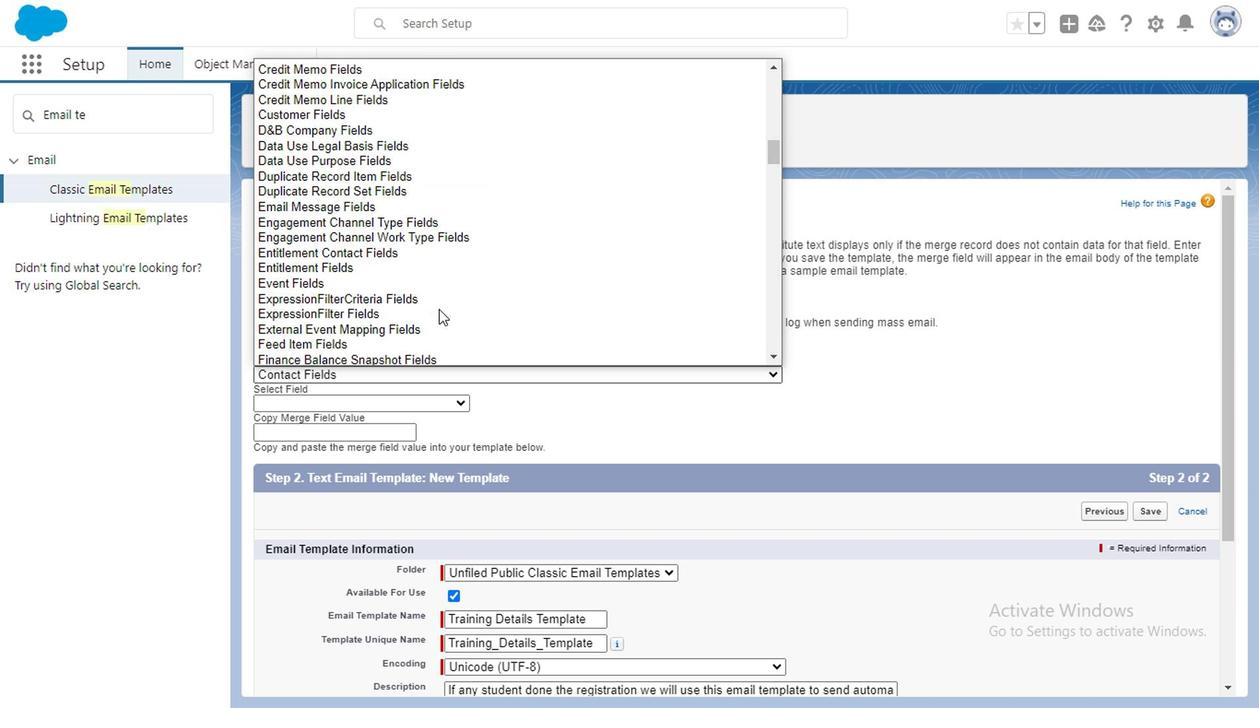 
Action: Mouse scrolled (486, 386) with delta (0, 0)
Screenshot: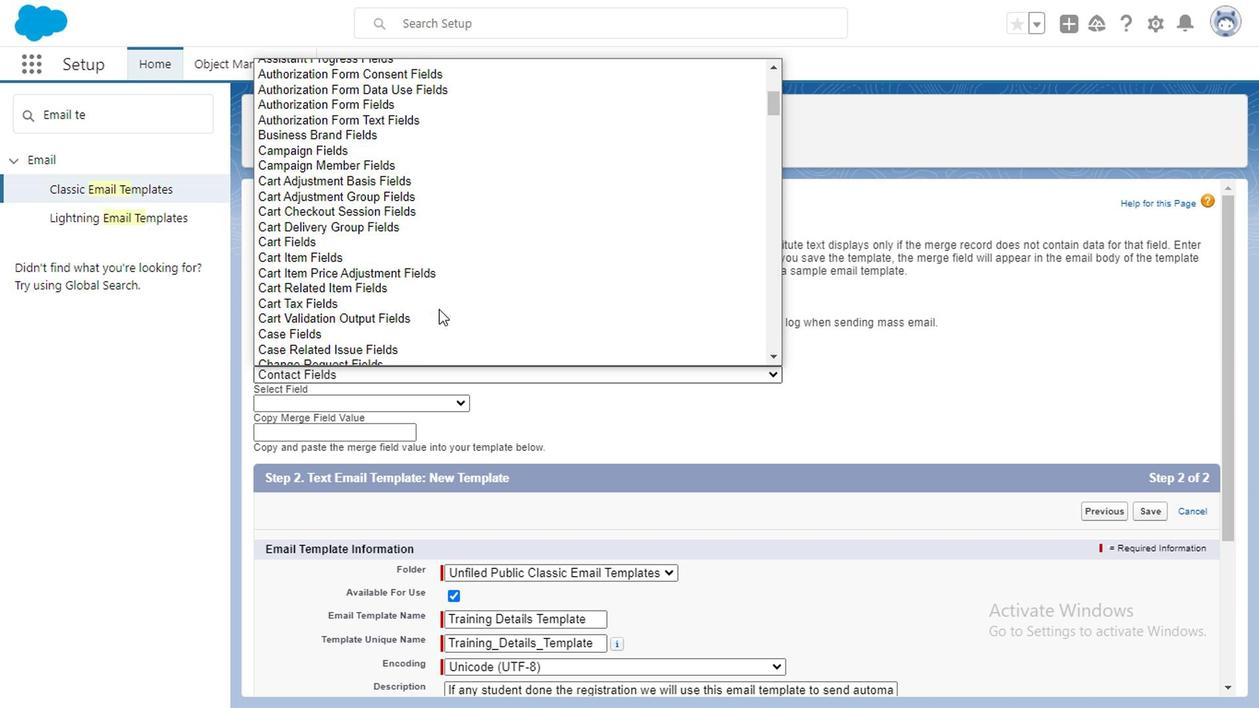 
Action: Mouse moved to (486, 389)
Screenshot: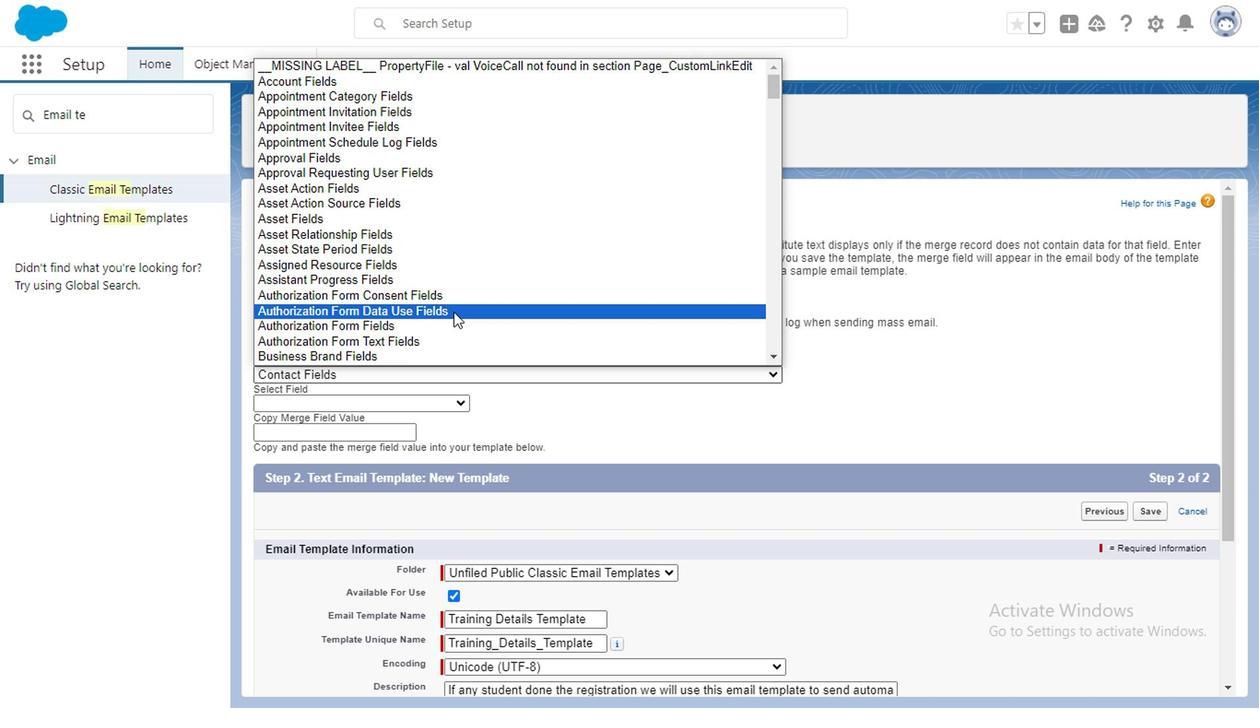 
Action: Mouse scrolled (486, 389) with delta (0, 0)
Screenshot: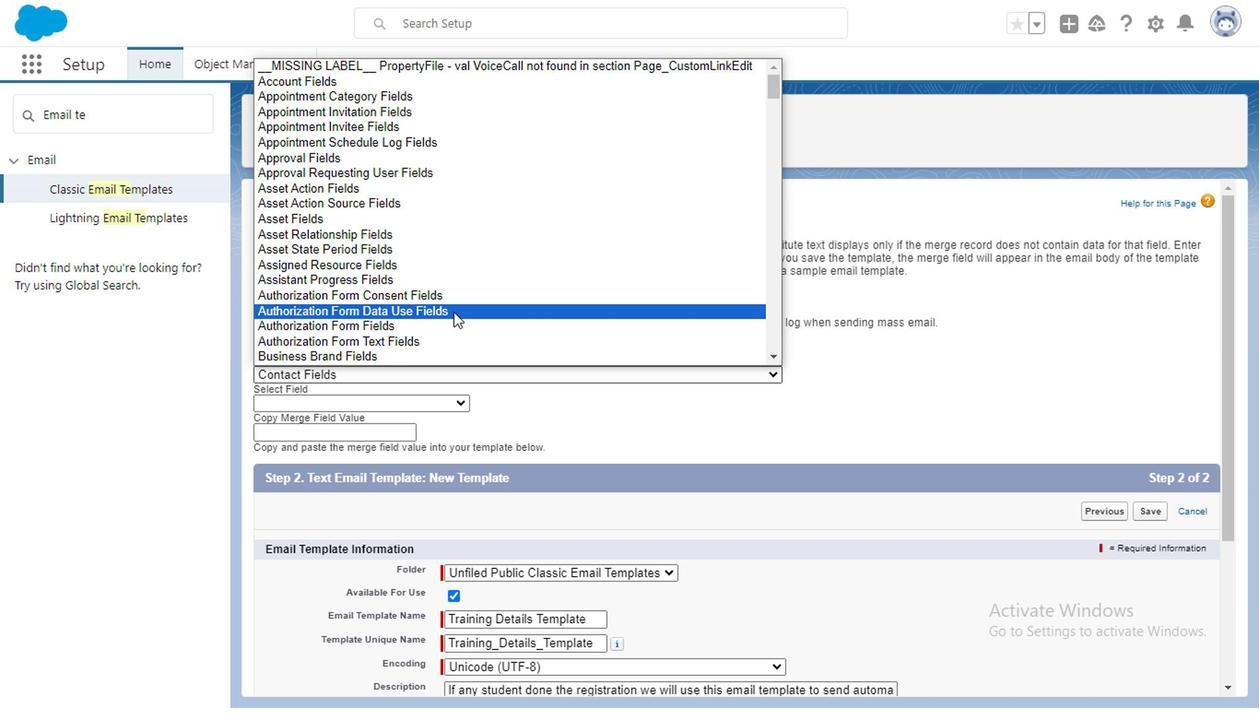 
Action: Mouse moved to (486, 394)
Screenshot: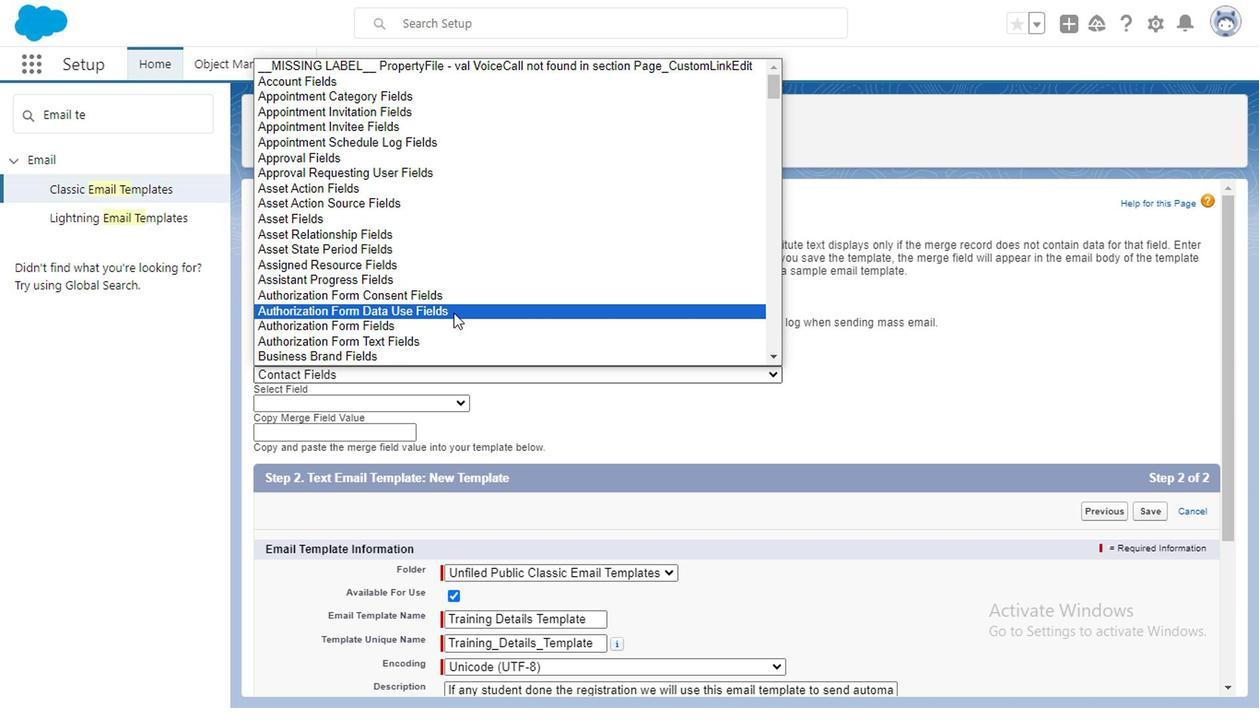 
Action: Mouse scrolled (486, 395) with delta (0, 0)
Screenshot: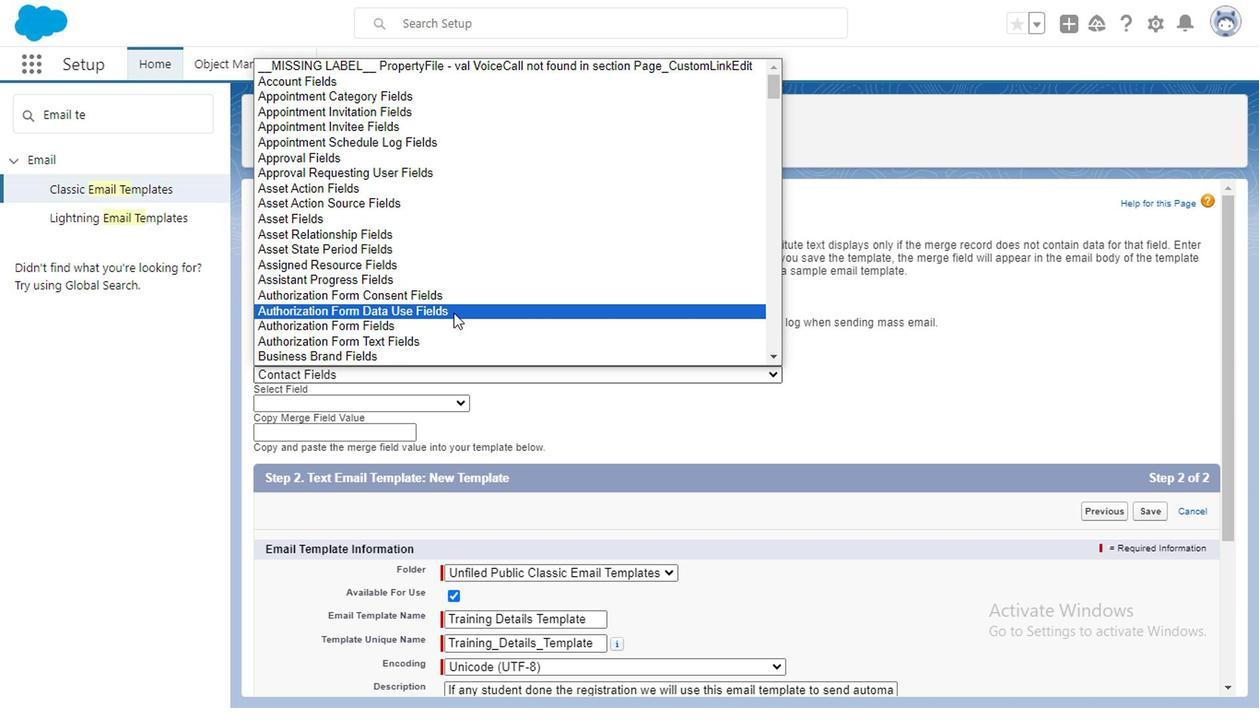 
Action: Mouse moved to (486, 394)
Screenshot: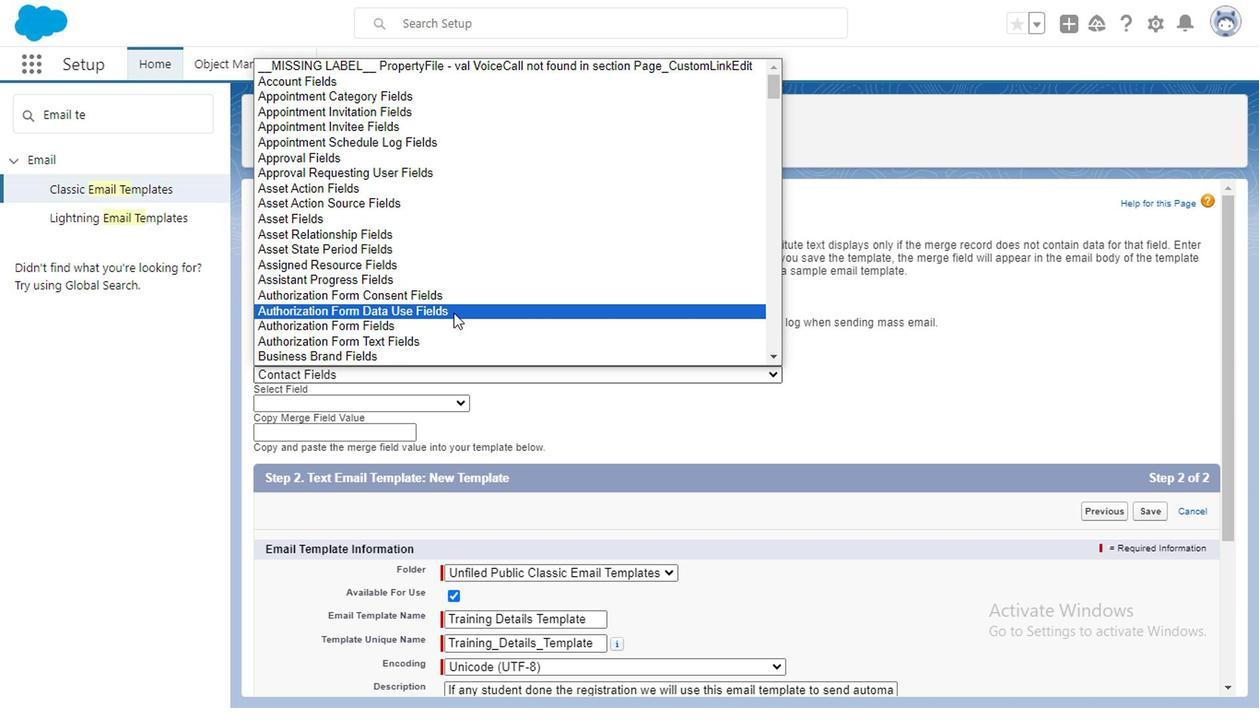 
Action: Mouse scrolled (486, 395) with delta (0, 0)
Screenshot: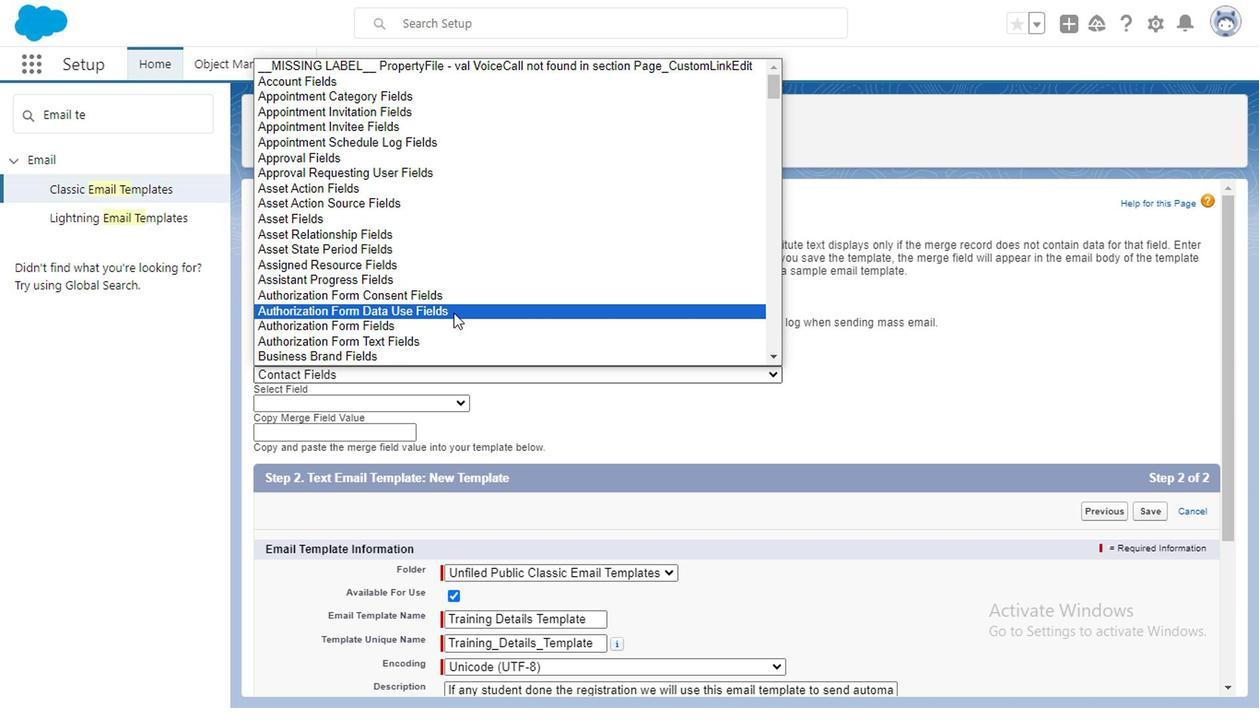
Action: Mouse scrolled (486, 395) with delta (0, 0)
Screenshot: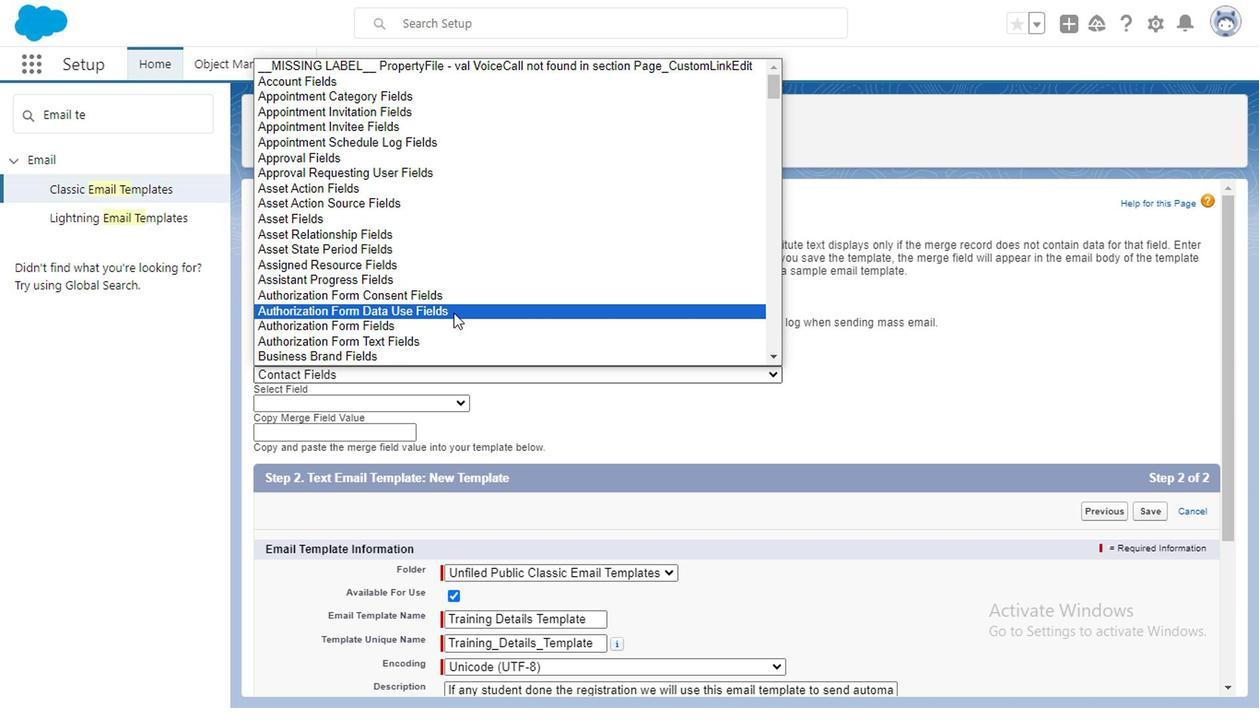 
Action: Mouse moved to (497, 397)
Screenshot: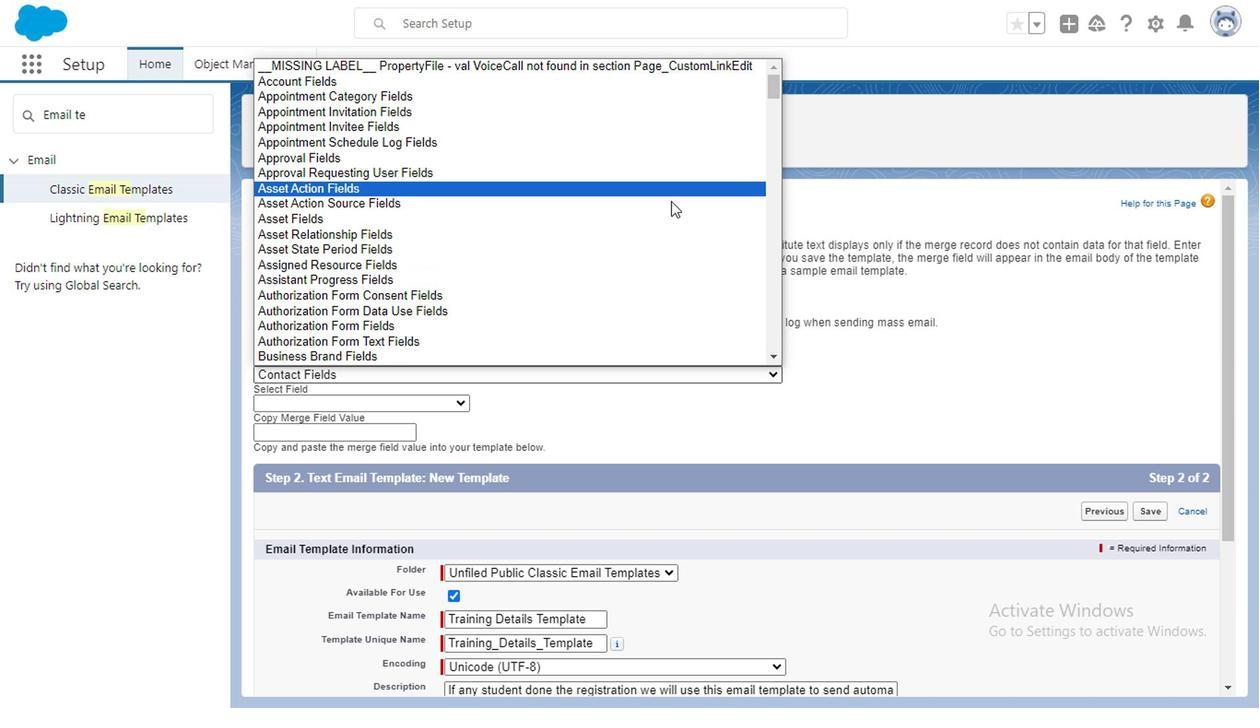 
Action: Mouse scrolled (497, 397) with delta (0, 0)
Screenshot: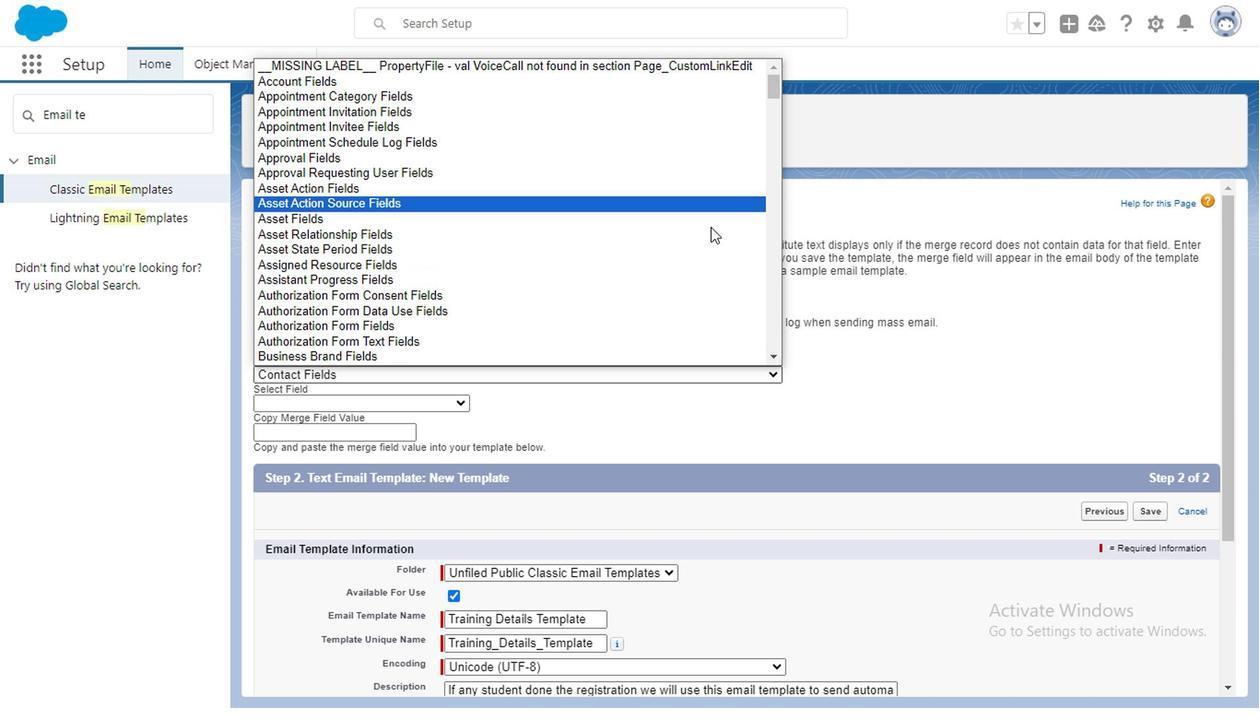 
Action: Mouse scrolled (497, 397) with delta (0, 0)
Screenshot: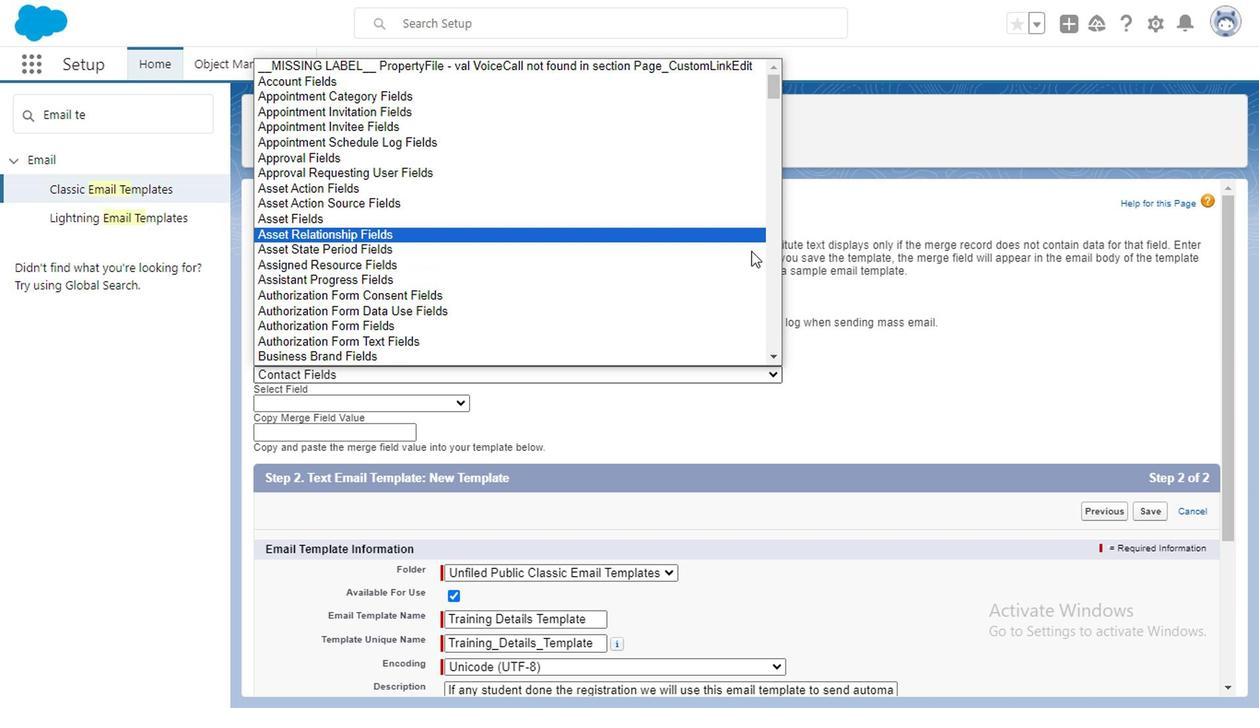 
Action: Mouse scrolled (497, 397) with delta (0, 0)
Screenshot: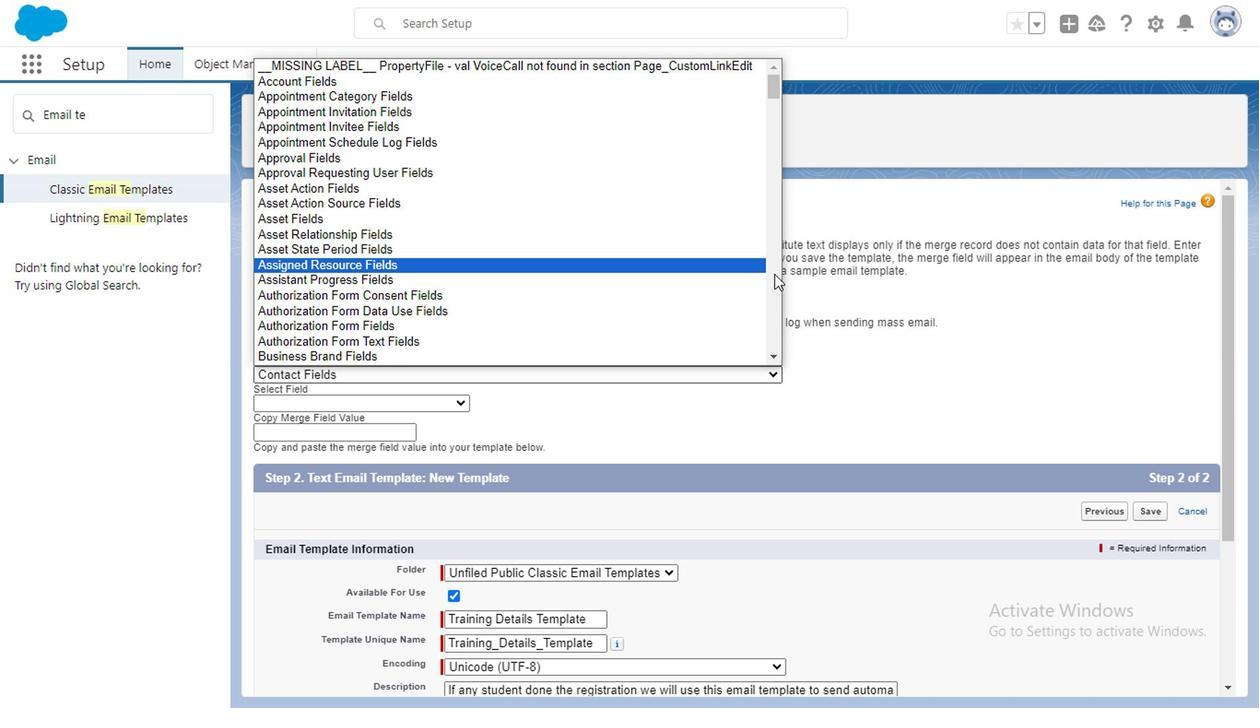 
Action: Mouse scrolled (497, 397) with delta (0, 0)
Screenshot: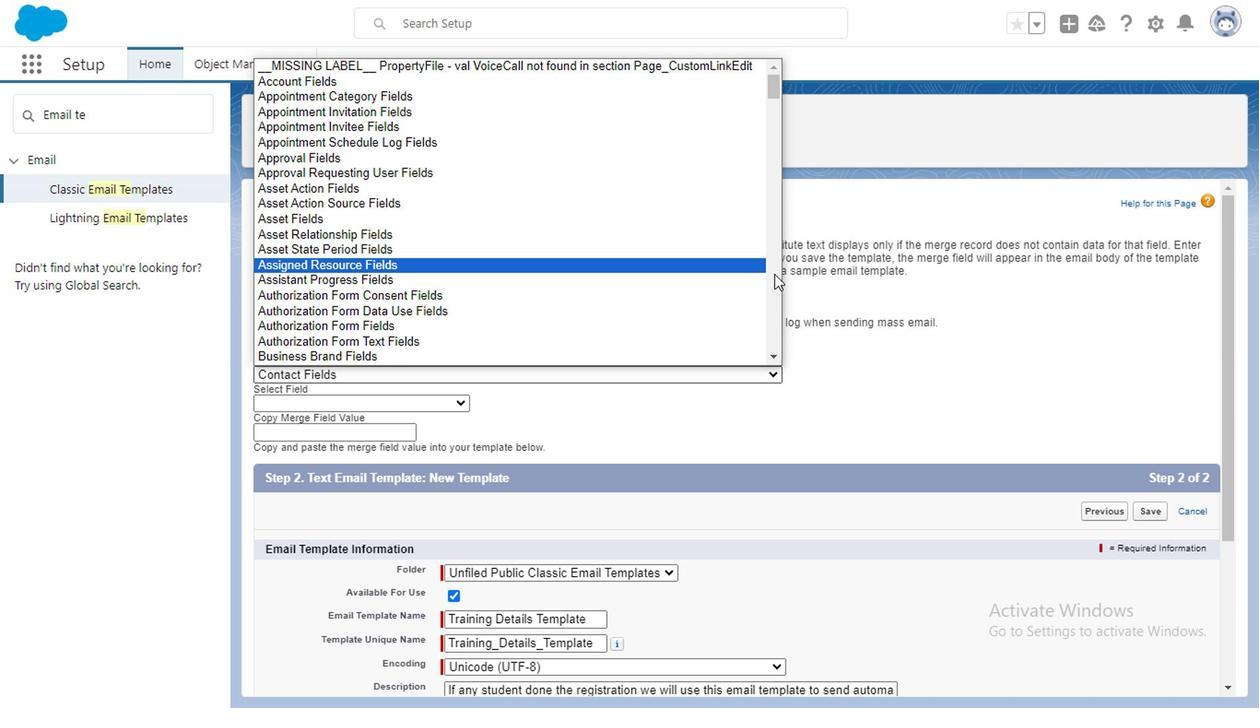
Action: Mouse moved to (497, 397)
Screenshot: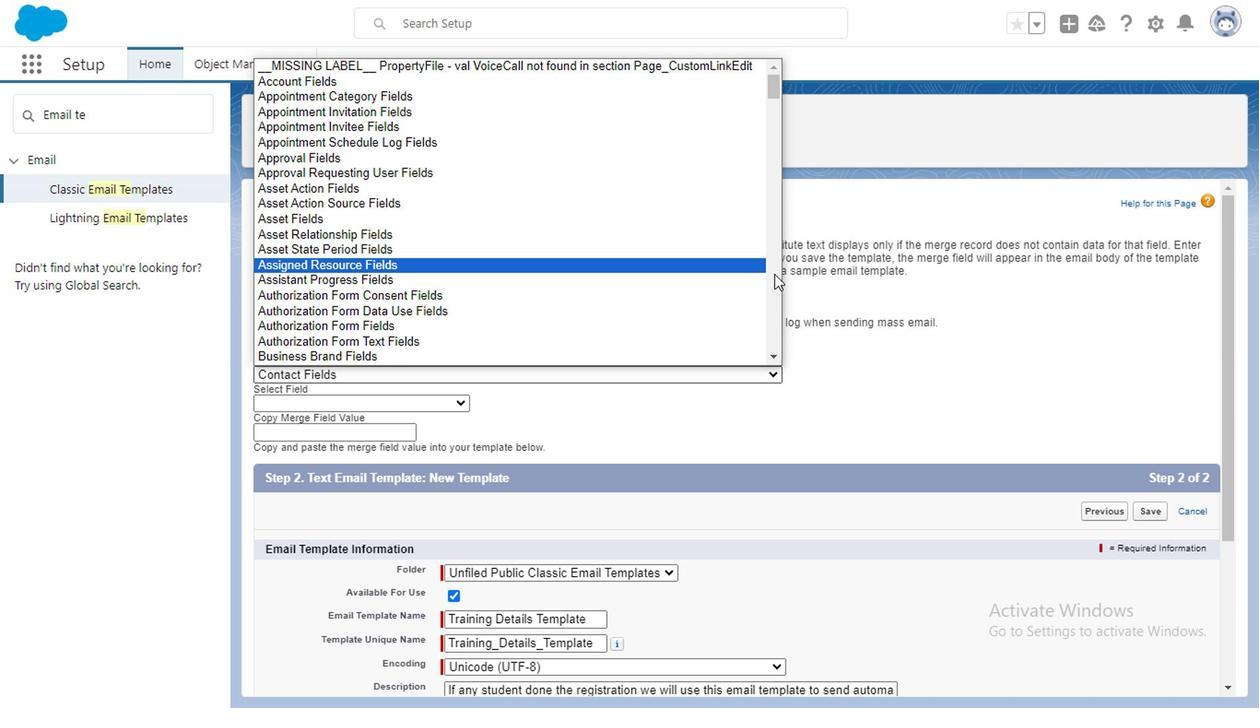 
Action: Mouse scrolled (497, 397) with delta (0, 0)
Screenshot: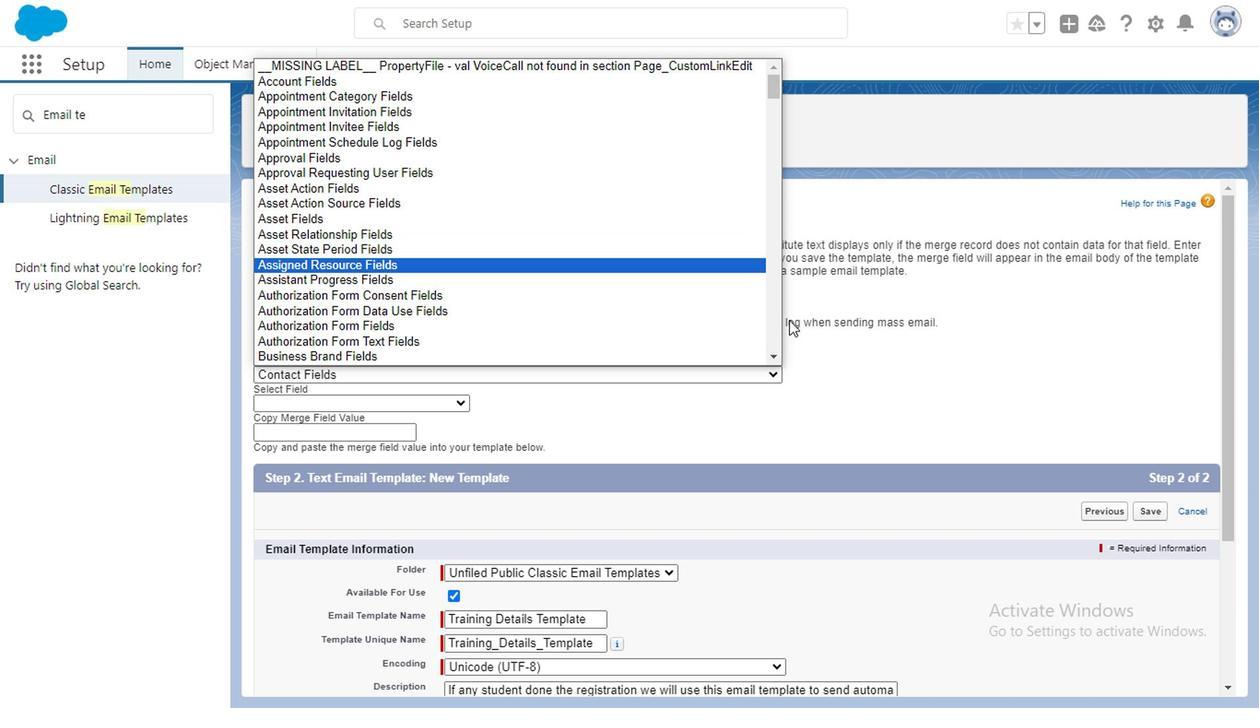
Action: Mouse moved to (724, 232)
Screenshot: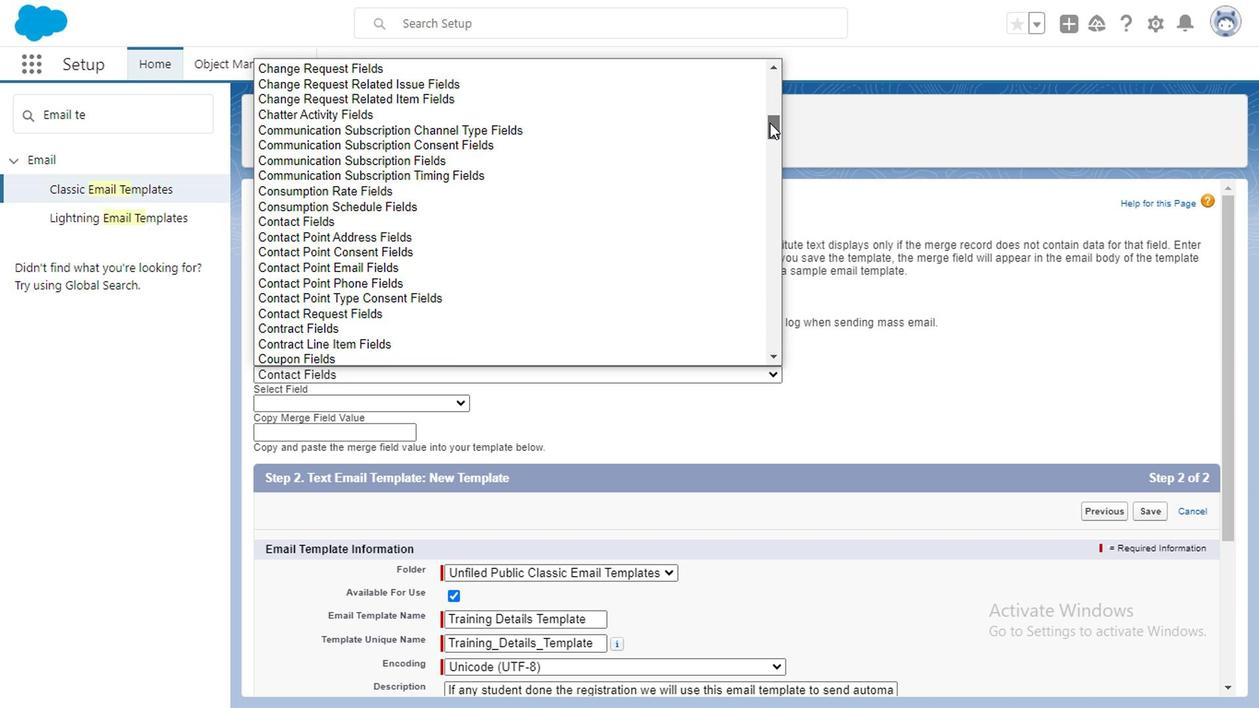 
Action: Mouse pressed left at (724, 232)
Screenshot: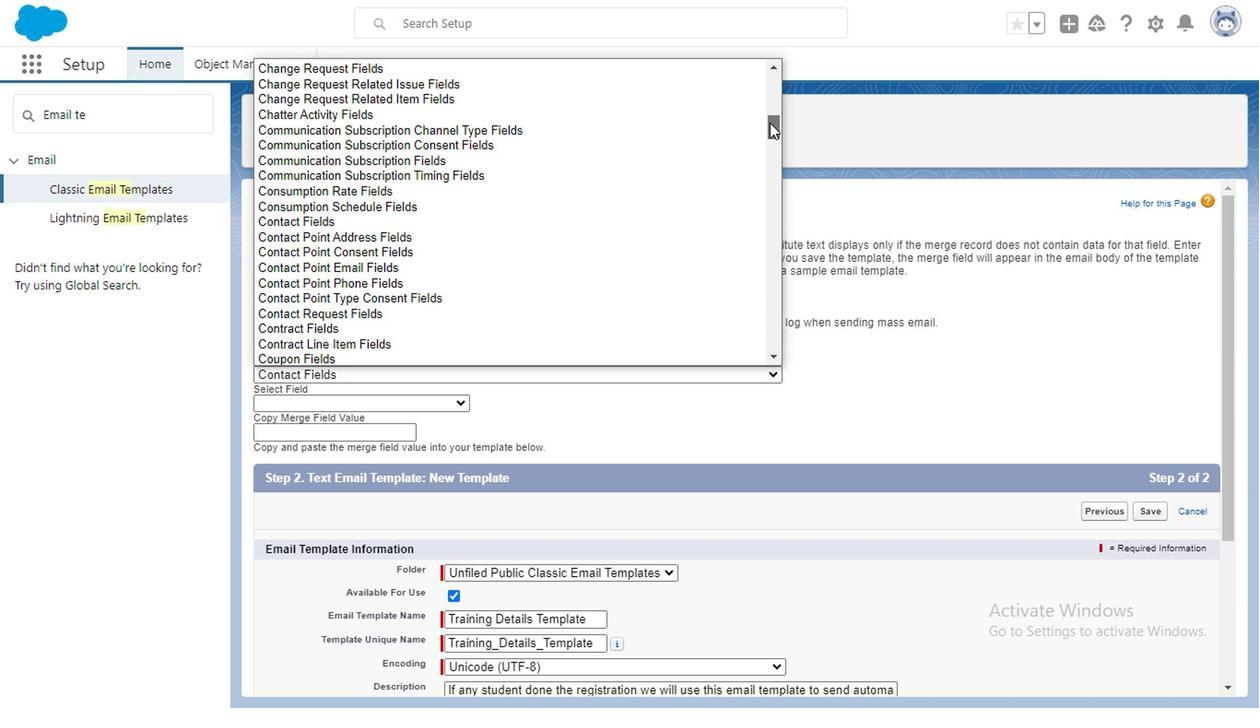 
Action: Mouse moved to (473, 458)
Screenshot: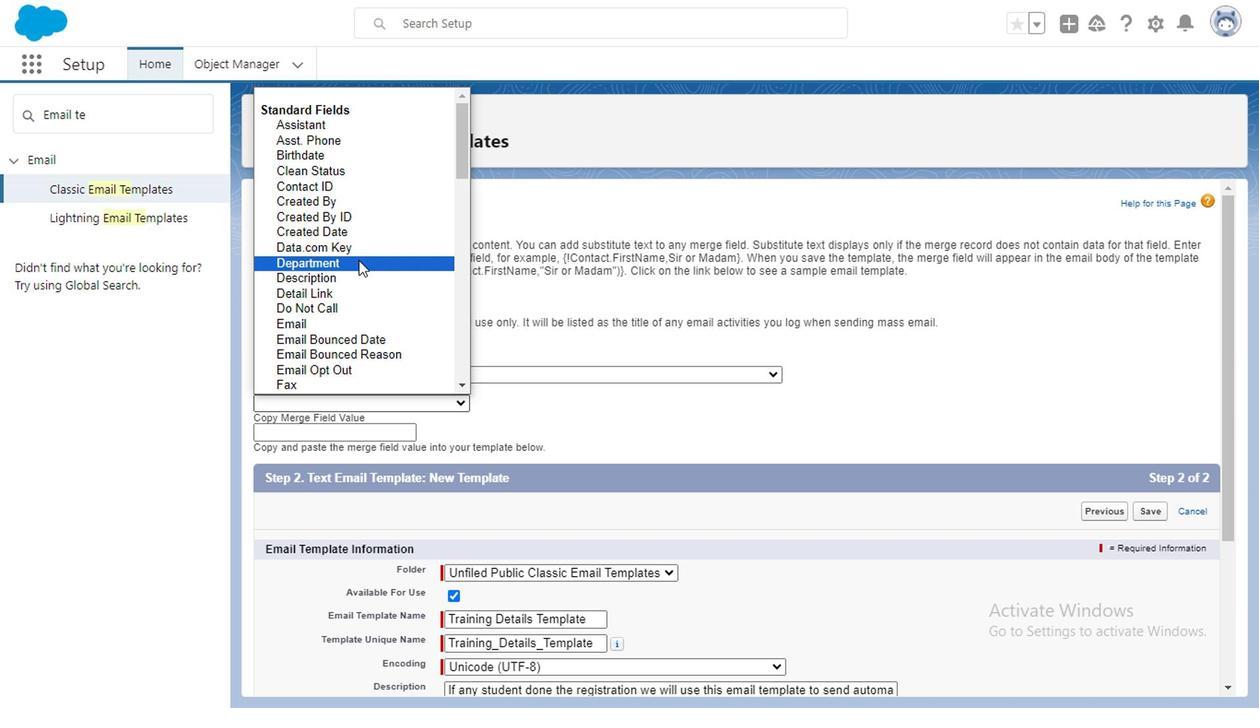 
Action: Mouse pressed left at (473, 458)
Screenshot: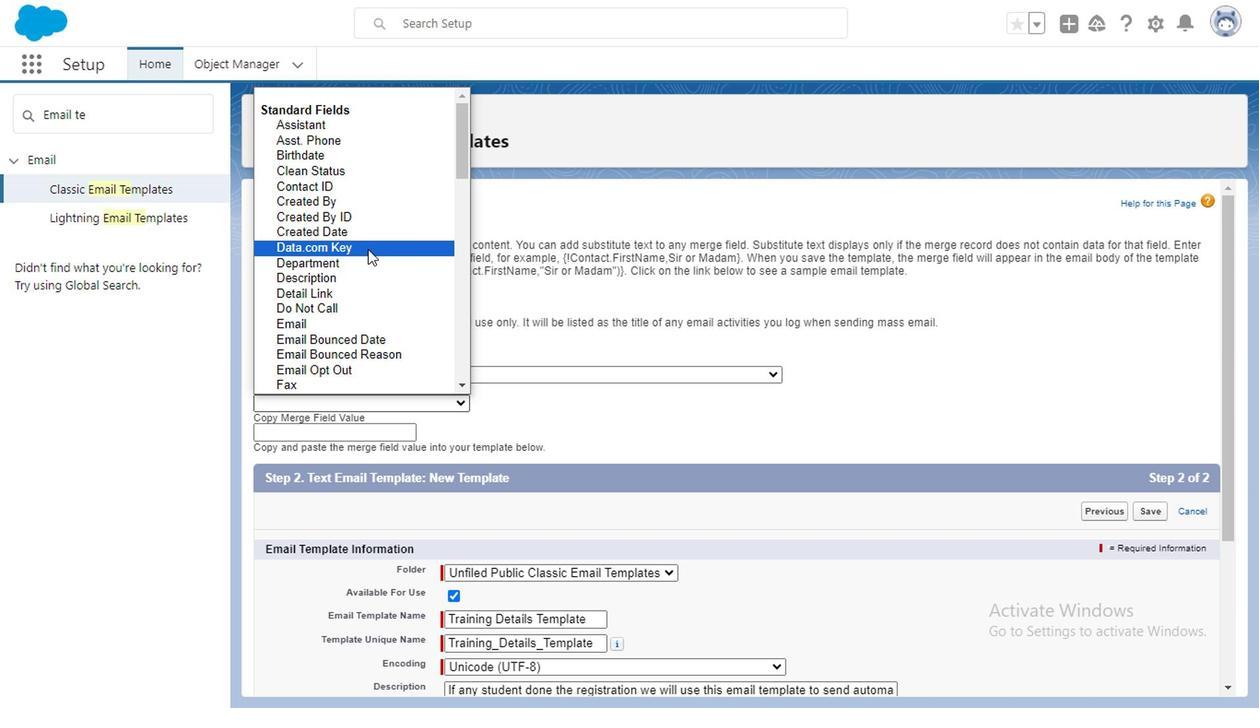 
Action: Mouse moved to (419, 287)
Screenshot: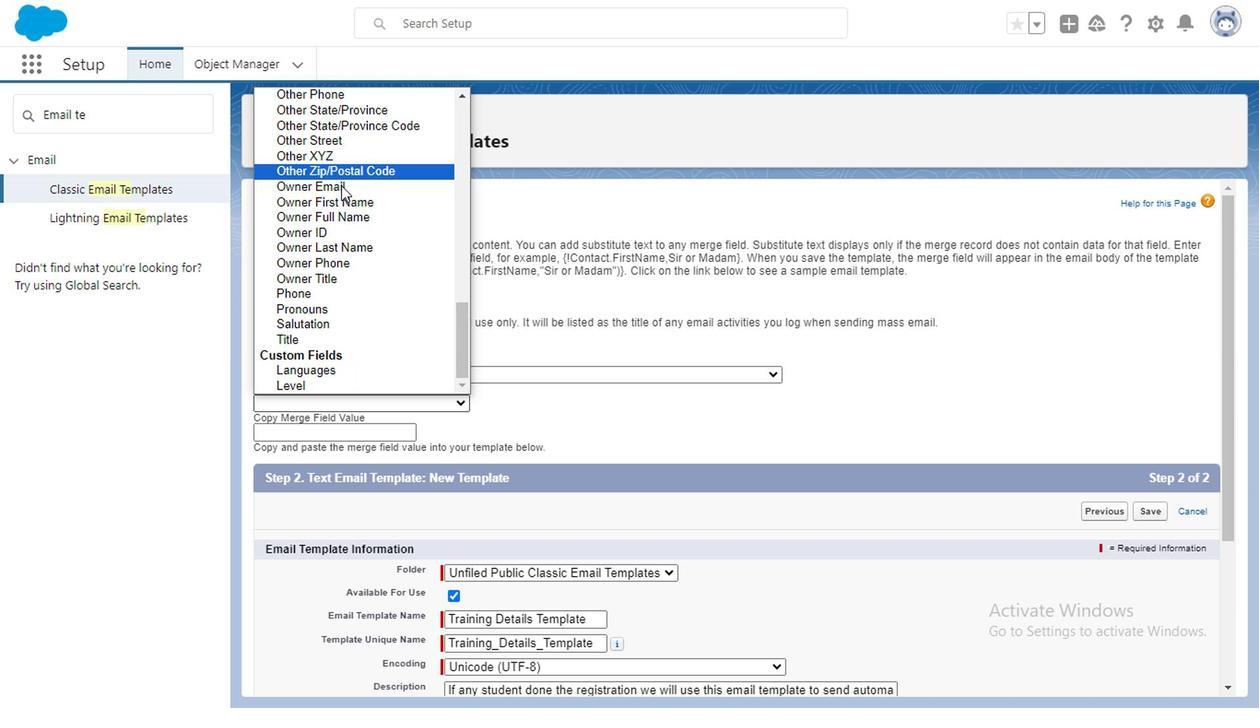 
Action: Mouse scrolled (419, 286) with delta (0, 0)
Screenshot: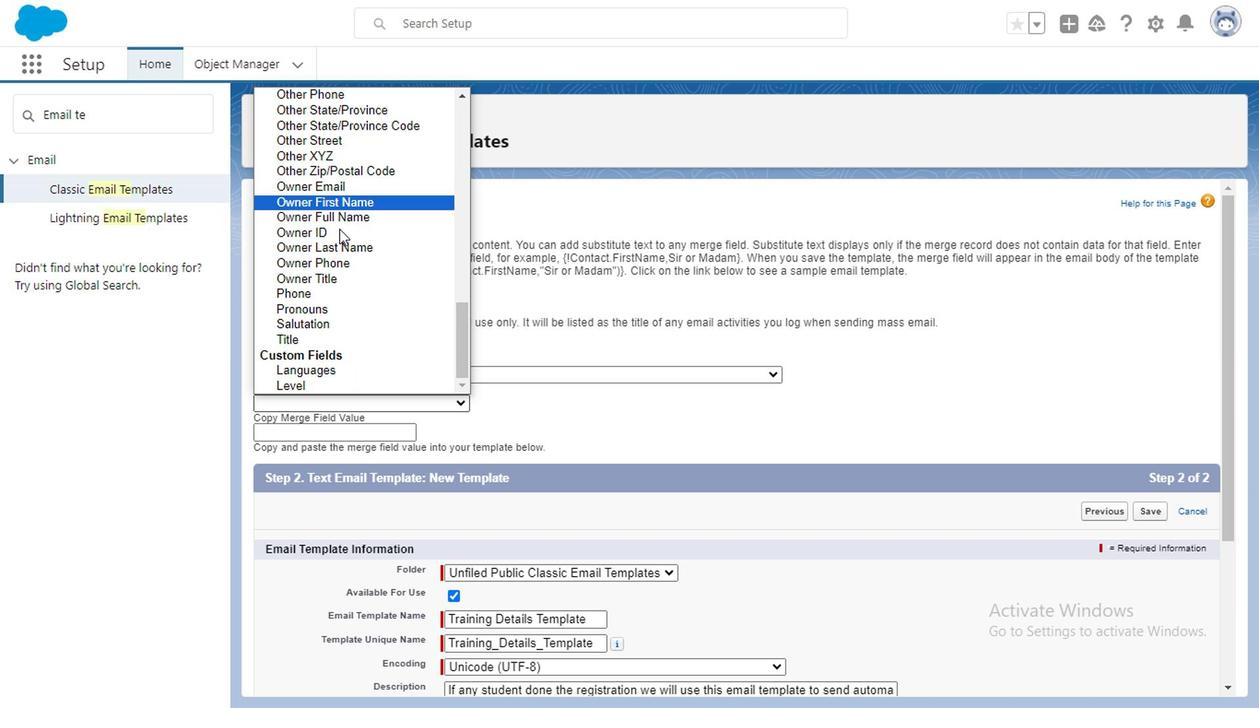 
Action: Mouse moved to (431, 400)
Screenshot: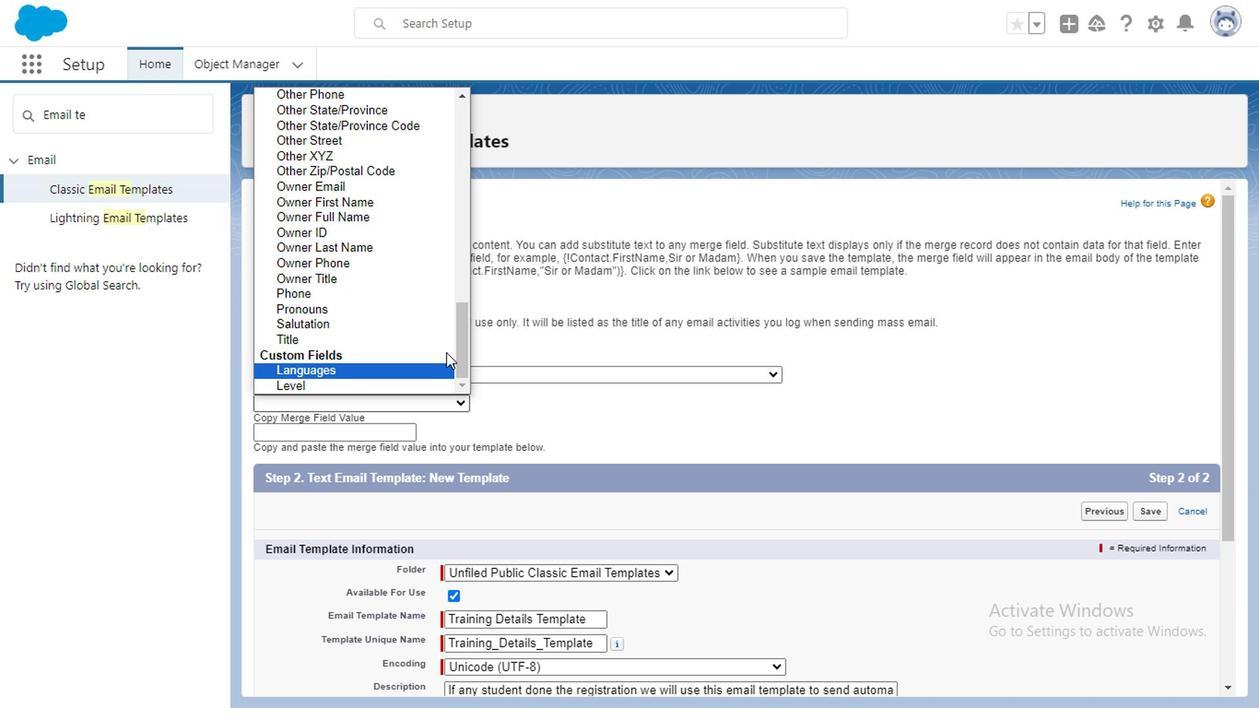 
Action: Mouse scrolled (431, 399) with delta (0, 0)
Screenshot: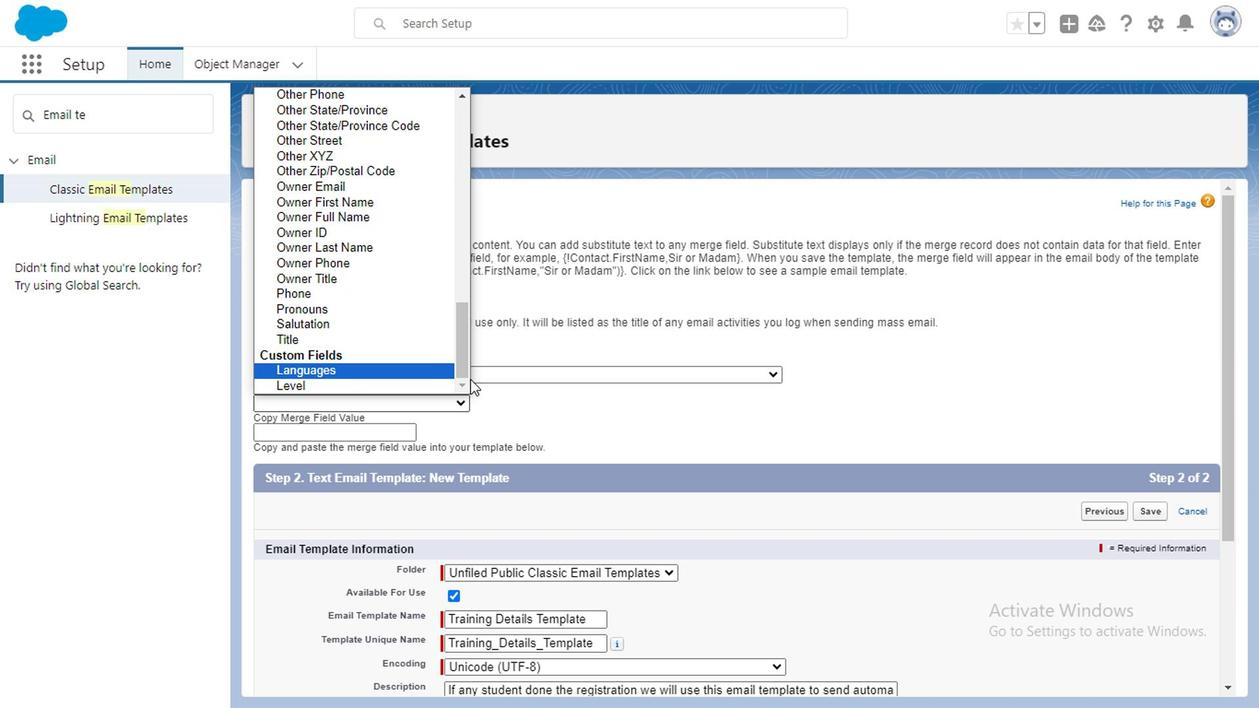 
Action: Mouse scrolled (431, 399) with delta (0, 0)
Screenshot: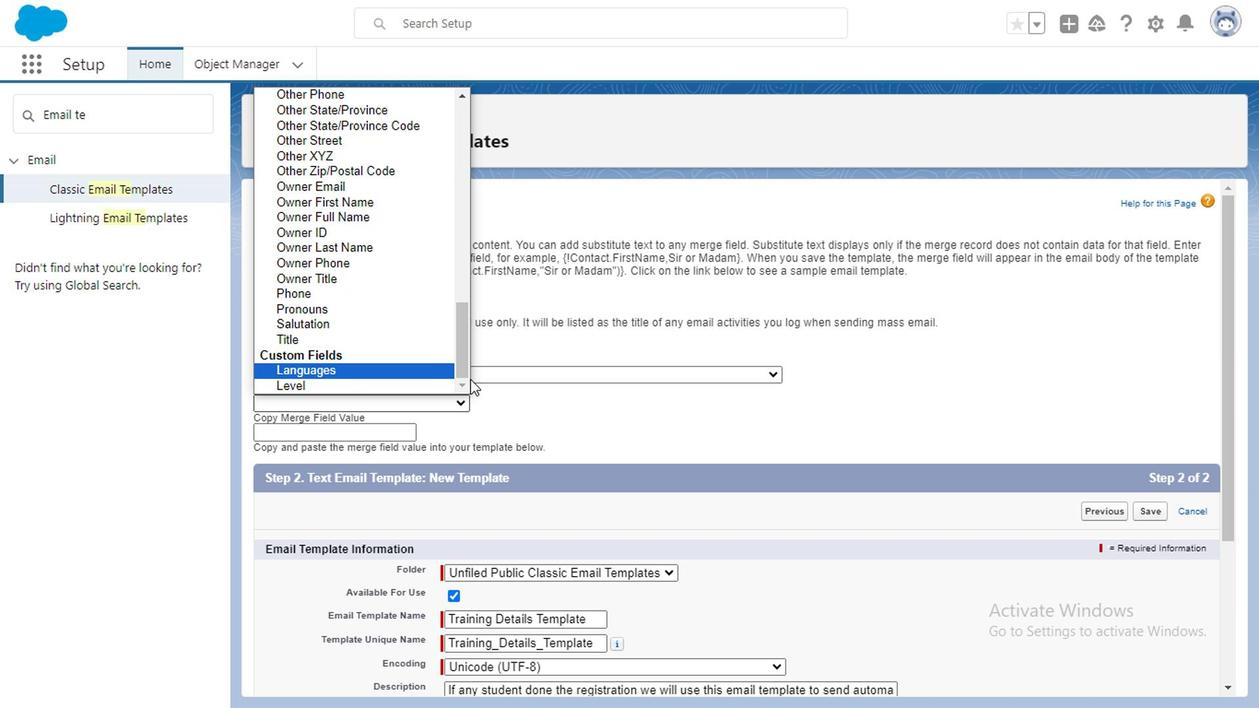 
Action: Mouse scrolled (431, 399) with delta (0, 0)
Screenshot: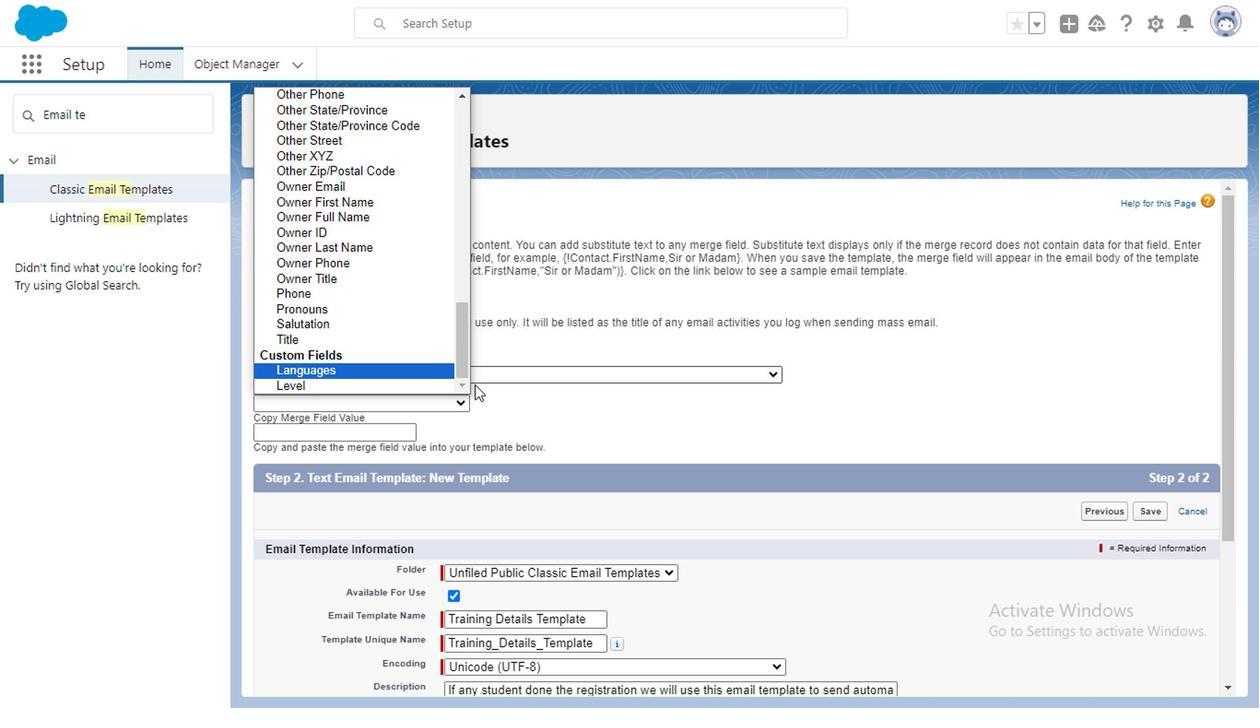 
Action: Mouse scrolled (431, 399) with delta (0, 0)
Screenshot: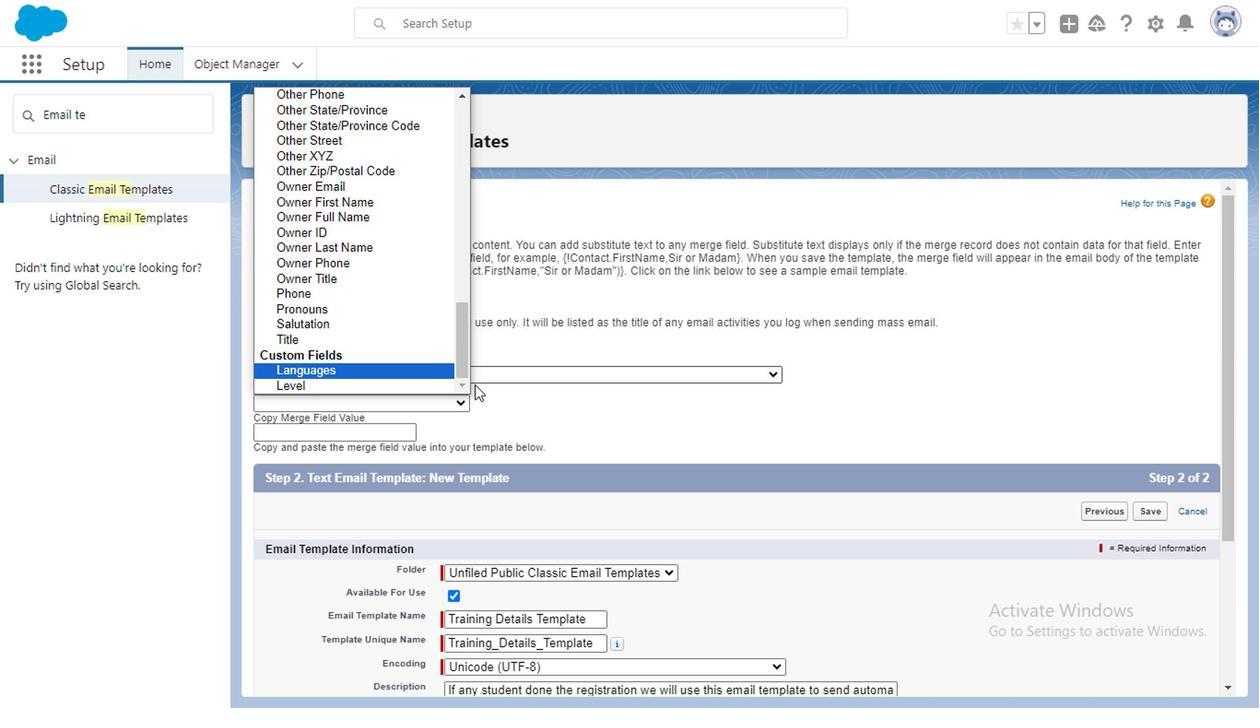 
Action: Mouse scrolled (431, 399) with delta (0, 0)
Screenshot: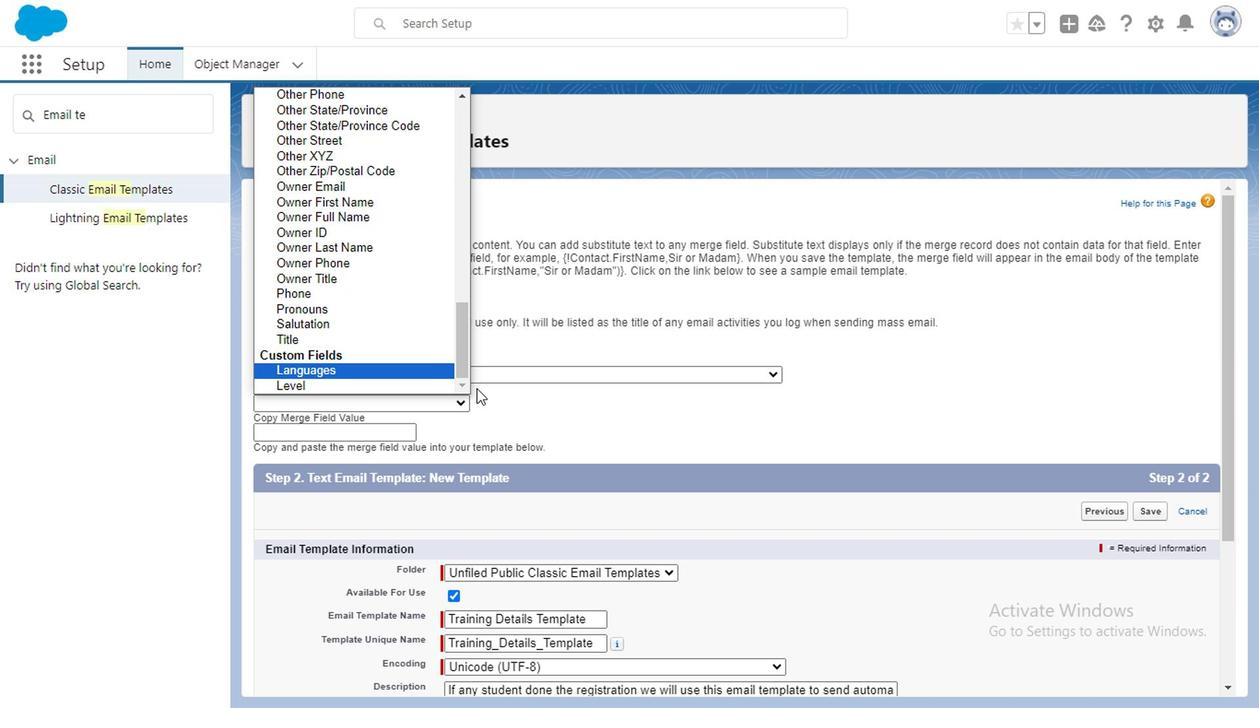 
Action: Mouse moved to (500, 430)
Screenshot: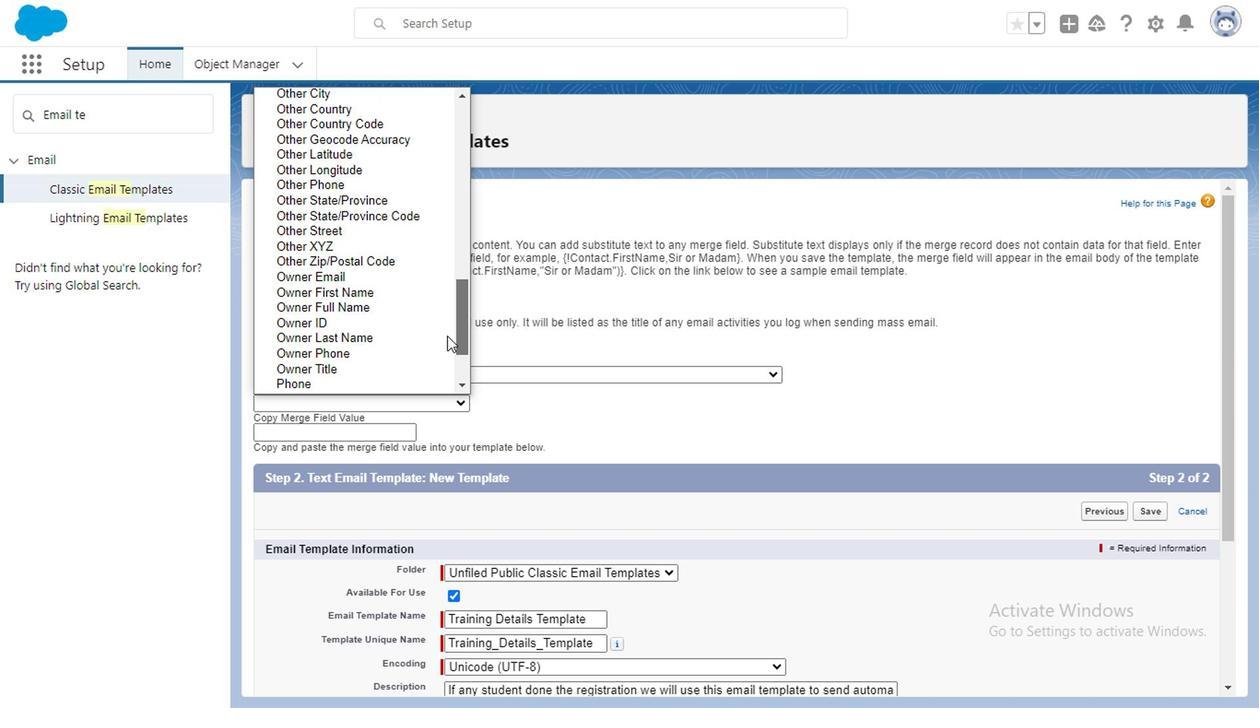 
Action: Mouse pressed left at (500, 430)
Screenshot: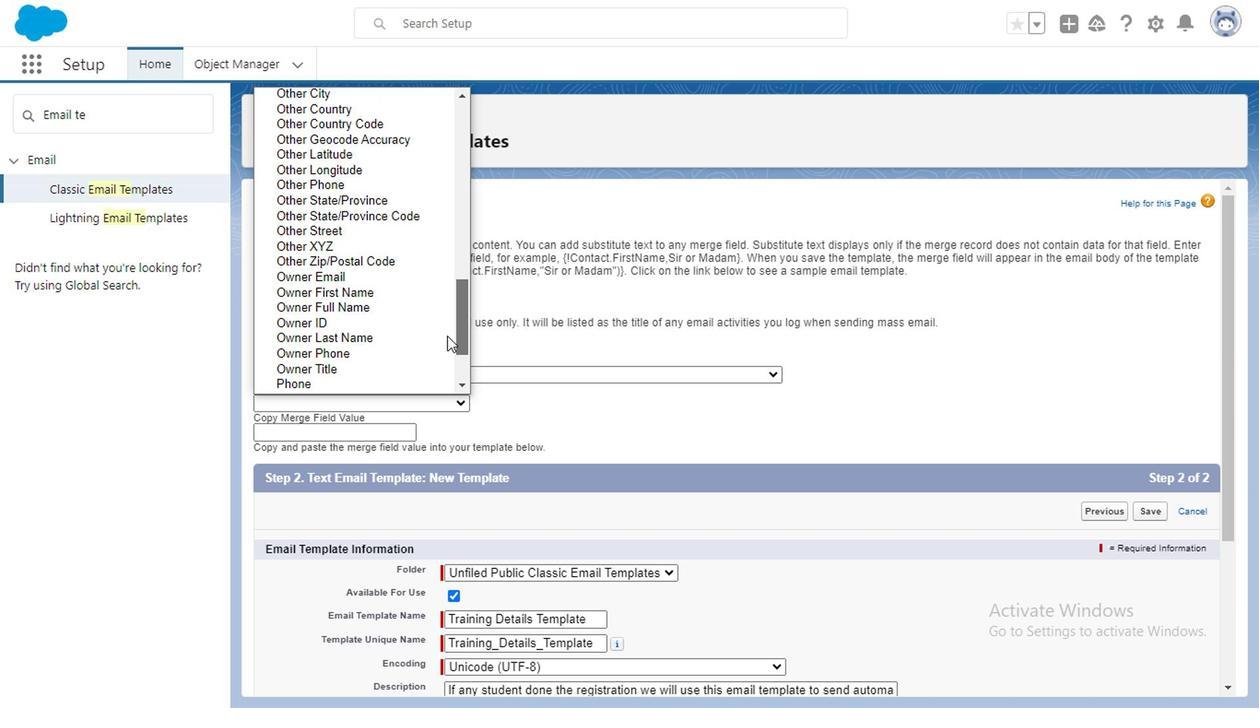 
Action: Mouse moved to (406, 353)
Screenshot: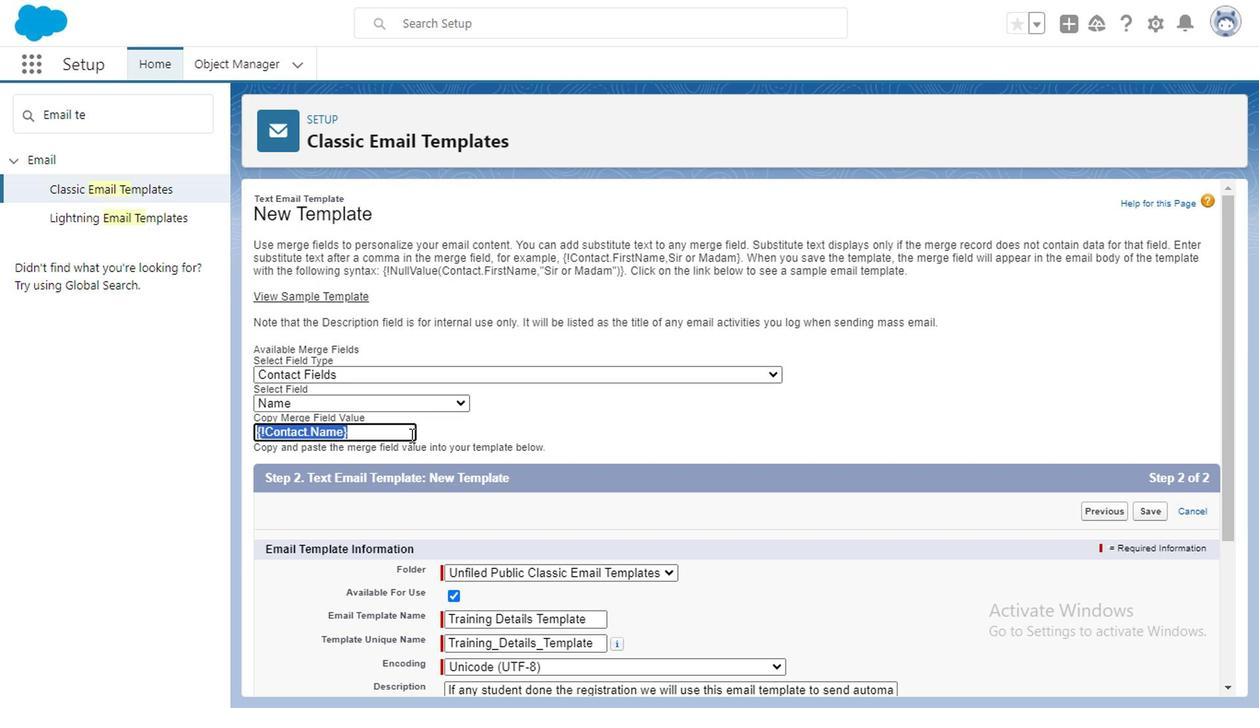 
Action: Mouse pressed left at (406, 353)
Screenshot: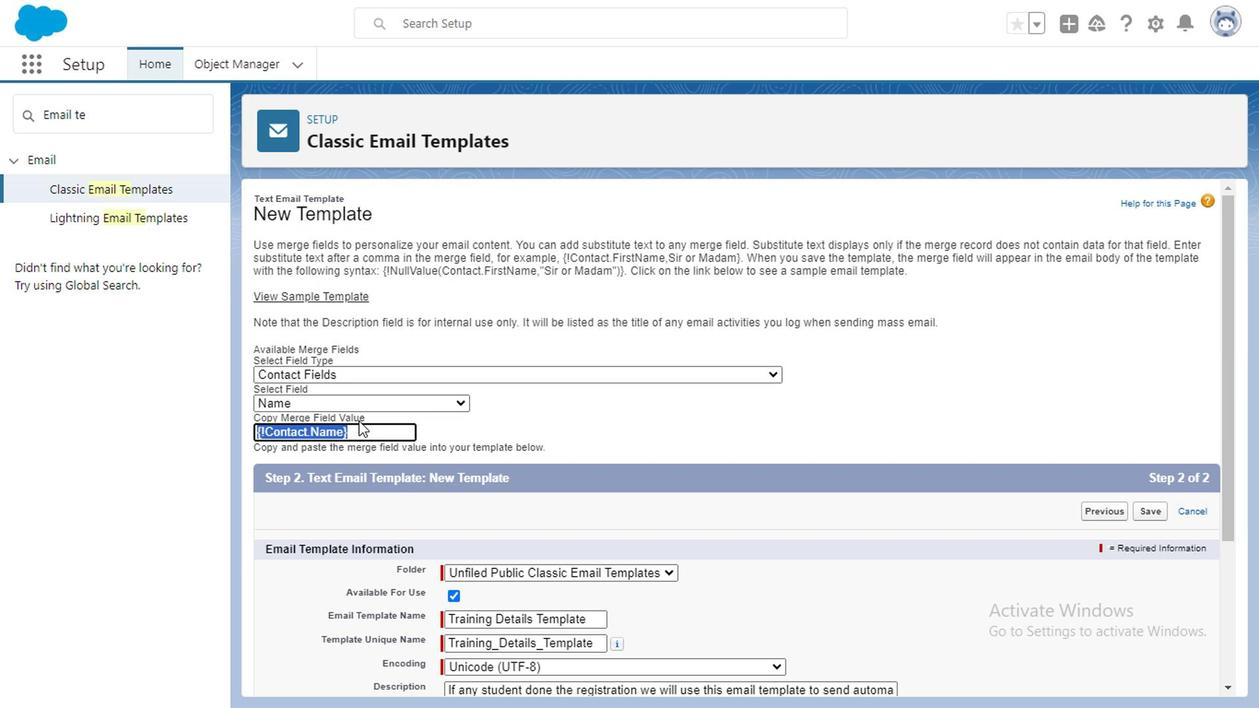 
Action: Mouse moved to (441, 485)
Screenshot: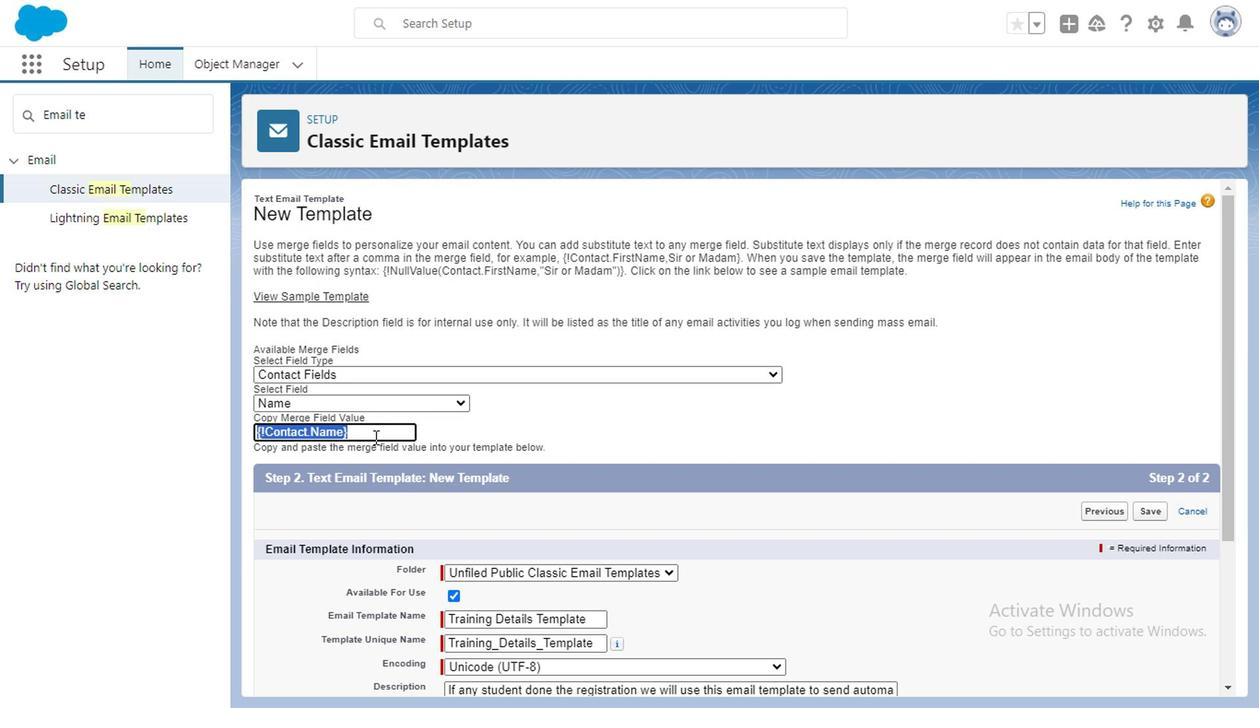 
Action: Mouse pressed left at (441, 485)
Screenshot: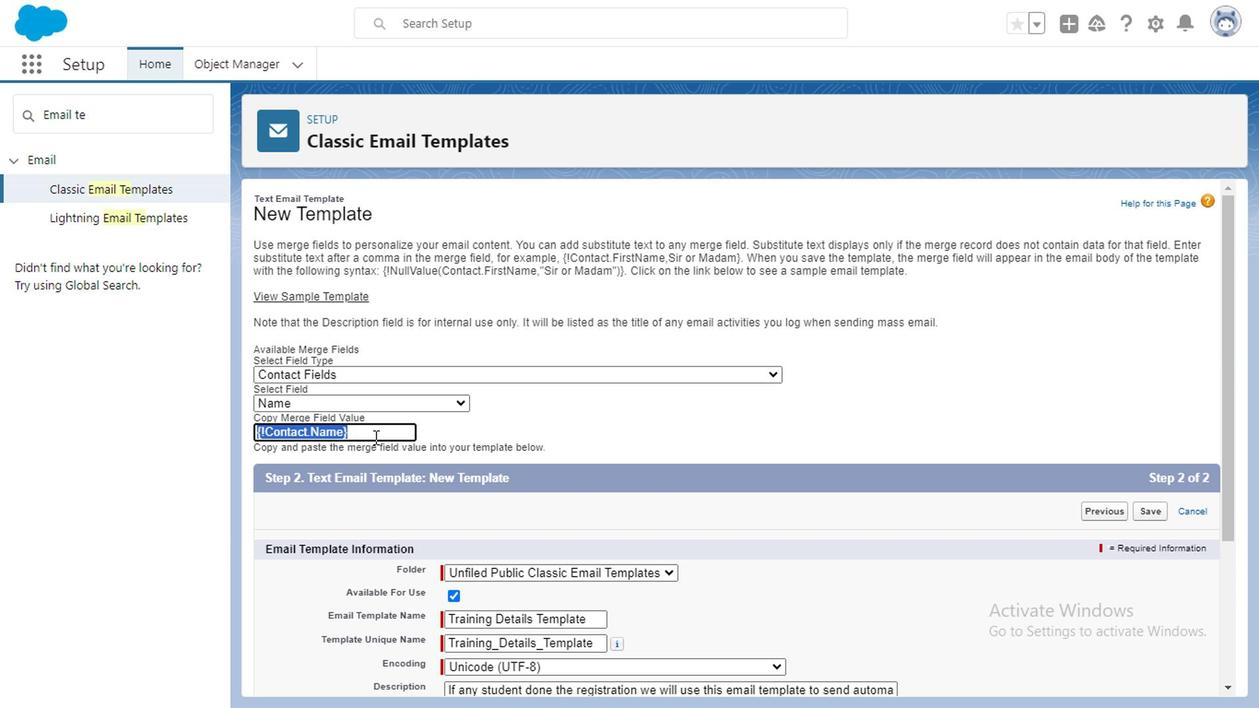 
Action: Mouse moved to (440, 485)
Screenshot: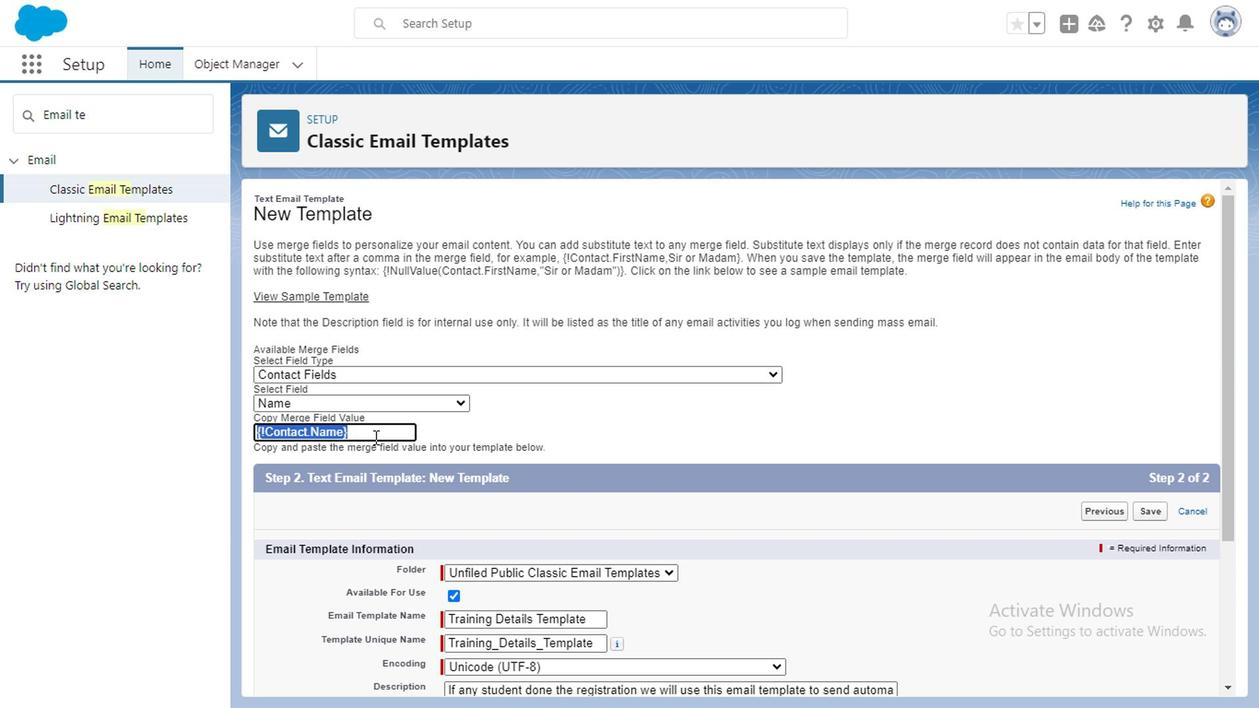 
Action: Mouse pressed left at (440, 485)
Screenshot: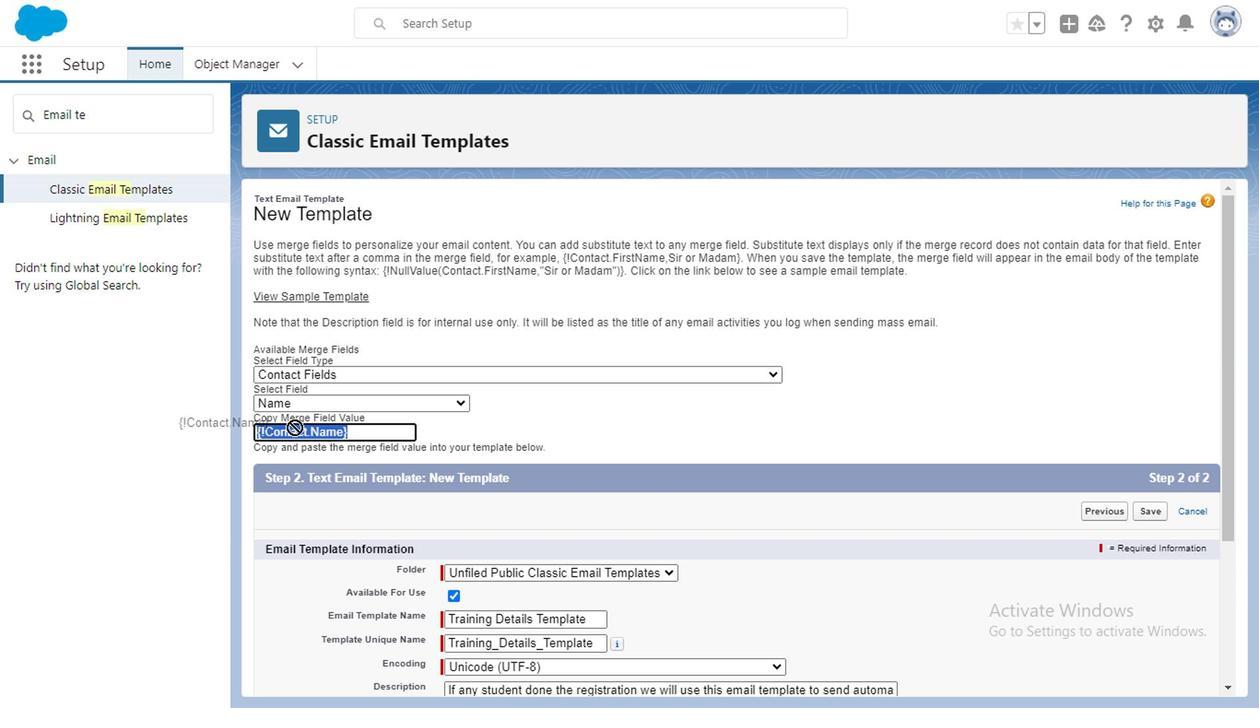 
Action: Mouse moved to (440, 484)
Screenshot: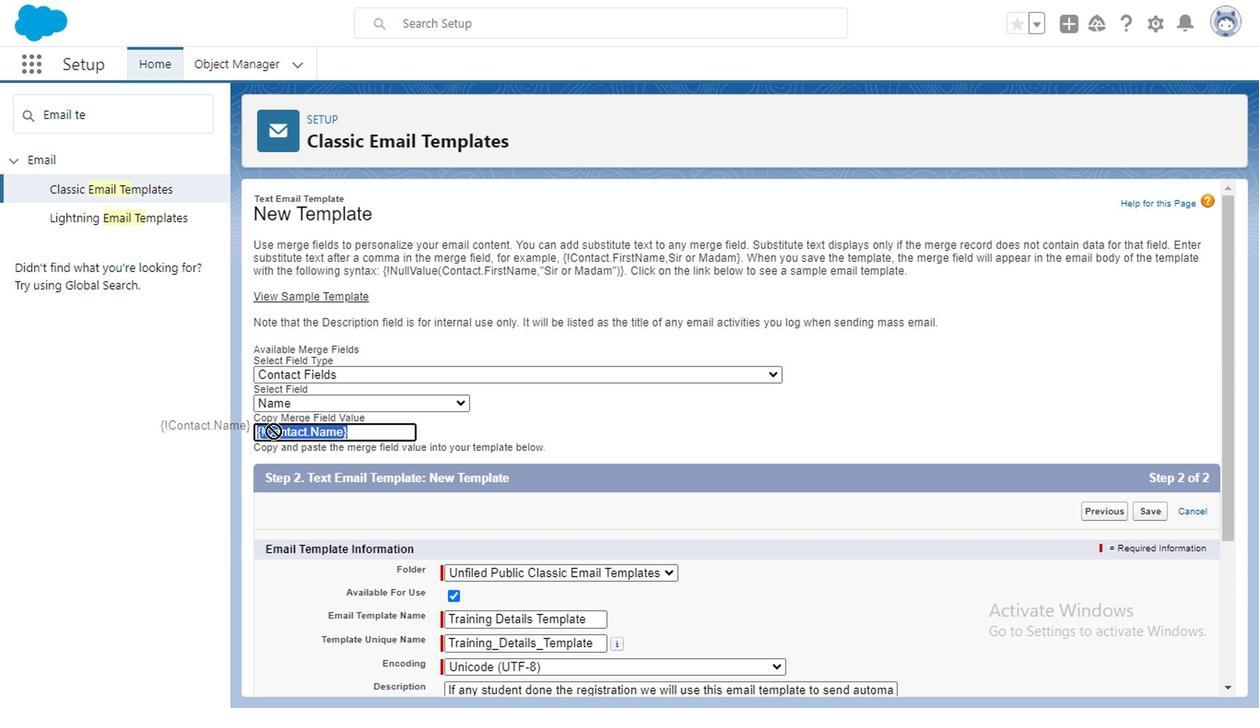 
Action: Mouse pressed left at (440, 484)
Screenshot: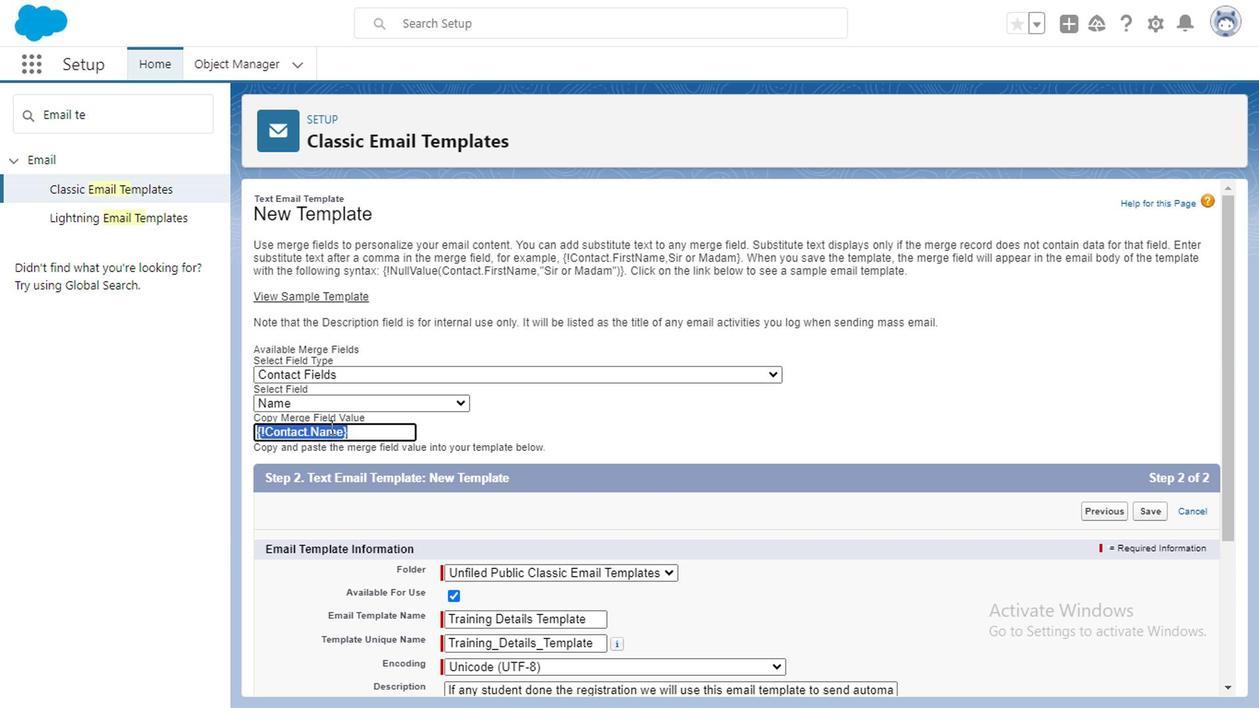
Action: Mouse moved to (406, 480)
Screenshot: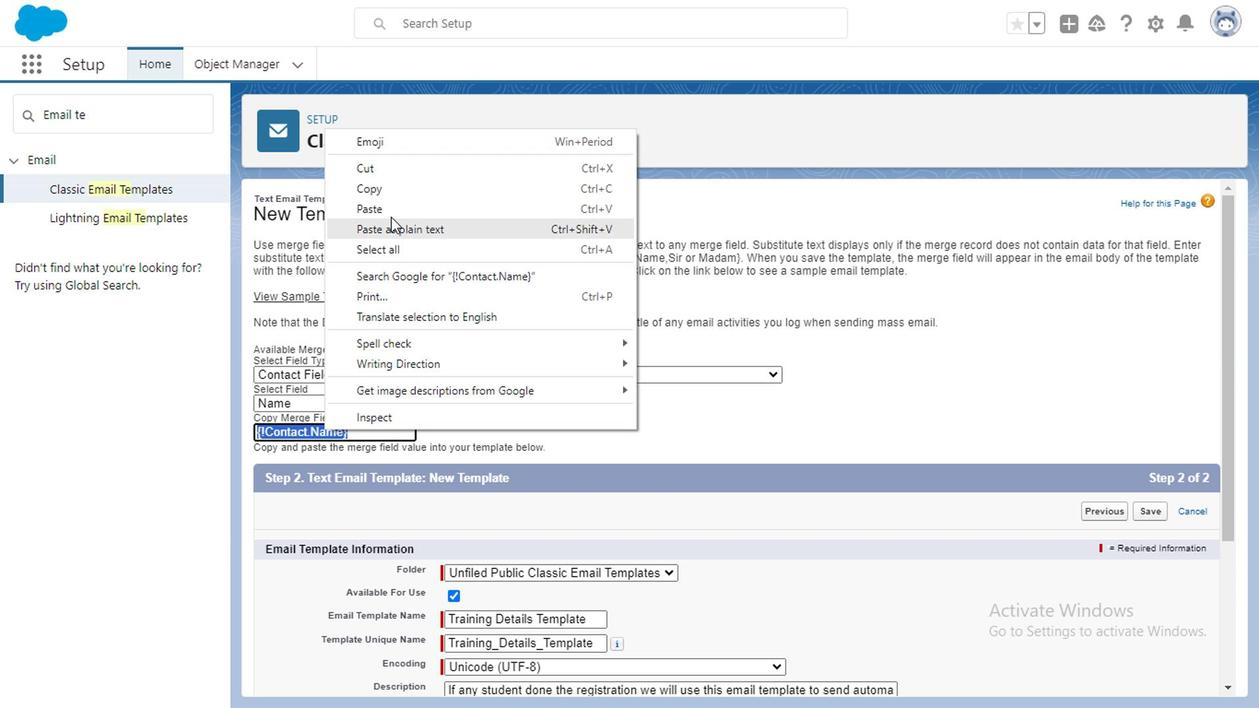 
Action: Mouse pressed right at (406, 480)
Screenshot: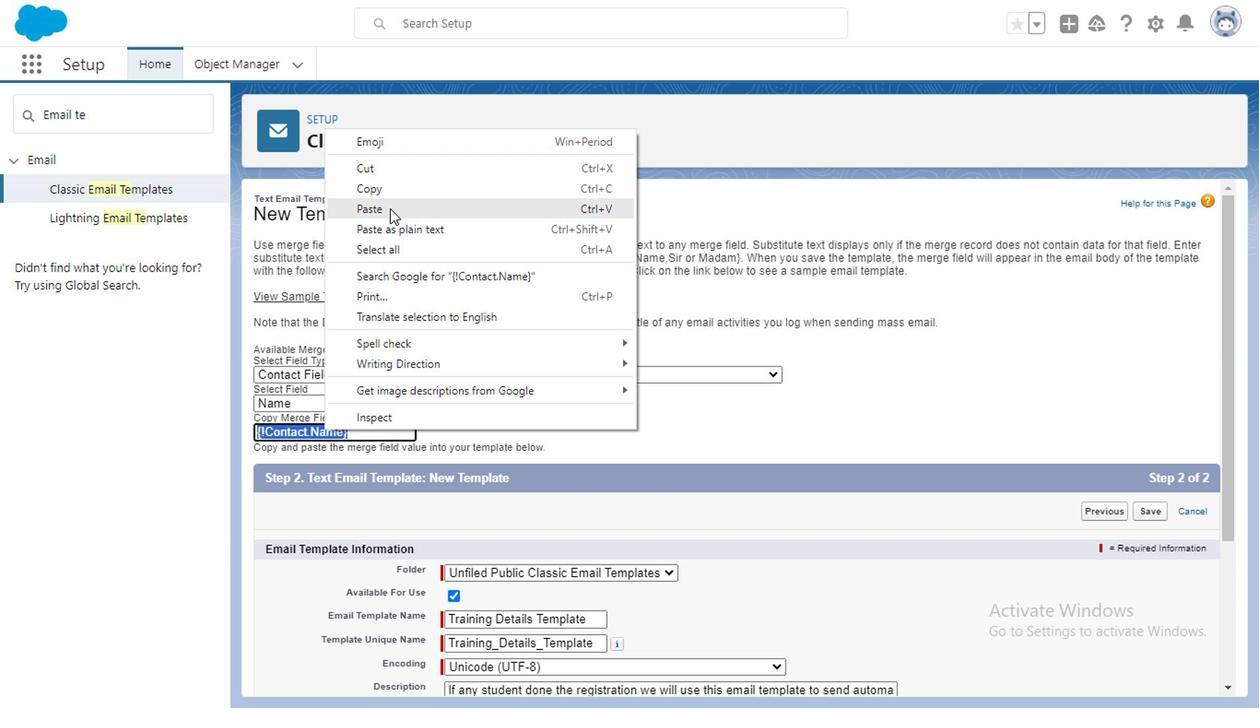 
Action: Mouse moved to (439, 308)
Screenshot: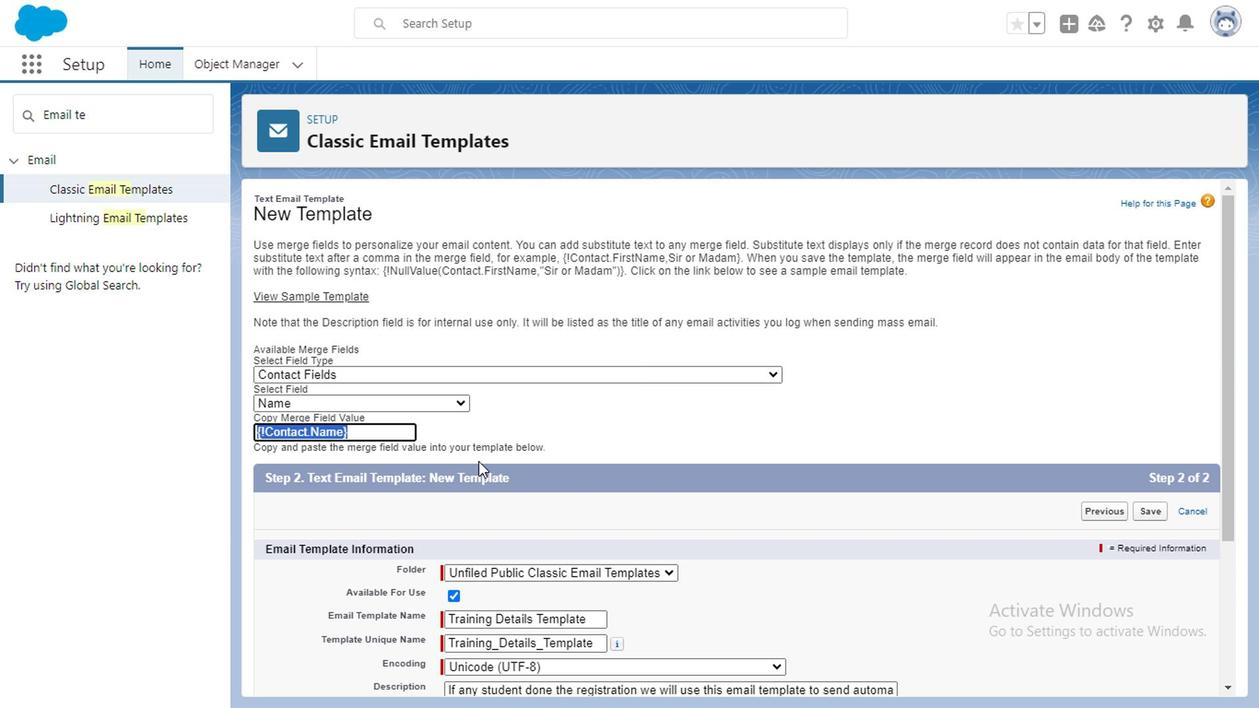 
Action: Mouse pressed left at (439, 308)
Screenshot: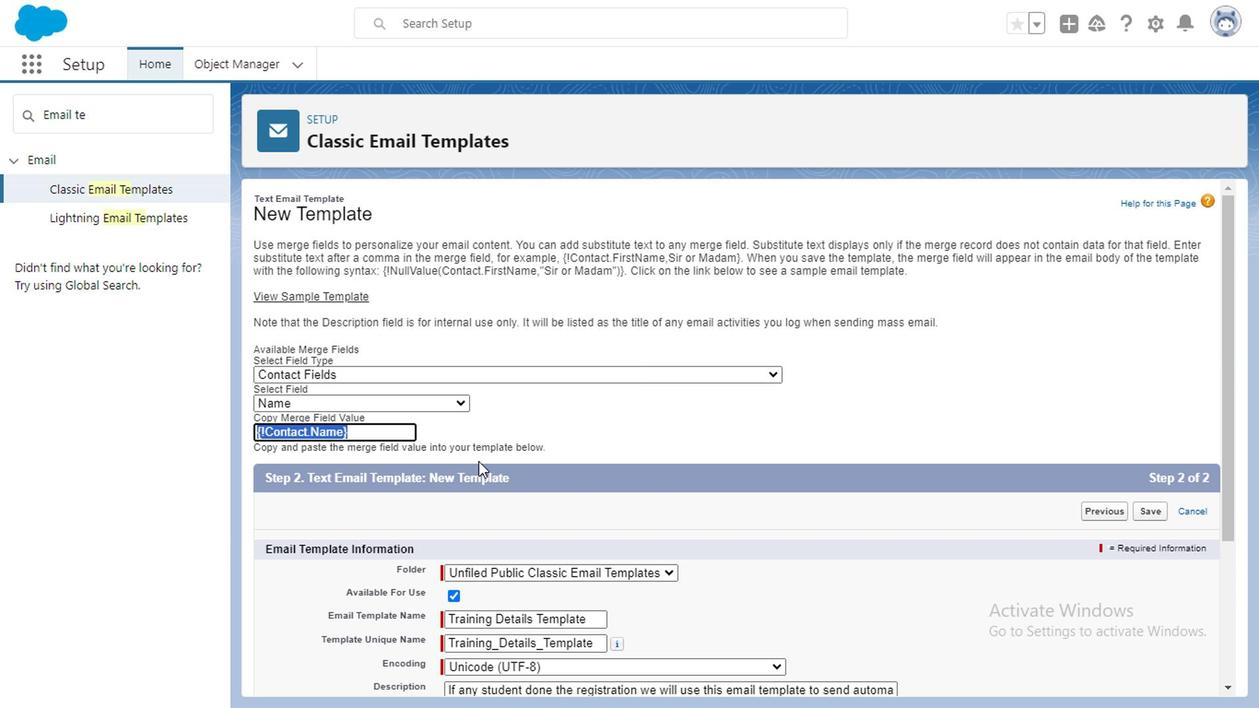 
Action: Mouse moved to (469, 462)
Screenshot: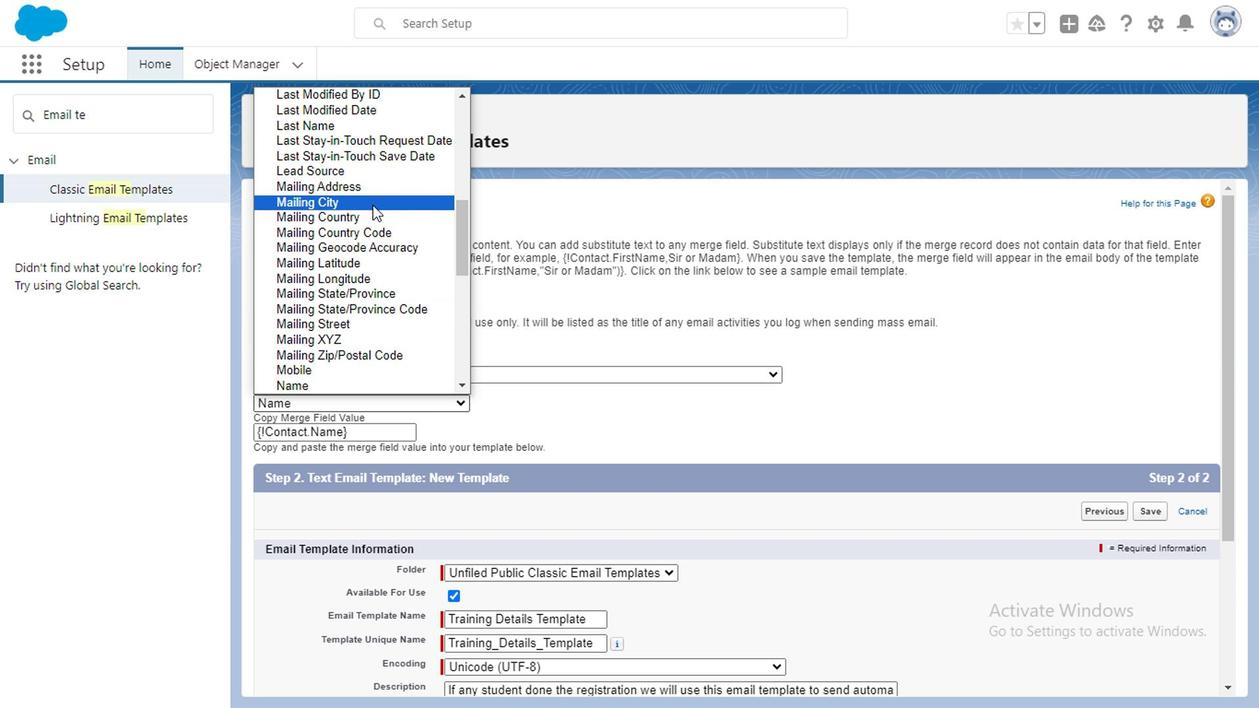 
Action: Mouse pressed left at (469, 462)
Screenshot: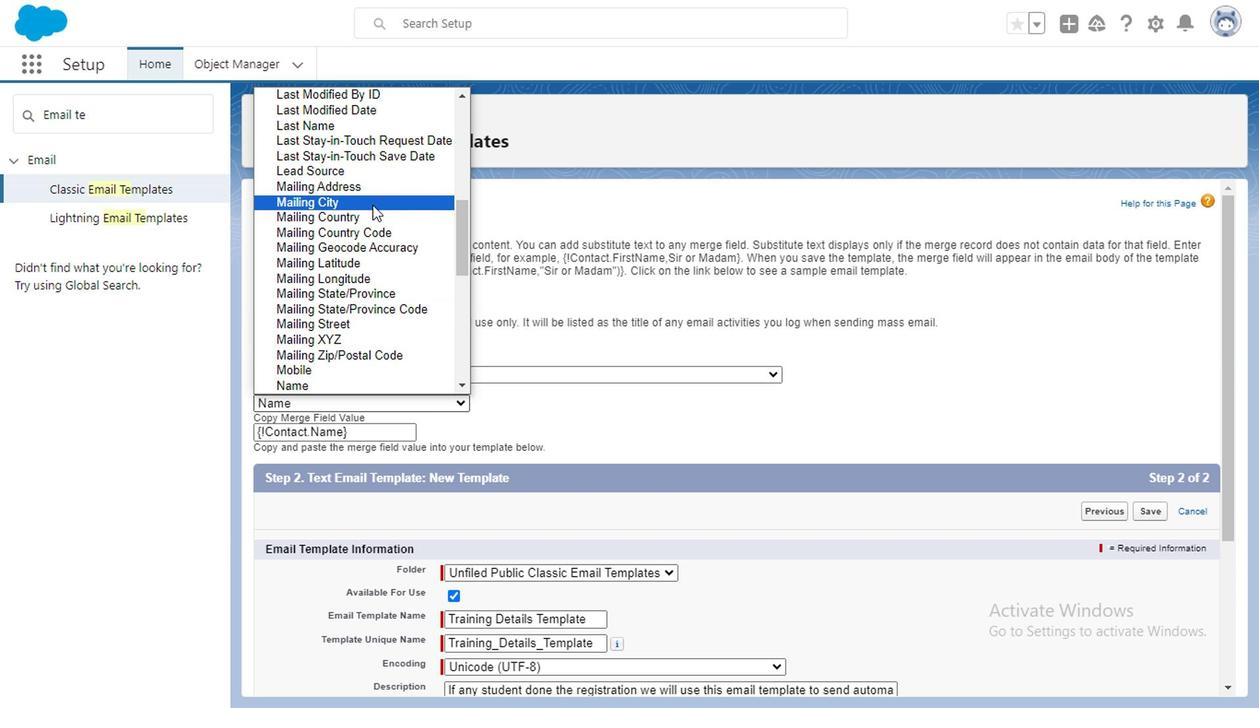 
Action: Mouse moved to (503, 347)
Screenshot: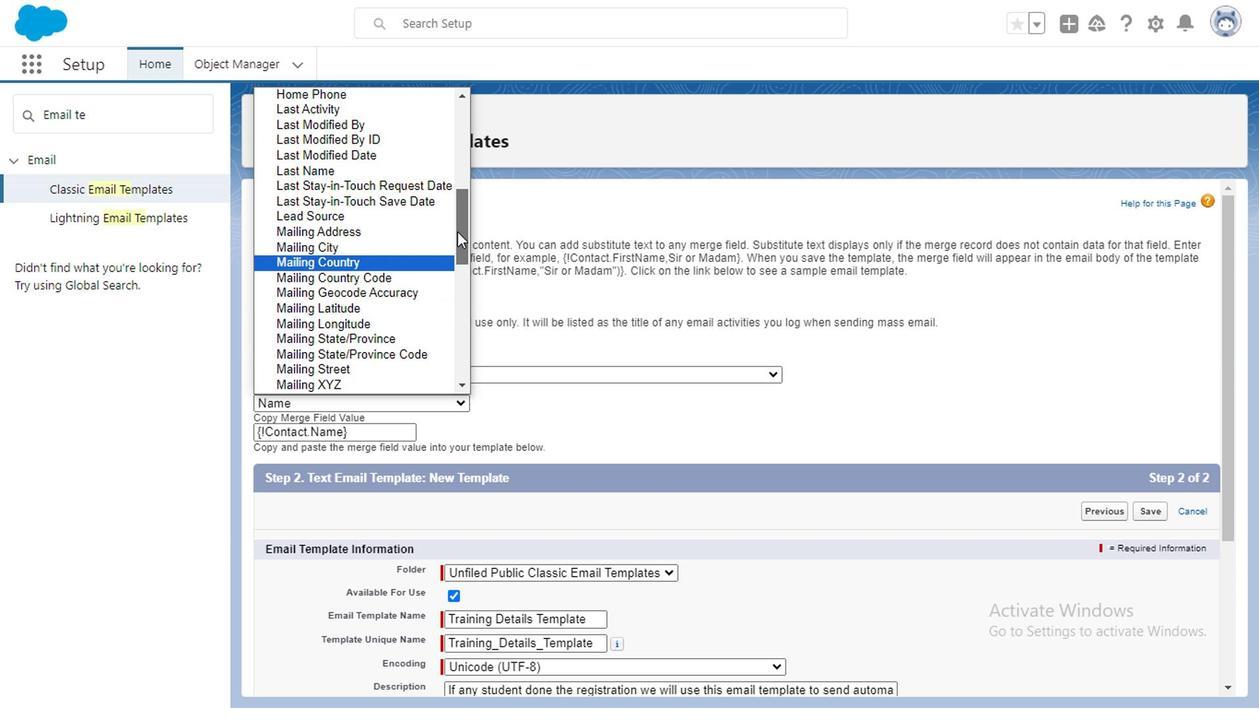 
Action: Mouse pressed left at (503, 347)
Screenshot: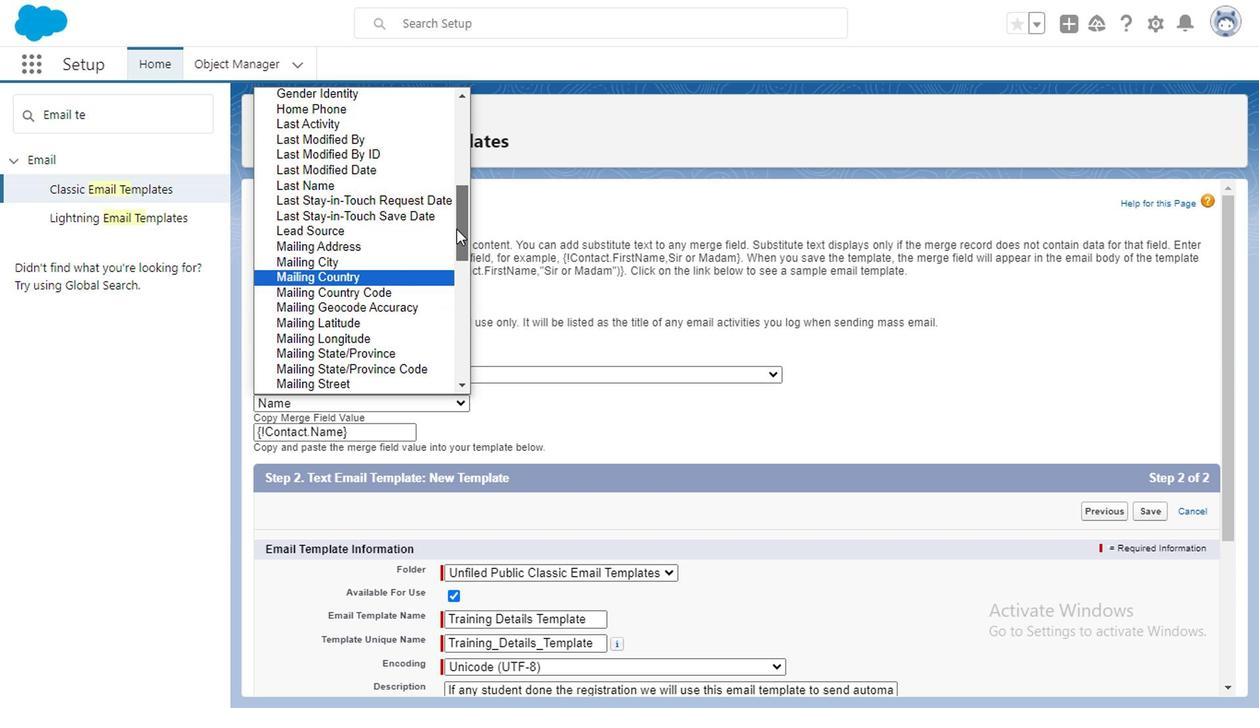 
Action: Mouse moved to (400, 264)
Screenshot: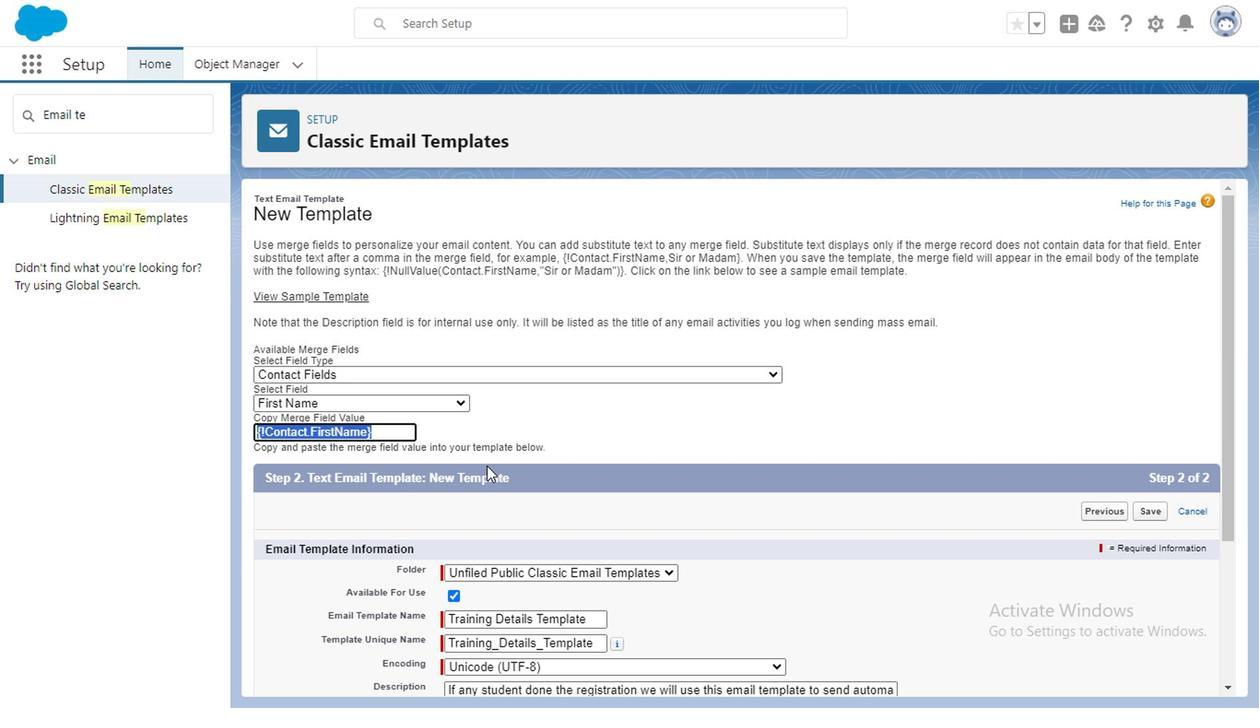 
Action: Mouse pressed left at (400, 264)
Screenshot: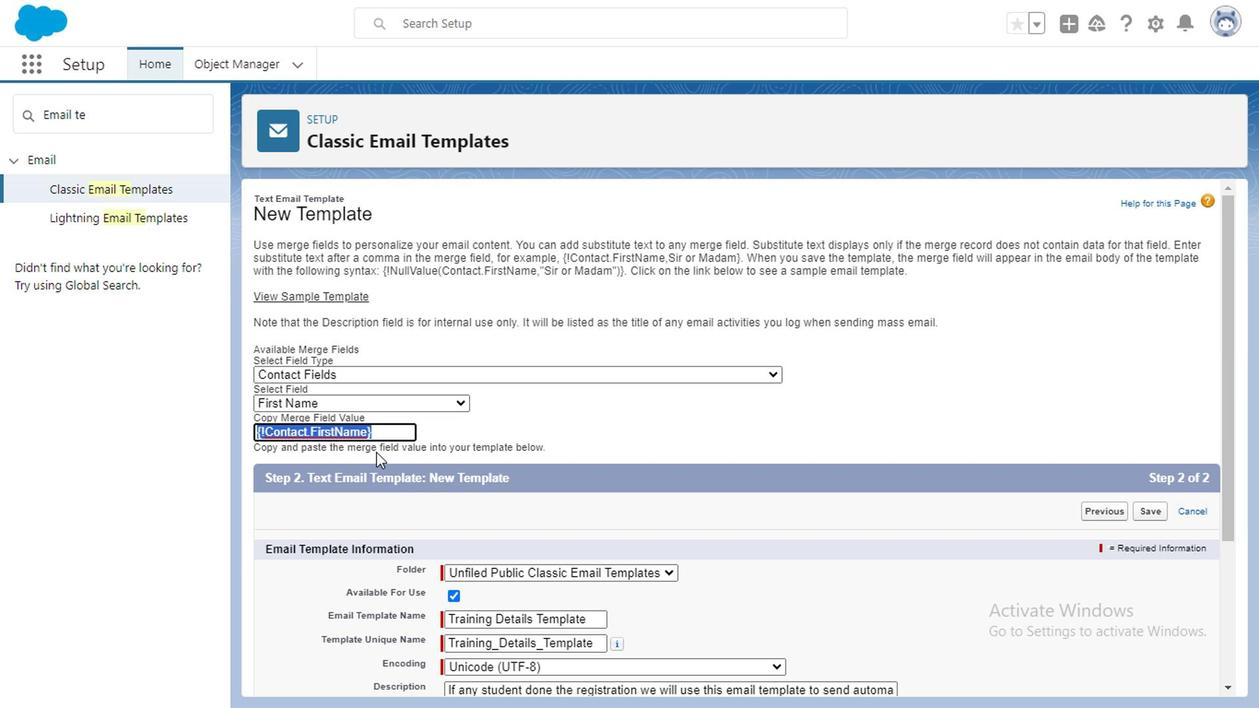 
Action: Mouse moved to (414, 482)
Screenshot: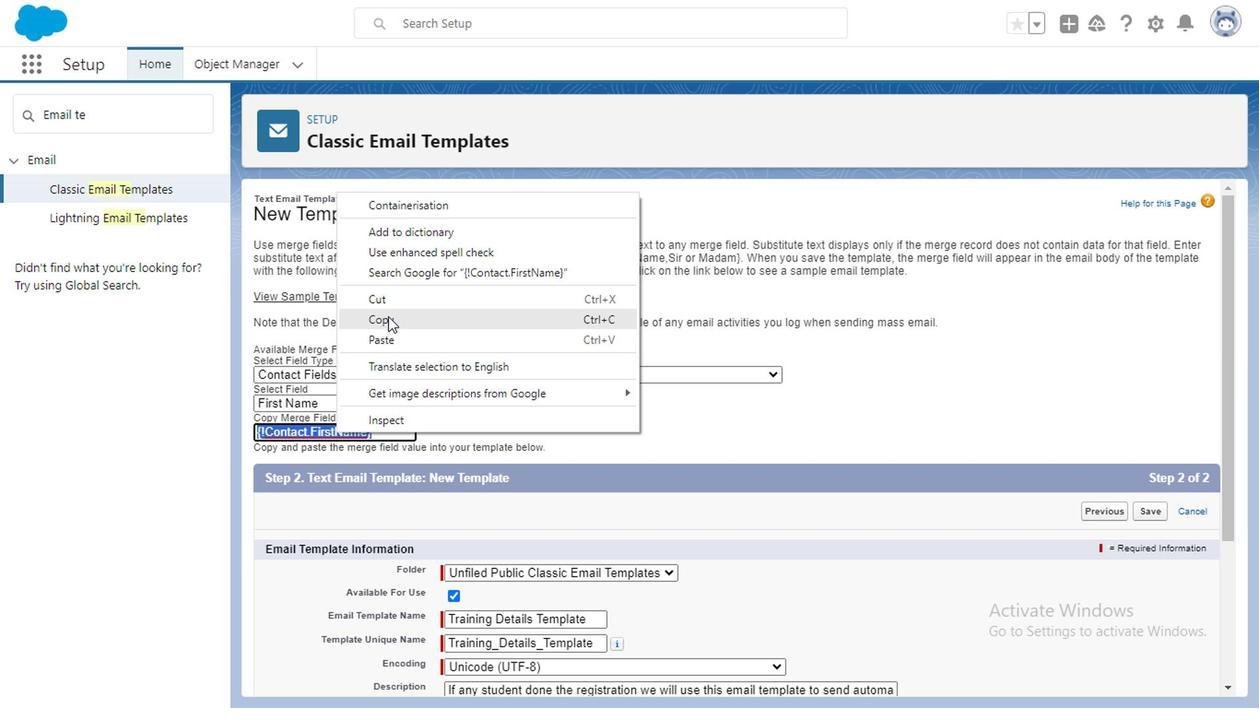 
Action: Mouse pressed right at (414, 482)
Screenshot: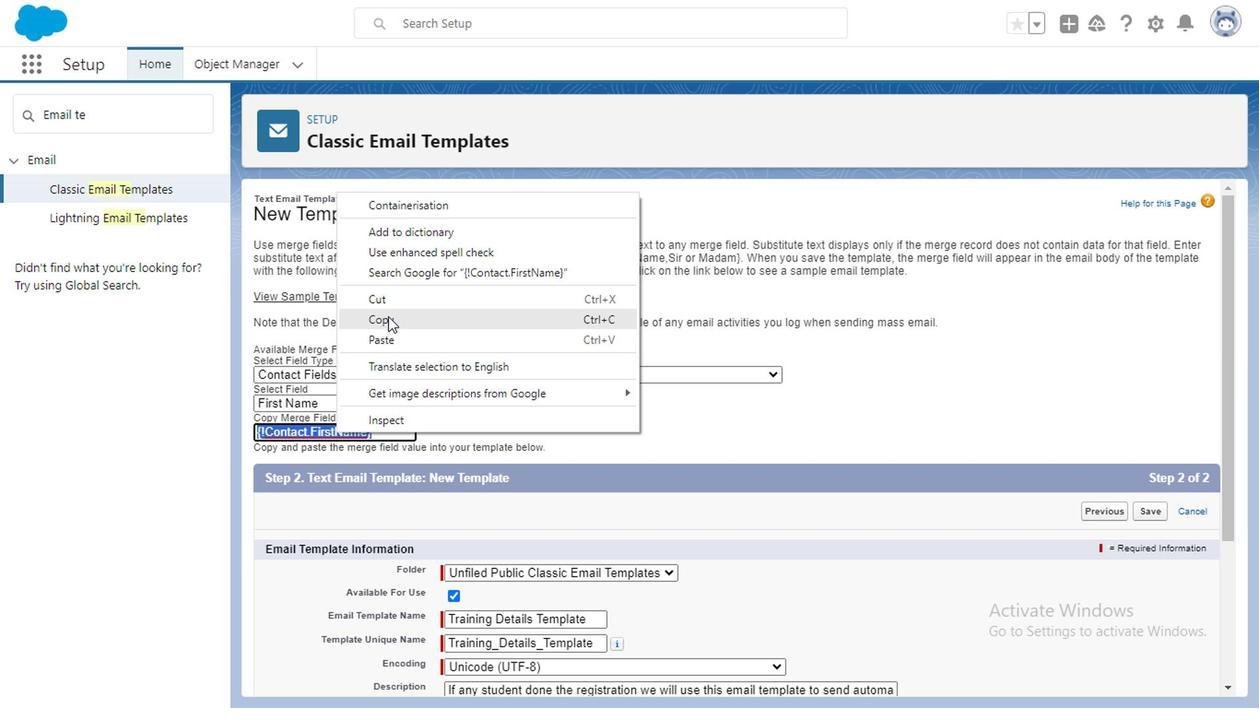 
Action: Mouse moved to (450, 402)
Screenshot: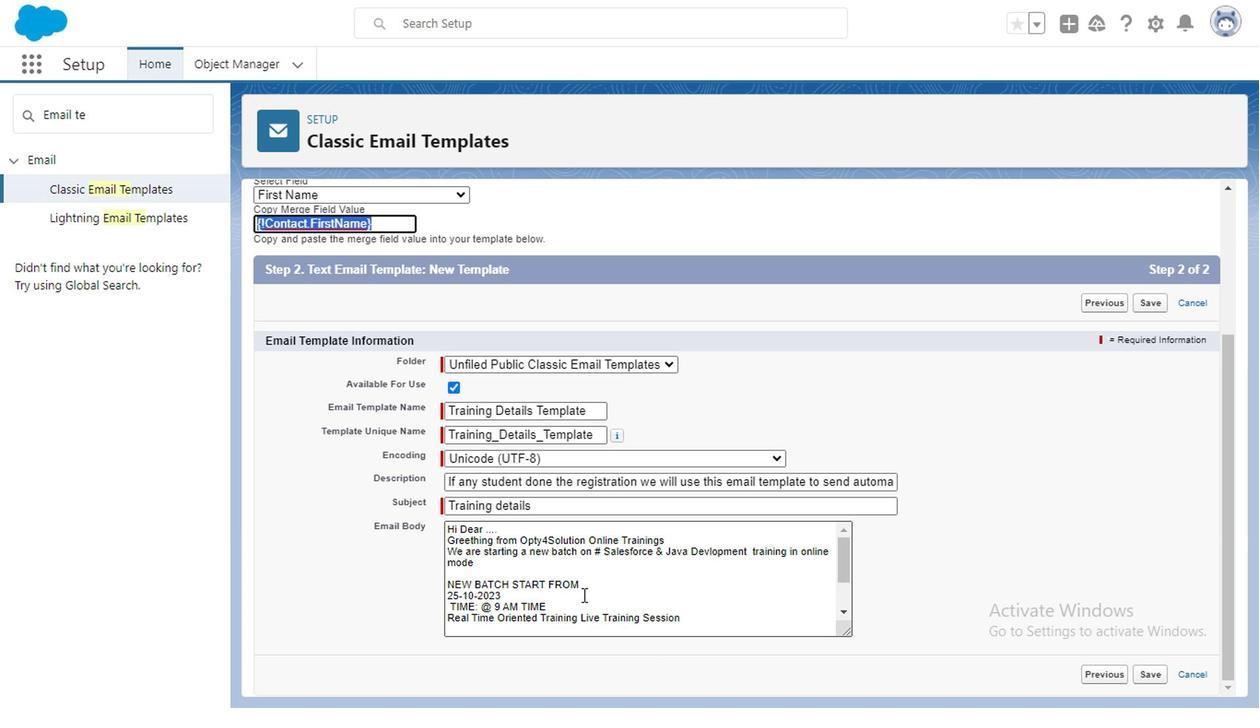
Action: Mouse pressed left at (450, 402)
Screenshot: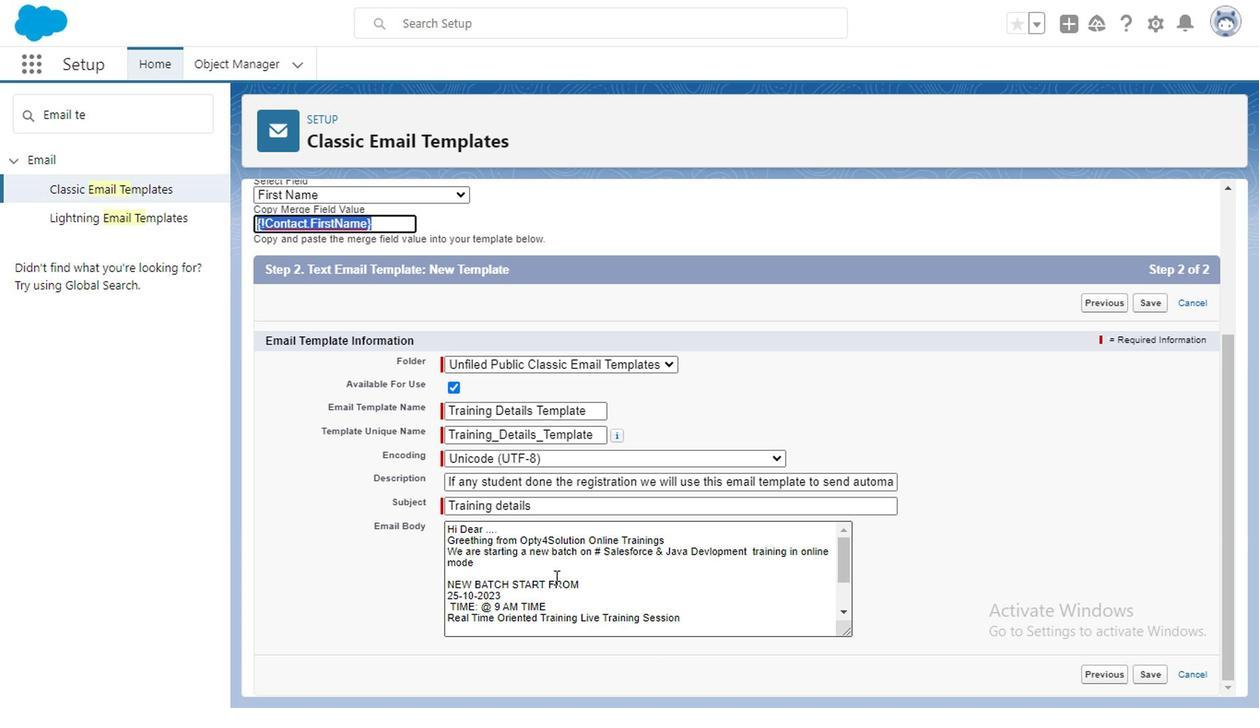 
Action: Mouse moved to (561, 560)
Screenshot: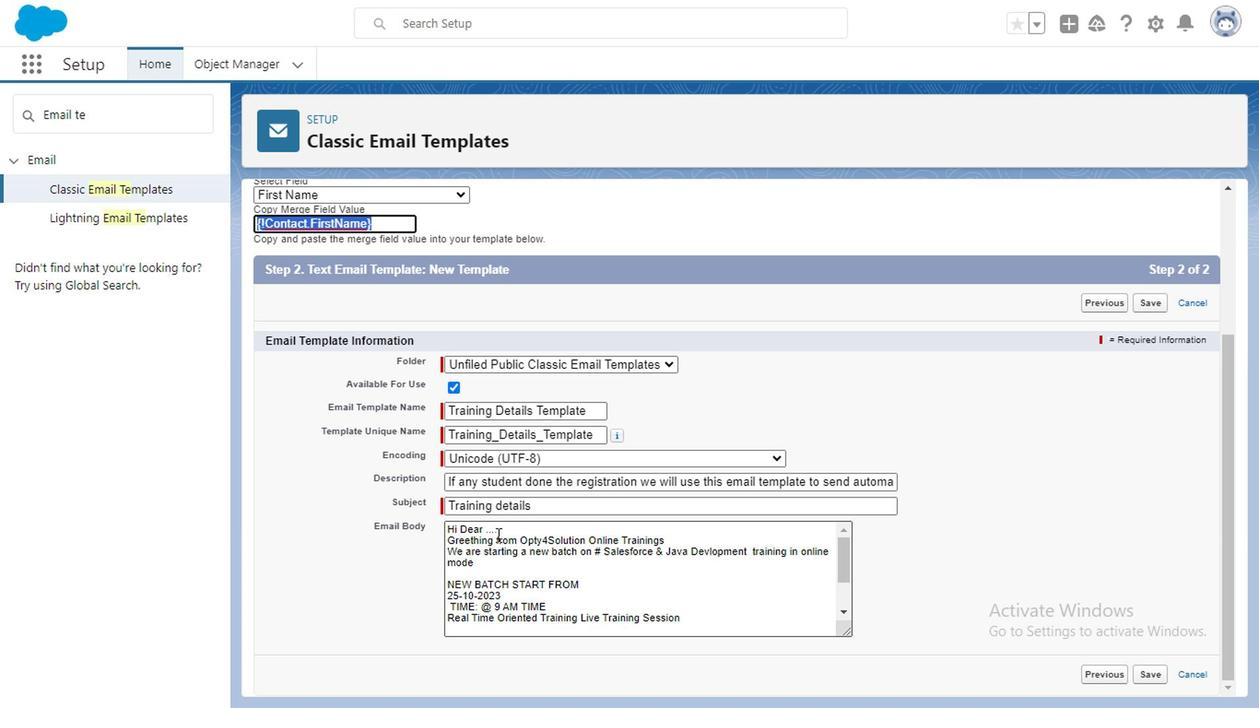 
Action: Mouse scrolled (561, 559) with delta (0, 0)
Screenshot: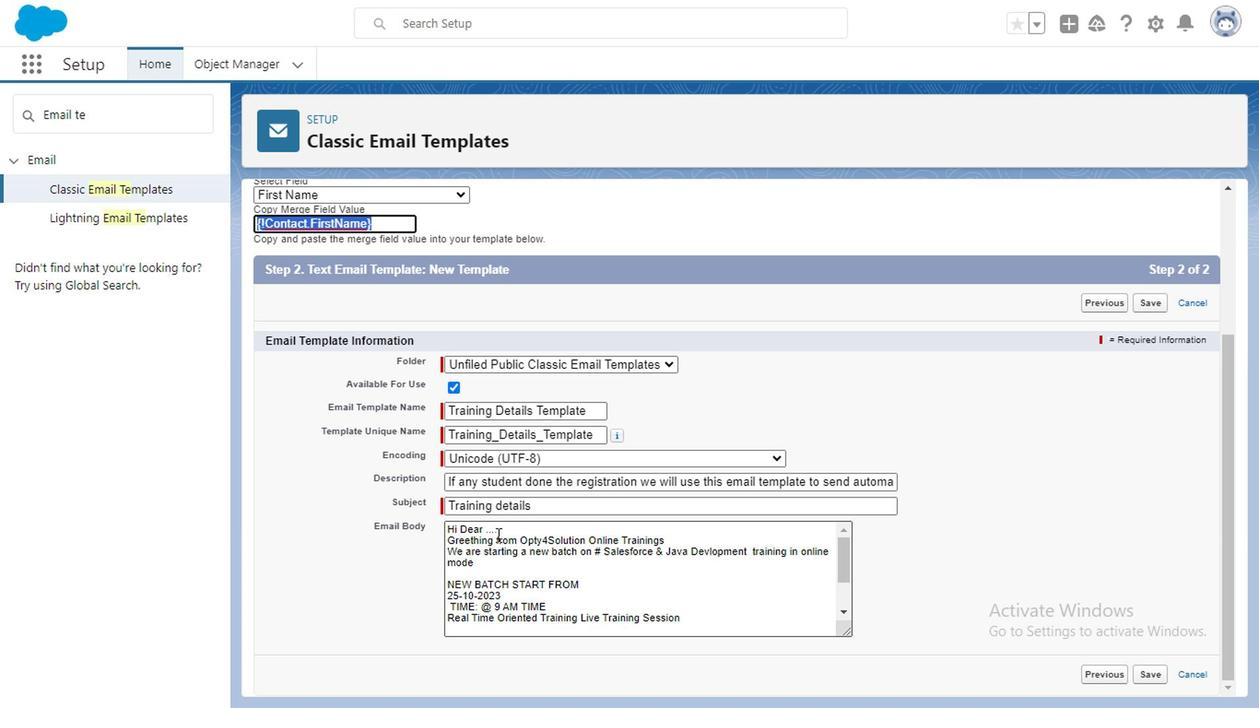 
Action: Mouse moved to (562, 560)
Screenshot: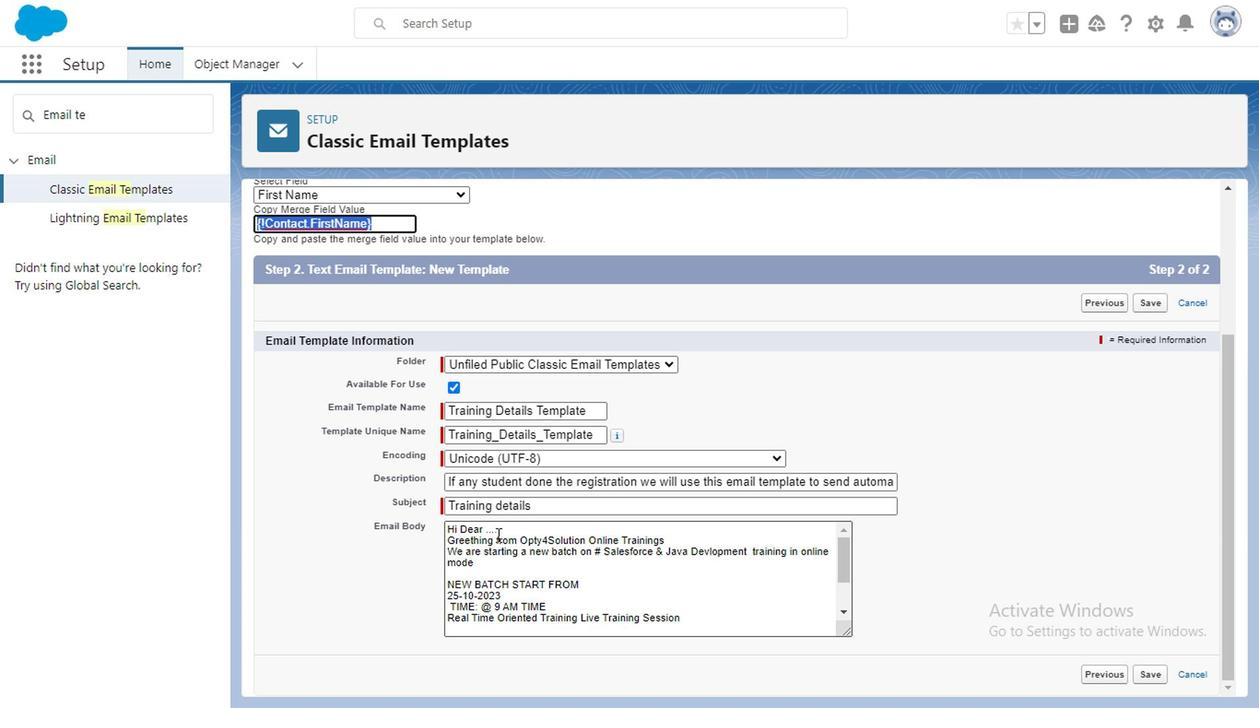 
Action: Mouse scrolled (562, 559) with delta (0, 0)
Screenshot: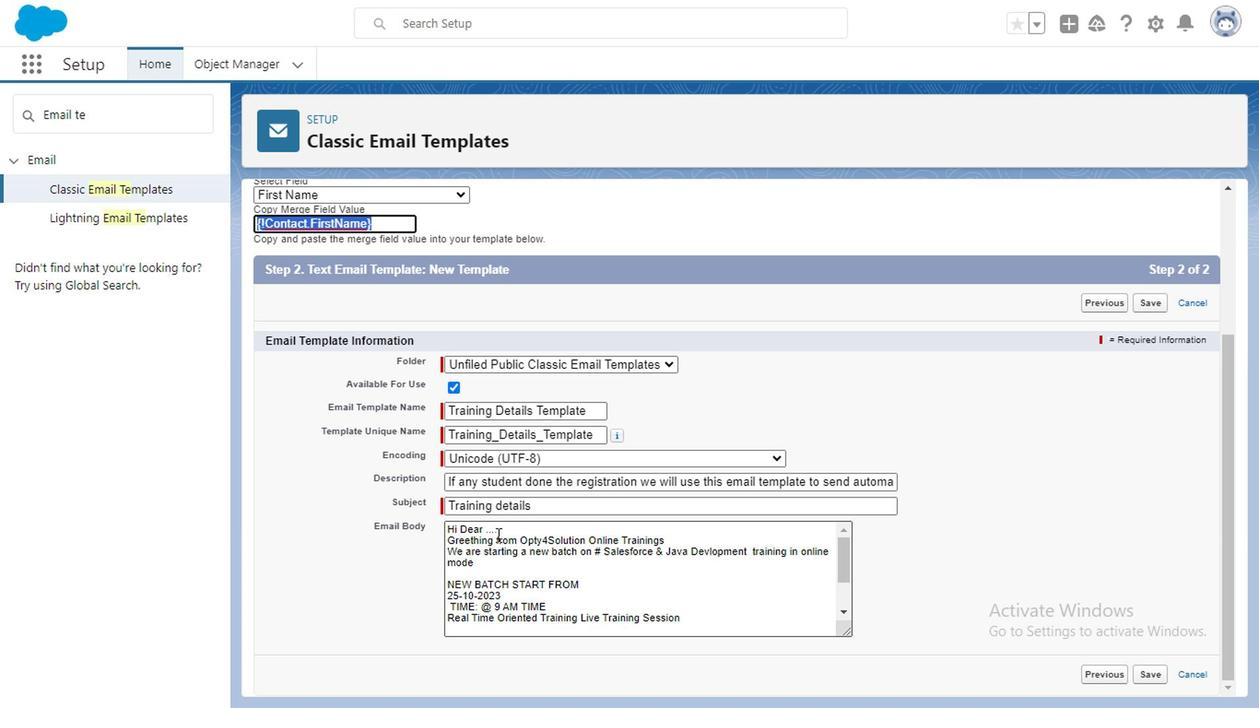 
Action: Mouse moved to (563, 560)
Screenshot: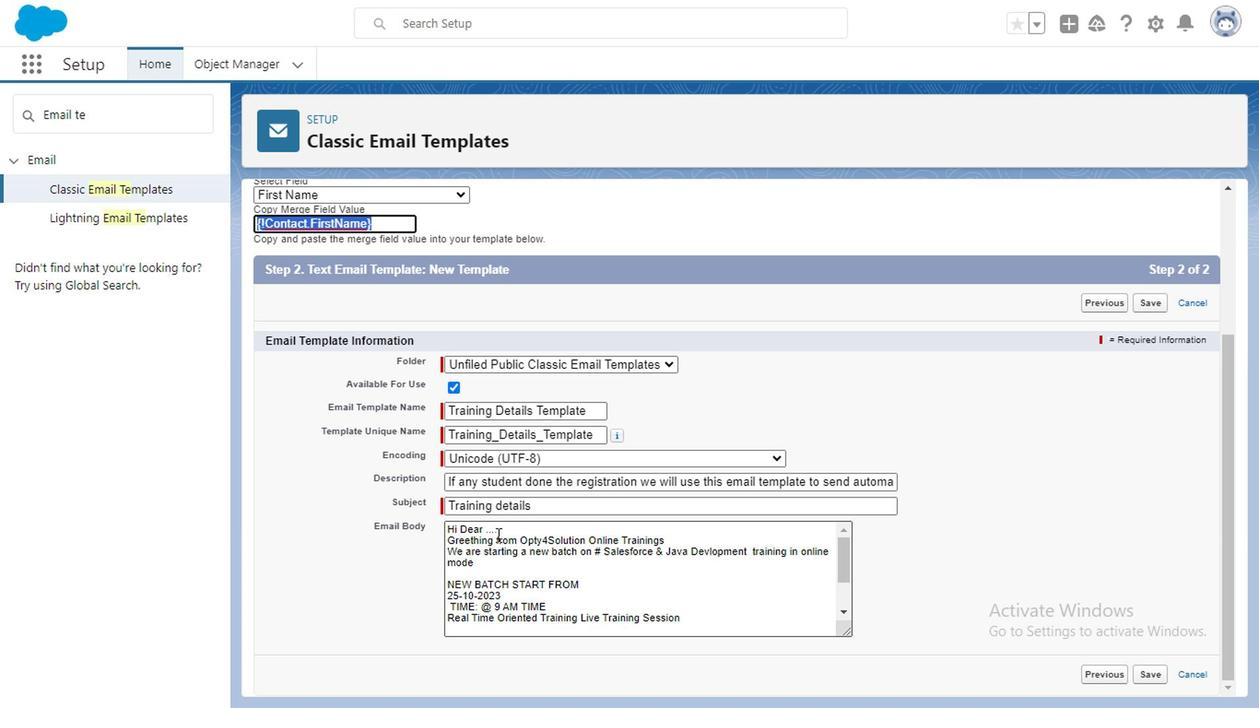 
Action: Mouse scrolled (563, 559) with delta (0, 0)
Screenshot: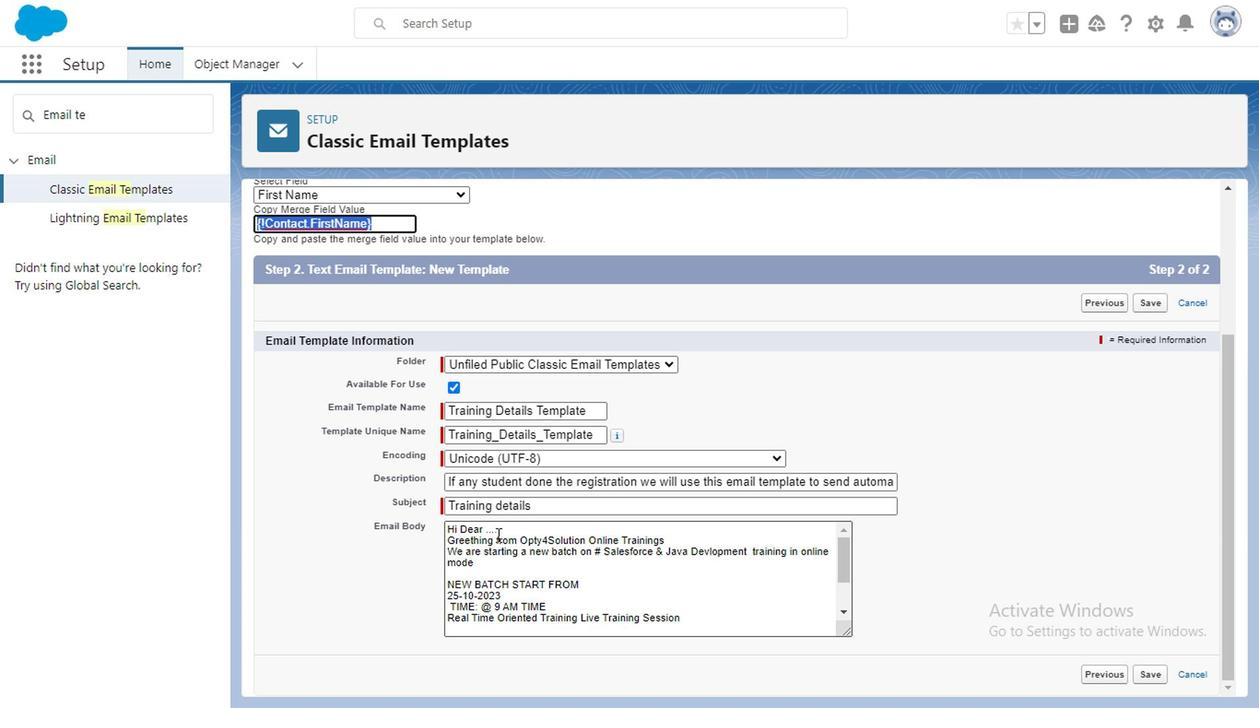 
Action: Mouse moved to (564, 559)
Screenshot: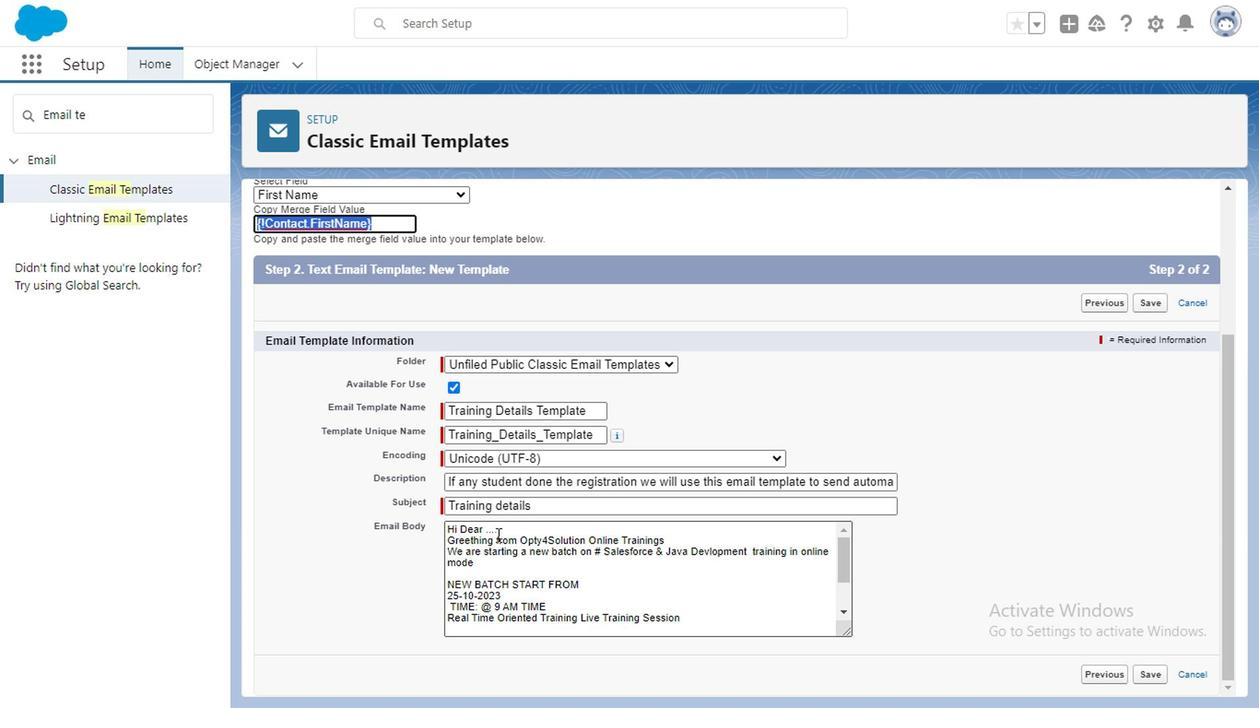 
Action: Mouse scrolled (564, 558) with delta (0, 0)
Screenshot: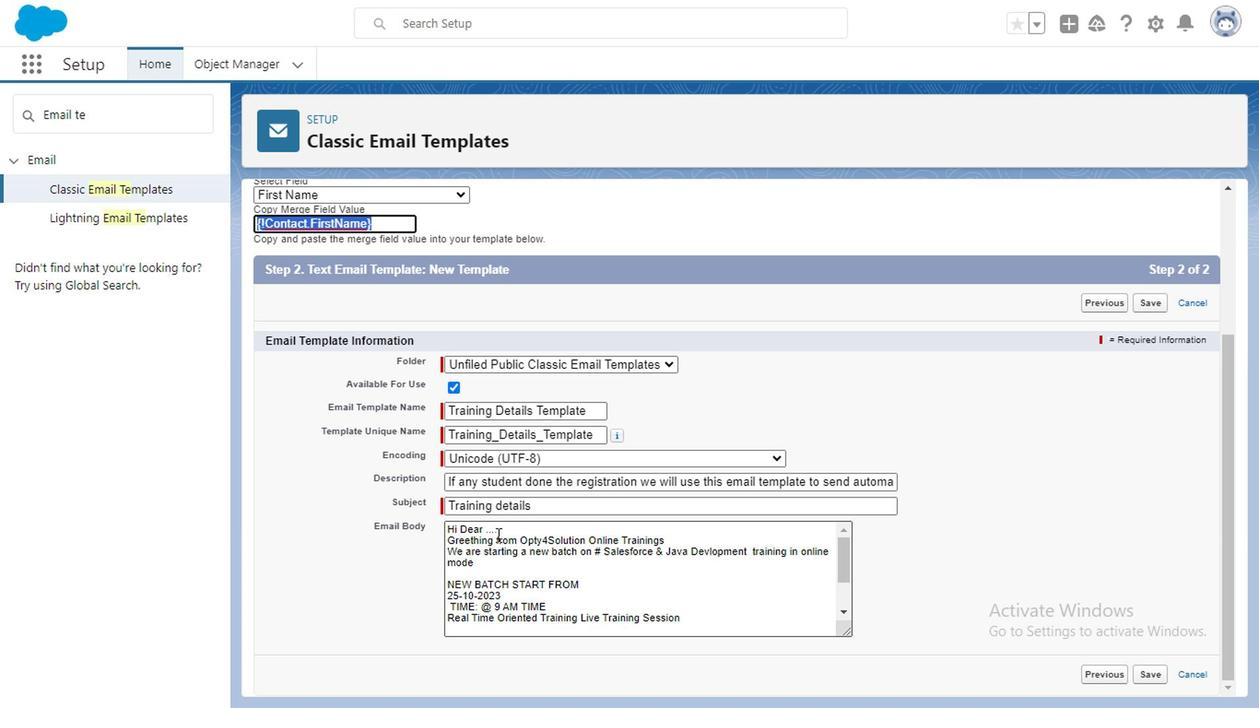 
Action: Mouse moved to (530, 552)
Screenshot: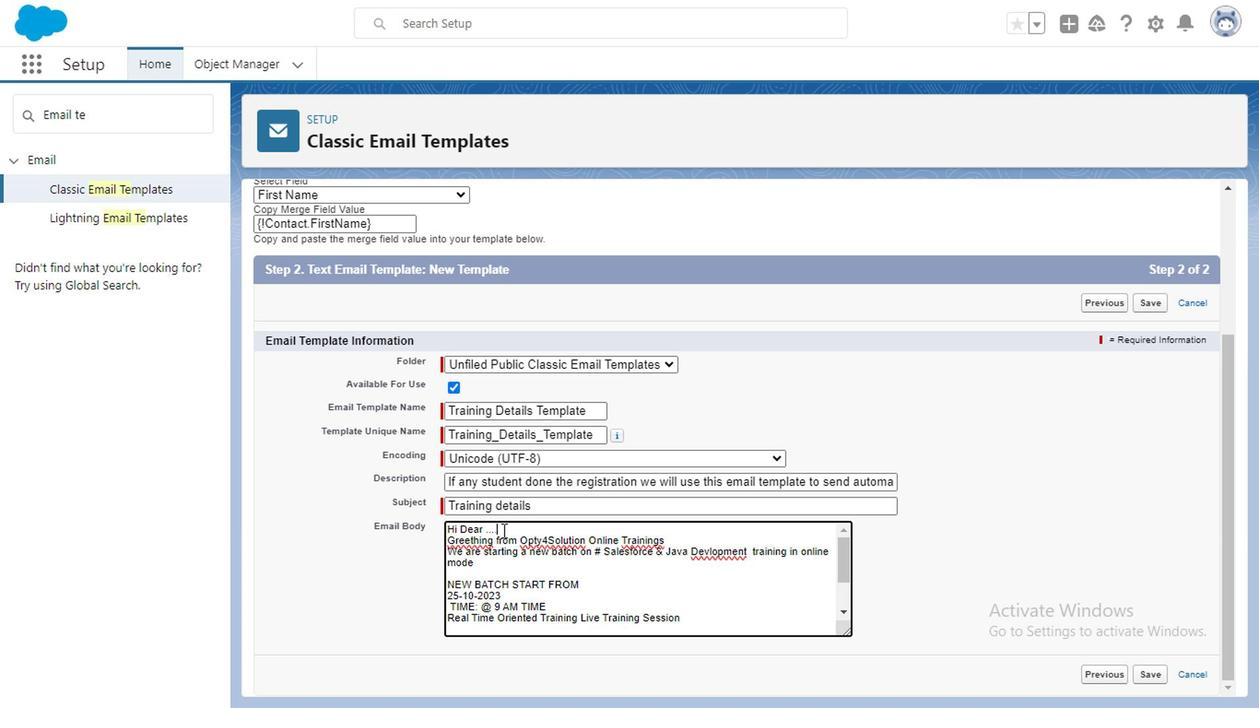 
Action: Mouse pressed left at (530, 552)
Screenshot: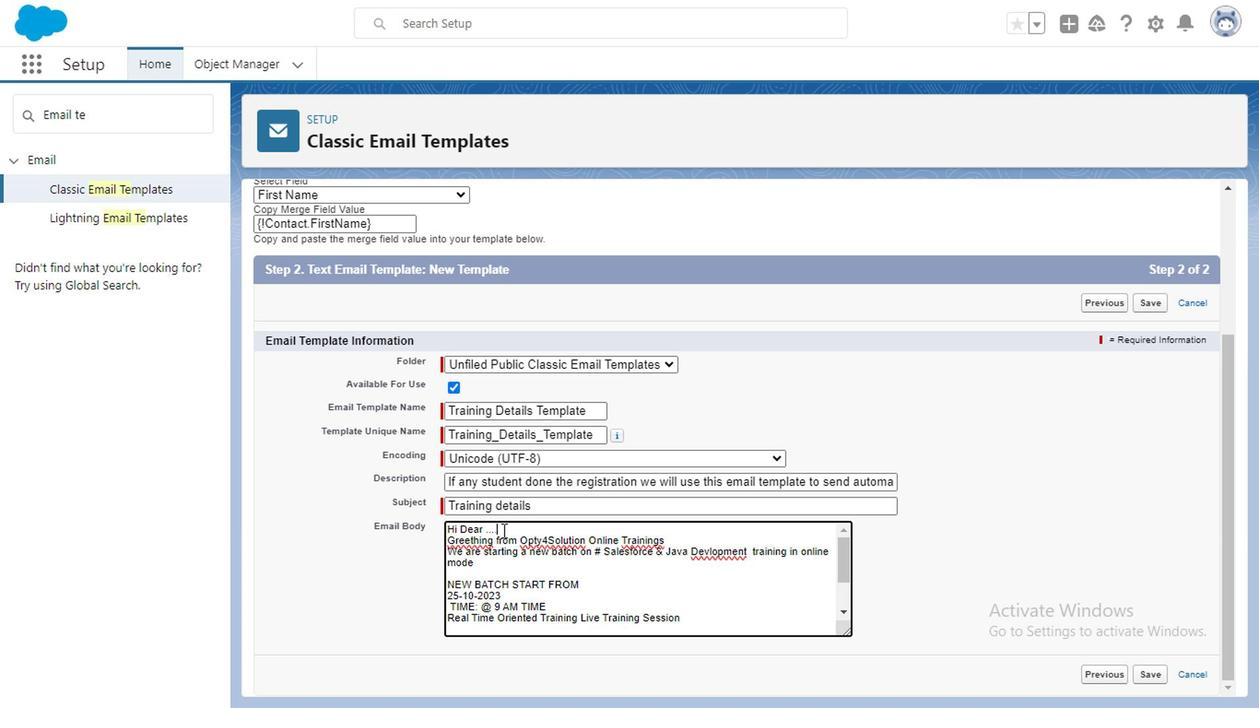 
Action: Mouse moved to (532, 551)
Screenshot: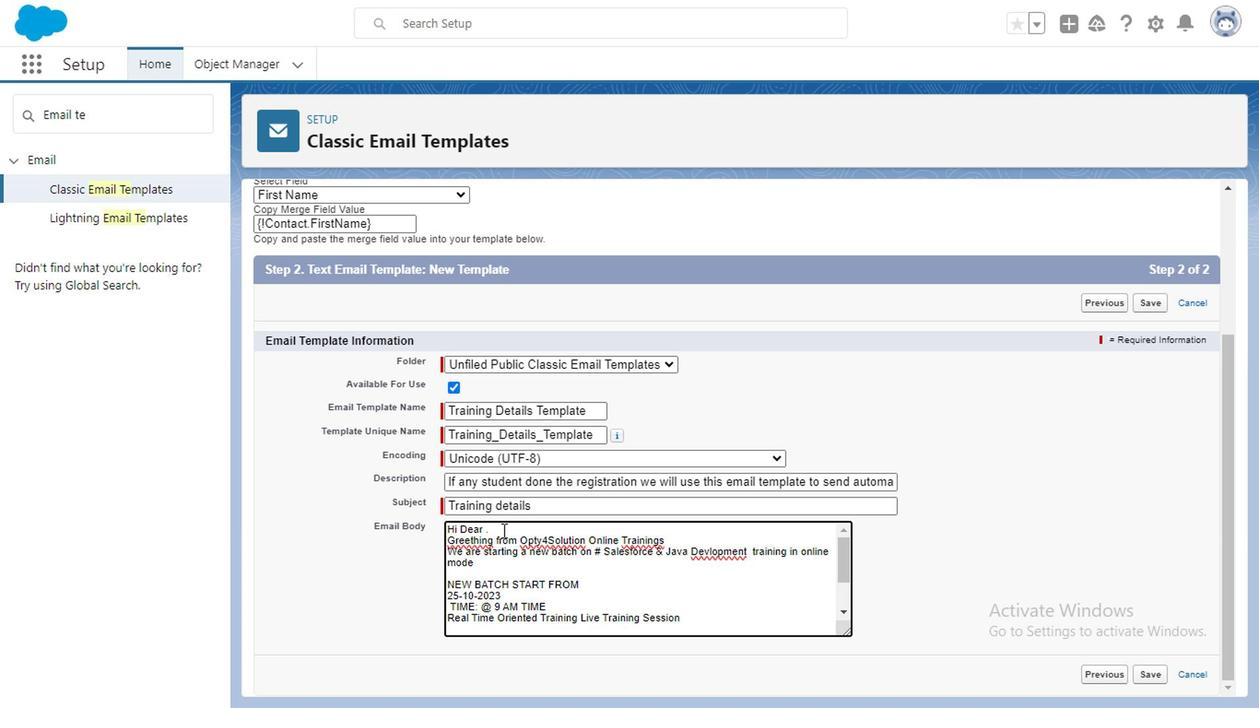 
Action: Key pressed <Key.backspace><Key.backspace><Key.backspace><Key.backspace>ctrl+V
Screenshot: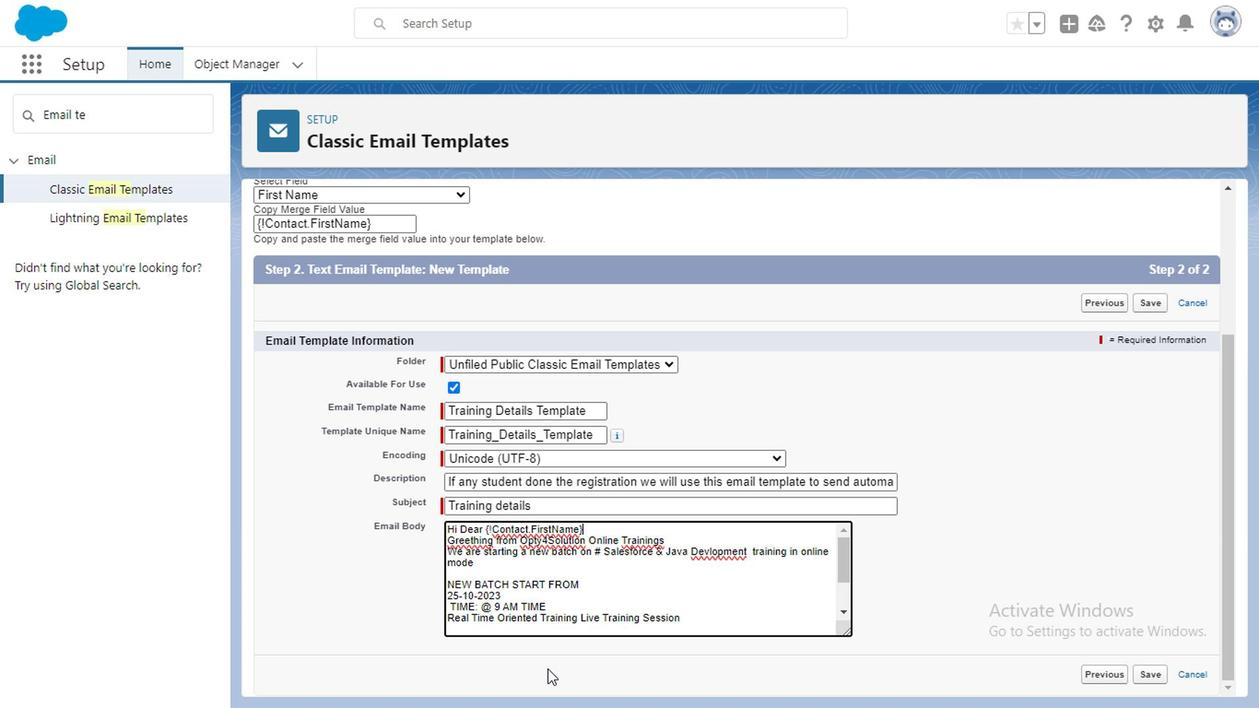 
Action: Mouse moved to (448, 313)
Screenshot: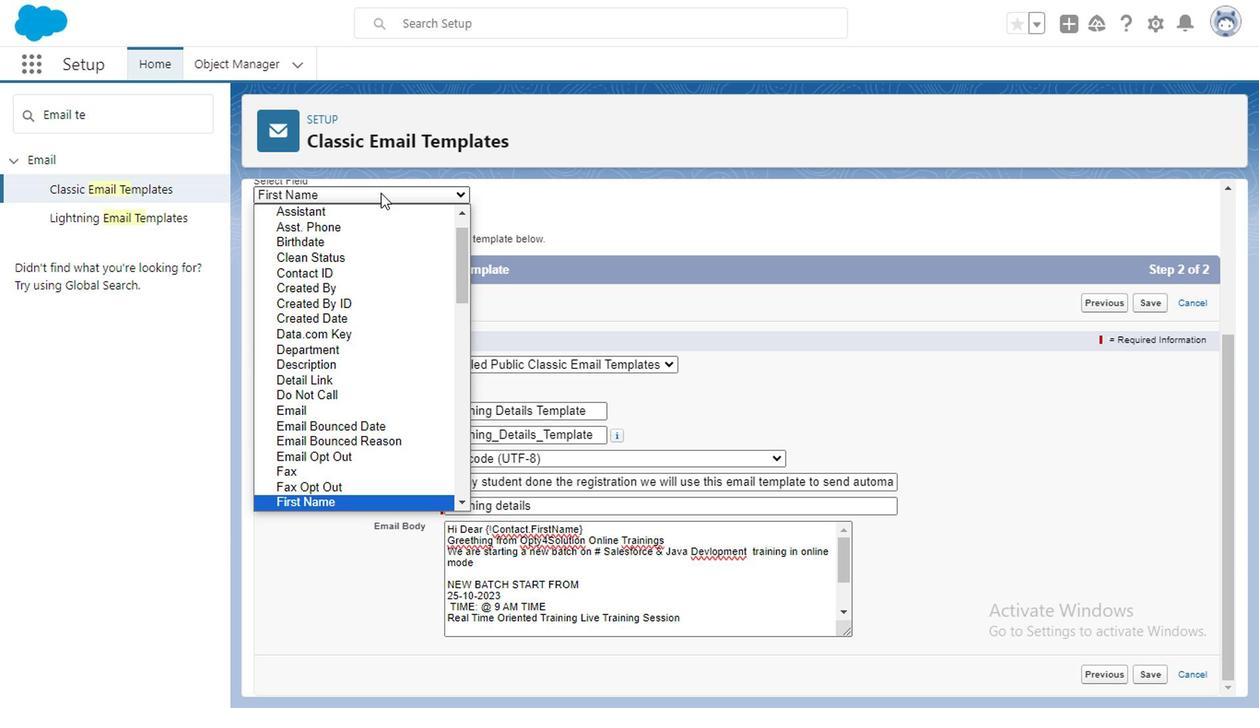 
Action: Mouse pressed left at (448, 313)
Screenshot: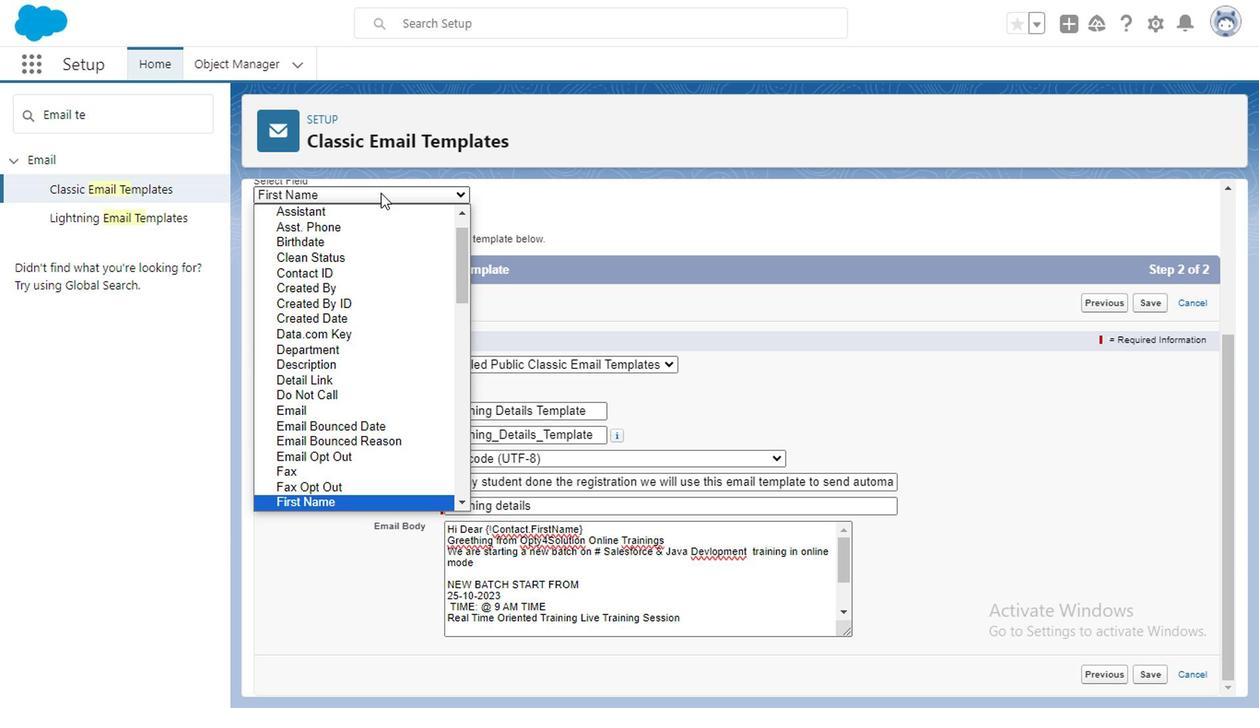 
Action: Mouse moved to (449, 459)
Screenshot: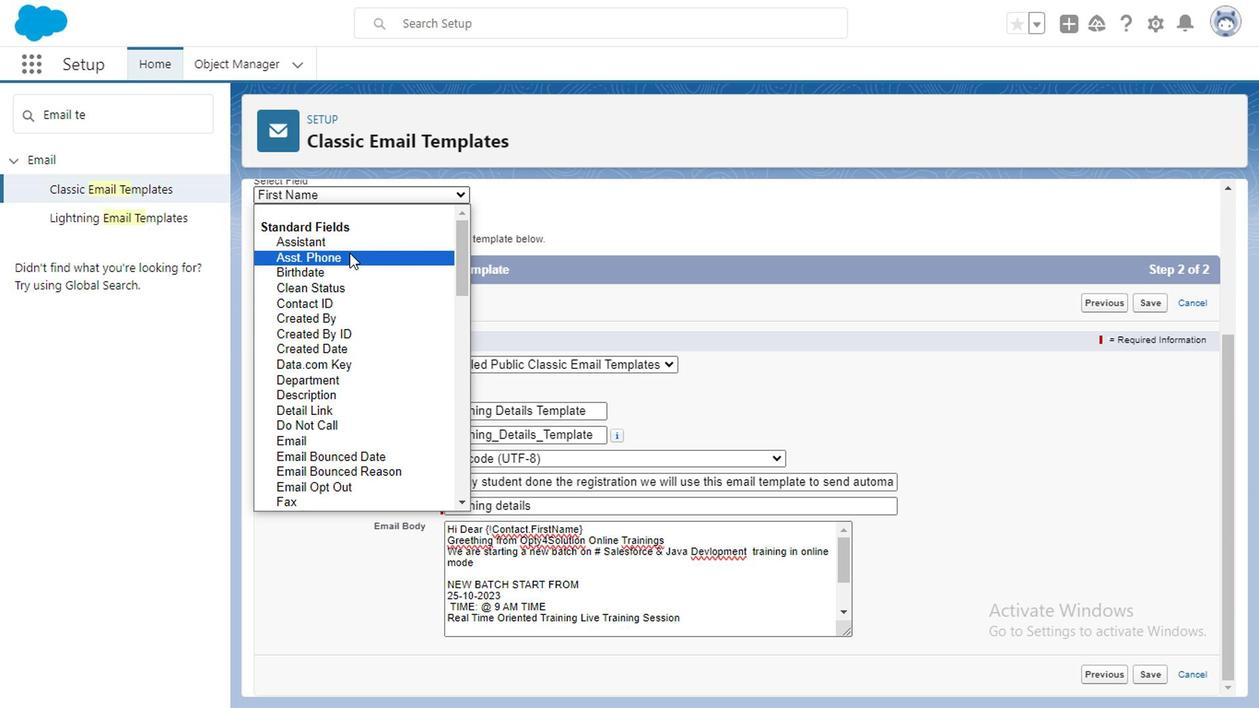 
Action: Mouse scrolled (449, 460) with delta (0, 0)
Screenshot: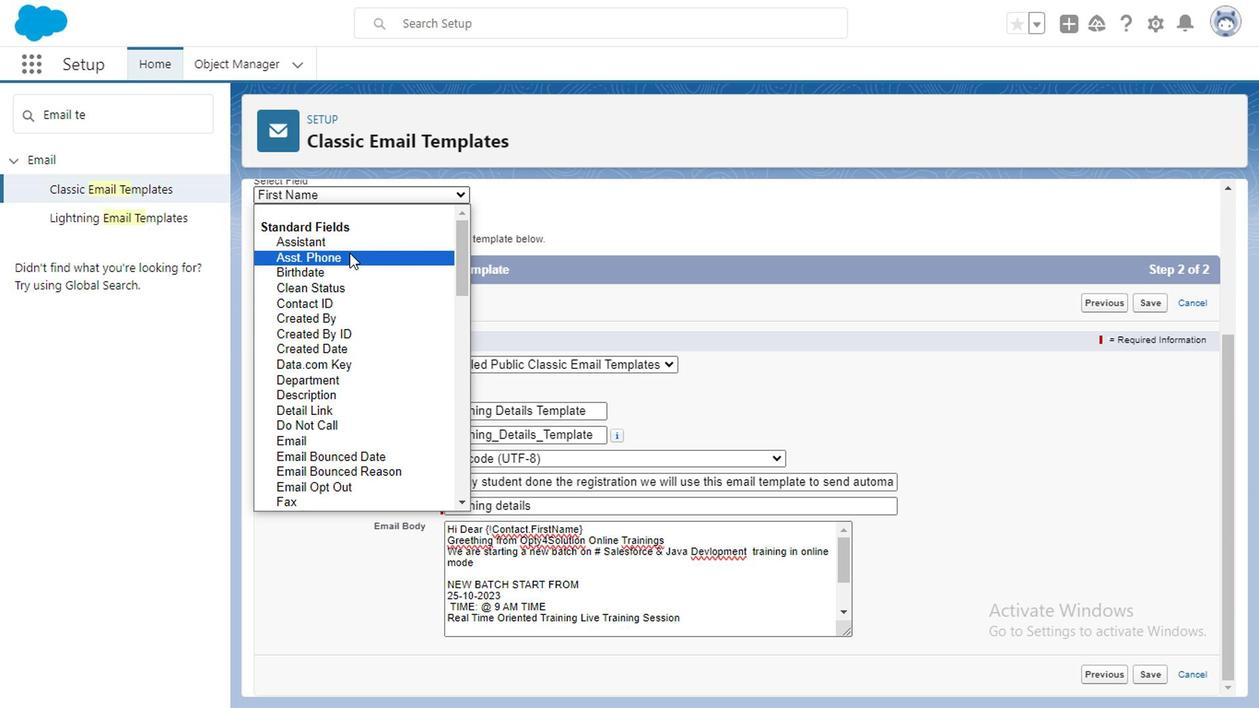 
Action: Mouse moved to (429, 459)
Screenshot: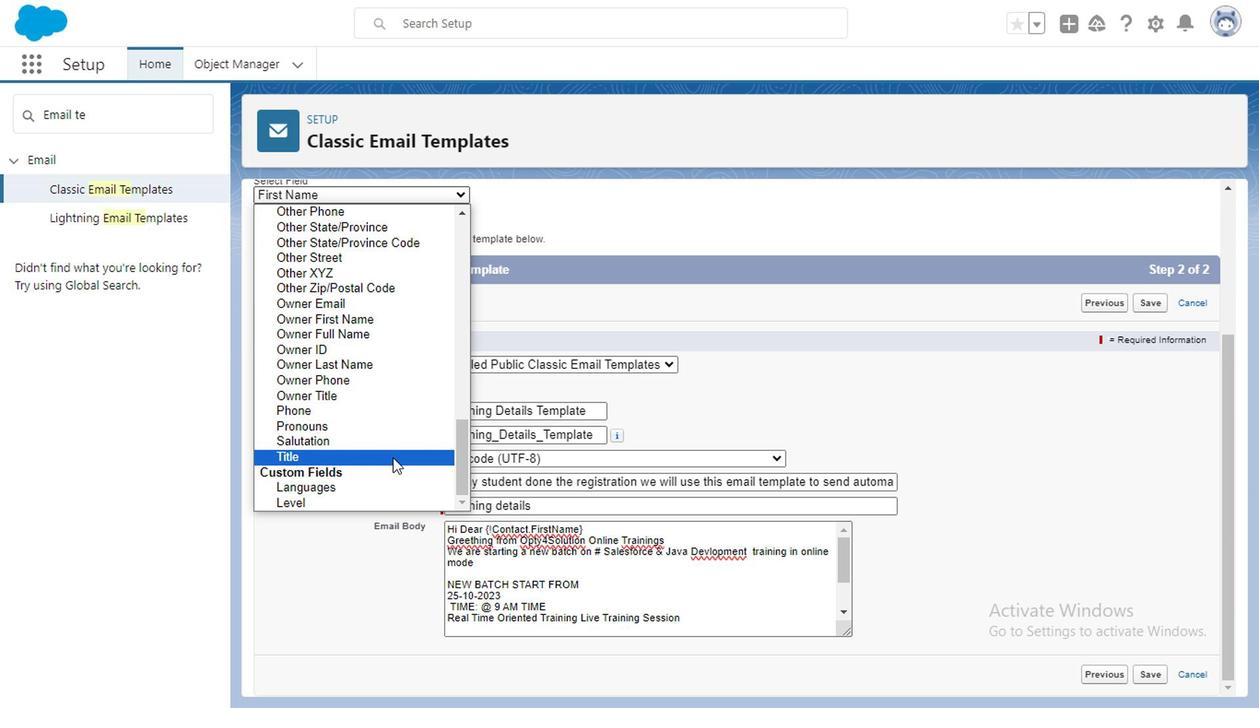 
Action: Mouse scrolled (429, 458) with delta (0, 0)
Screenshot: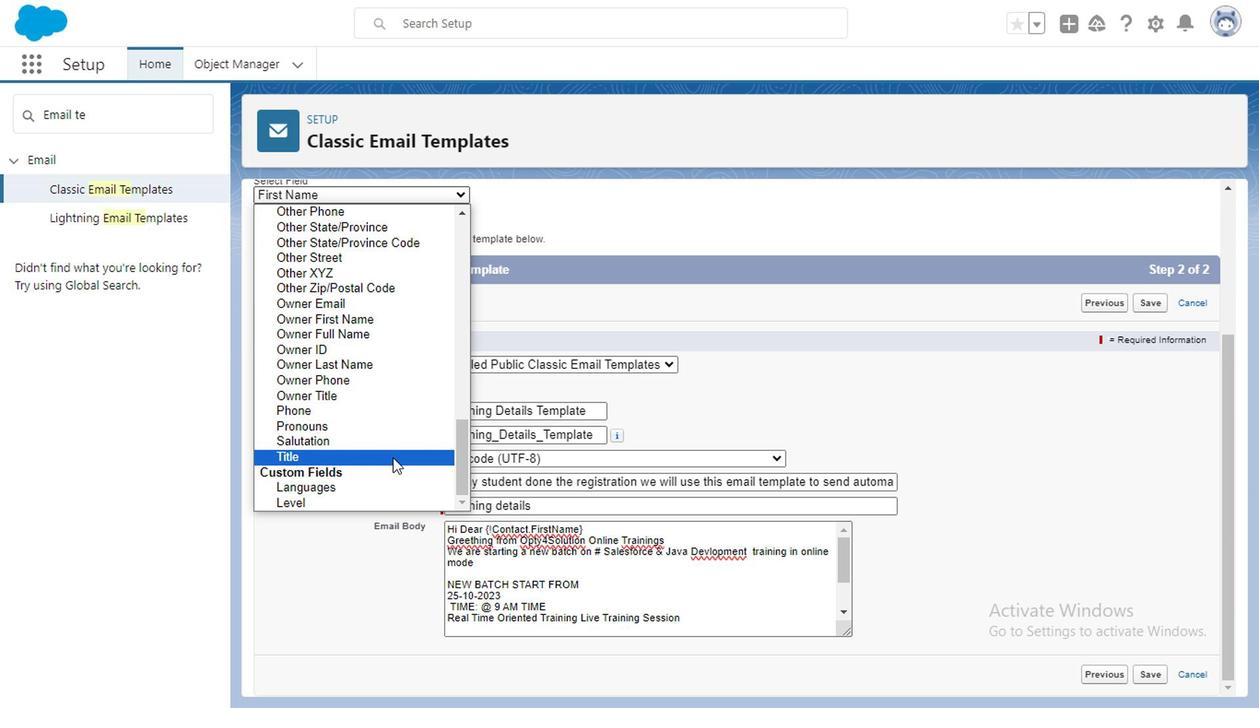 
Action: Mouse moved to (430, 460)
Screenshot: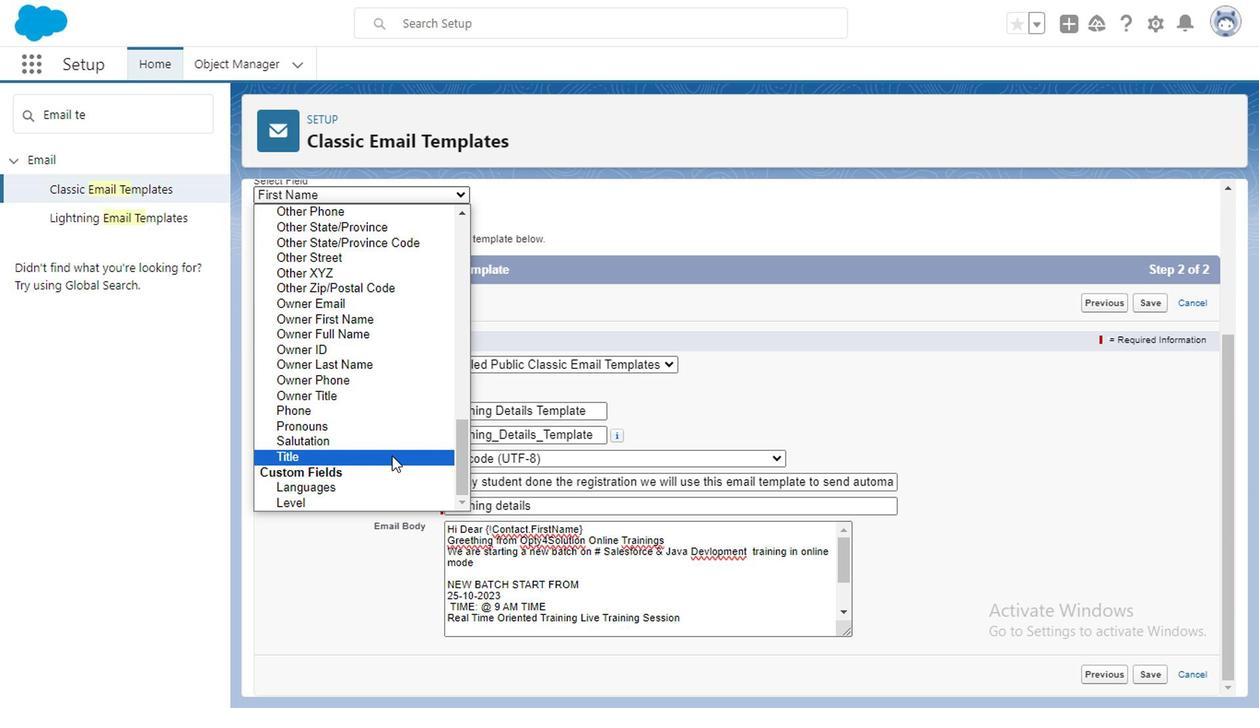 
Action: Mouse scrolled (430, 459) with delta (0, 0)
Screenshot: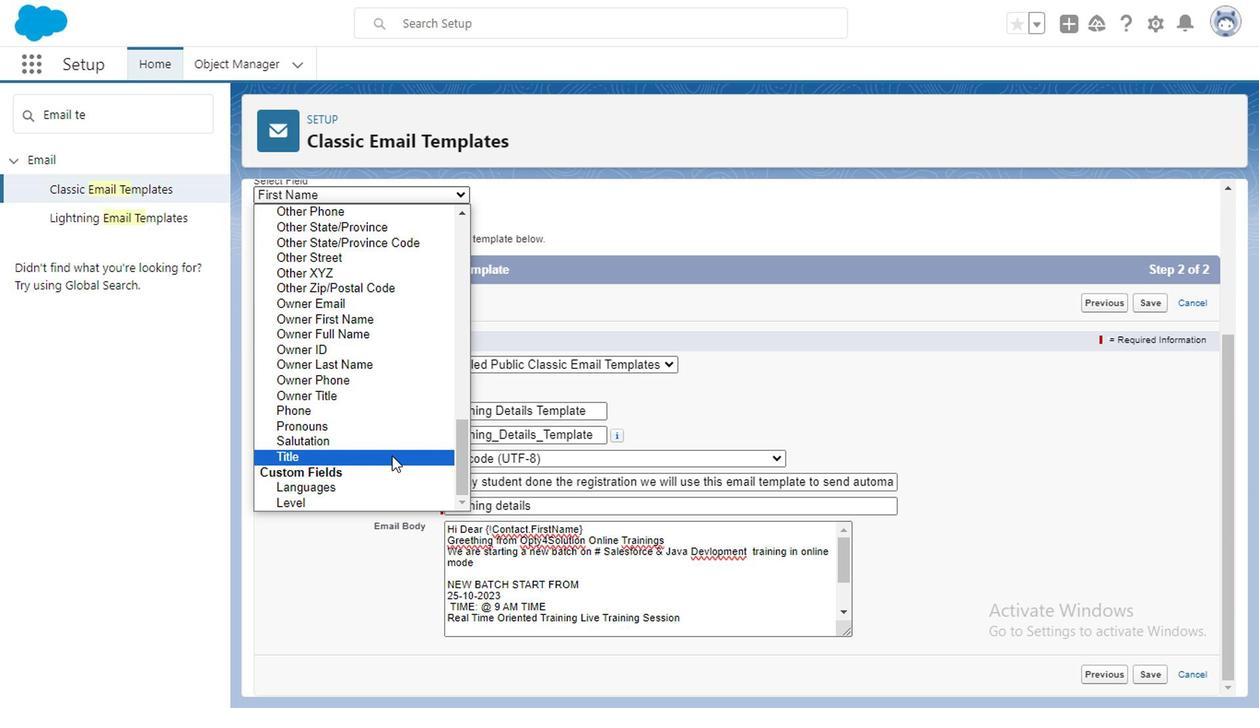 
Action: Mouse moved to (503, 489)
Screenshot: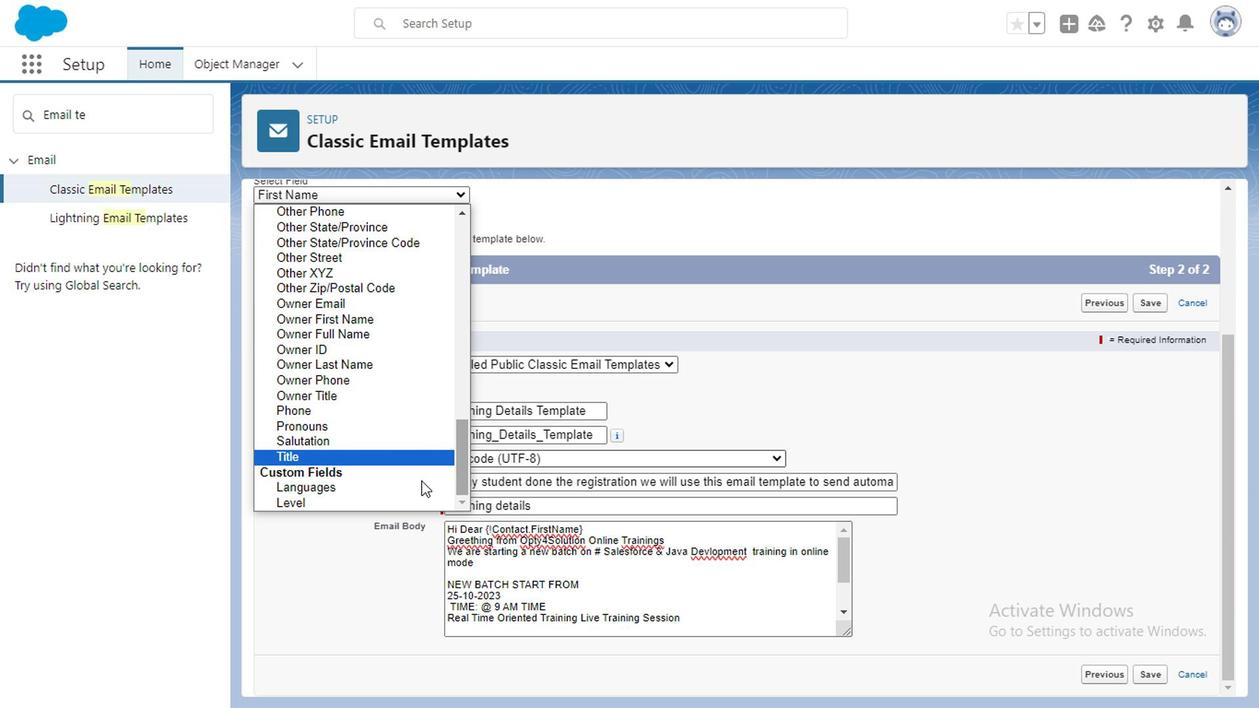 
Action: Mouse pressed left at (503, 489)
Screenshot: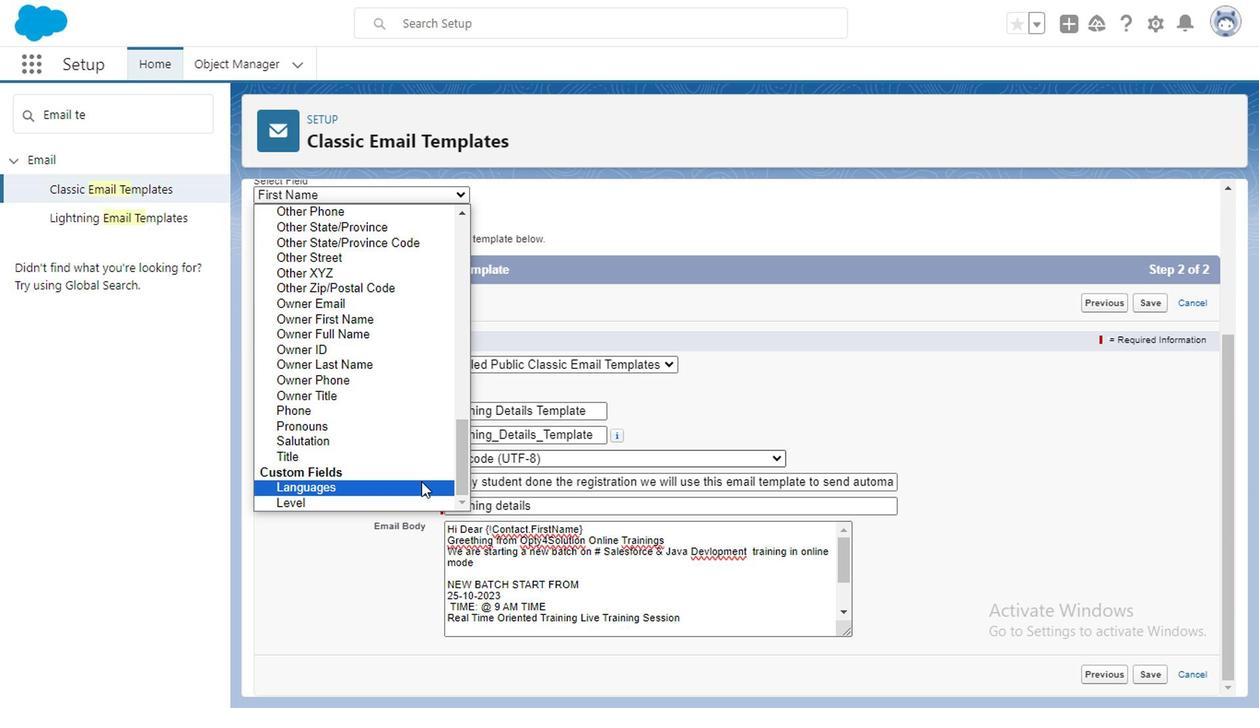 
Action: Mouse moved to (474, 515)
Screenshot: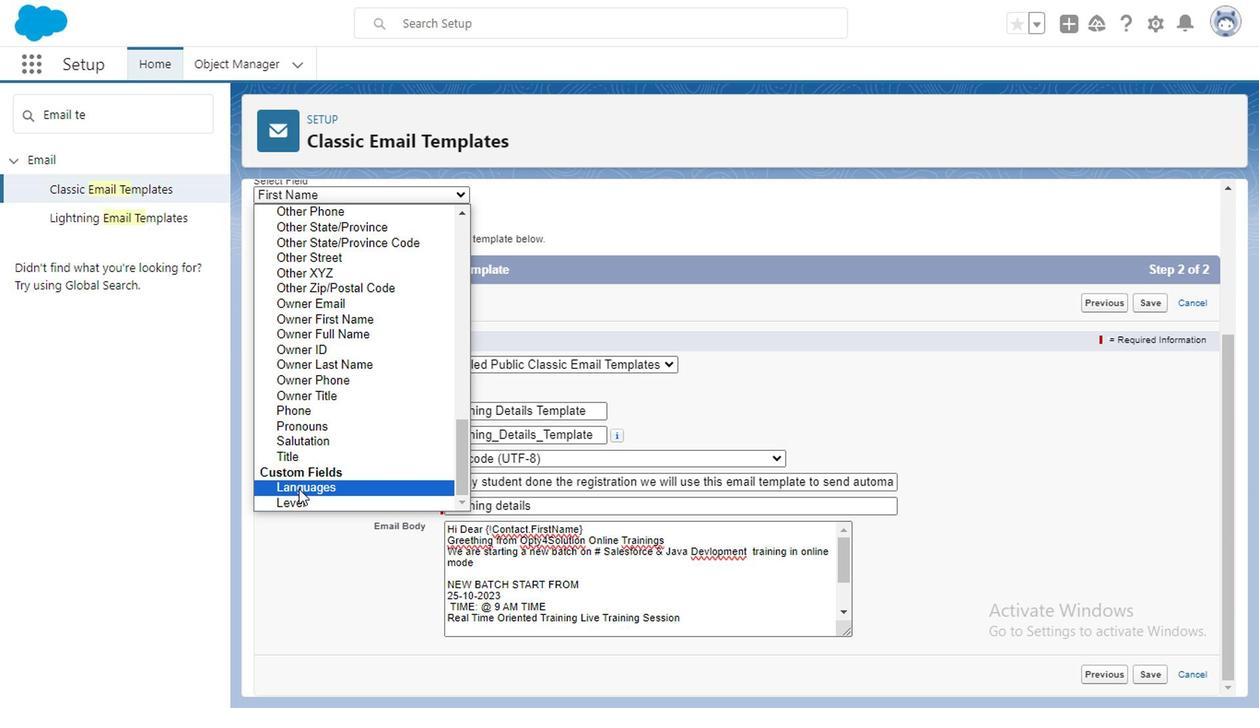 
Action: Mouse scrolled (474, 515) with delta (0, 0)
Screenshot: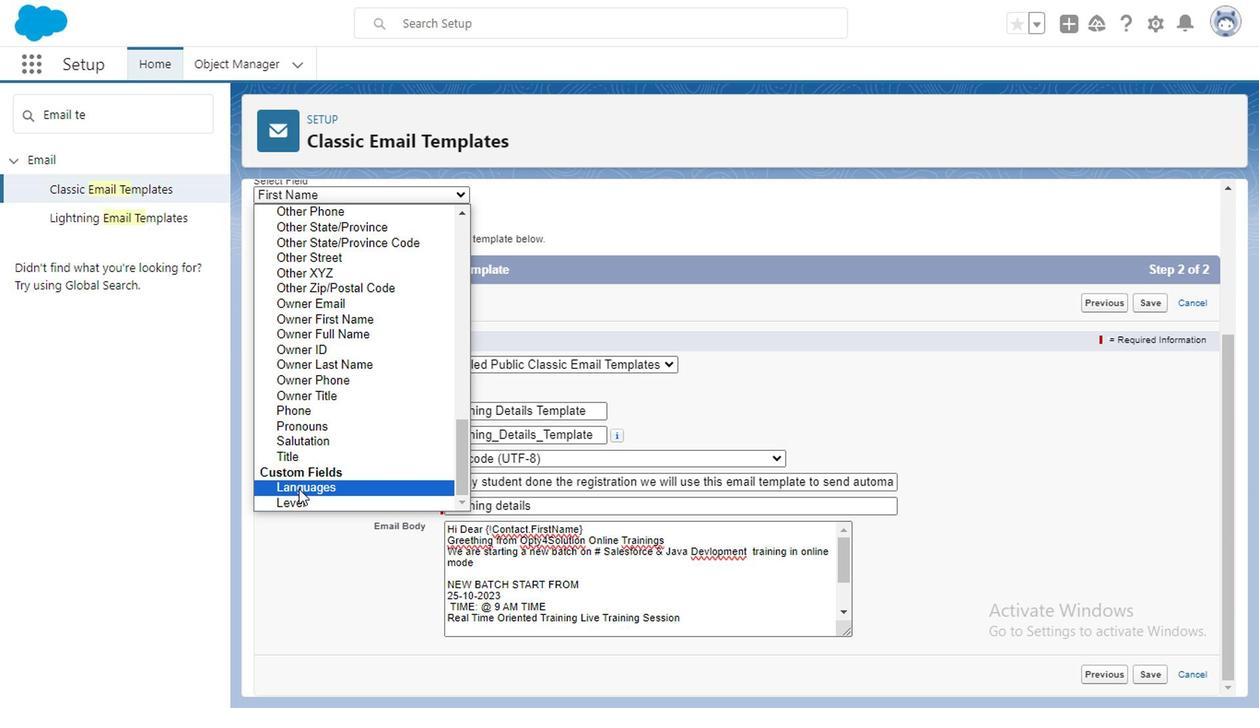 
Action: Mouse moved to (474, 516)
Screenshot: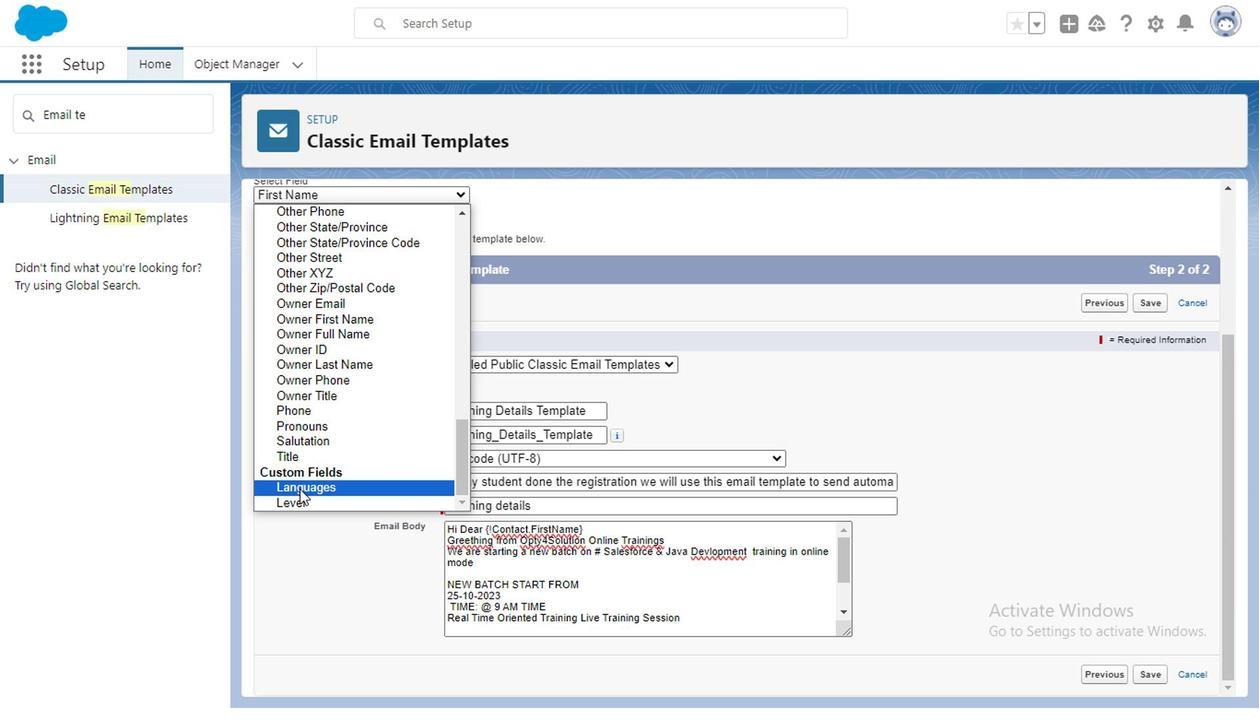 
Action: Mouse scrolled (474, 515) with delta (0, 0)
Screenshot: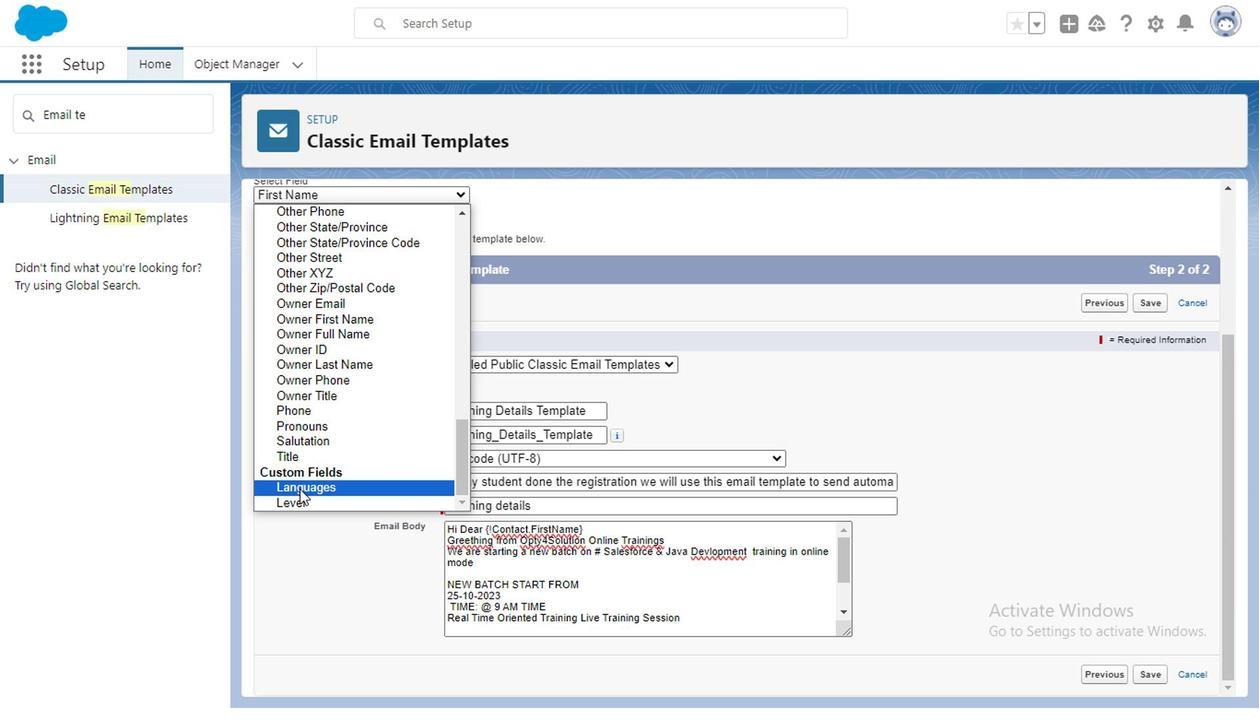 
Action: Mouse moved to (429, 416)
Screenshot: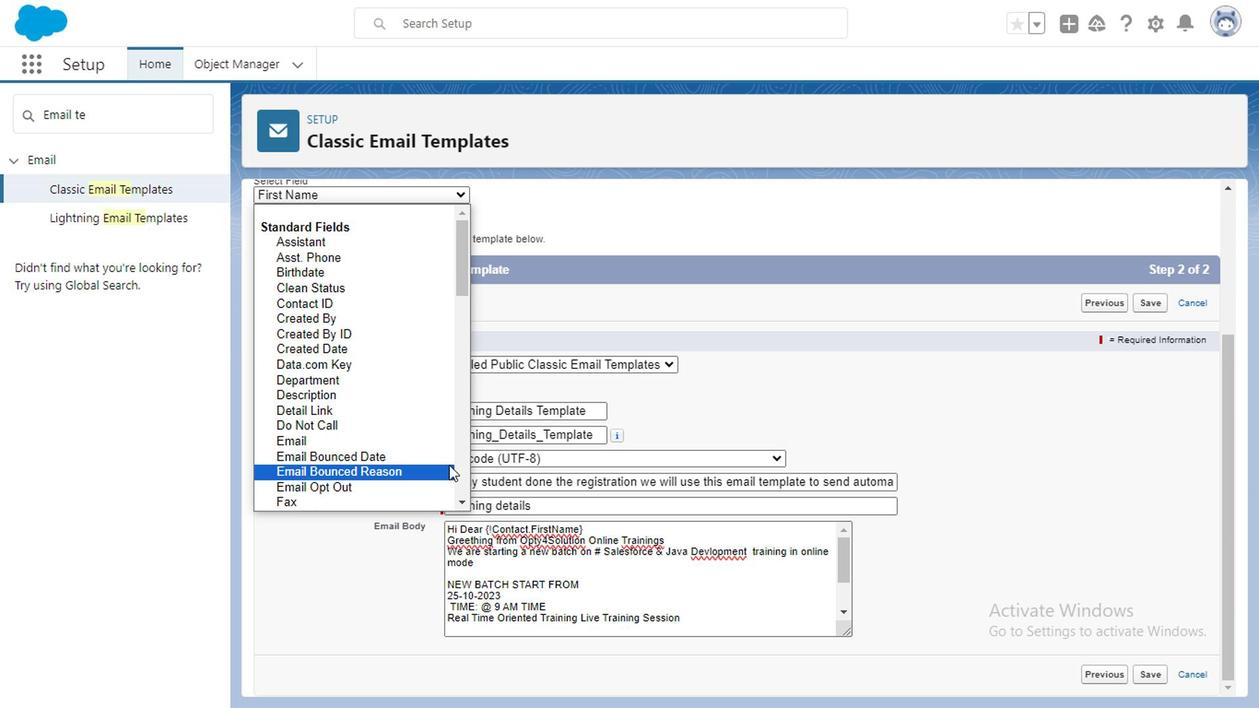 
Action: Mouse scrolled (429, 417) with delta (0, 0)
Screenshot: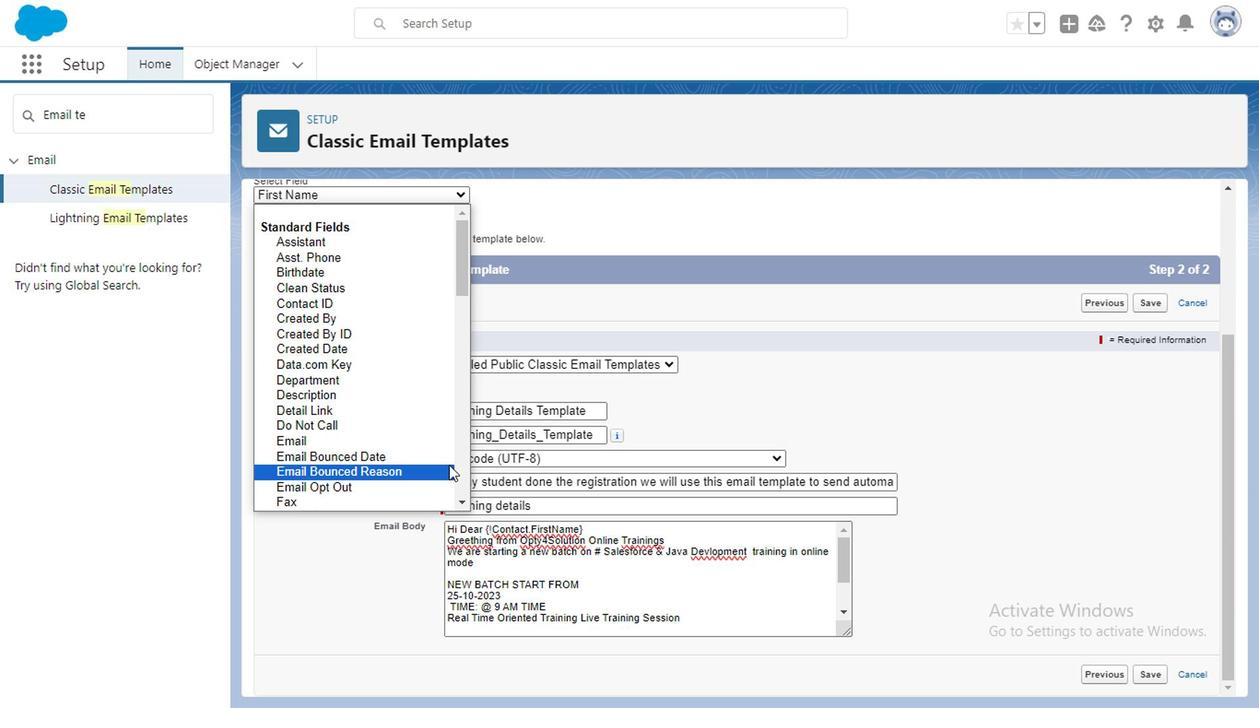 
Action: Mouse moved to (429, 416)
Screenshot: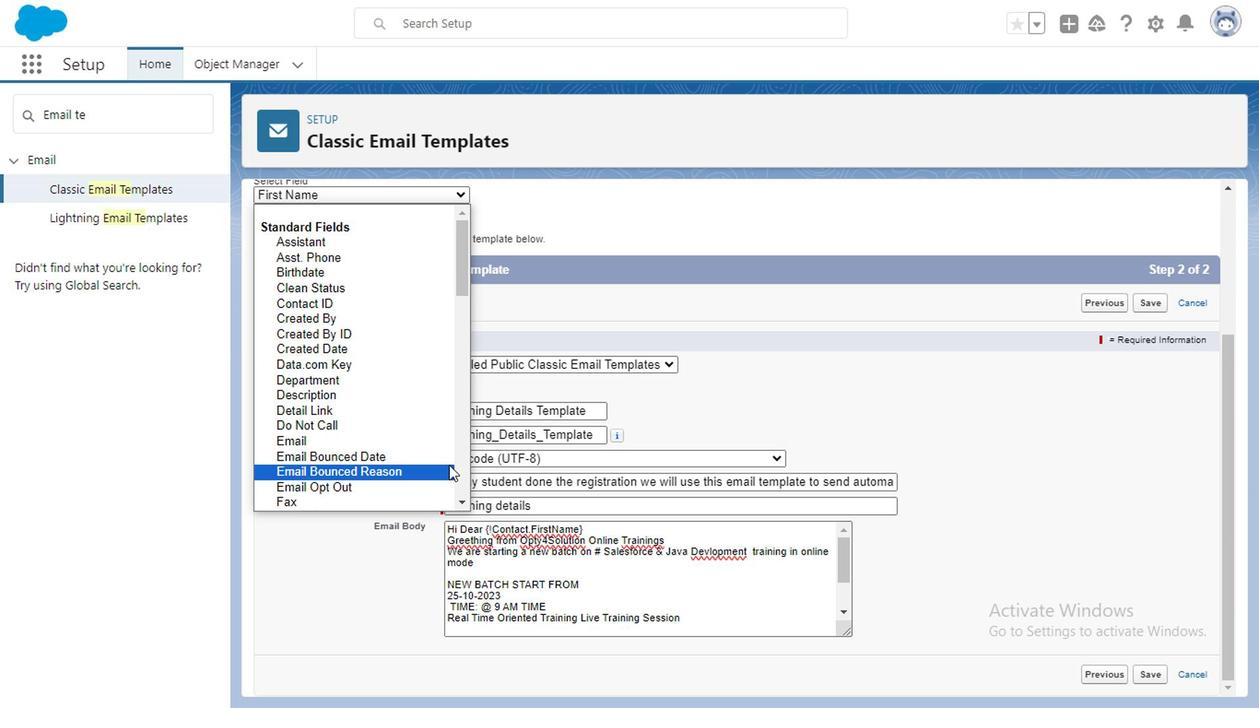 
Action: Mouse scrolled (429, 417) with delta (0, 0)
Screenshot: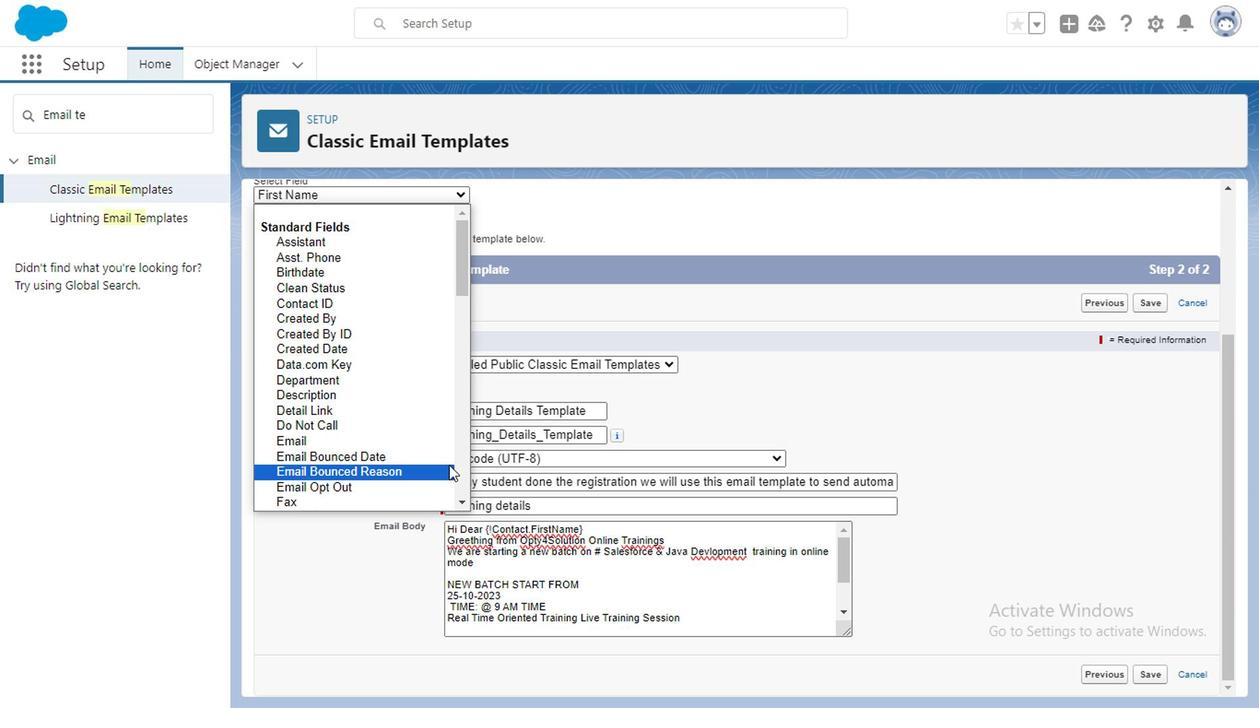
Action: Mouse moved to (727, 425)
Screenshot: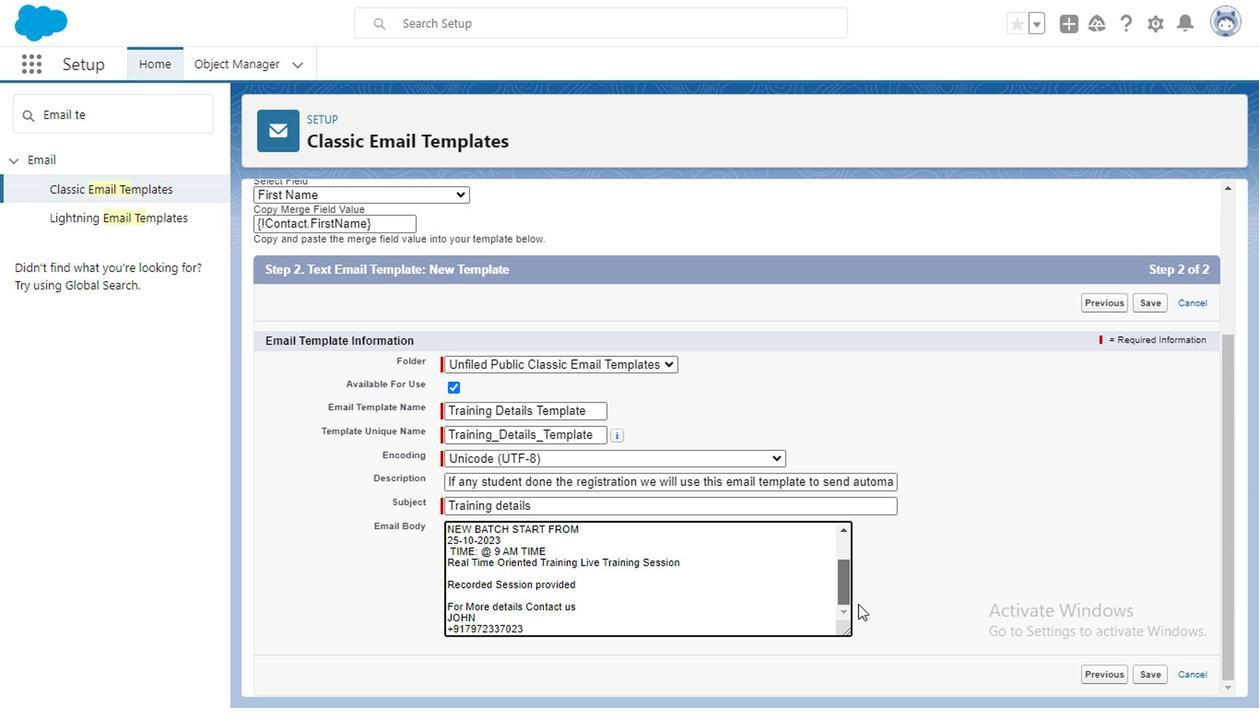 
Action: Mouse pressed left at (727, 425)
Screenshot: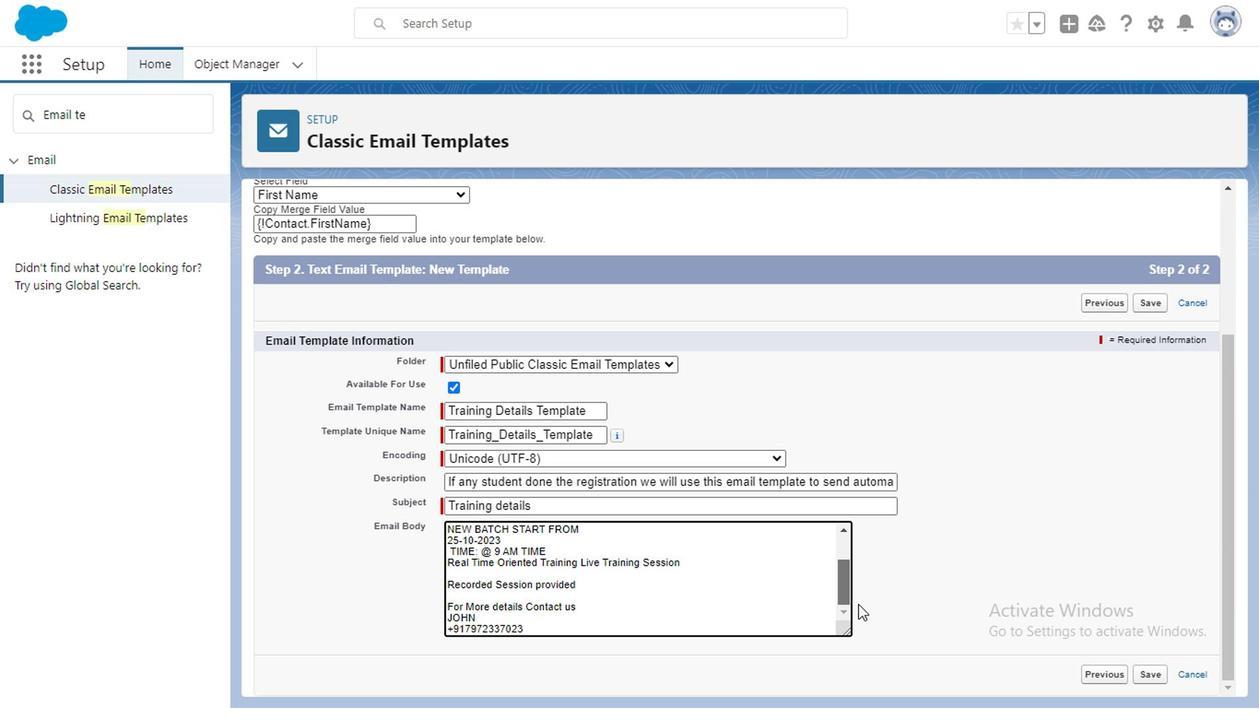 
Action: Mouse moved to (777, 568)
Screenshot: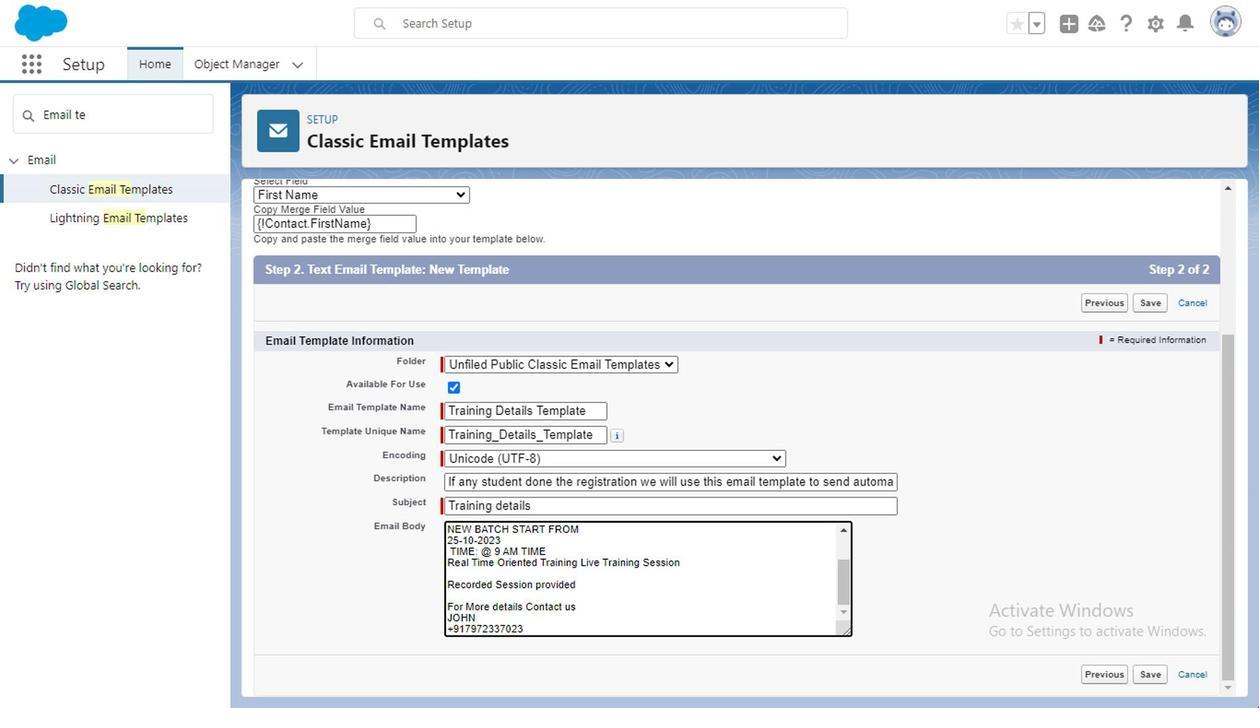 
Action: Mouse pressed left at (777, 568)
Screenshot: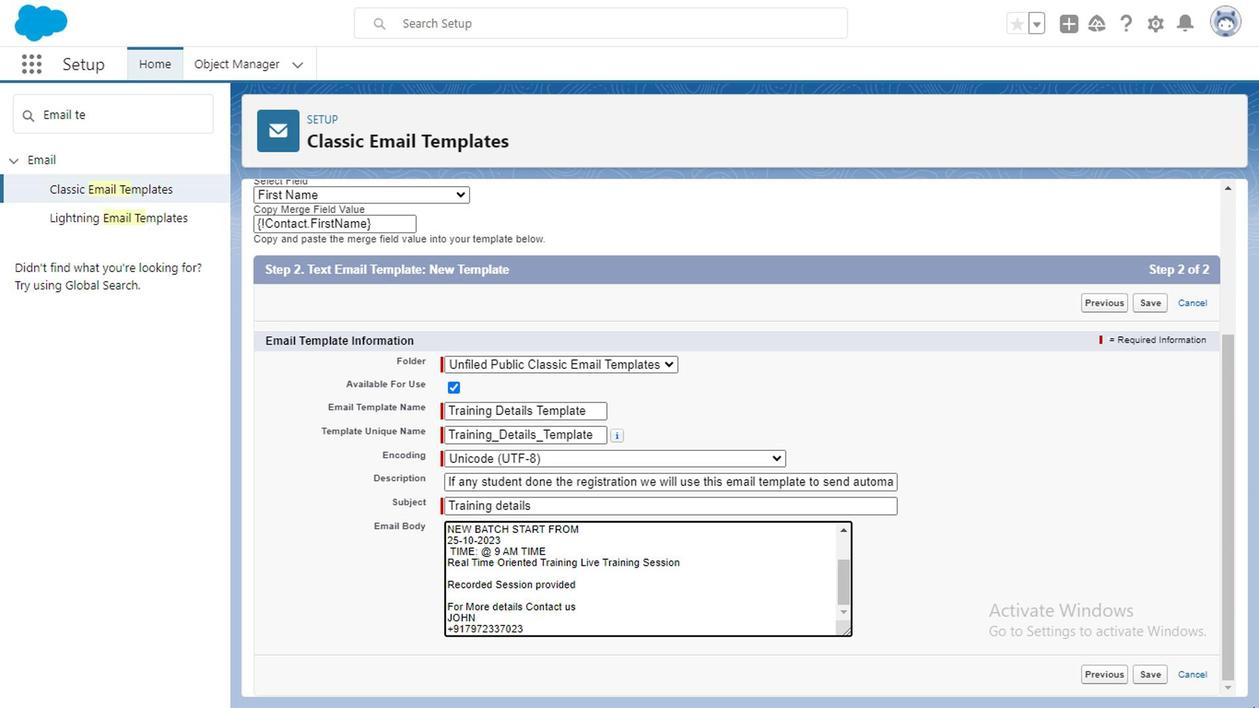 
Action: Mouse moved to (992, 656)
Screenshot: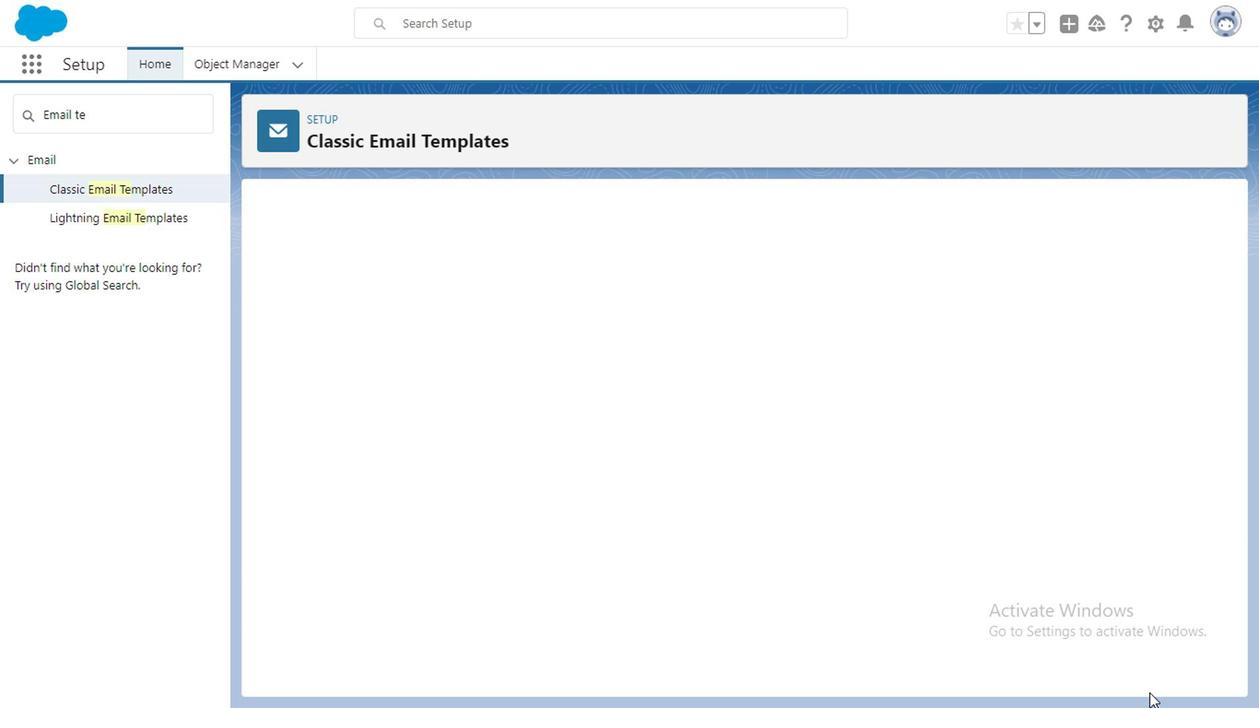 
Action: Mouse pressed left at (992, 656)
Screenshot: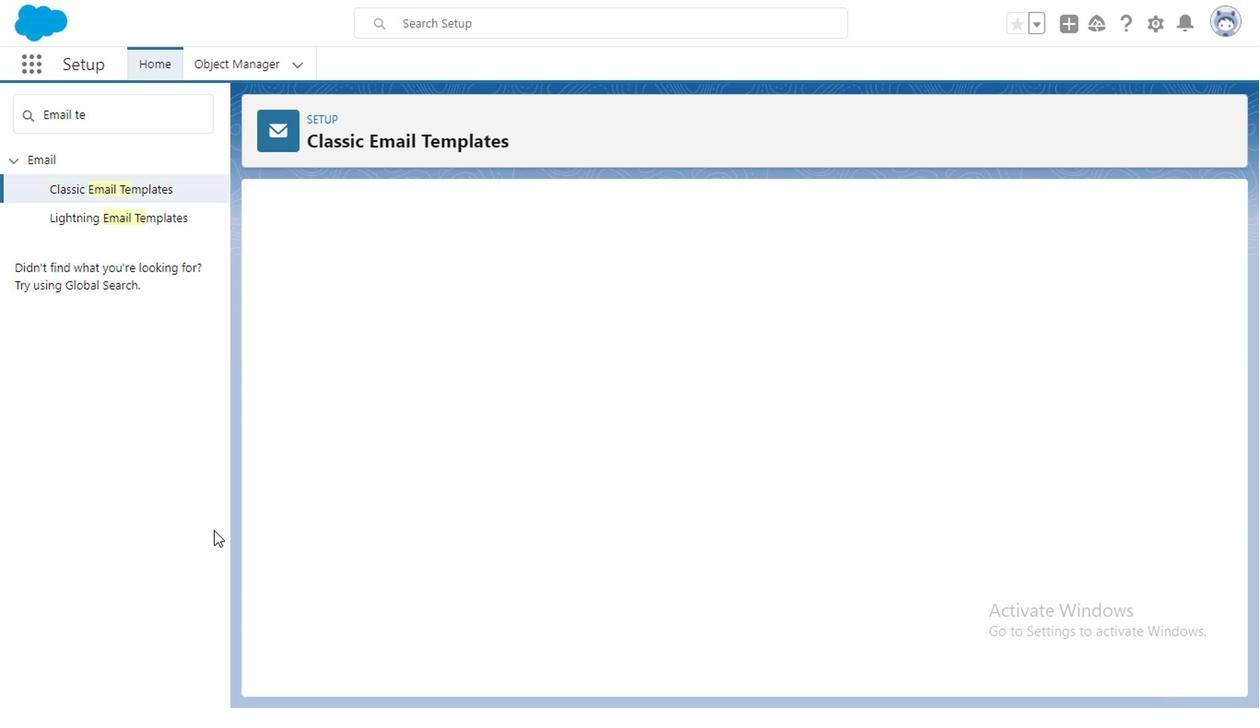 
Action: Mouse moved to (639, 526)
Screenshot: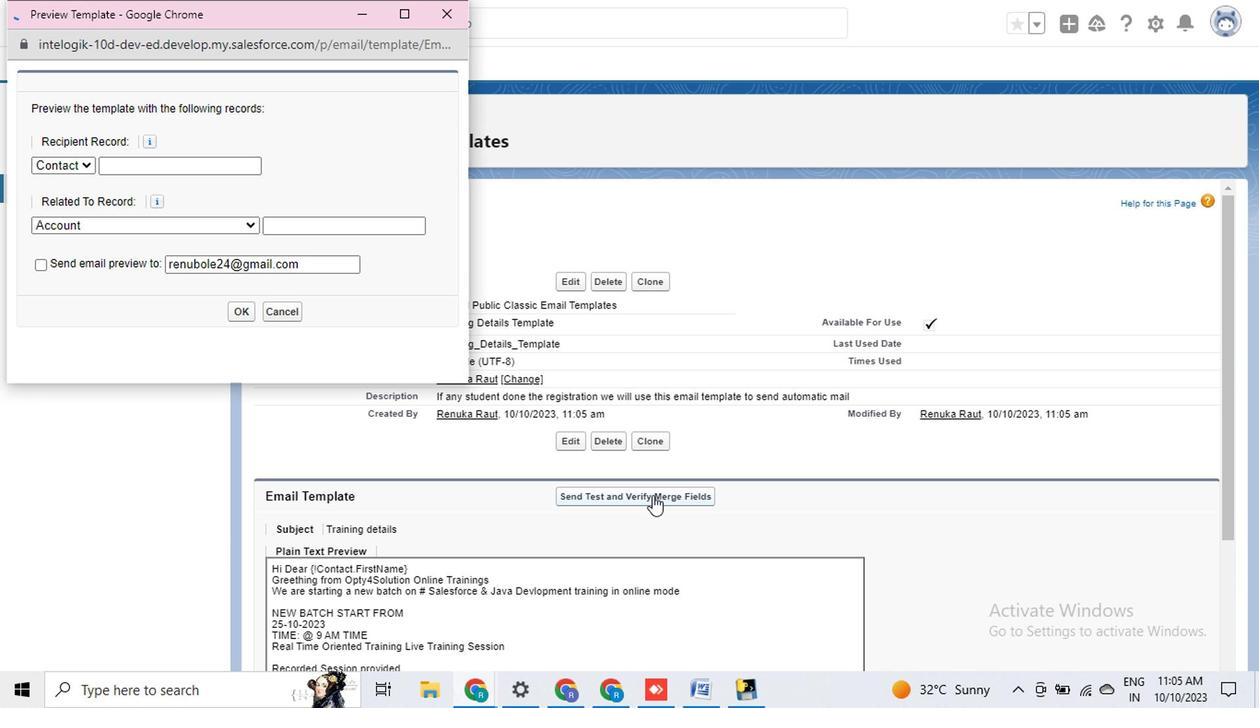
Action: Mouse pressed left at (639, 526)
Screenshot: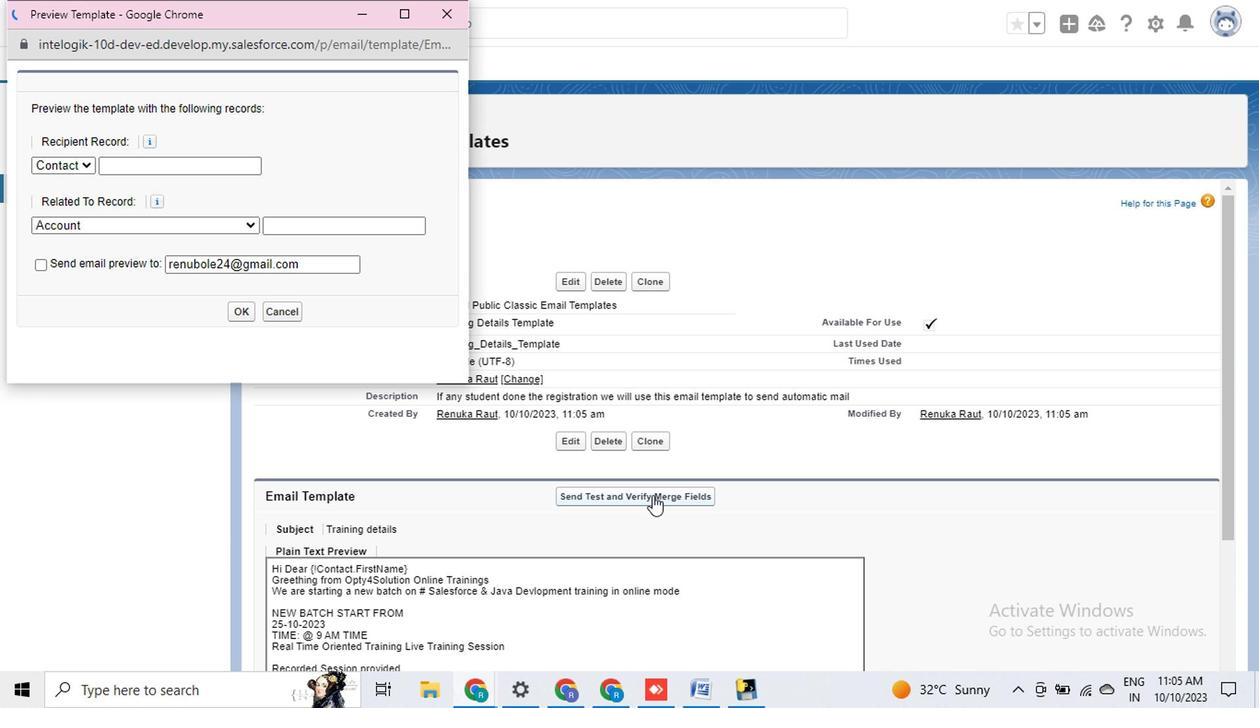 
Action: Mouse moved to (227, 290)
Screenshot: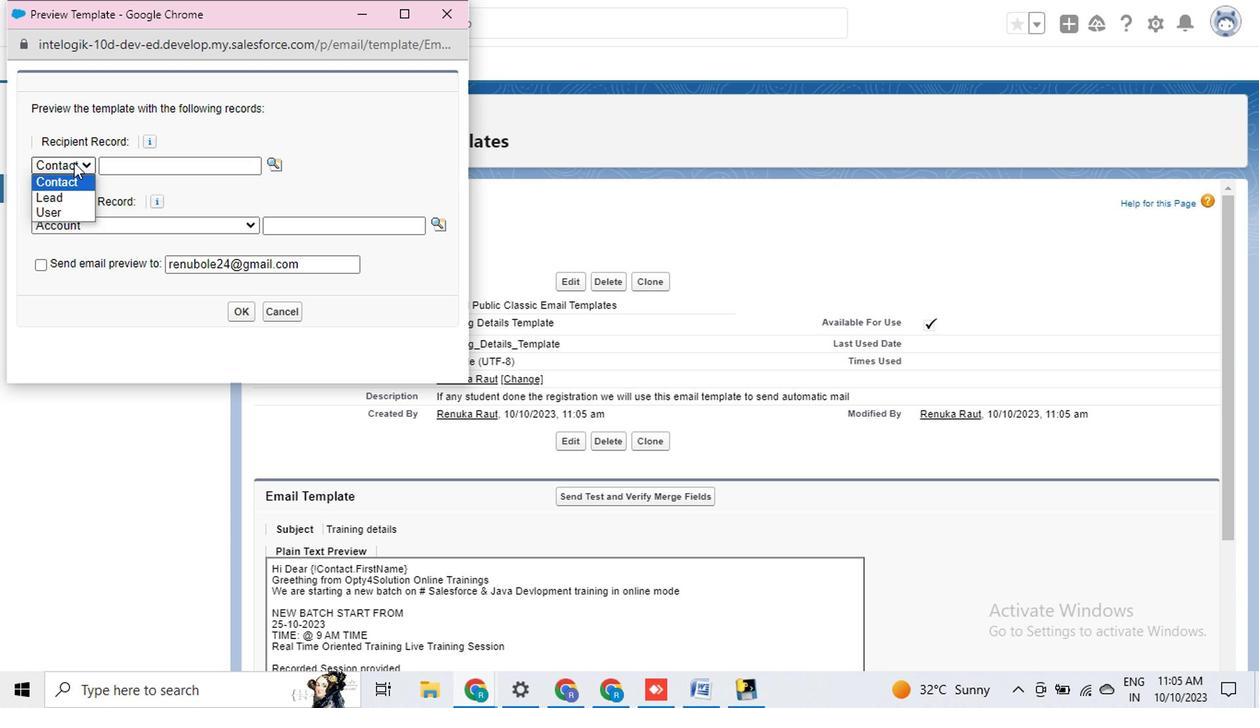 
Action: Mouse pressed left at (227, 290)
Screenshot: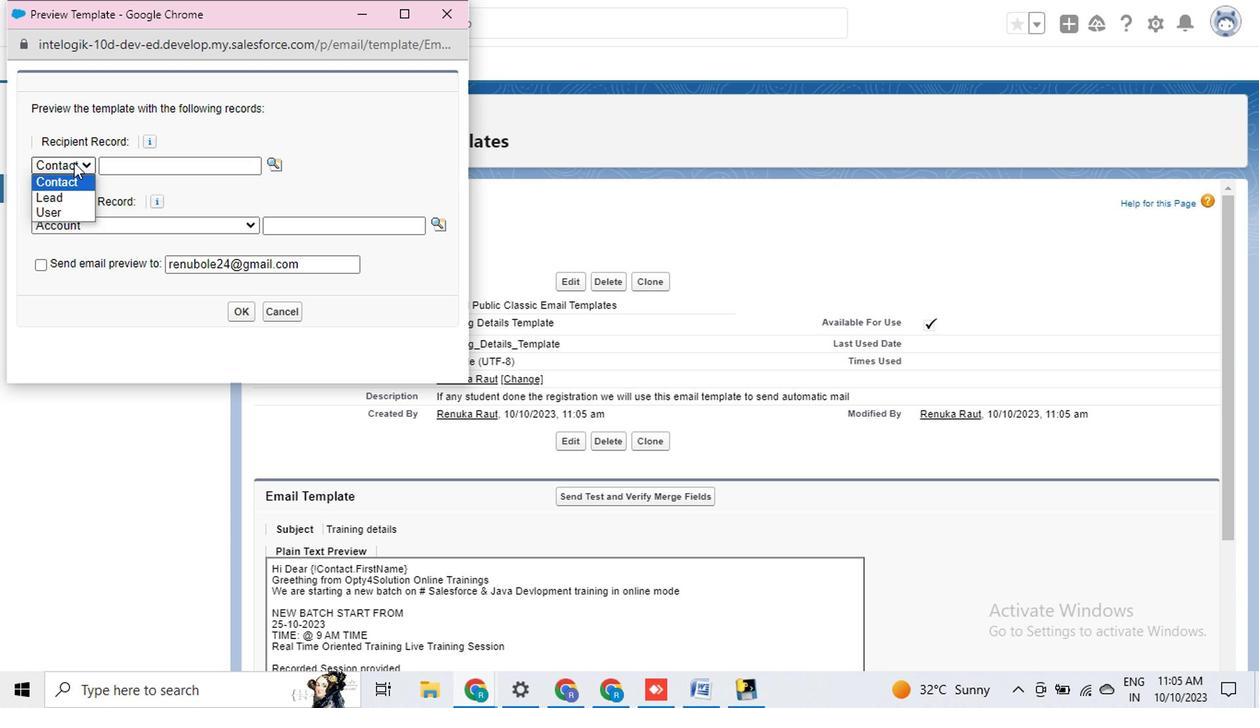 
Action: Mouse moved to (208, 325)
Screenshot: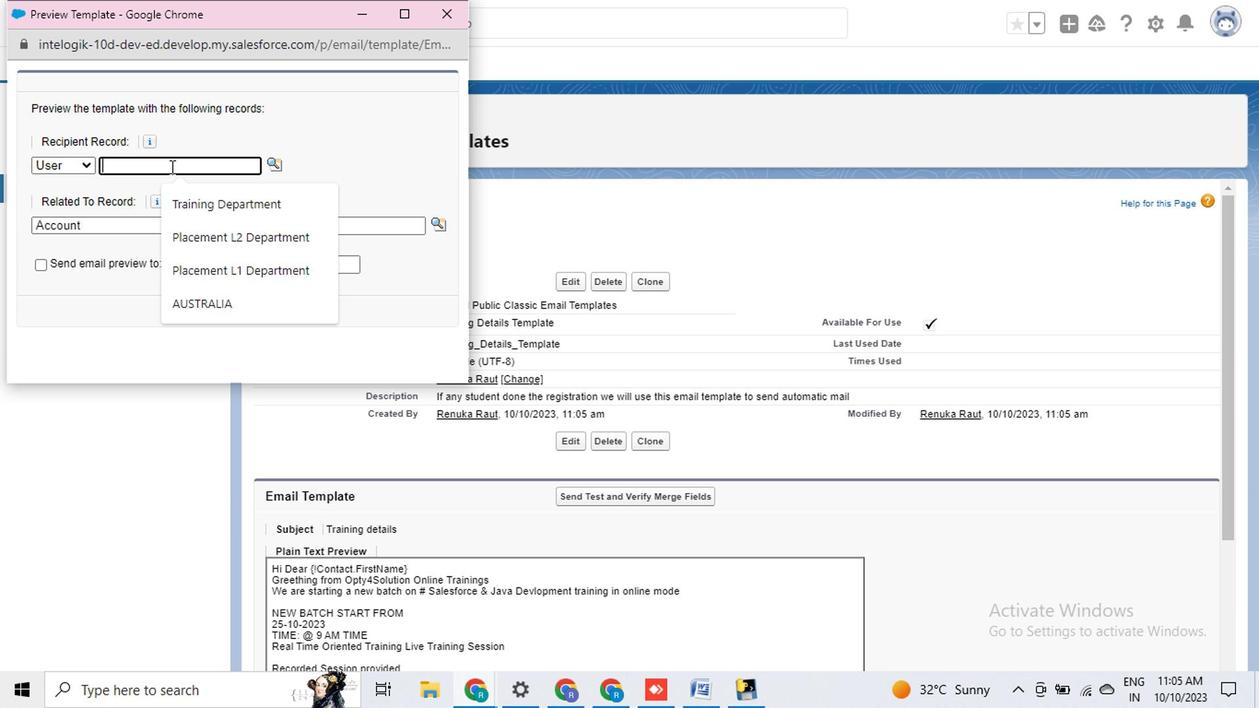 
Action: Mouse pressed left at (208, 325)
Screenshot: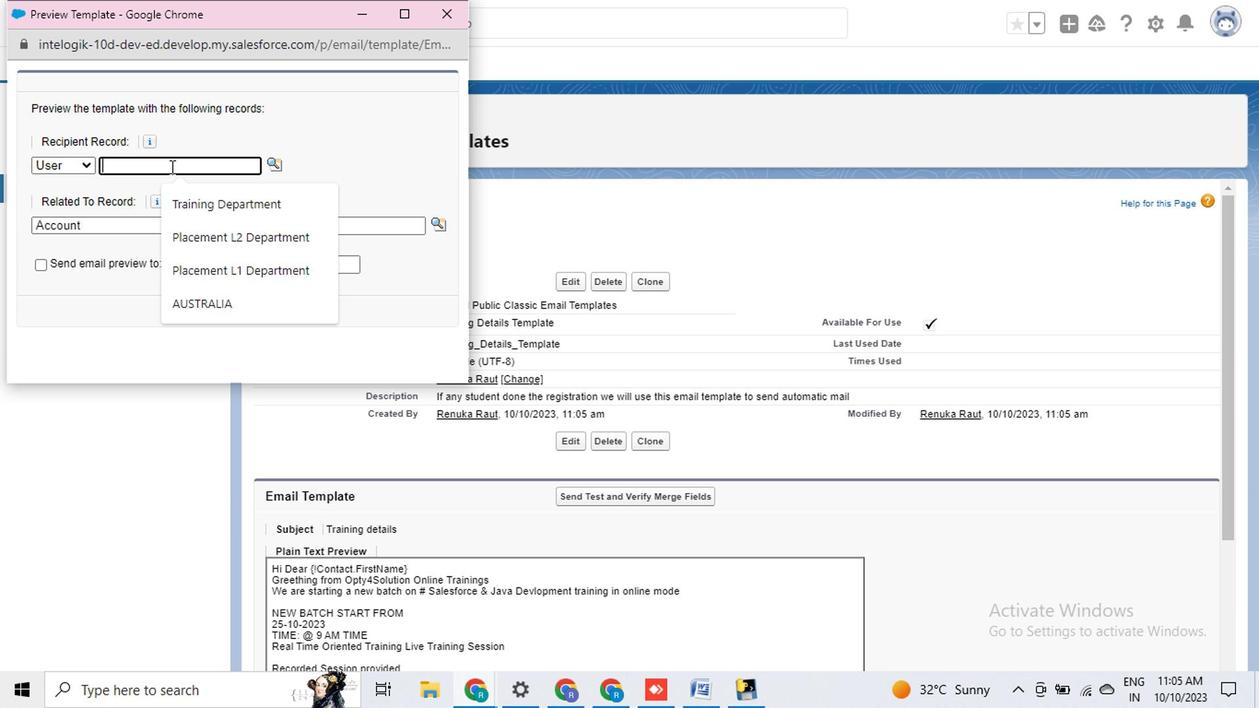 
Action: Mouse moved to (295, 293)
Screenshot: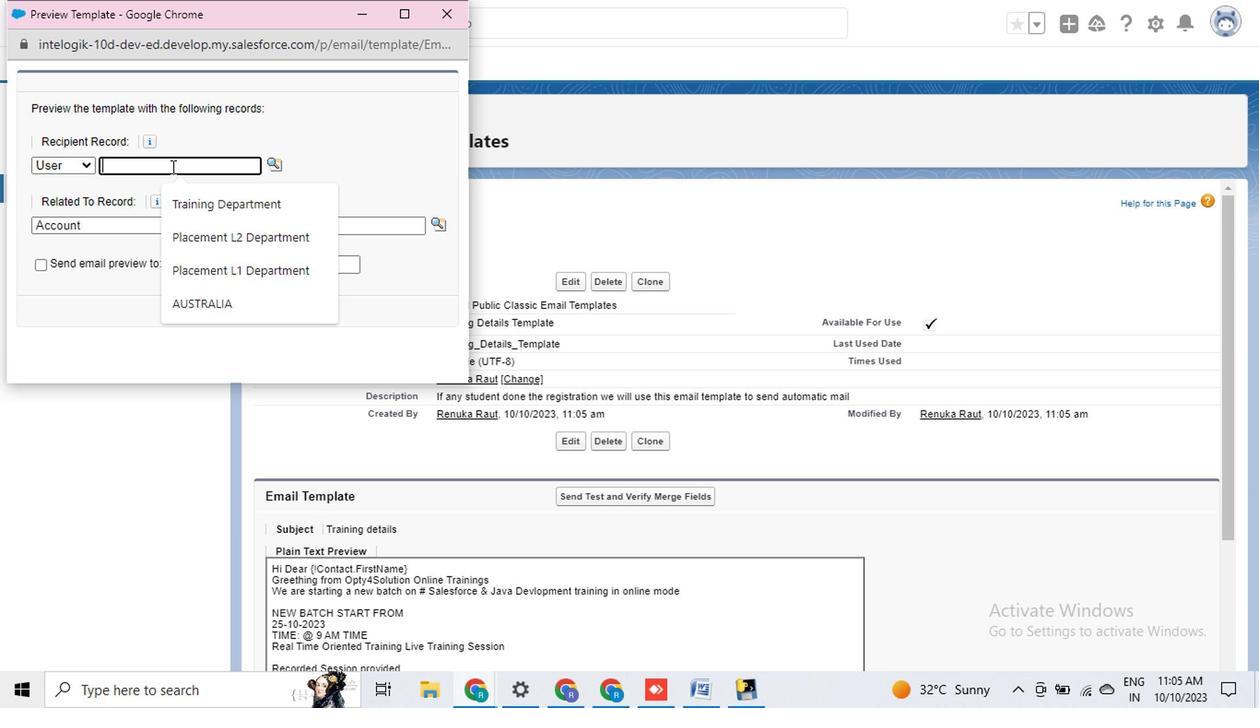 
Action: Mouse pressed left at (295, 293)
Screenshot: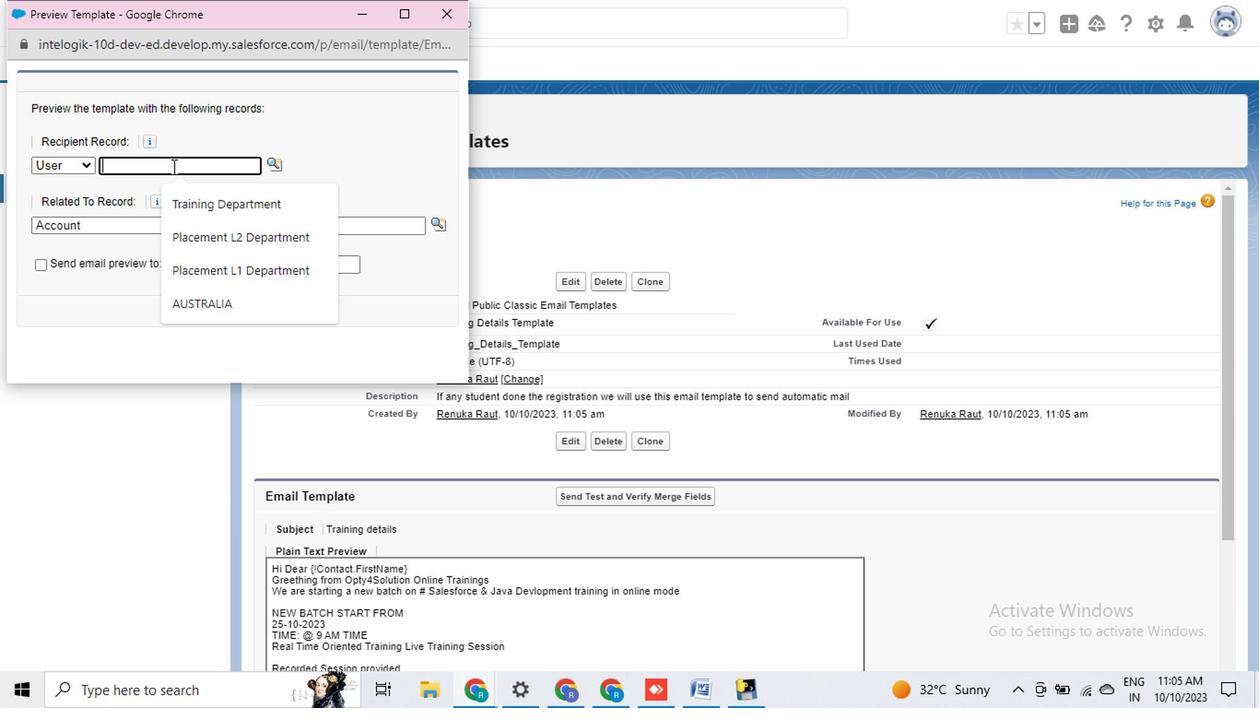 
Action: Mouse moved to (366, 286)
Screenshot: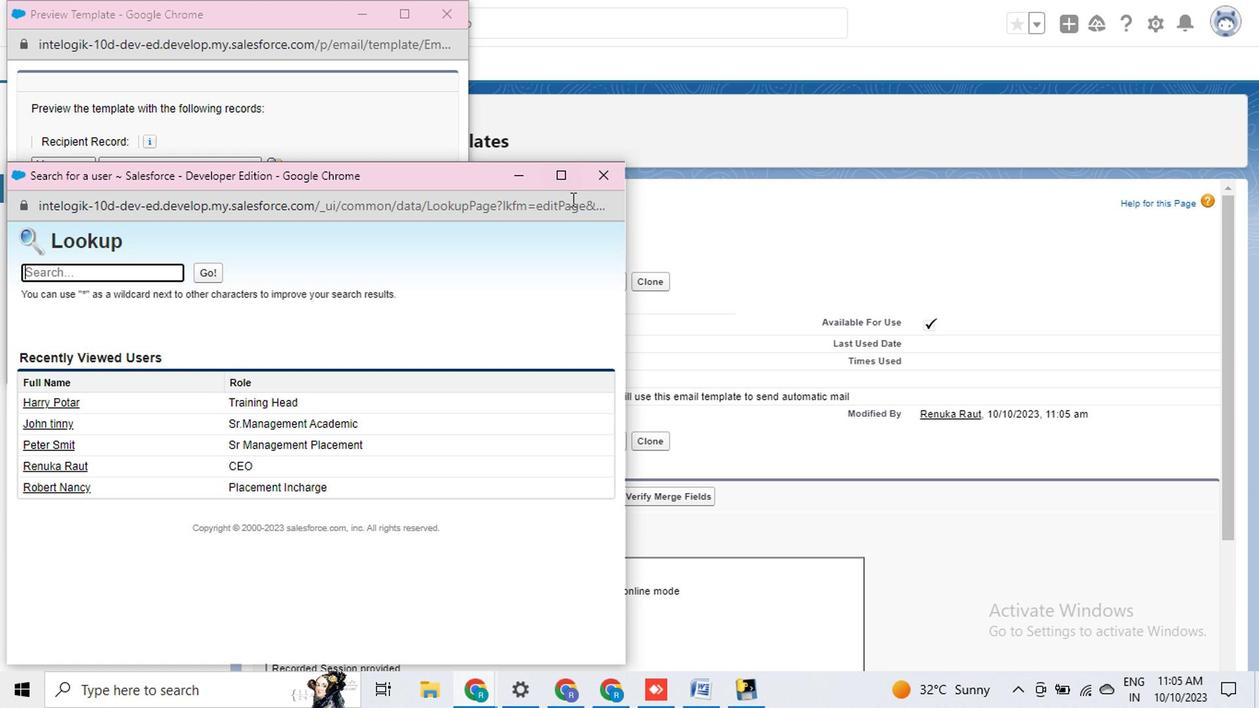 
Action: Mouse pressed left at (366, 286)
Screenshot: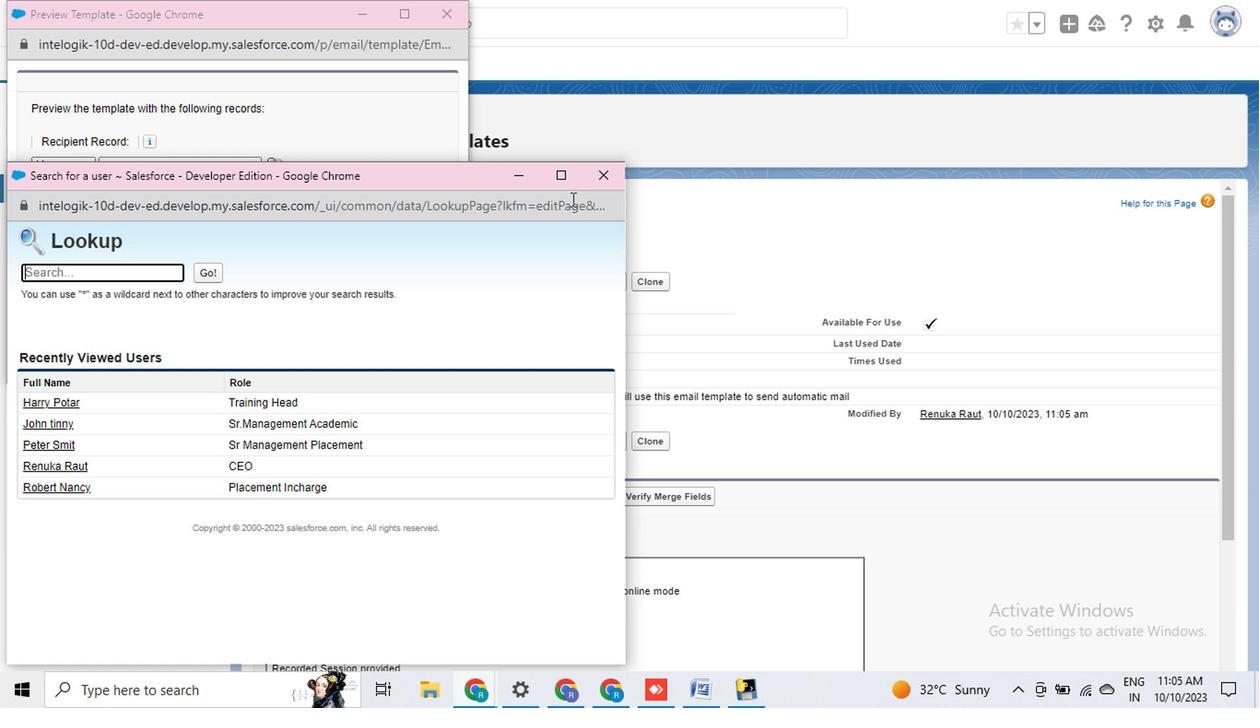 
Action: Mouse moved to (606, 298)
Screenshot: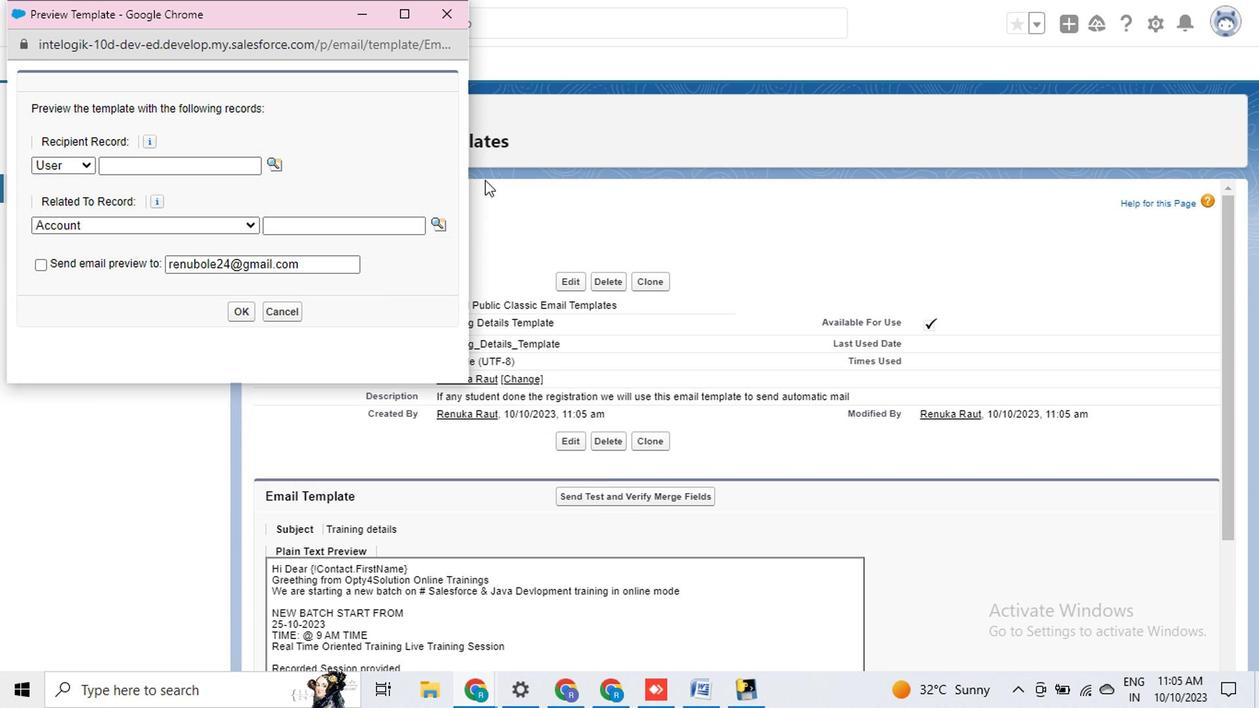 
Action: Mouse pressed left at (606, 298)
